 Task: Look for Airbnb options in Adamstown, Pitcairn from 6th December, 2023 to 15th December, 2023 for 6 adults.6 bedrooms having 6 beds and 6 bathrooms. Property type can be house. Amenities needed are: wifi, TV, free parkinig on premises, gym, breakfast. Booking option can be shelf check-in. Look for 4 properties as per requirement.
Action: Mouse moved to (474, 185)
Screenshot: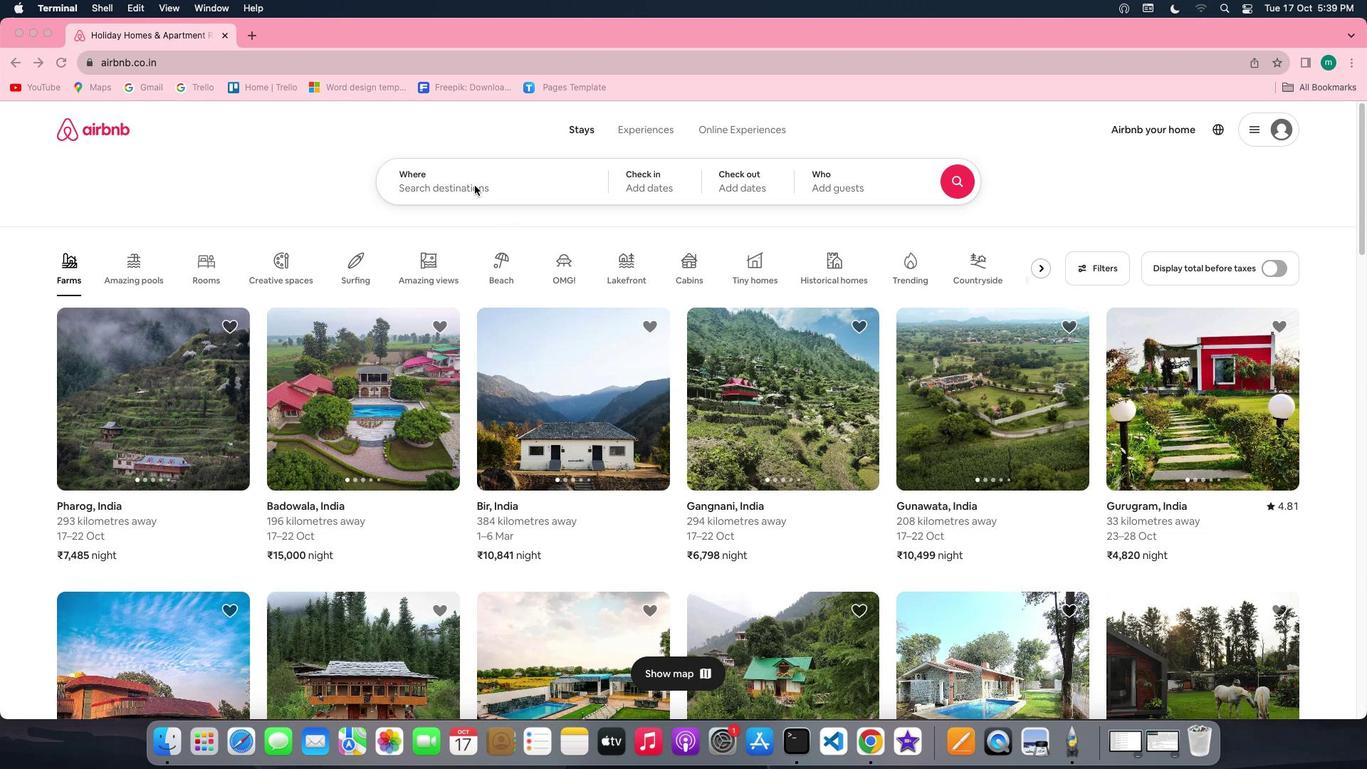 
Action: Mouse pressed left at (474, 185)
Screenshot: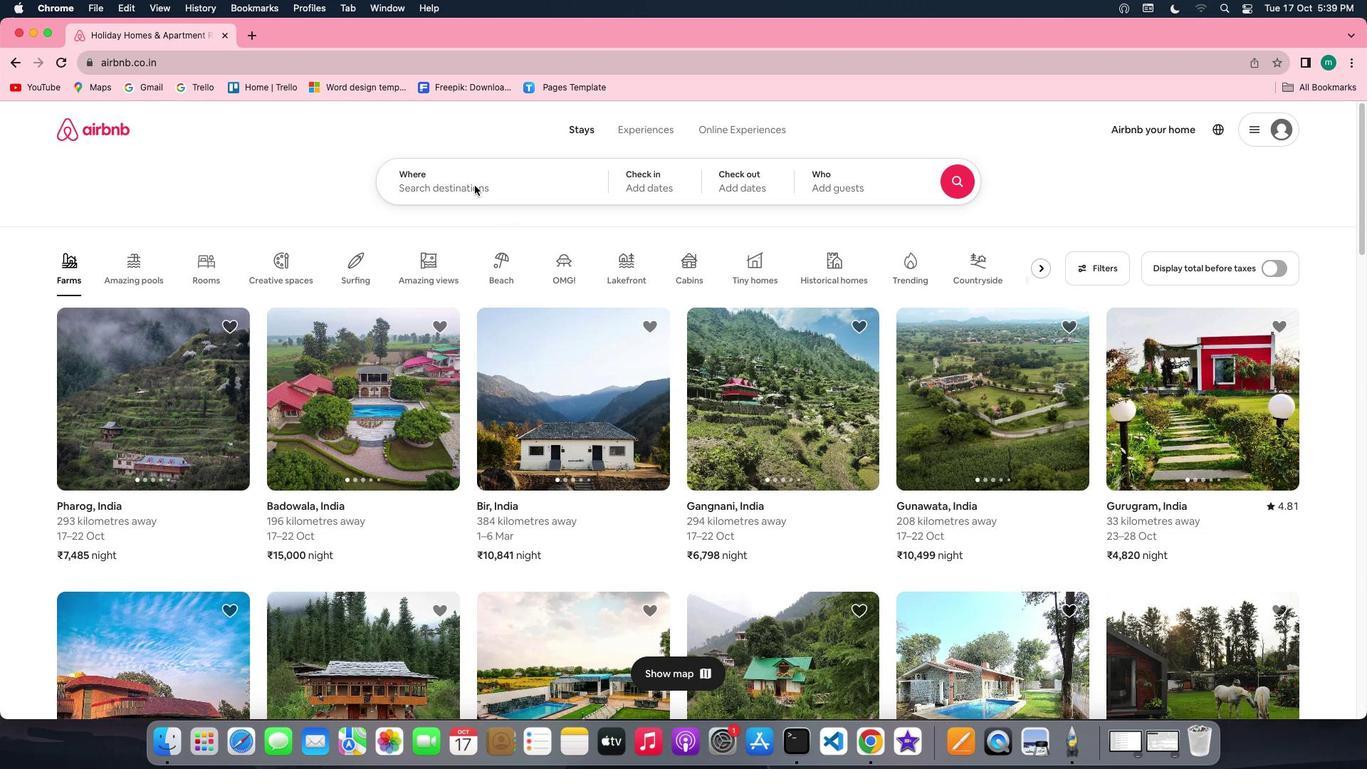 
Action: Mouse pressed left at (474, 185)
Screenshot: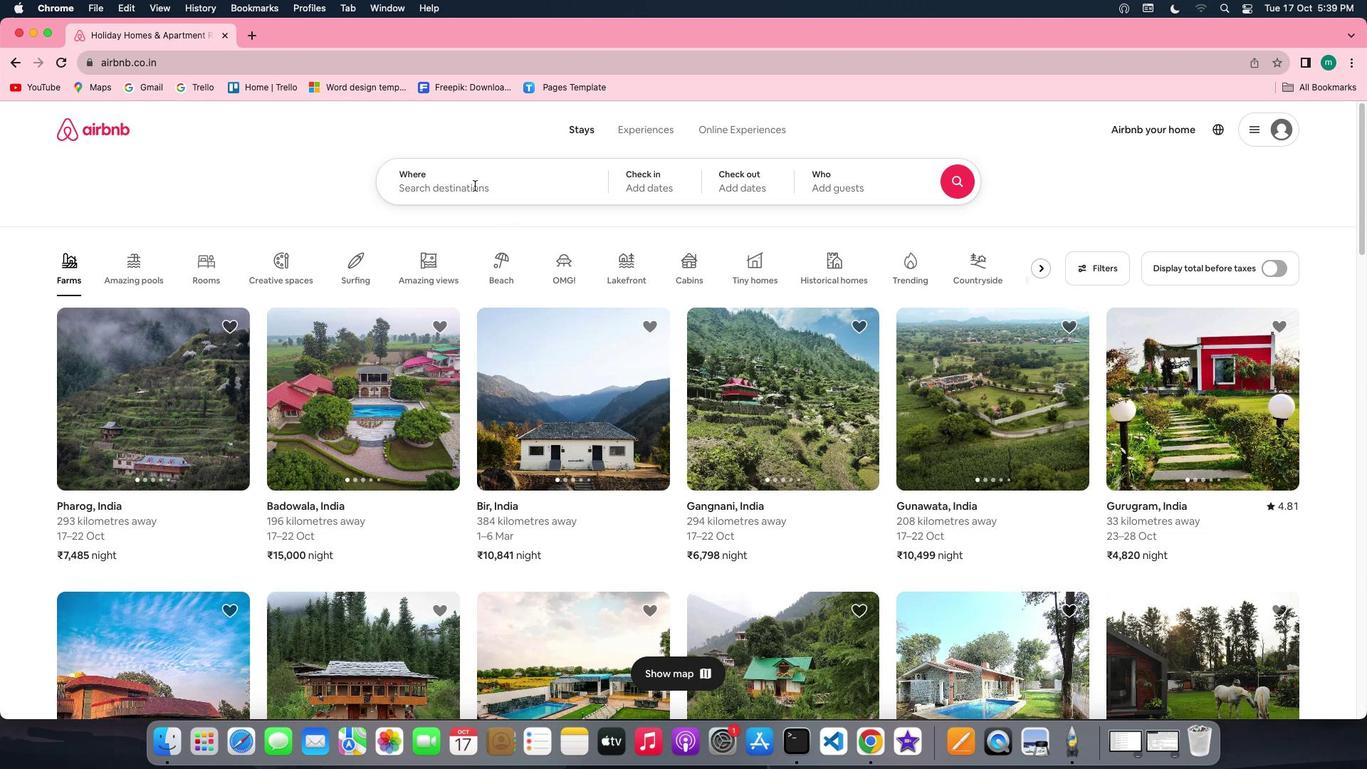 
Action: Key pressed Key.shift'A''d''a''m''s''t''o''w''n'','Key.shift'P''i''t''c''a''i''m'
Screenshot: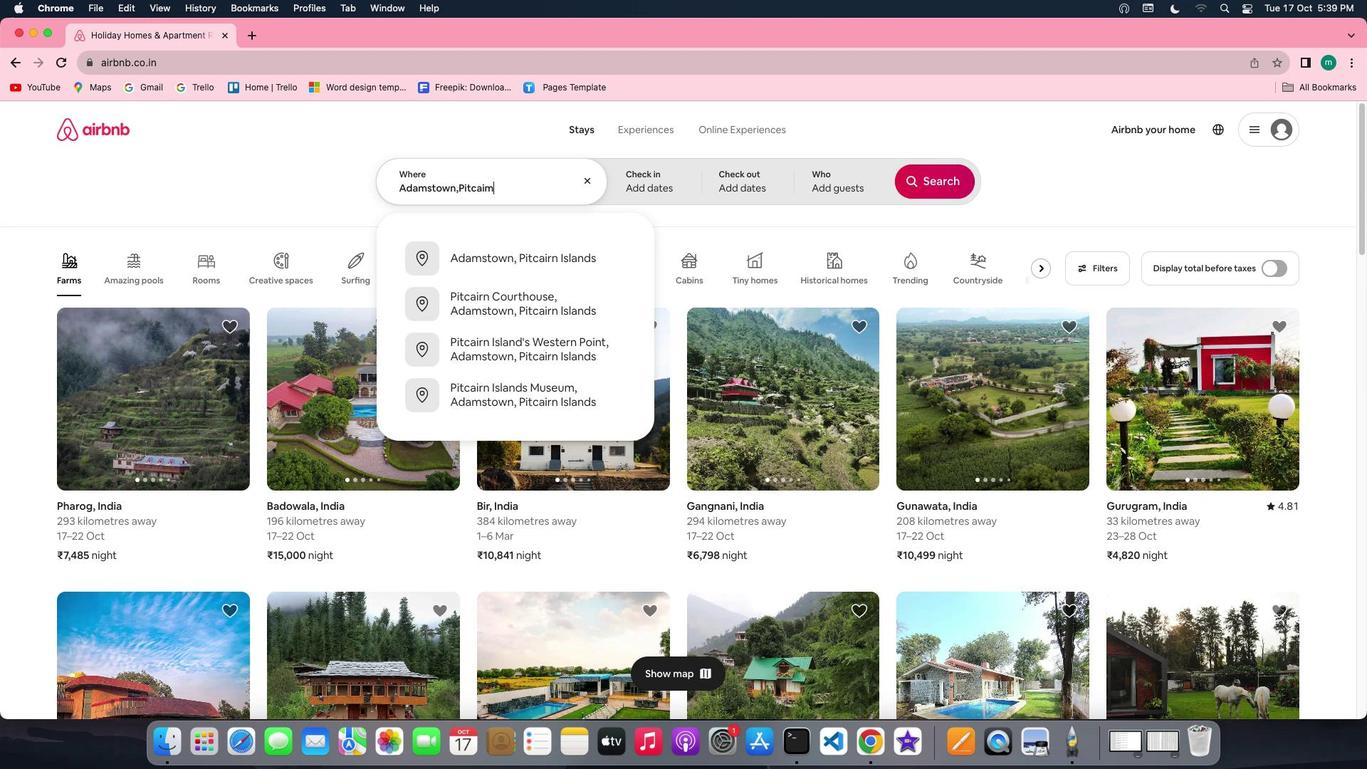 
Action: Mouse moved to (619, 188)
Screenshot: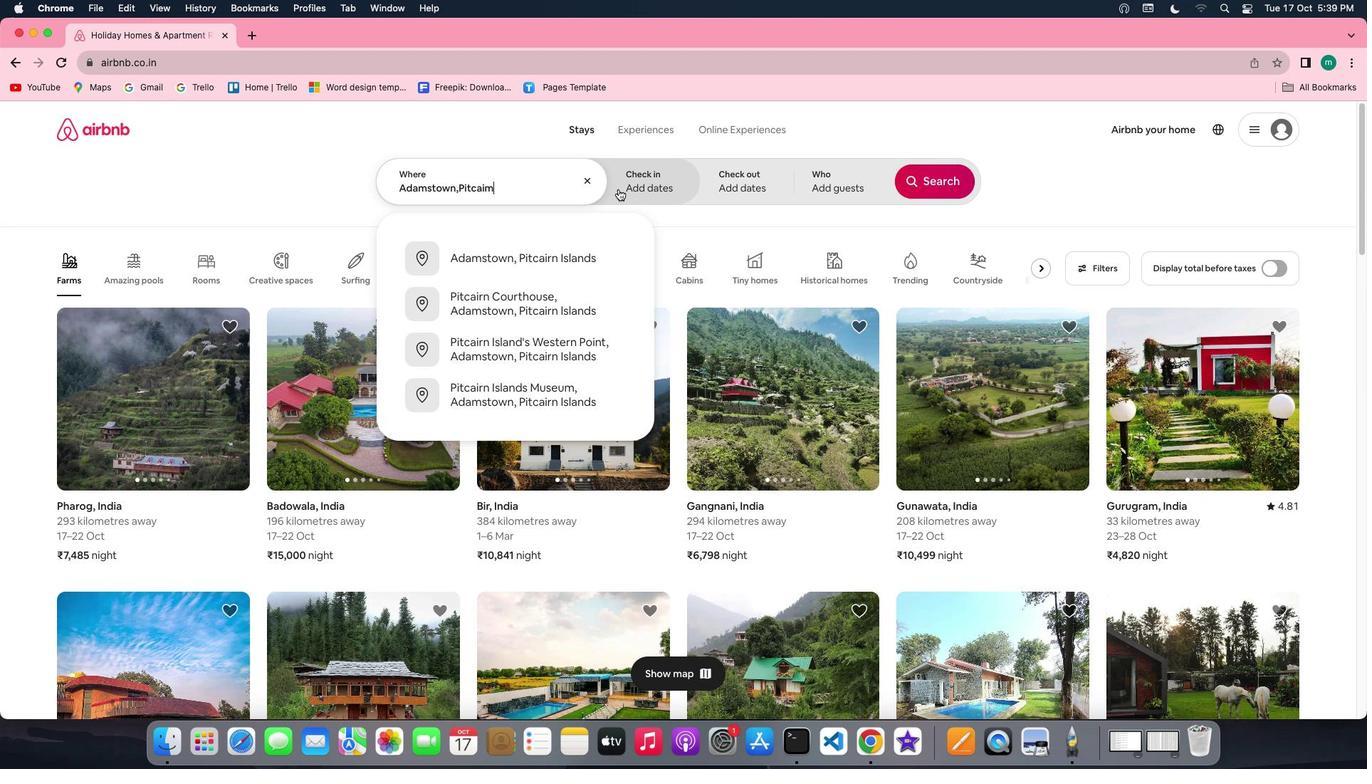
Action: Mouse pressed left at (619, 188)
Screenshot: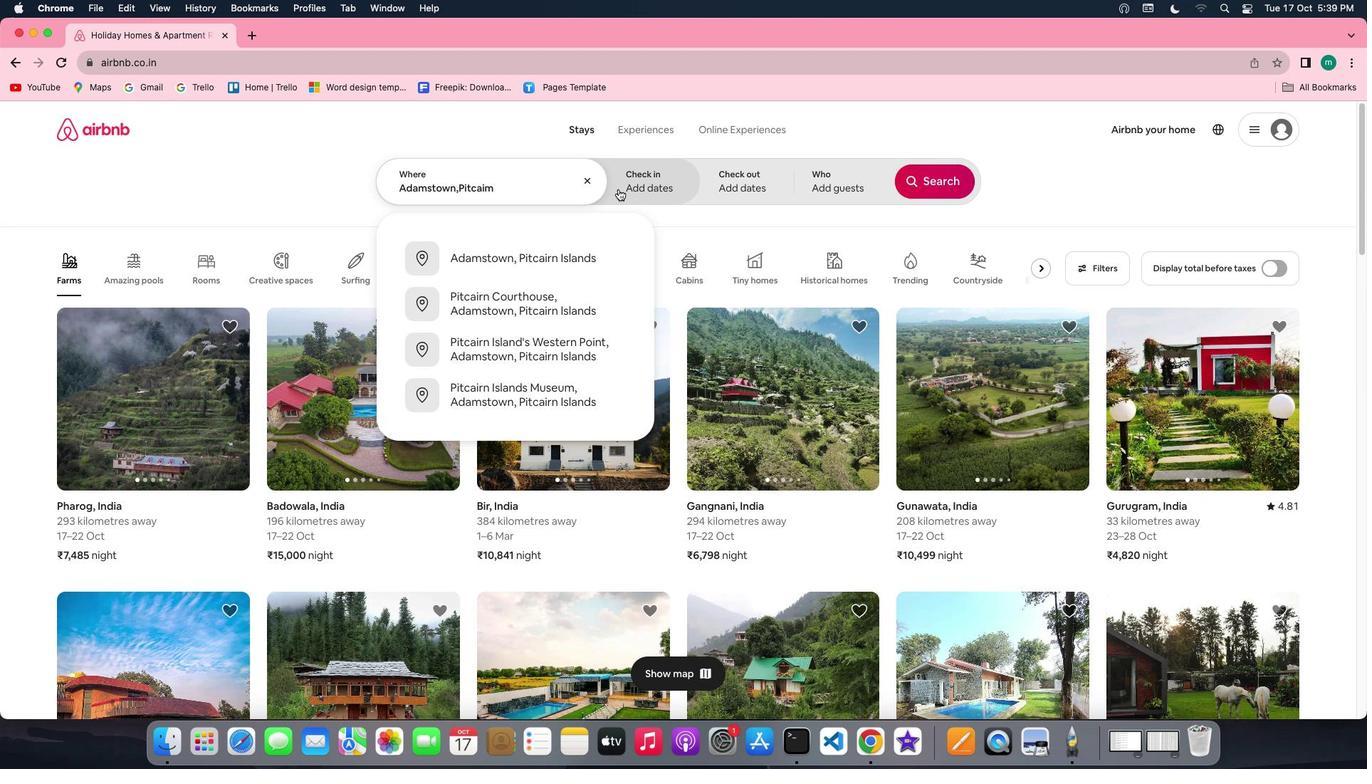 
Action: Mouse moved to (932, 293)
Screenshot: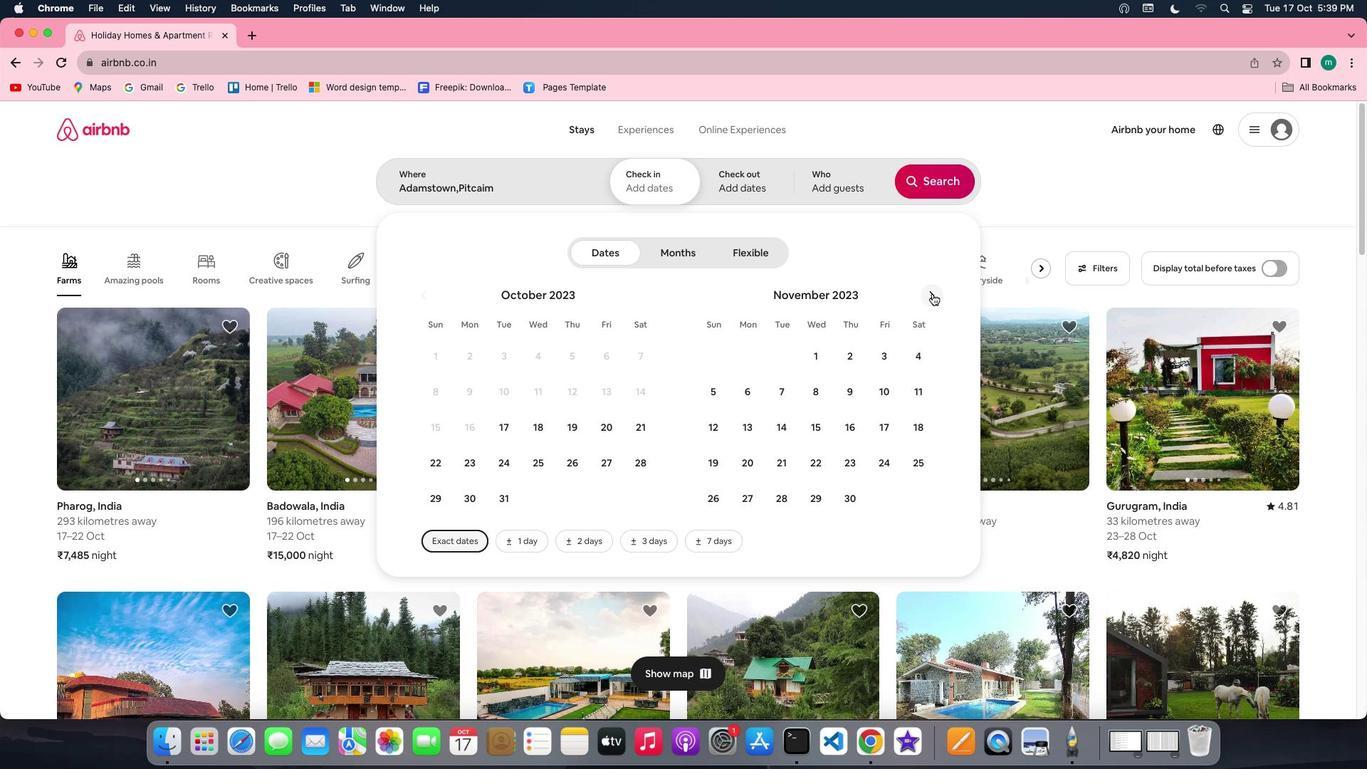 
Action: Mouse pressed left at (932, 293)
Screenshot: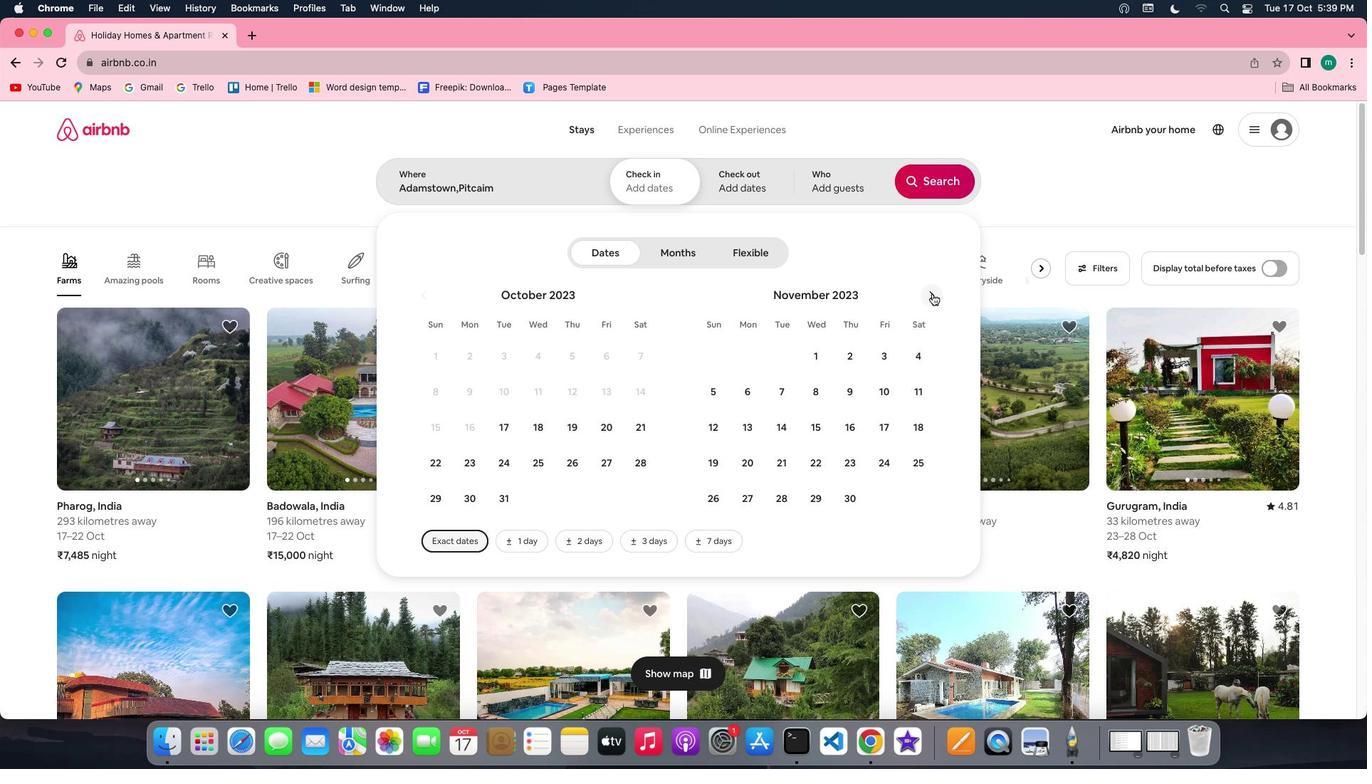 
Action: Mouse moved to (805, 380)
Screenshot: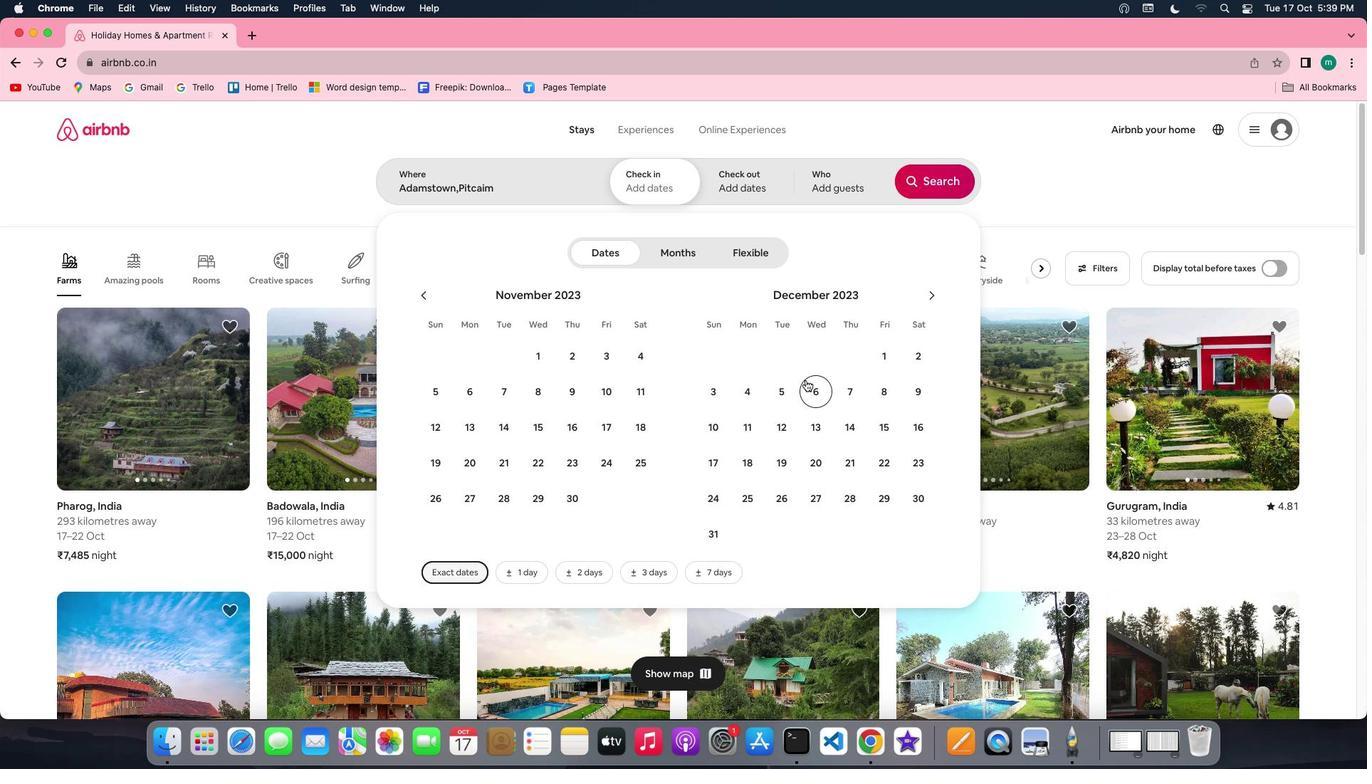 
Action: Mouse pressed left at (805, 380)
Screenshot: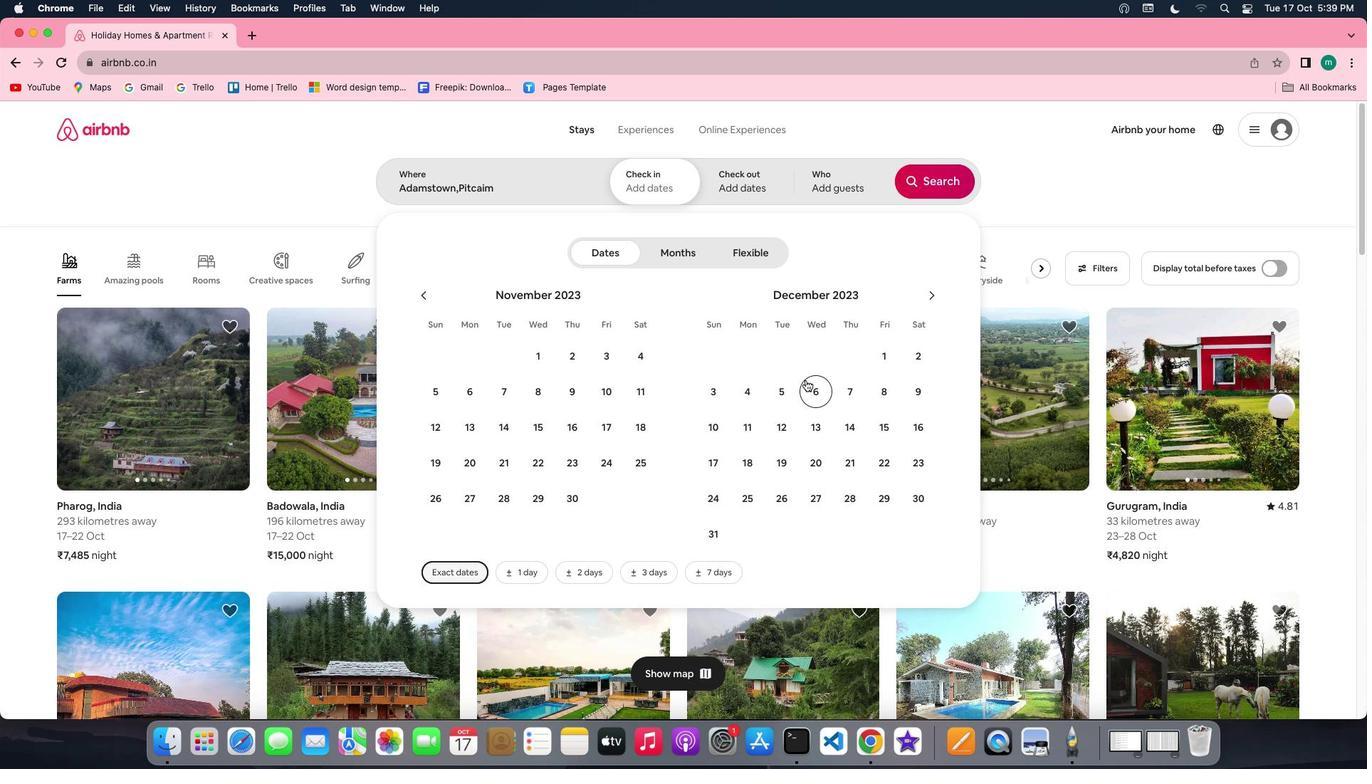 
Action: Mouse moved to (879, 421)
Screenshot: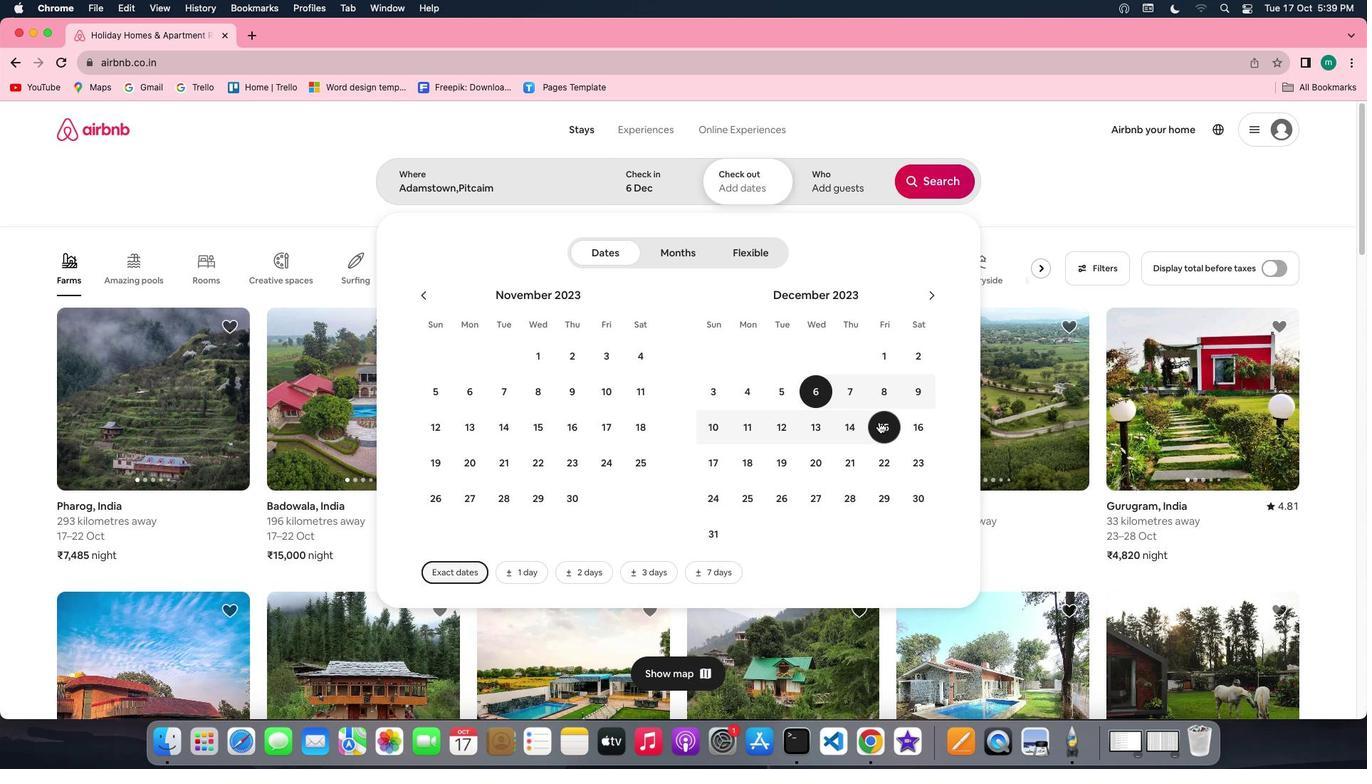 
Action: Mouse pressed left at (879, 421)
Screenshot: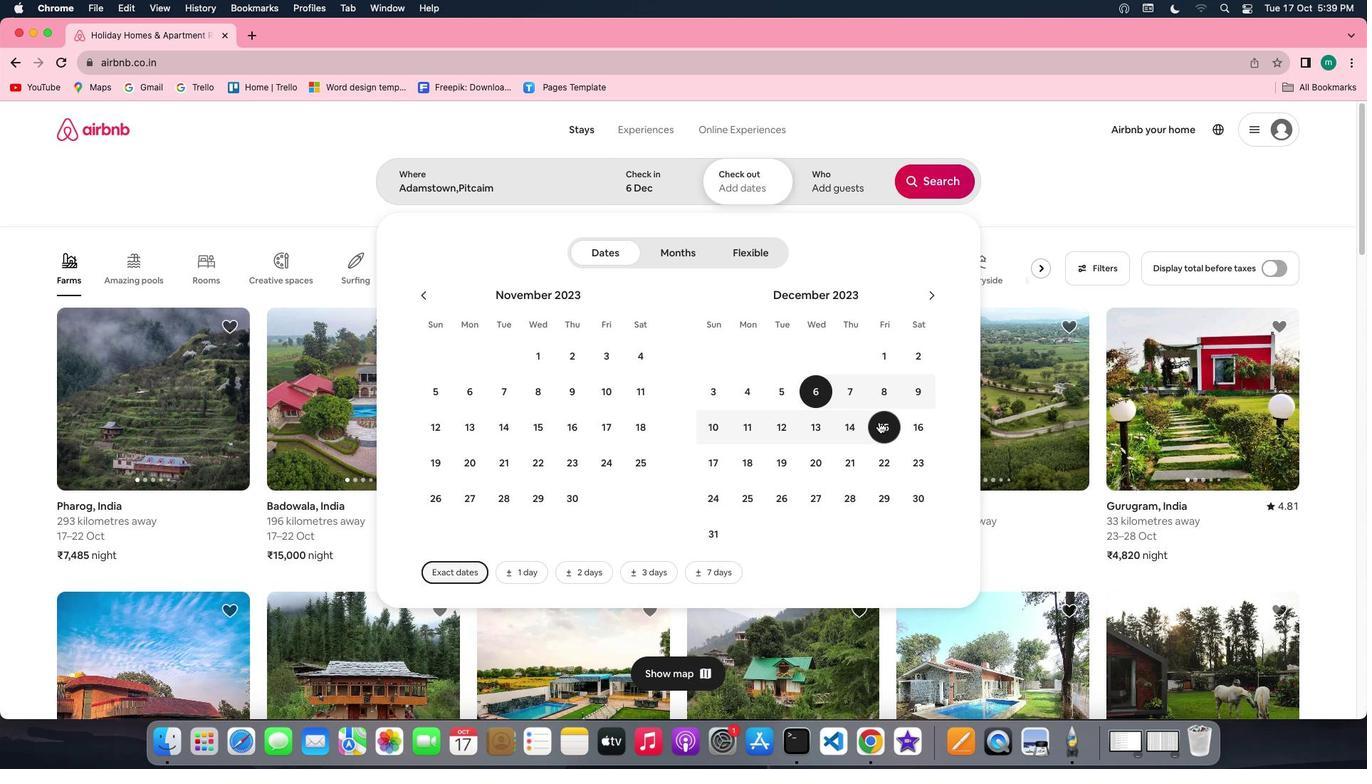 
Action: Mouse moved to (823, 175)
Screenshot: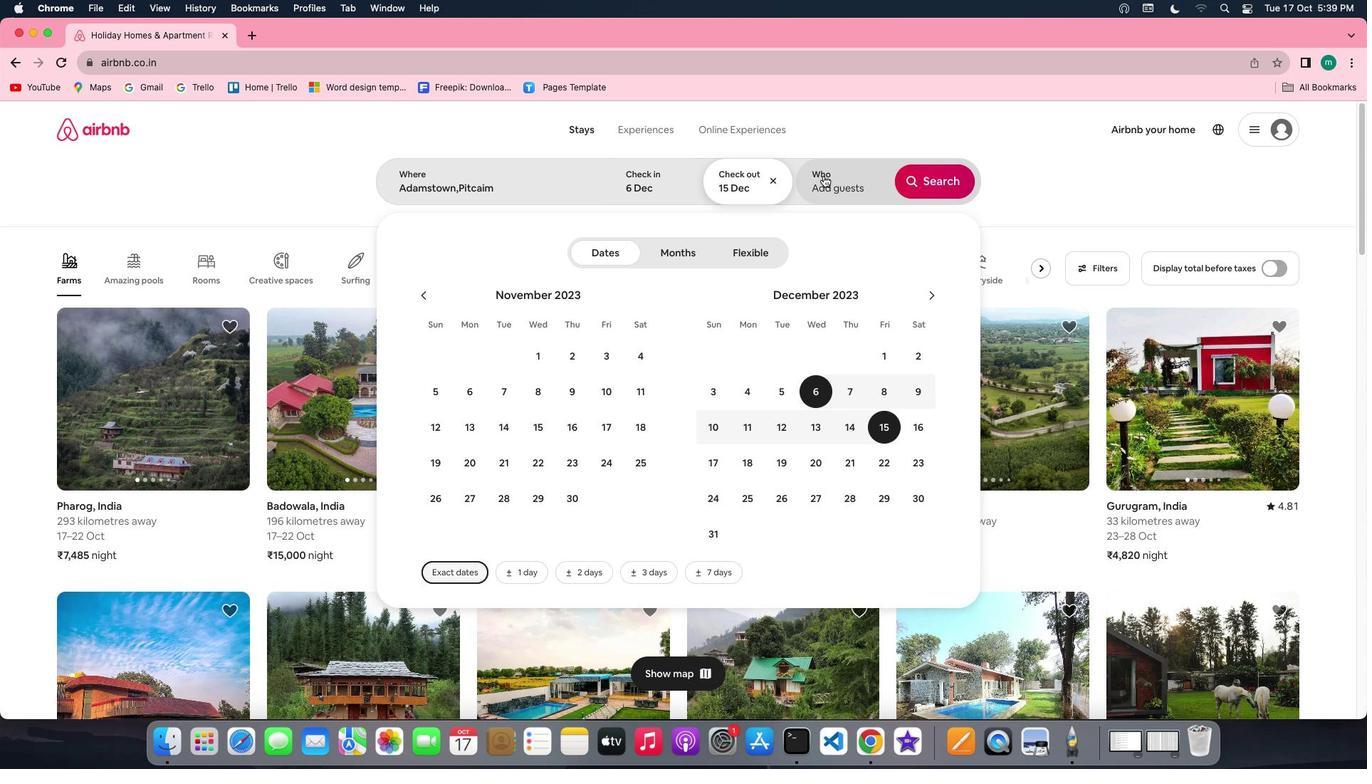 
Action: Mouse pressed left at (823, 175)
Screenshot: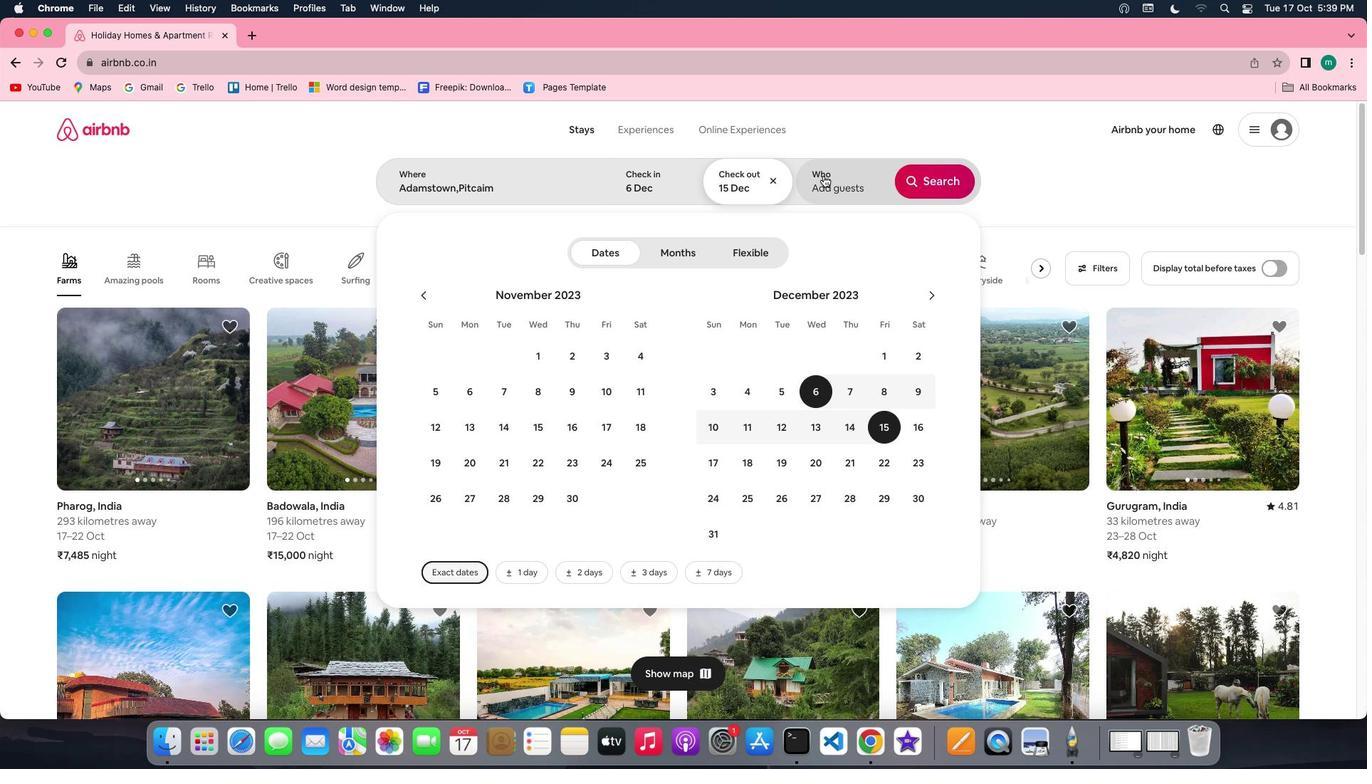 
Action: Mouse moved to (931, 250)
Screenshot: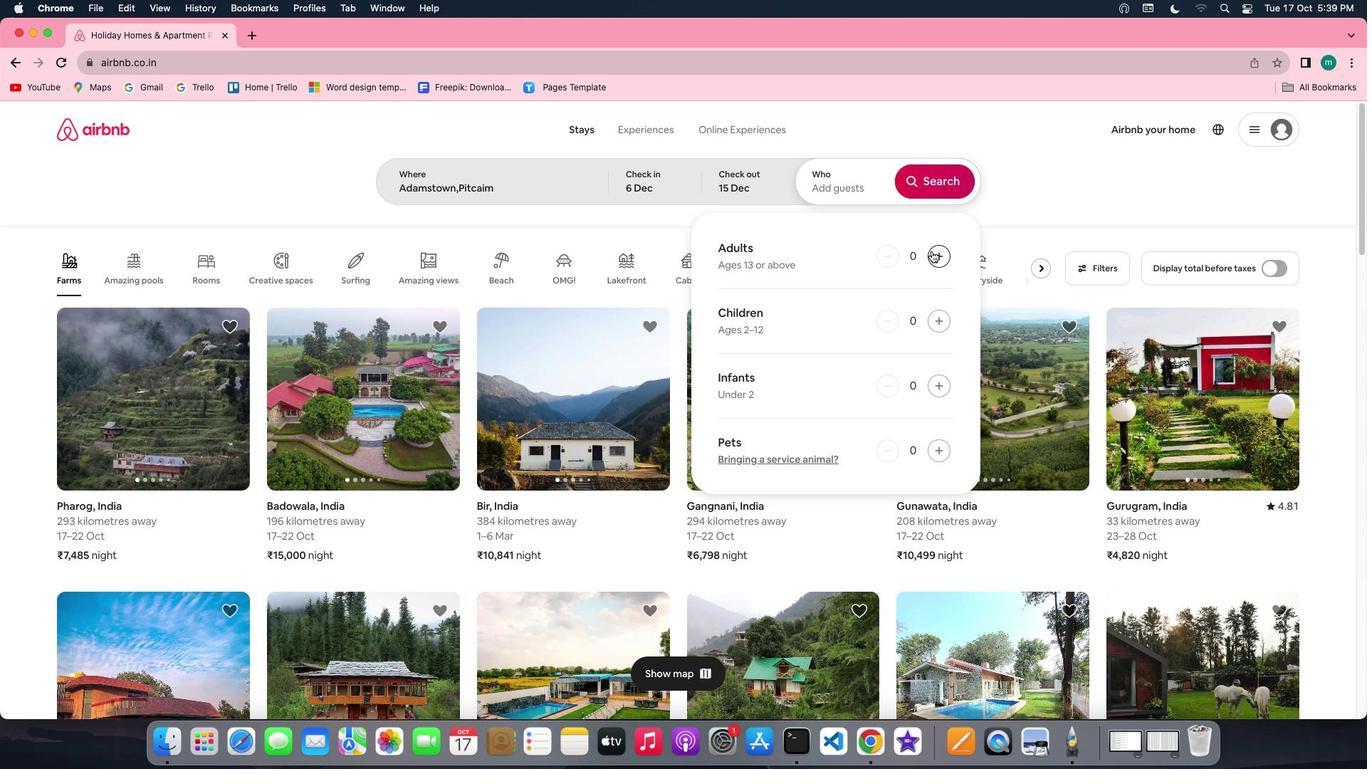 
Action: Mouse pressed left at (931, 250)
Screenshot: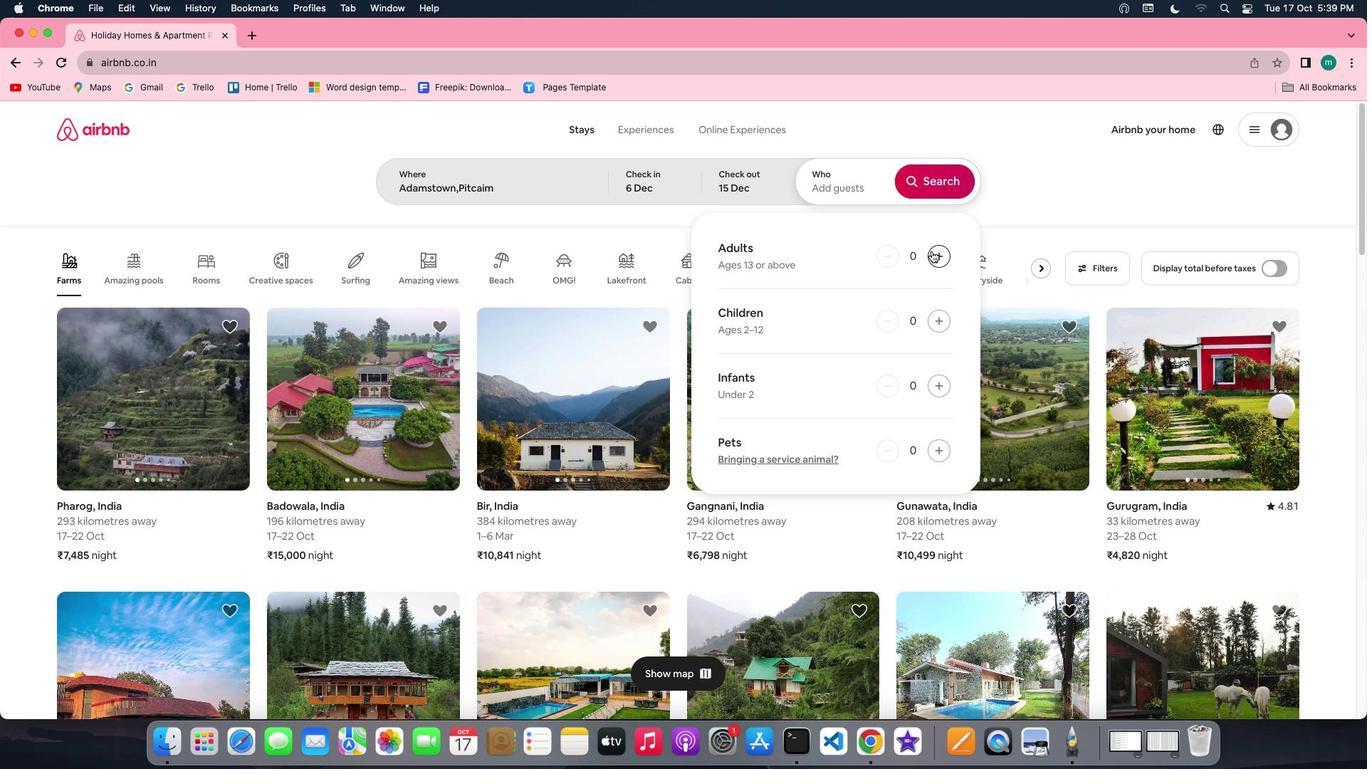 
Action: Mouse pressed left at (931, 250)
Screenshot: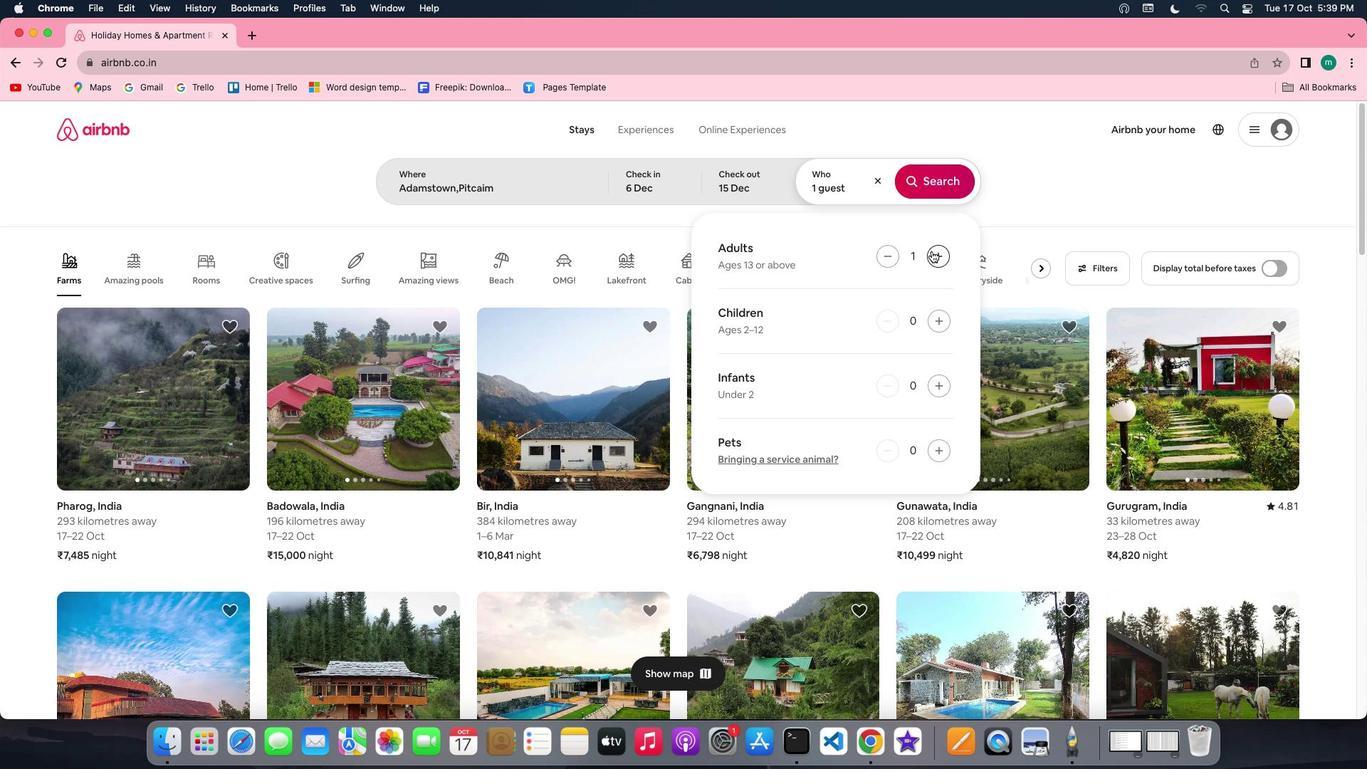 
Action: Mouse pressed left at (931, 250)
Screenshot: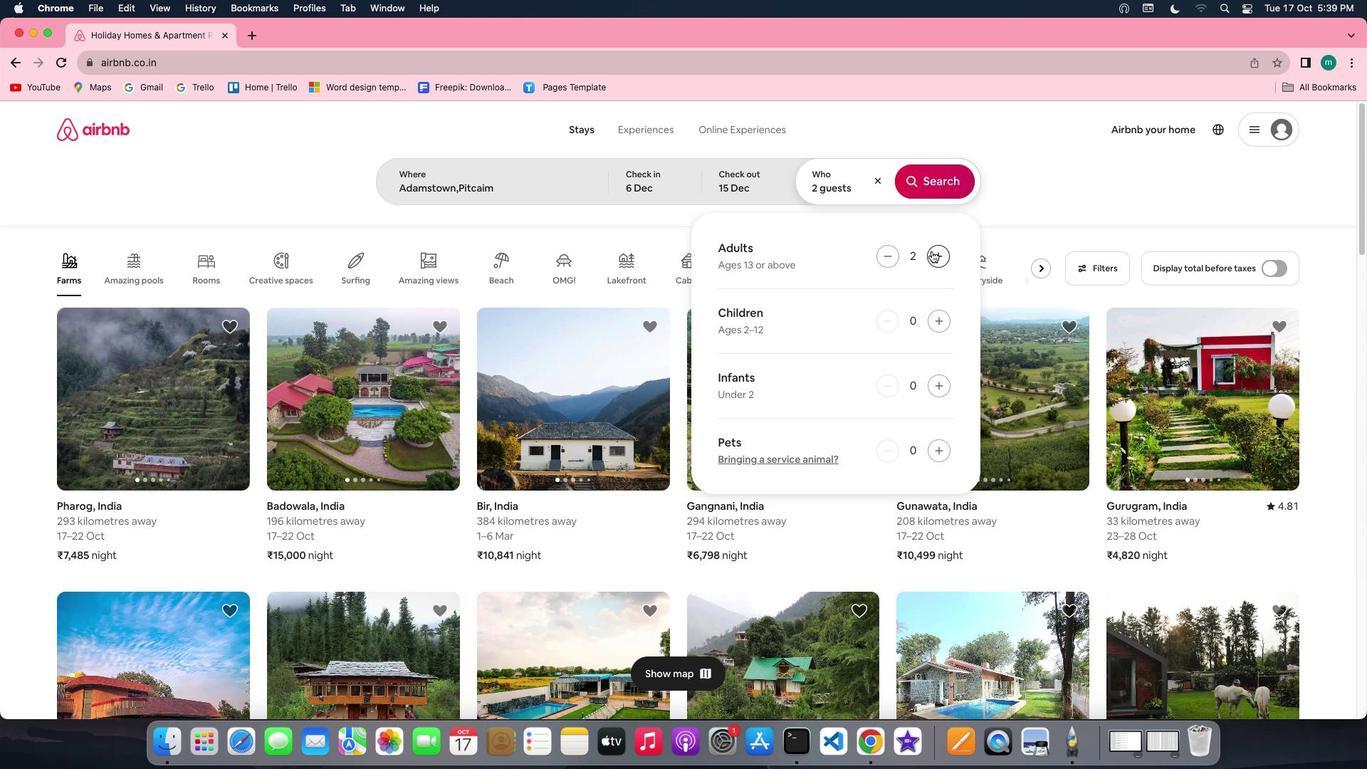 
Action: Mouse pressed left at (931, 250)
Screenshot: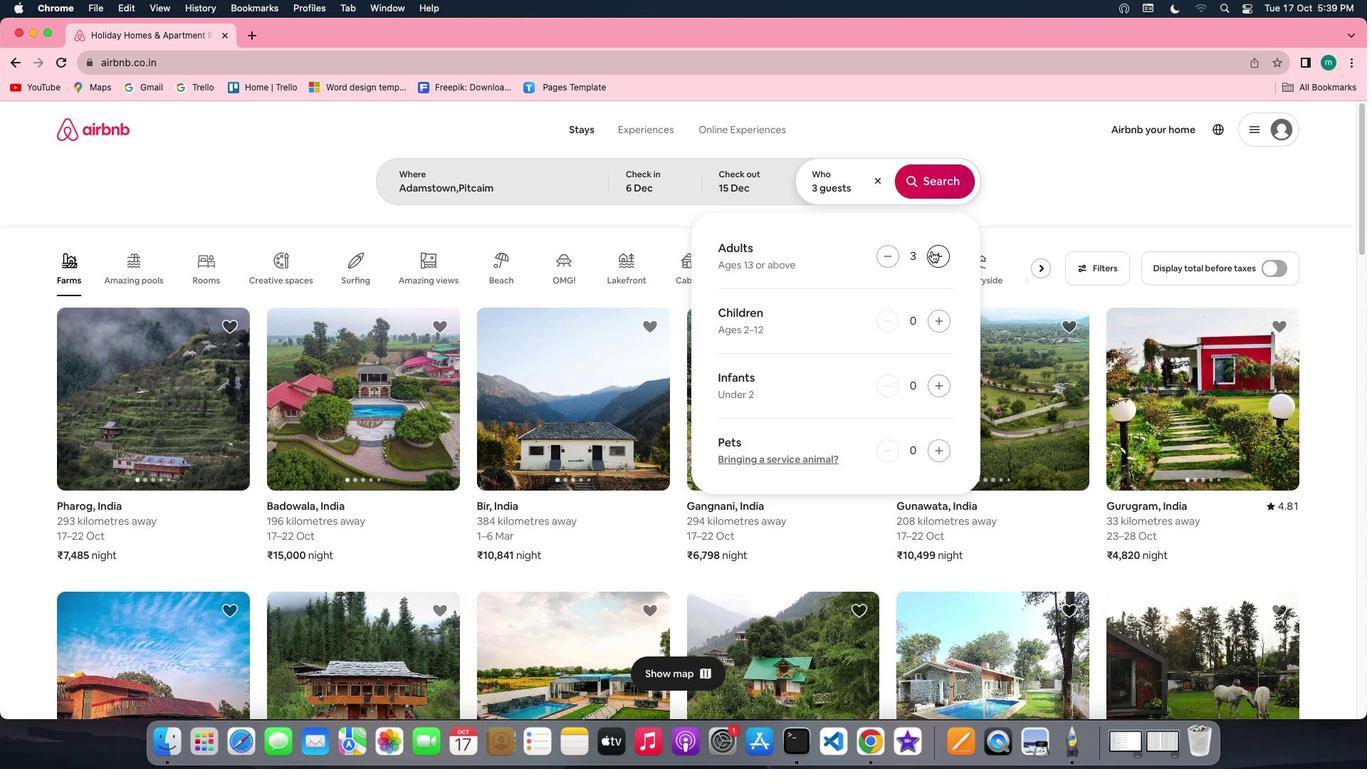 
Action: Mouse pressed left at (931, 250)
Screenshot: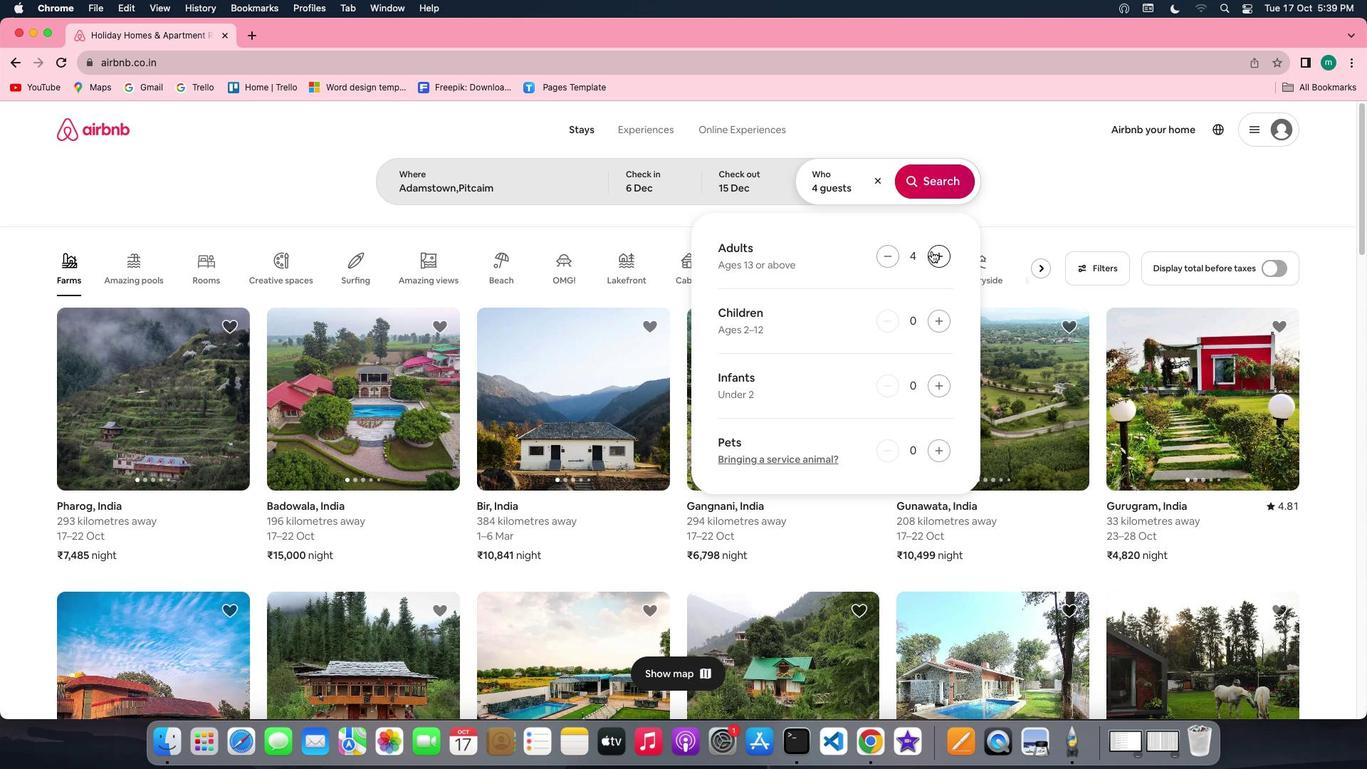 
Action: Mouse pressed left at (931, 250)
Screenshot: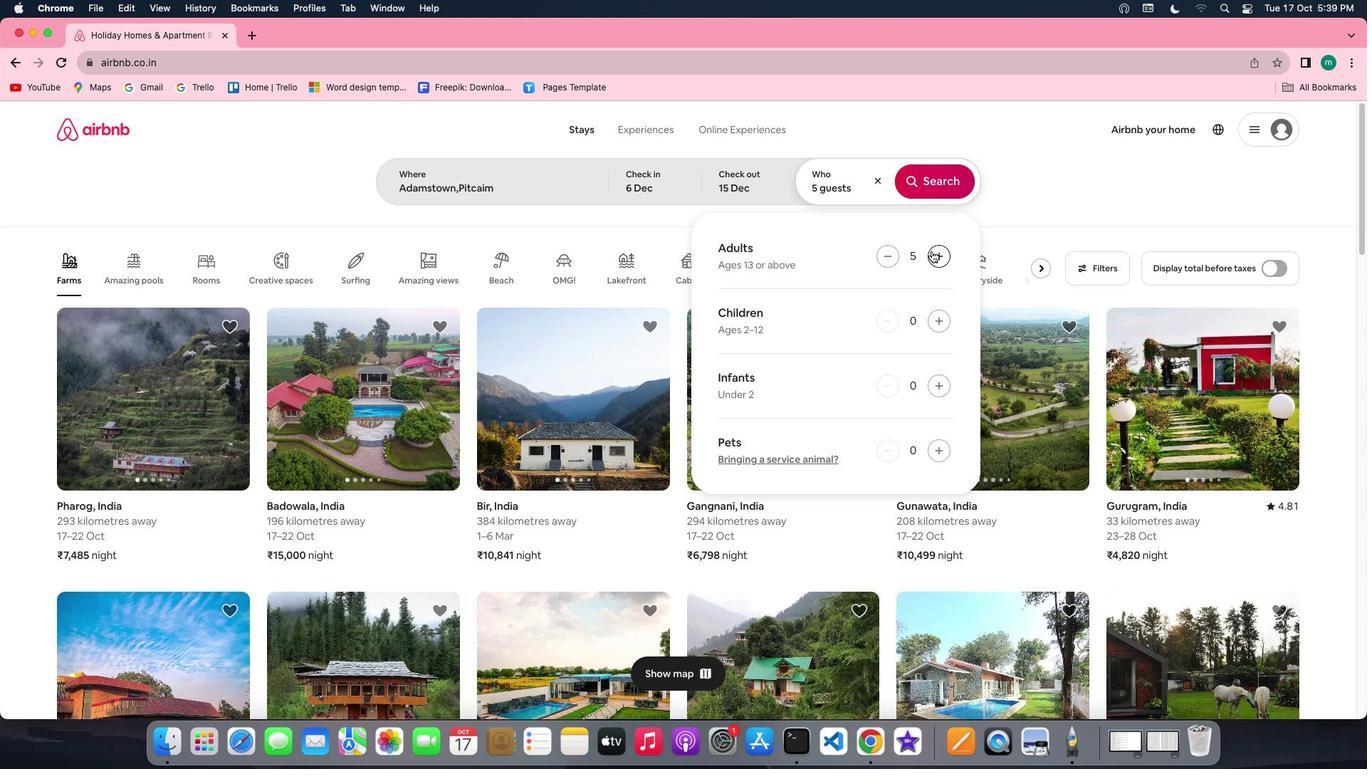 
Action: Mouse moved to (922, 190)
Screenshot: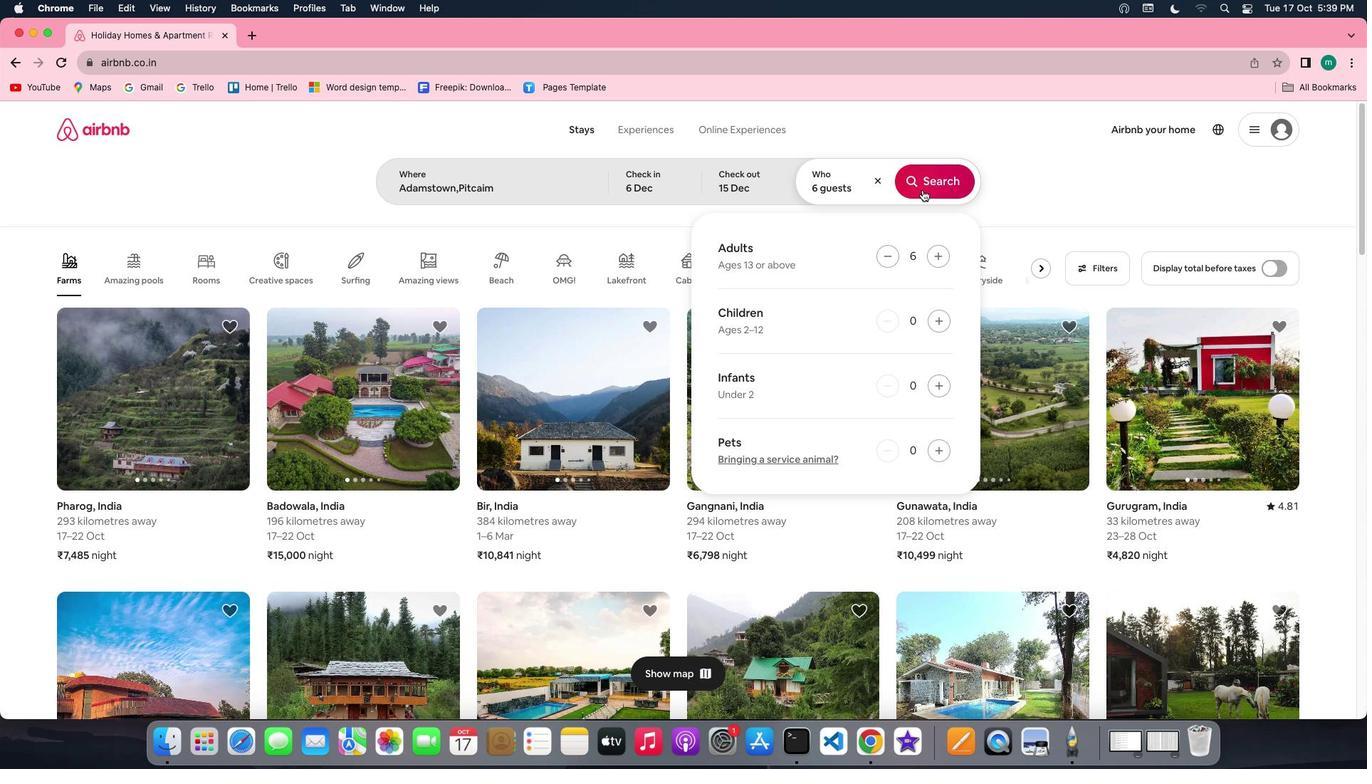 
Action: Mouse pressed left at (922, 190)
Screenshot: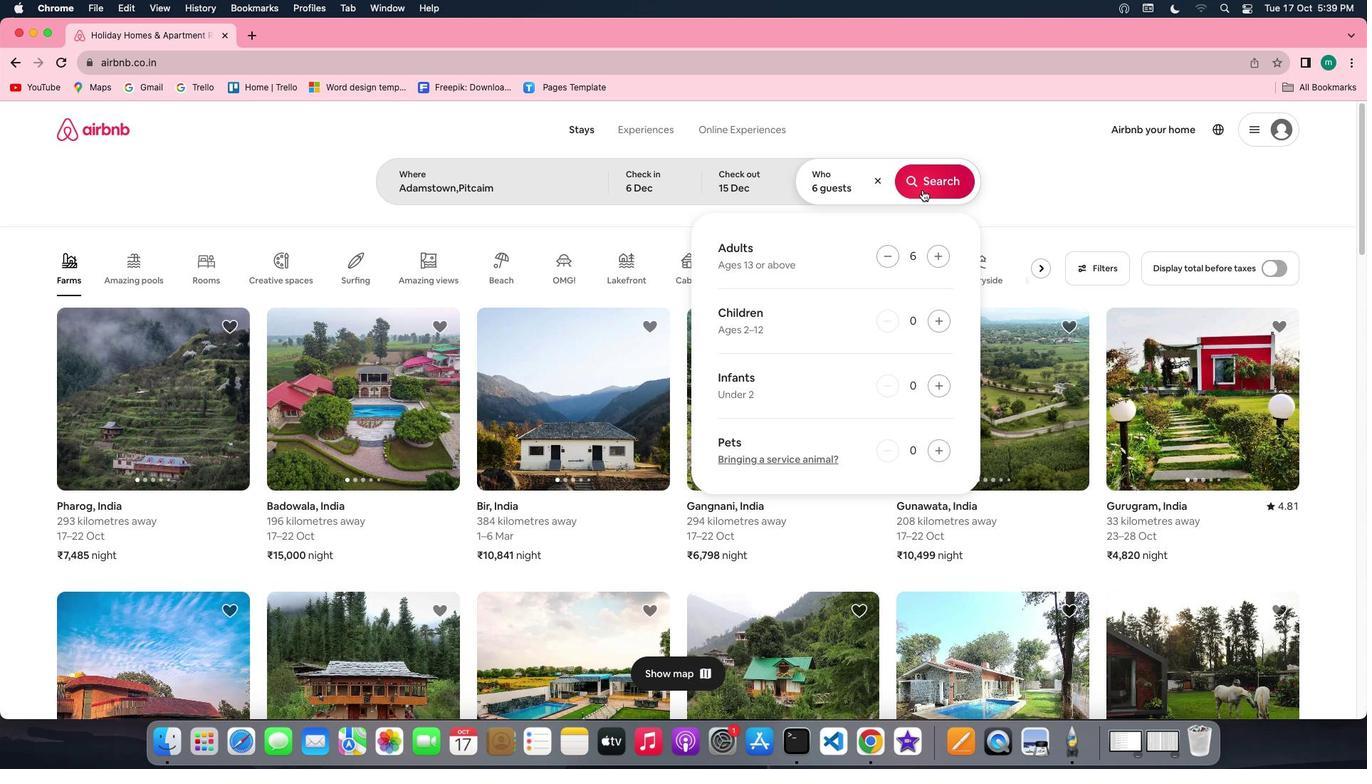 
Action: Mouse moved to (1124, 180)
Screenshot: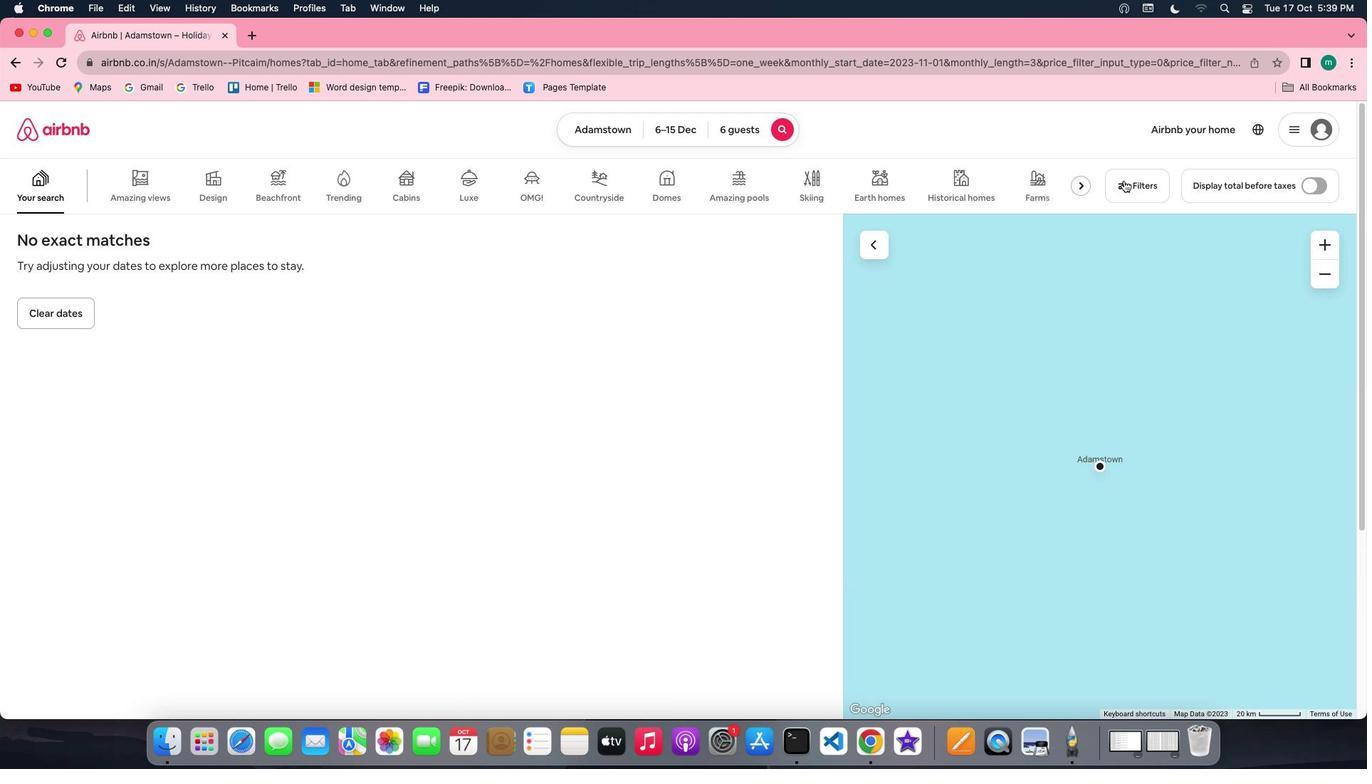 
Action: Mouse pressed left at (1124, 180)
Screenshot: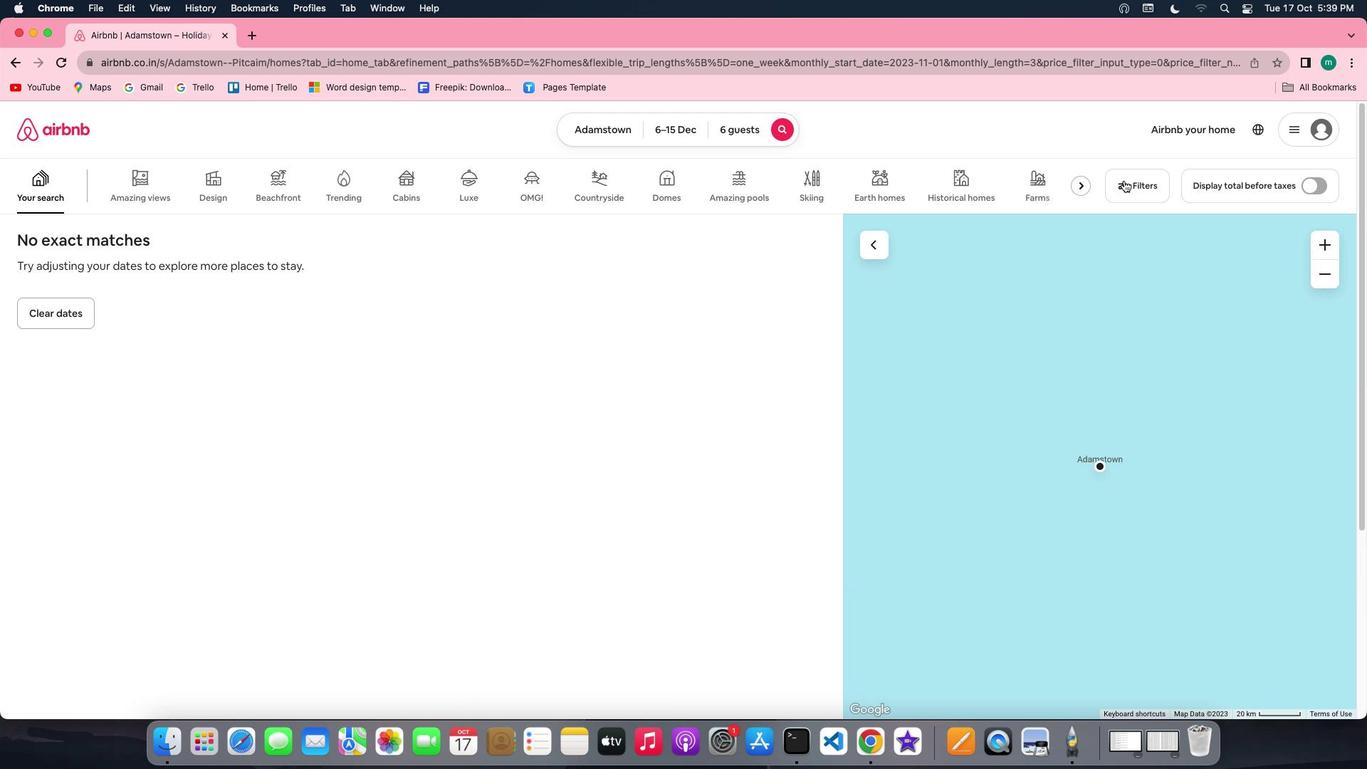 
Action: Mouse moved to (764, 400)
Screenshot: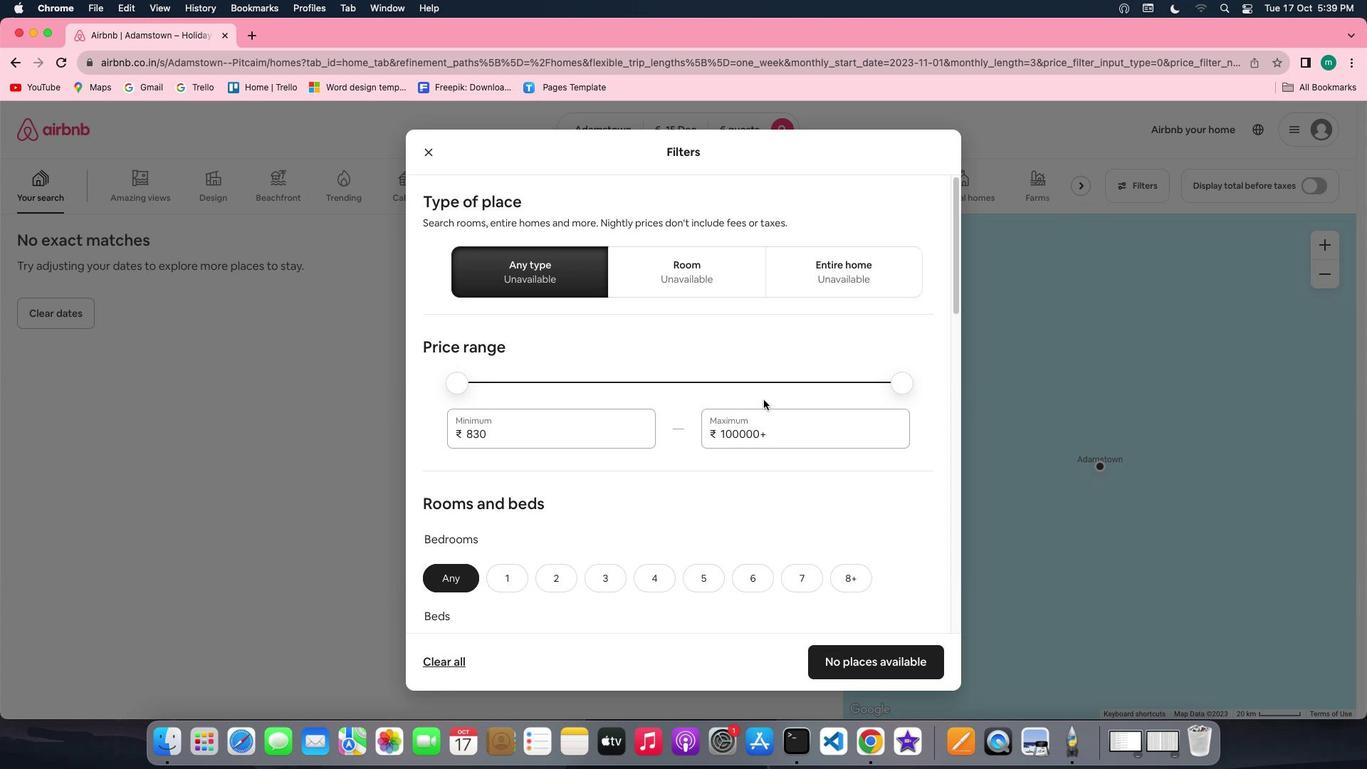 
Action: Mouse scrolled (764, 400) with delta (0, 0)
Screenshot: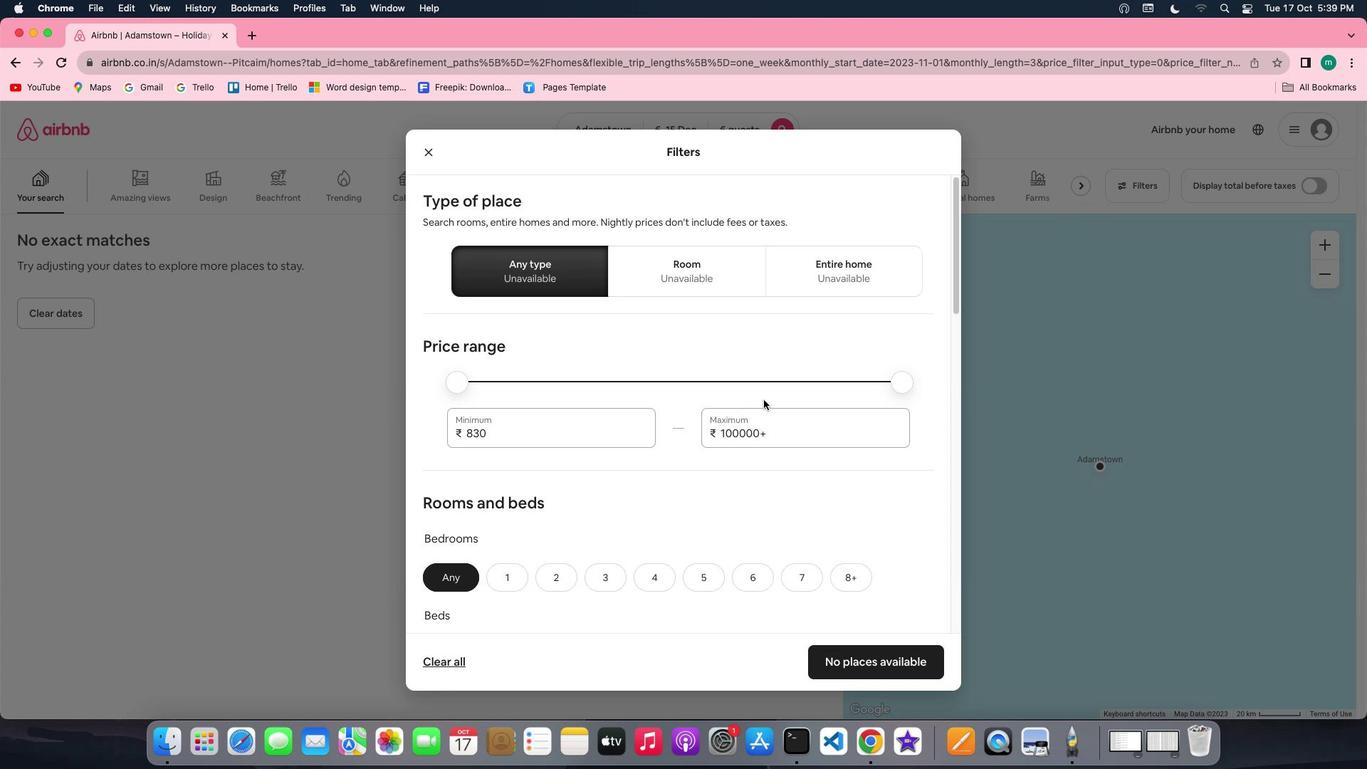 
Action: Mouse scrolled (764, 400) with delta (0, 0)
Screenshot: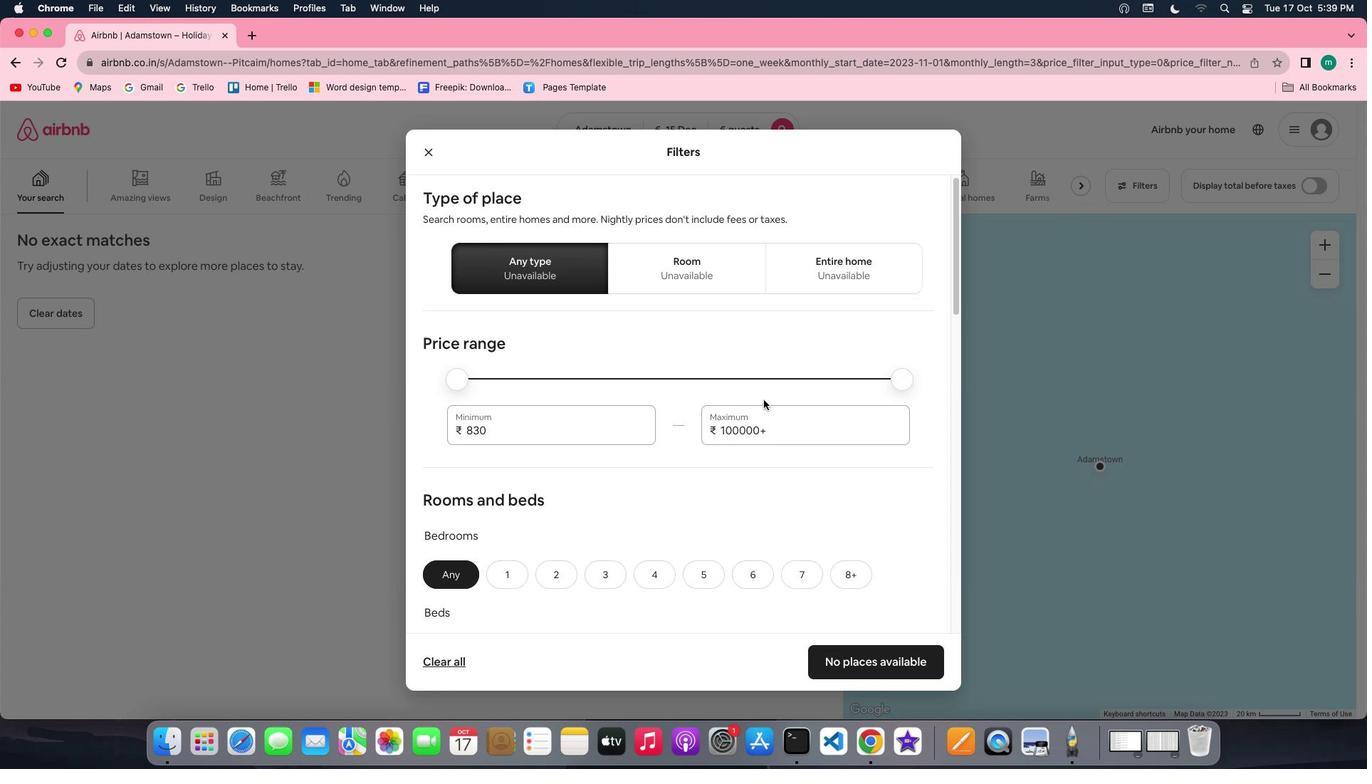 
Action: Mouse moved to (764, 399)
Screenshot: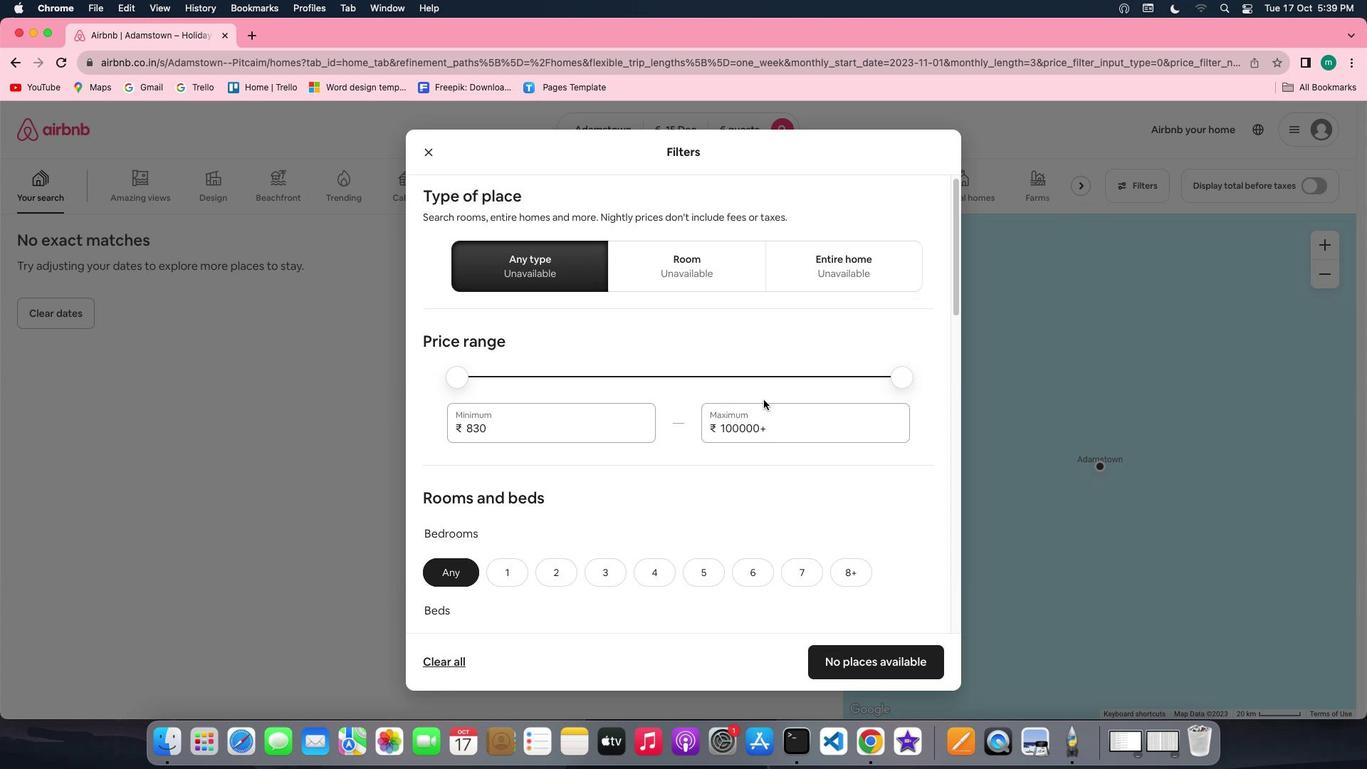 
Action: Mouse scrolled (764, 399) with delta (0, 0)
Screenshot: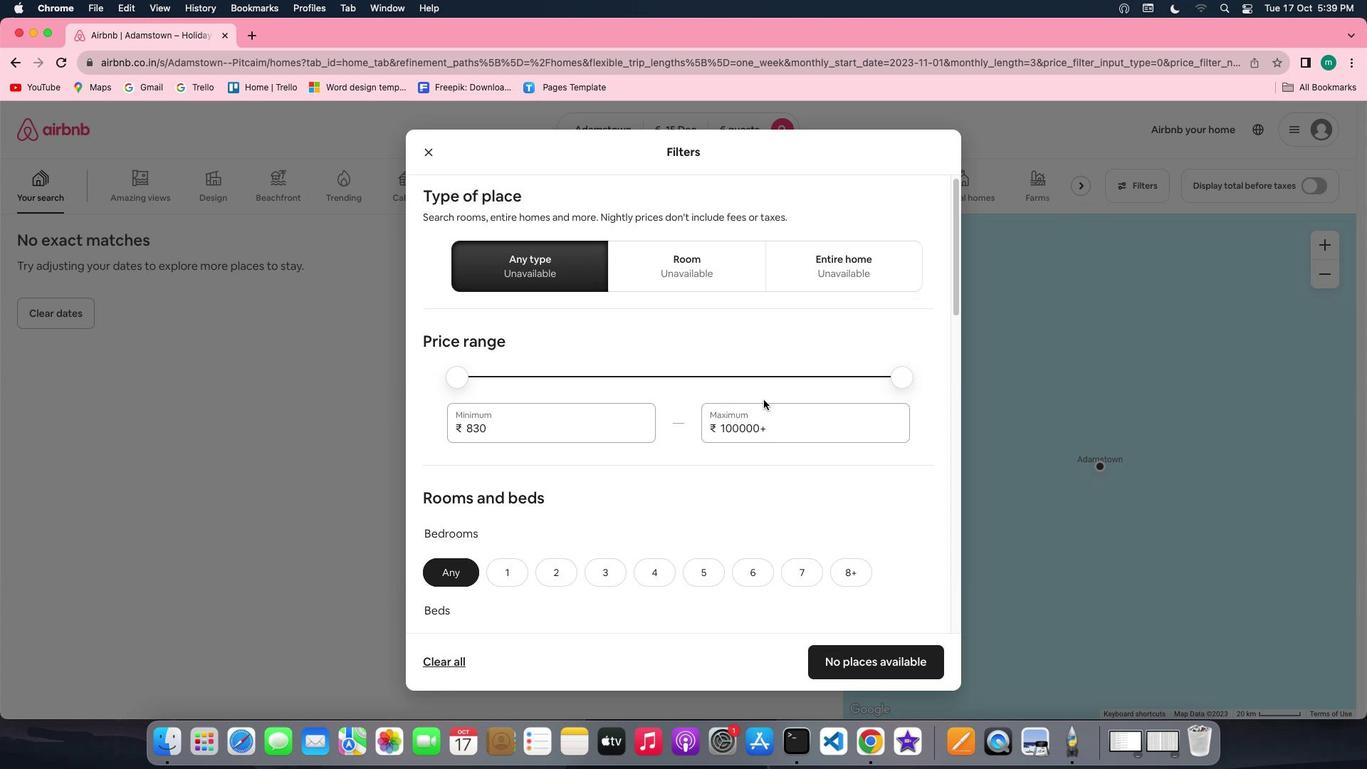 
Action: Mouse scrolled (764, 399) with delta (0, 0)
Screenshot: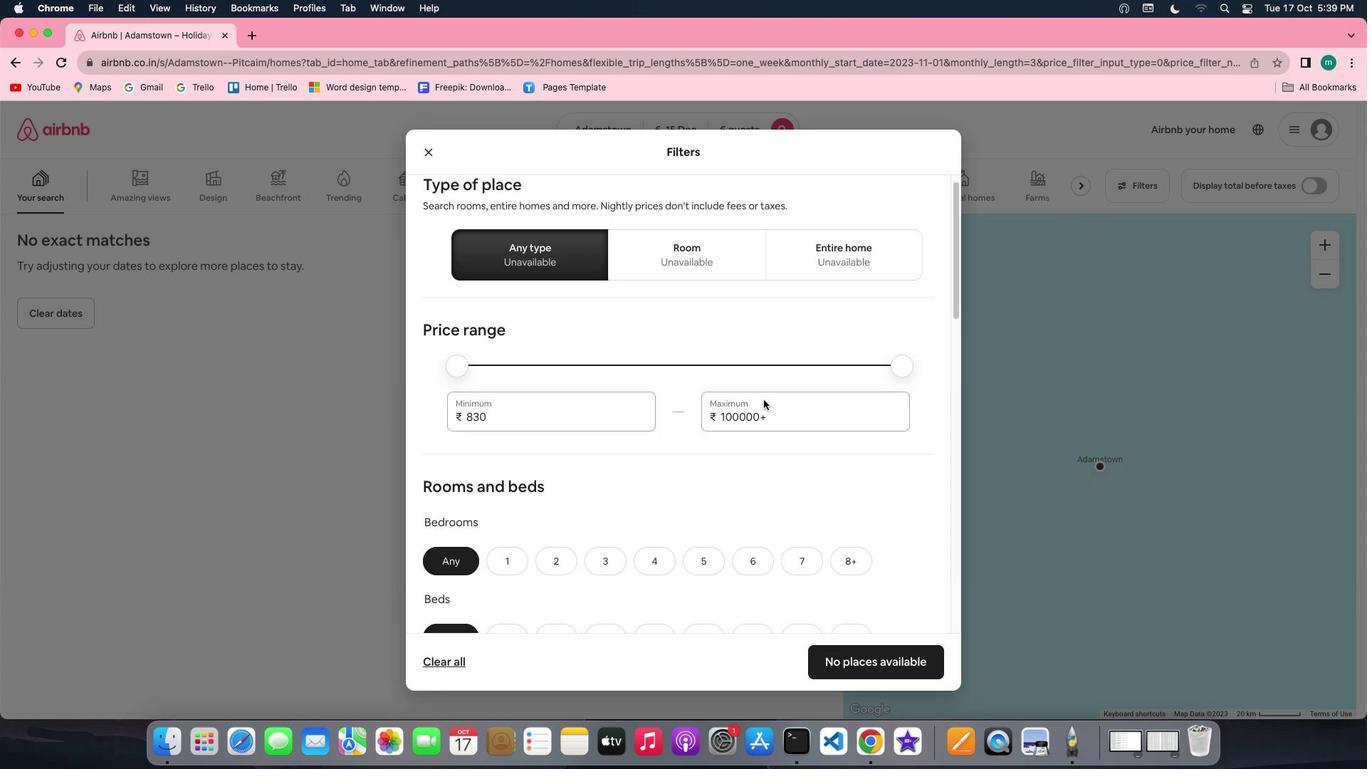 
Action: Mouse scrolled (764, 399) with delta (0, 0)
Screenshot: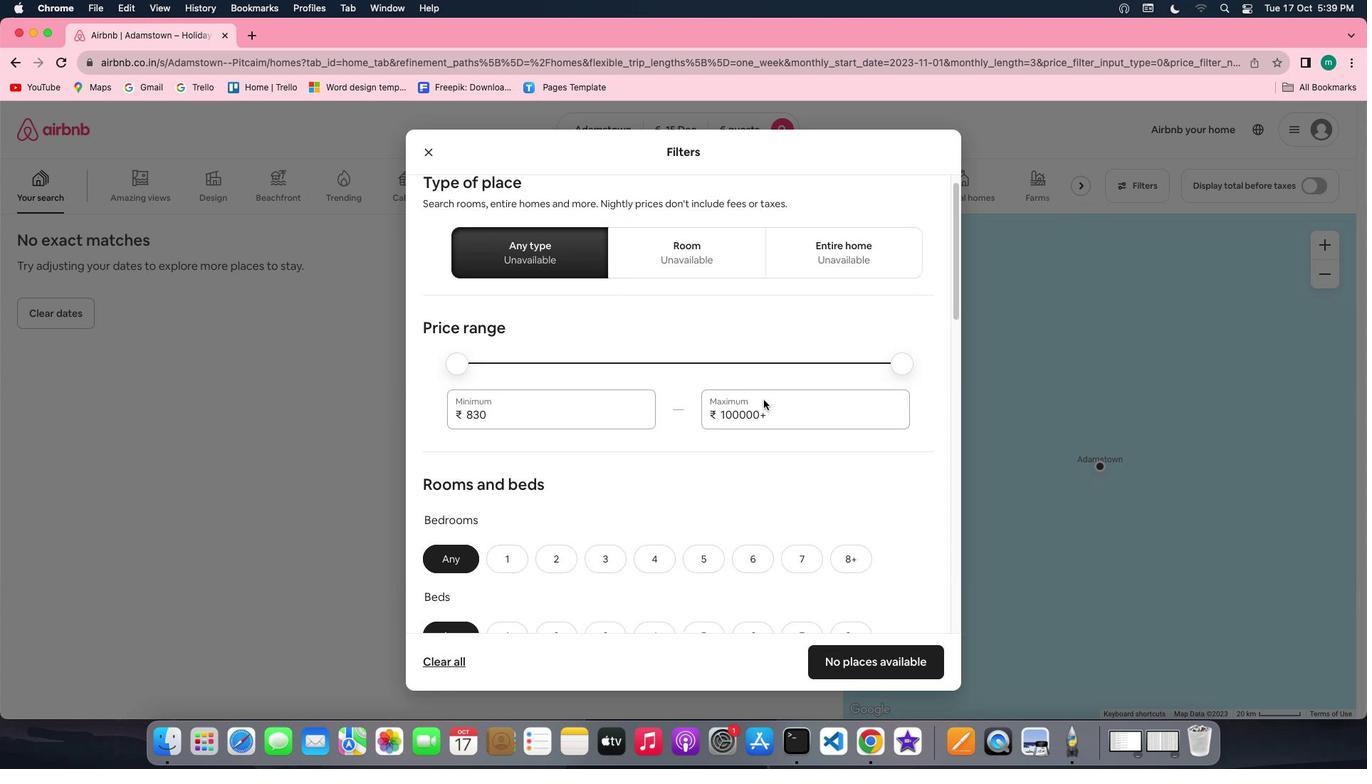 
Action: Mouse scrolled (764, 399) with delta (0, 0)
Screenshot: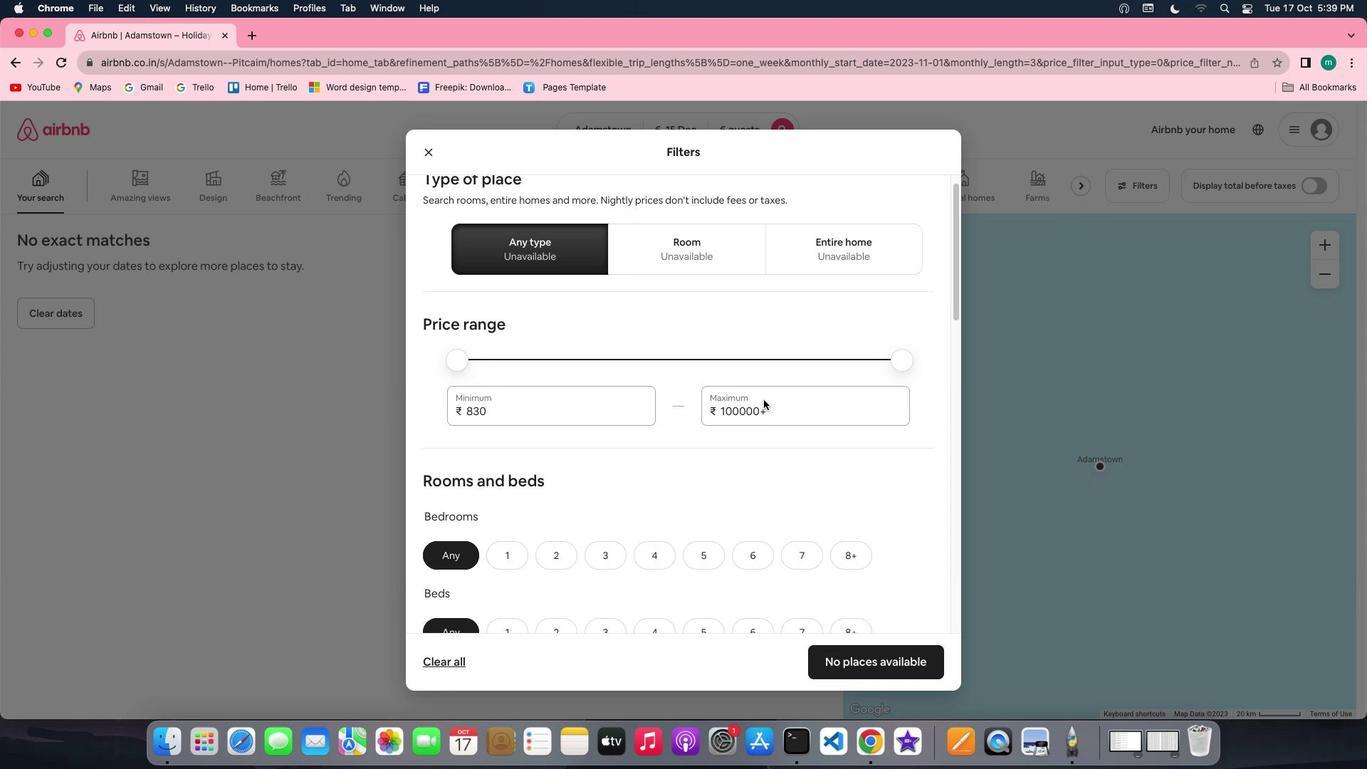 
Action: Mouse scrolled (764, 399) with delta (0, 0)
Screenshot: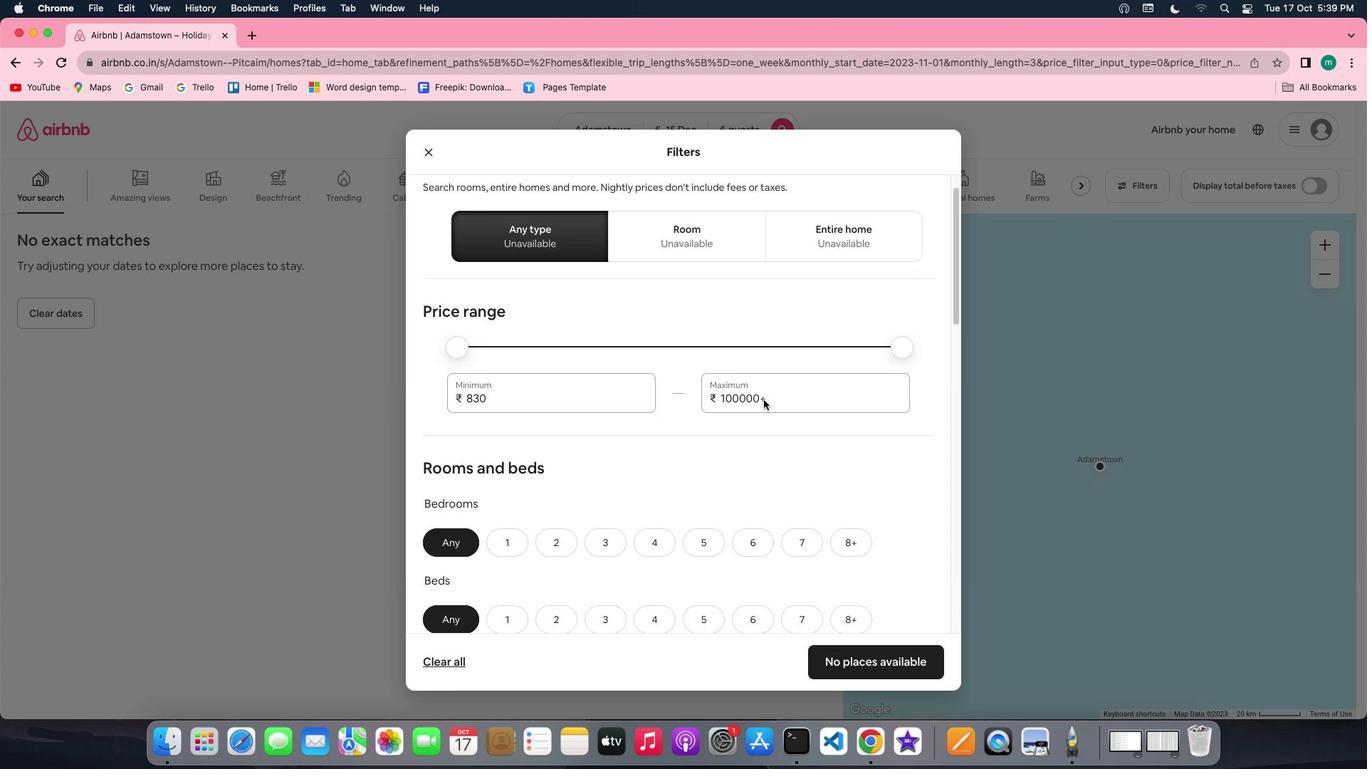 
Action: Mouse scrolled (764, 399) with delta (0, 0)
Screenshot: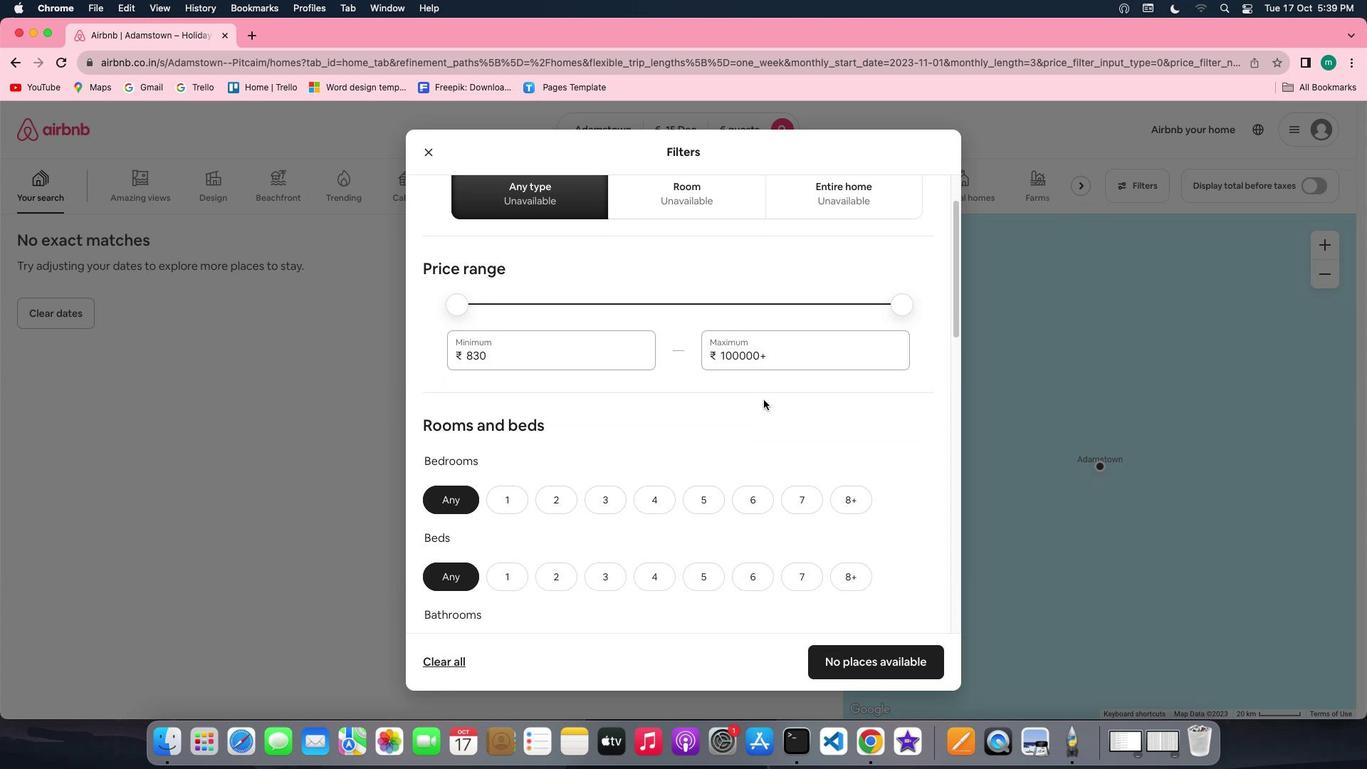 
Action: Mouse moved to (768, 401)
Screenshot: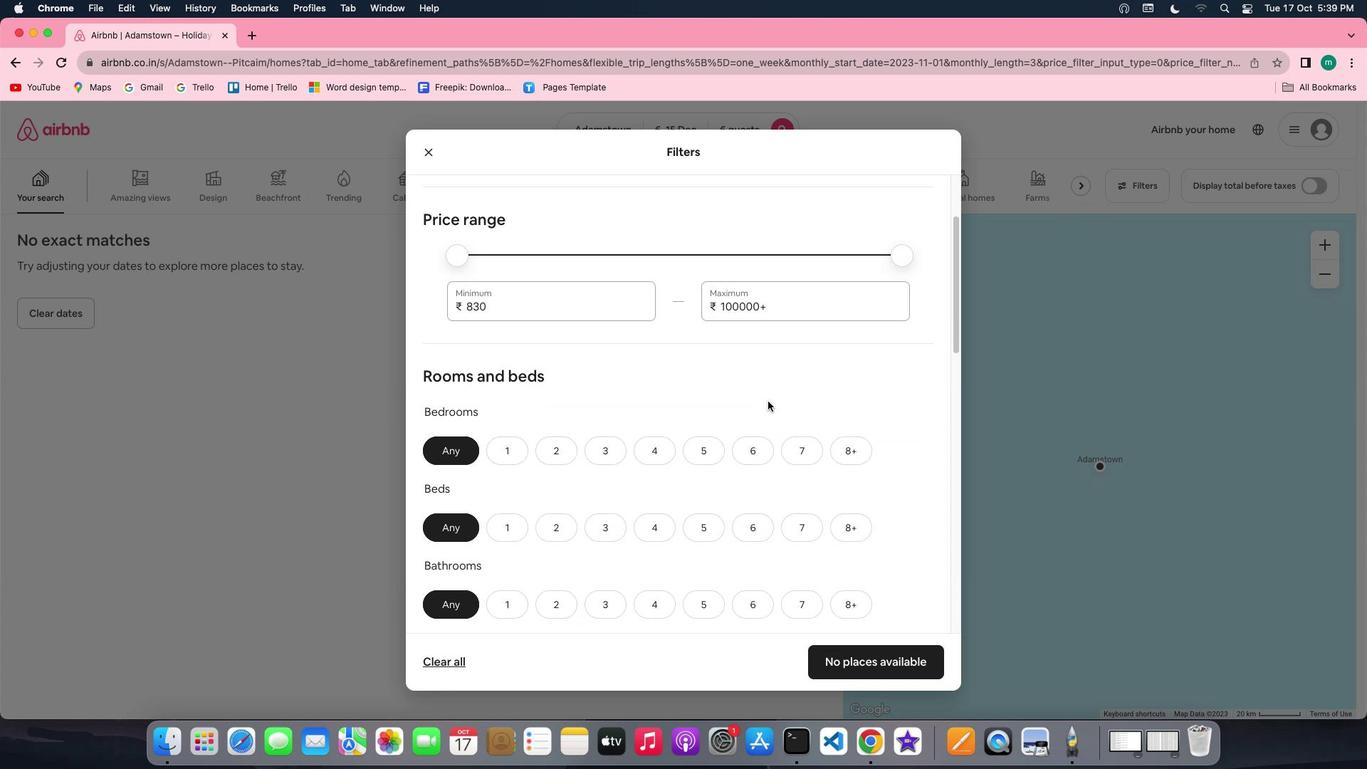 
Action: Mouse scrolled (768, 401) with delta (0, 0)
Screenshot: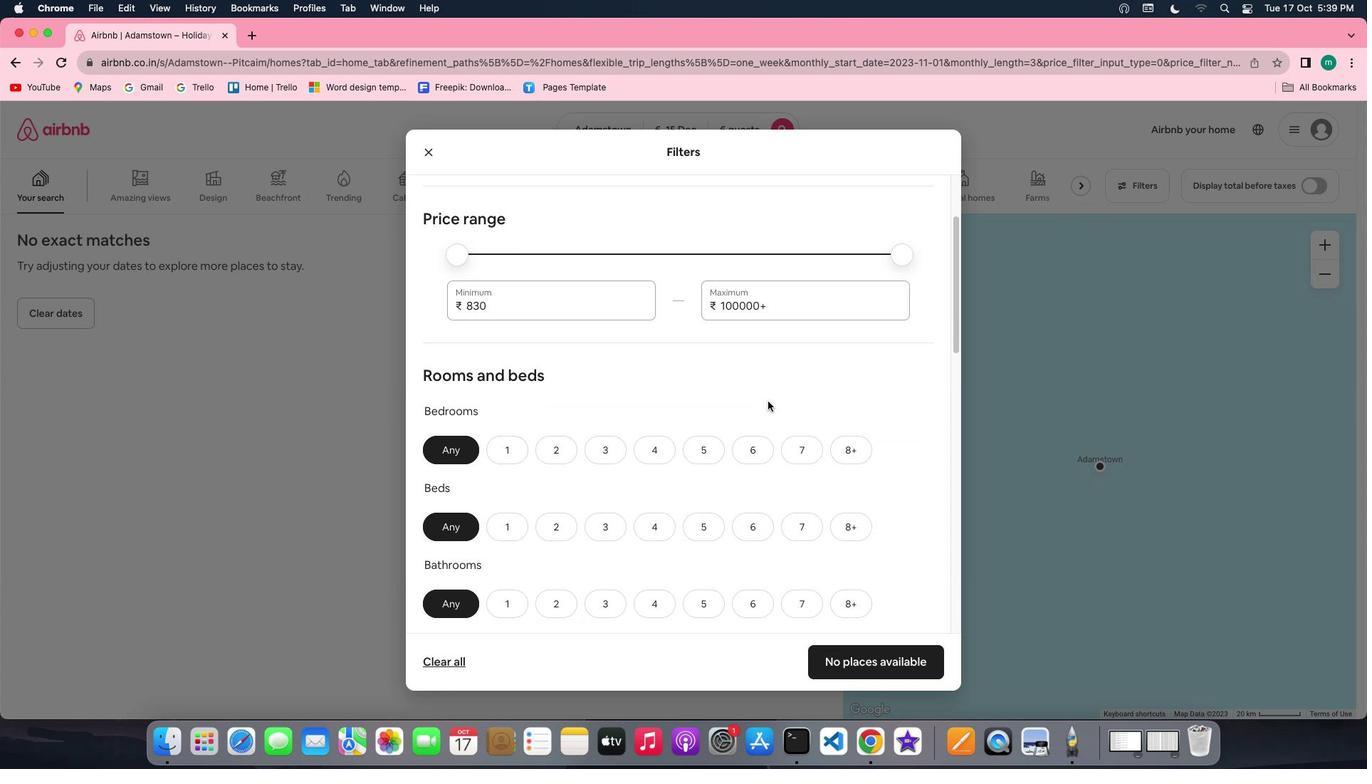 
Action: Mouse scrolled (768, 401) with delta (0, 0)
Screenshot: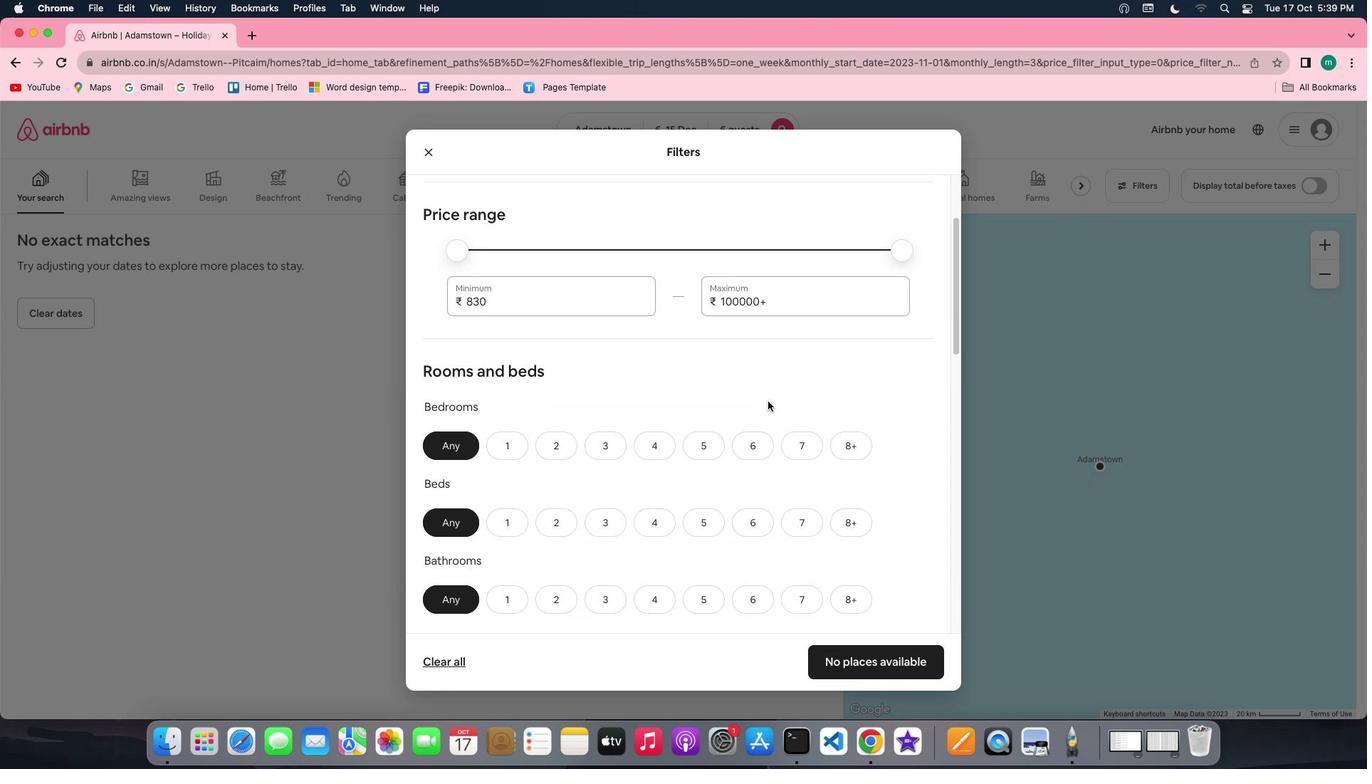 
Action: Mouse scrolled (768, 401) with delta (0, 0)
Screenshot: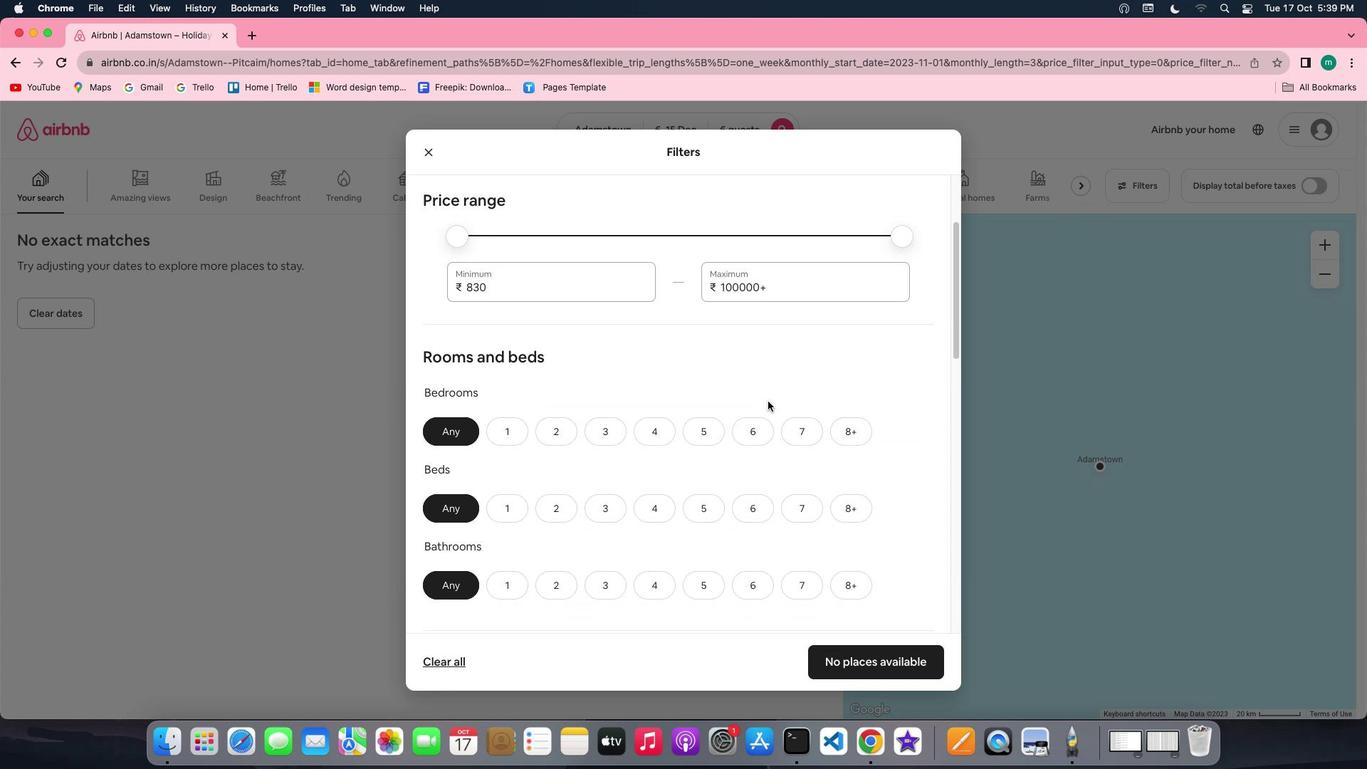 
Action: Mouse moved to (766, 400)
Screenshot: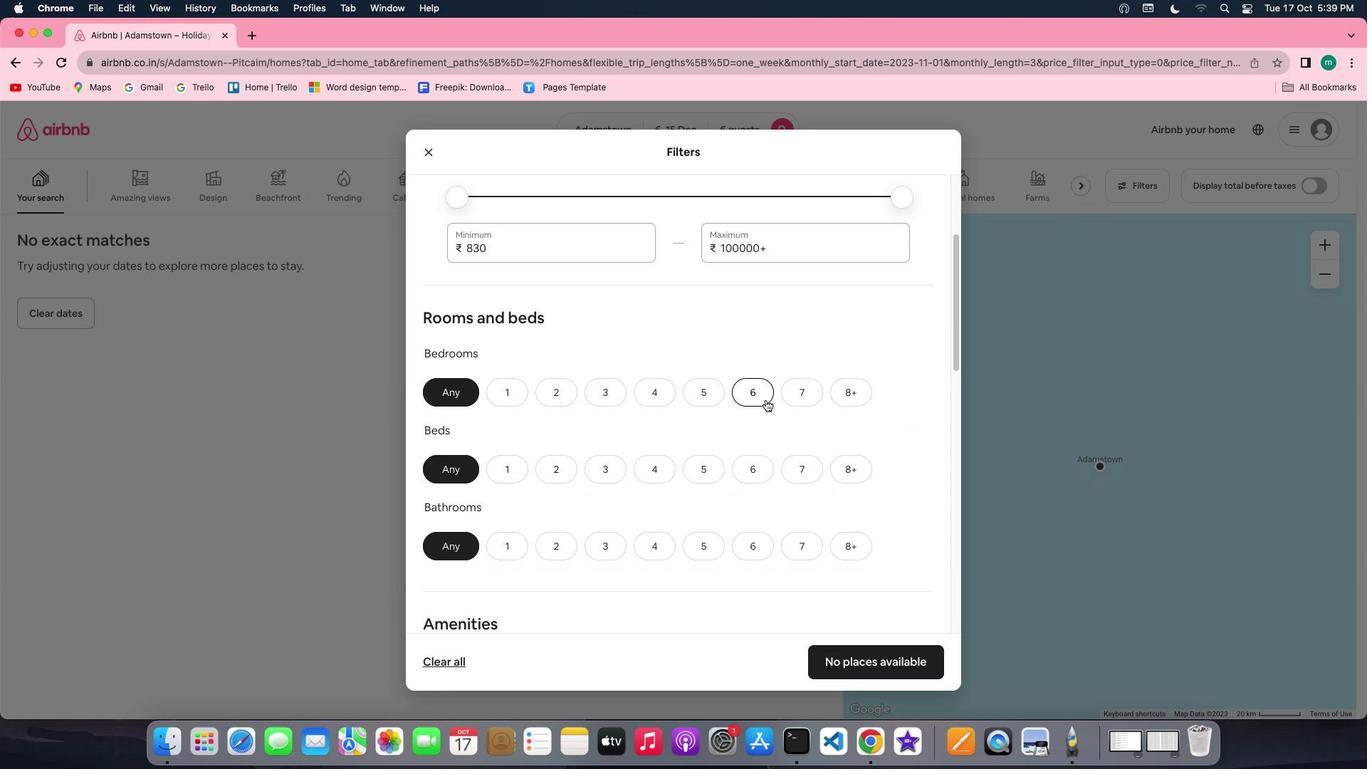 
Action: Mouse pressed left at (766, 400)
Screenshot: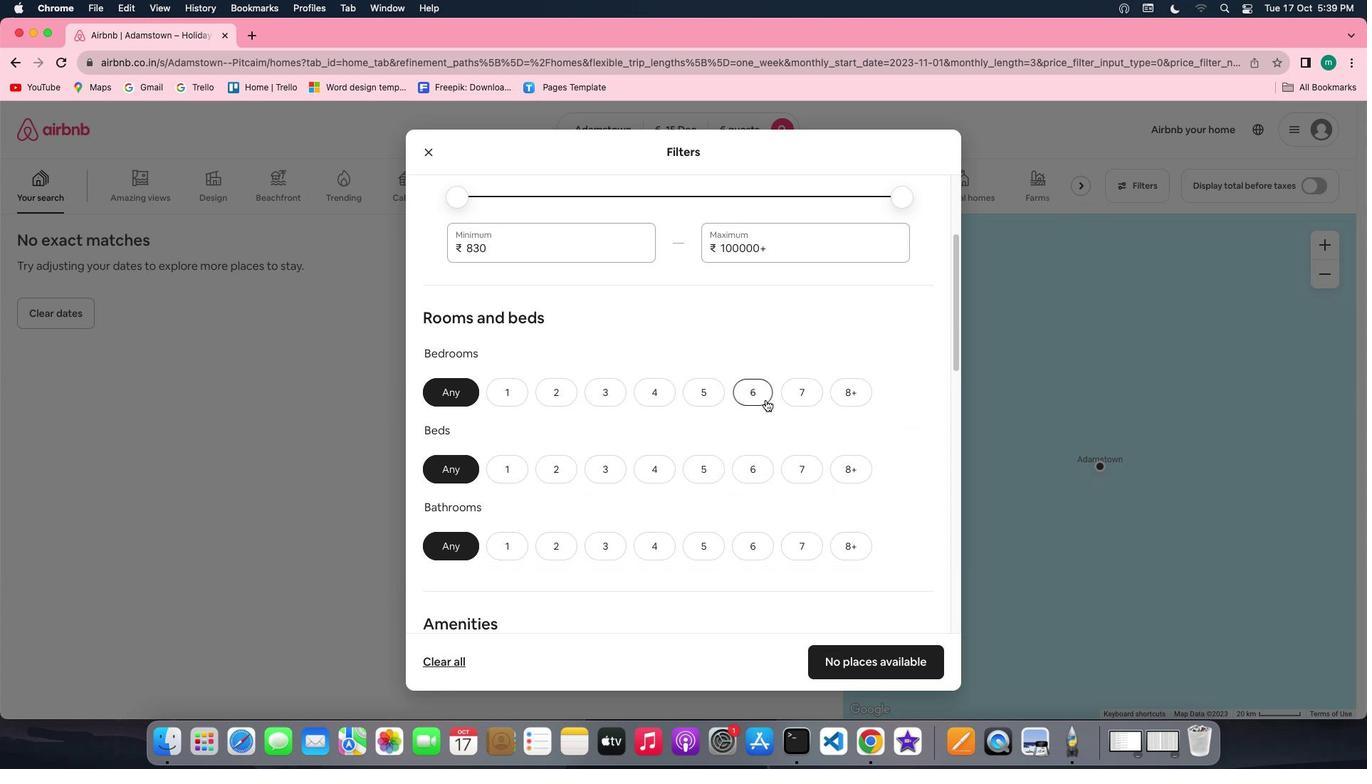 
Action: Mouse moved to (770, 406)
Screenshot: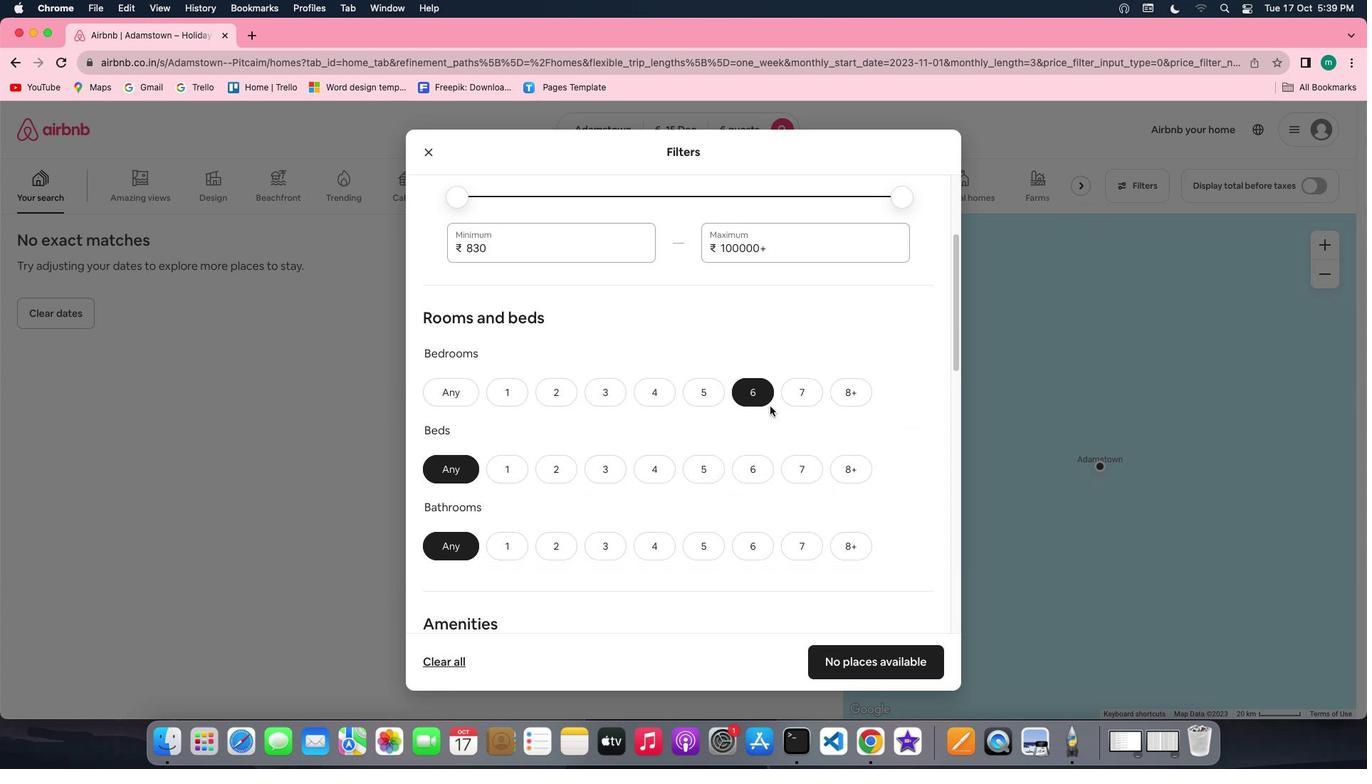 
Action: Mouse scrolled (770, 406) with delta (0, 0)
Screenshot: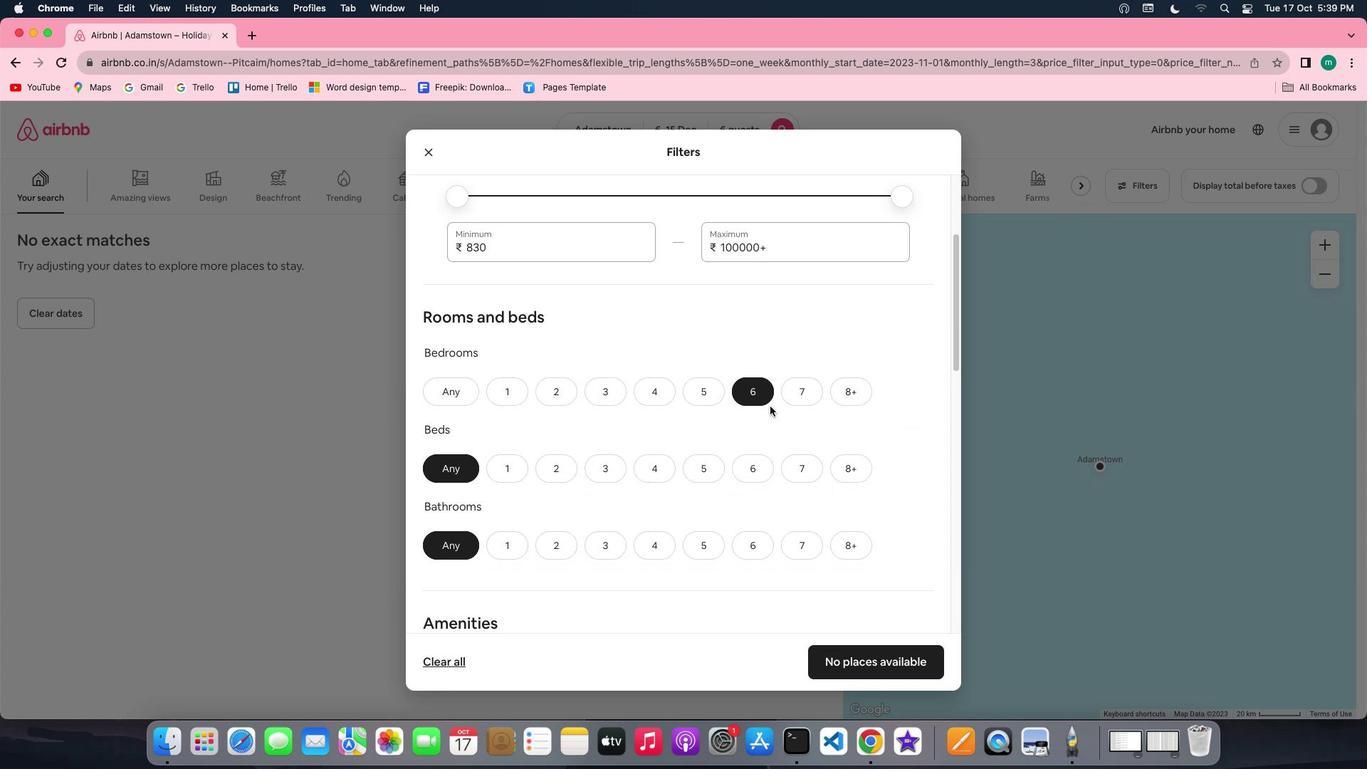 
Action: Mouse scrolled (770, 406) with delta (0, 0)
Screenshot: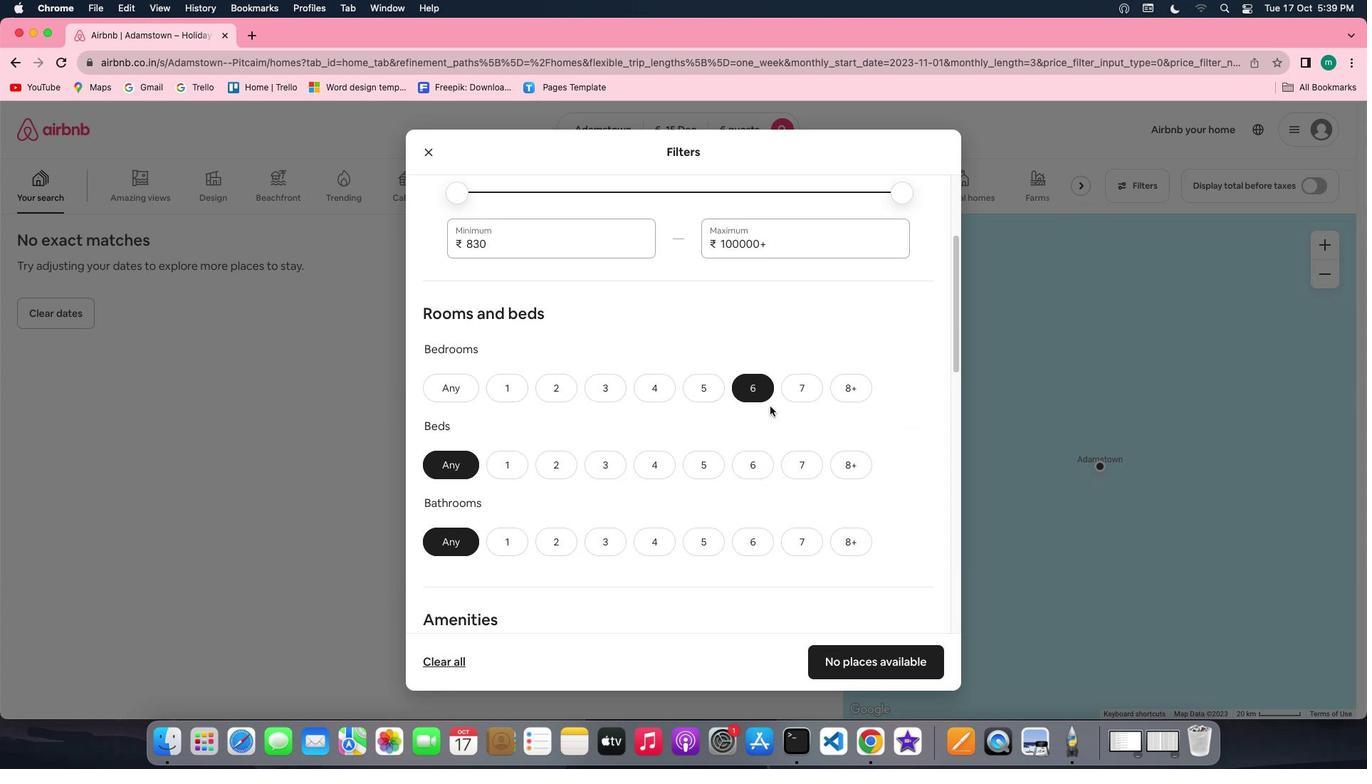 
Action: Mouse scrolled (770, 406) with delta (0, -1)
Screenshot: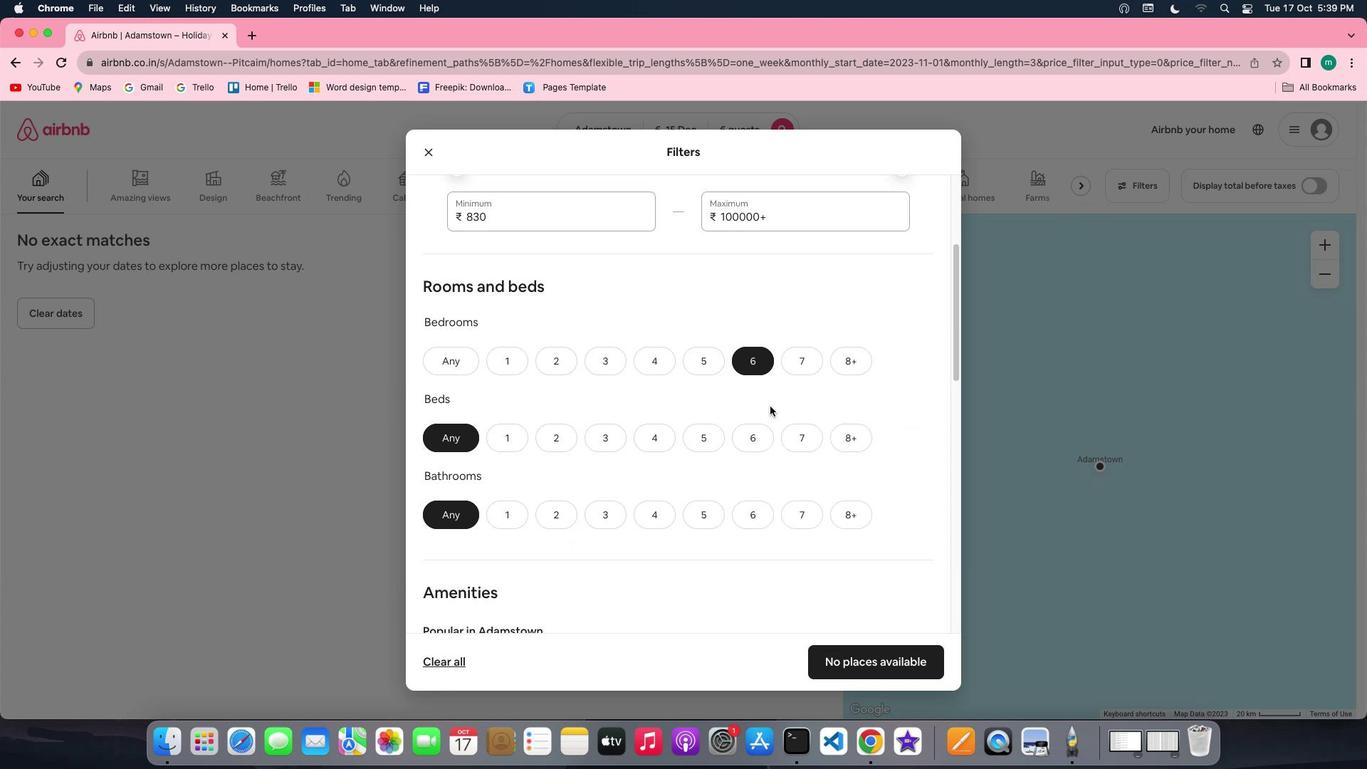 
Action: Mouse moved to (758, 369)
Screenshot: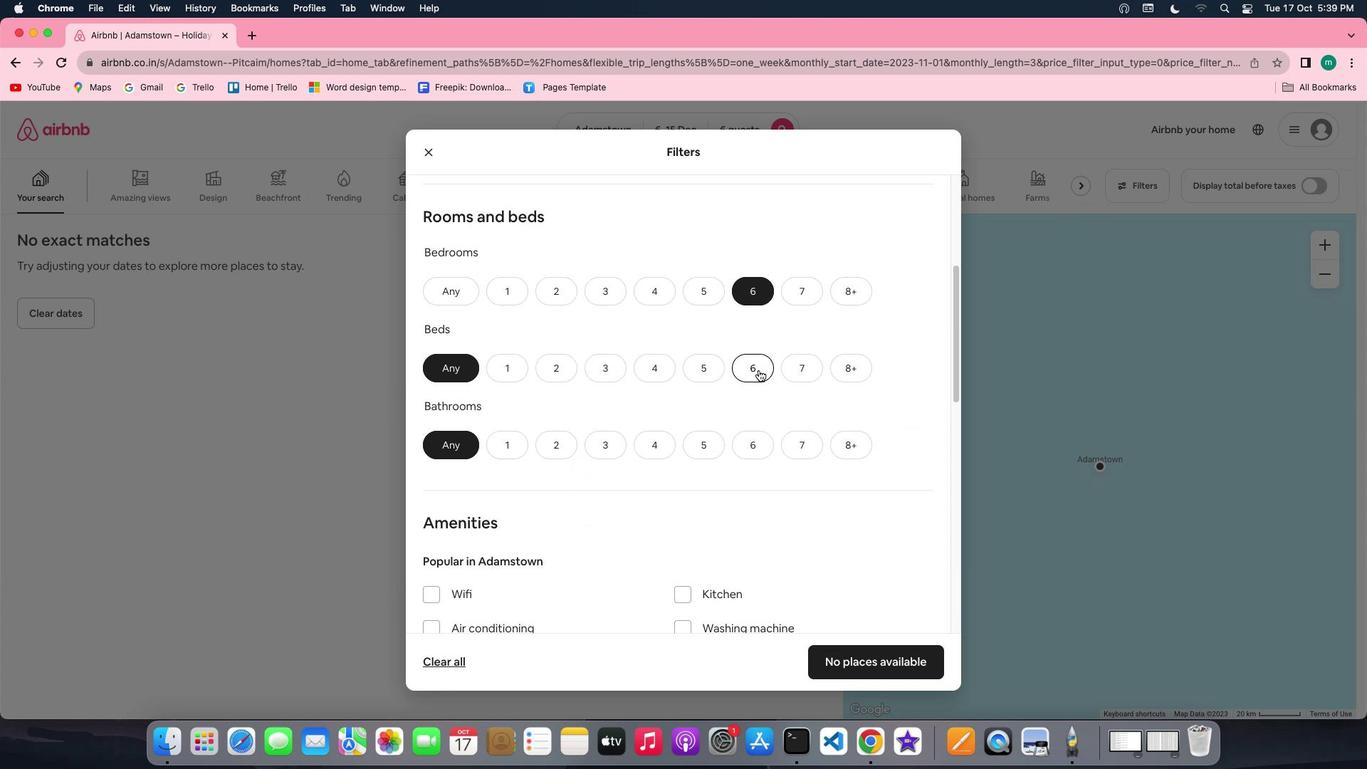 
Action: Mouse pressed left at (758, 369)
Screenshot: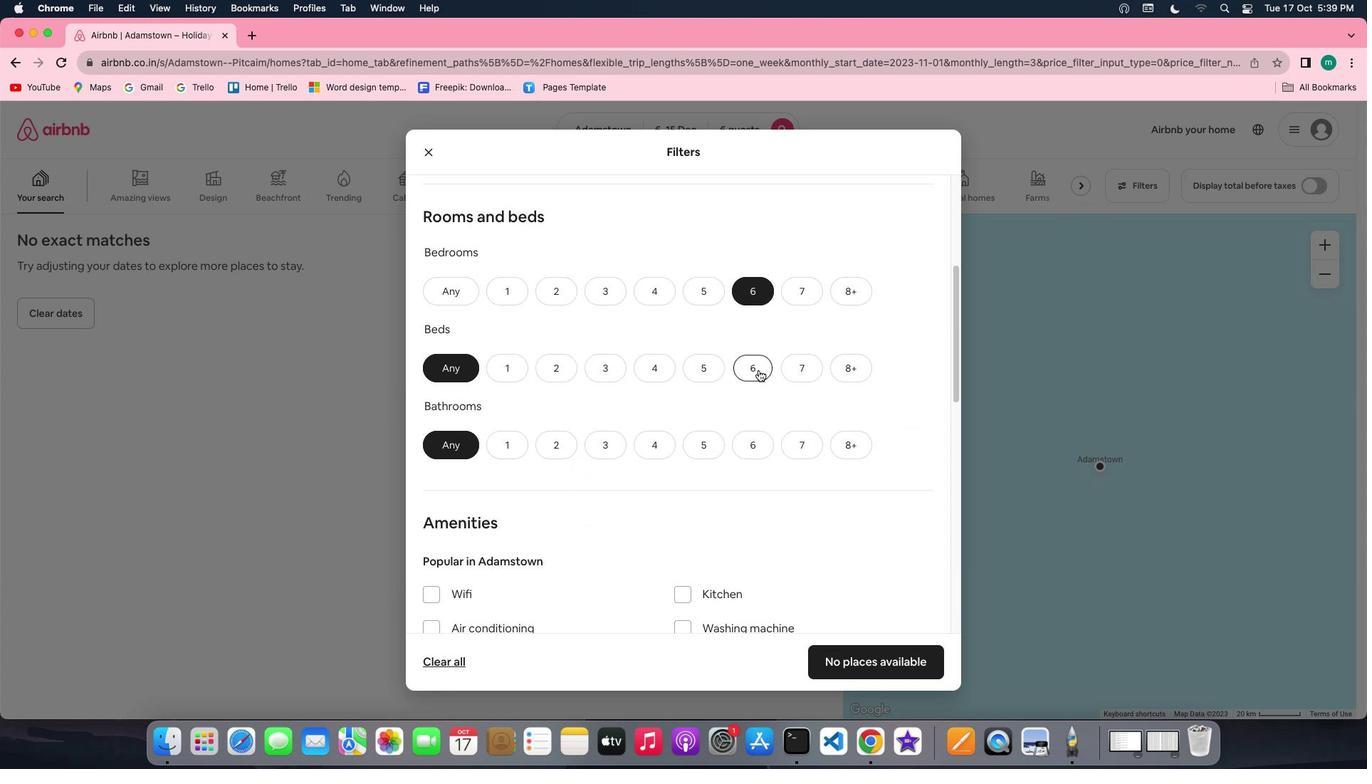 
Action: Mouse moved to (755, 451)
Screenshot: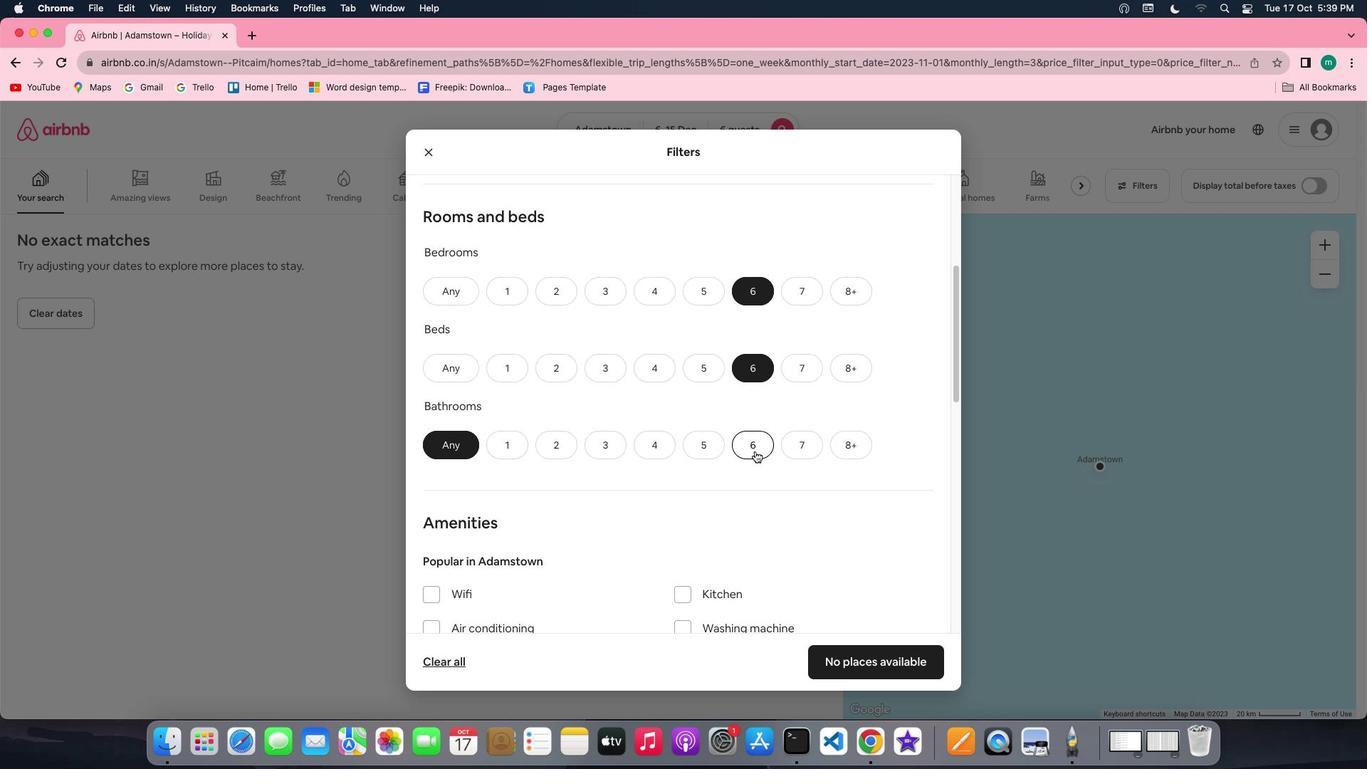 
Action: Mouse pressed left at (755, 451)
Screenshot: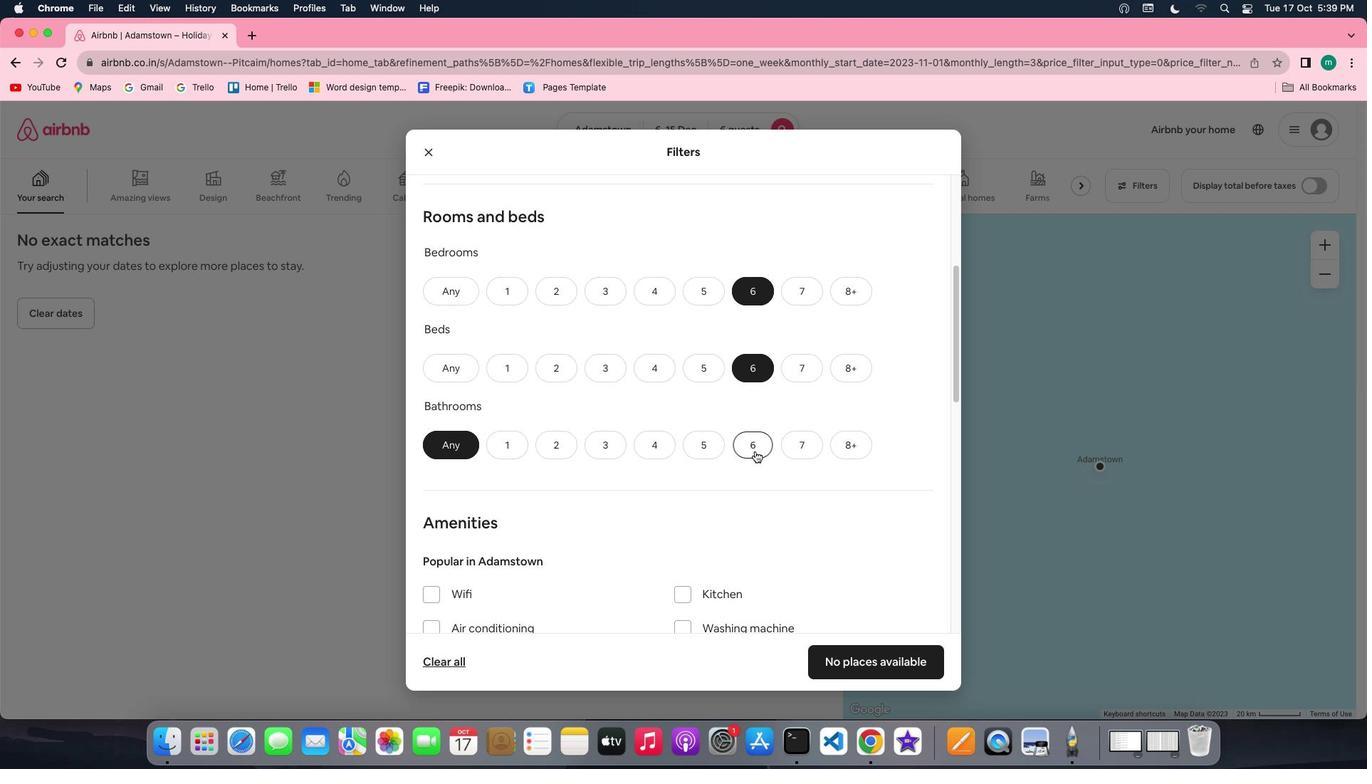 
Action: Mouse moved to (752, 452)
Screenshot: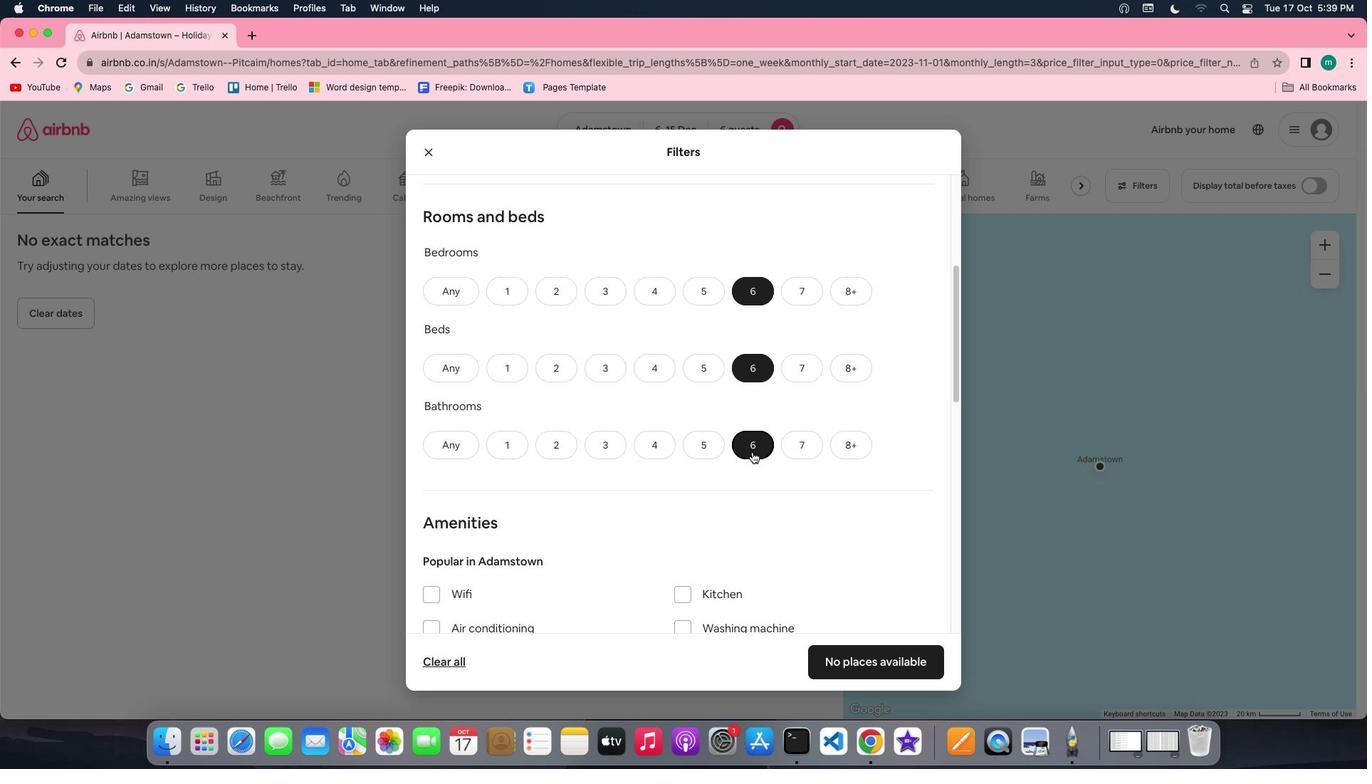 
Action: Mouse scrolled (752, 452) with delta (0, 0)
Screenshot: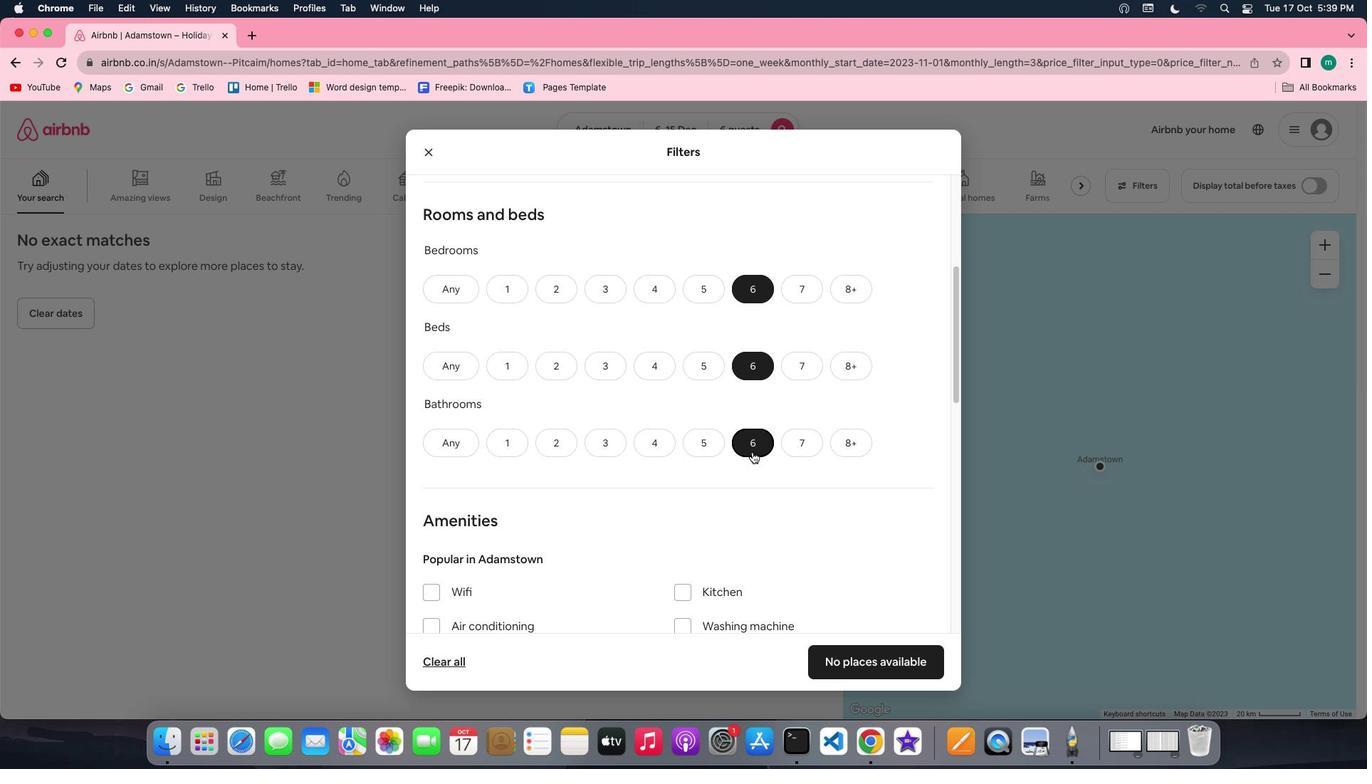 
Action: Mouse scrolled (752, 452) with delta (0, 0)
Screenshot: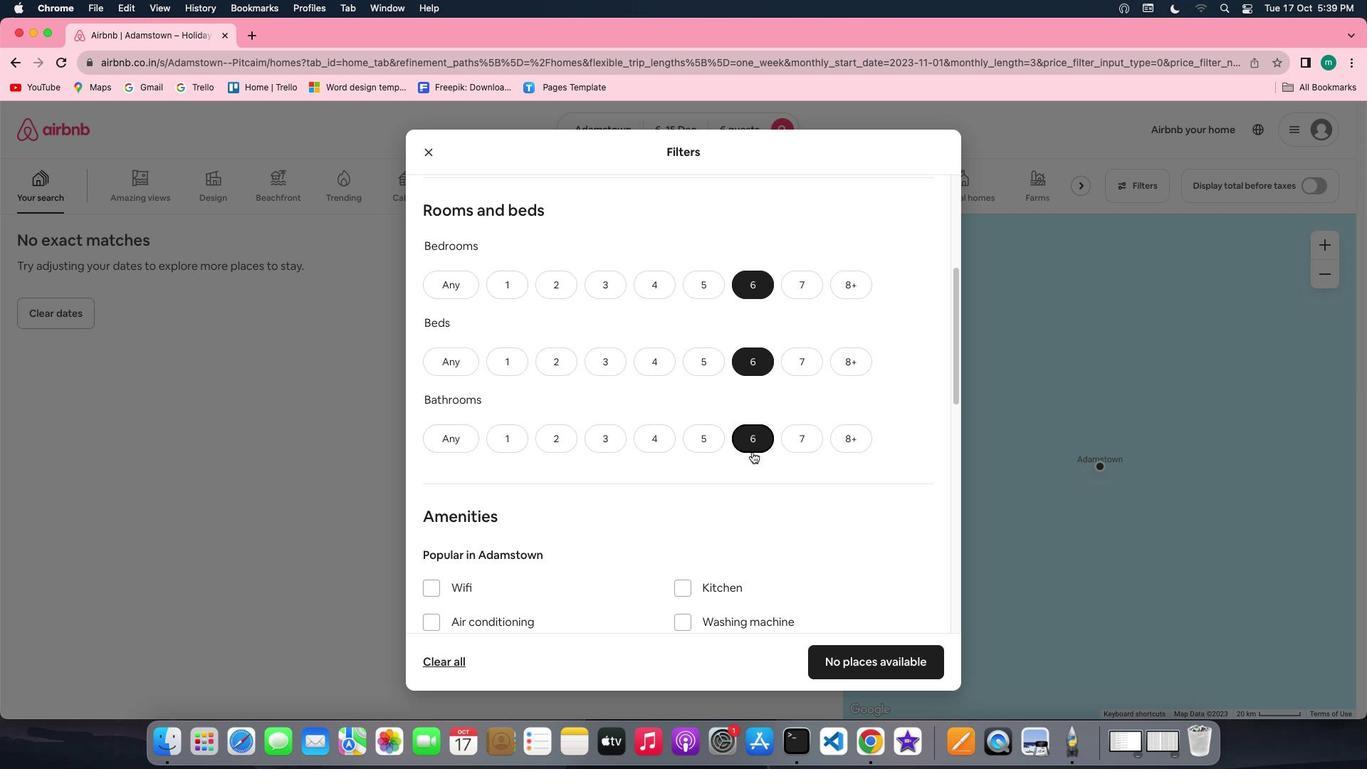
Action: Mouse scrolled (752, 452) with delta (0, -1)
Screenshot: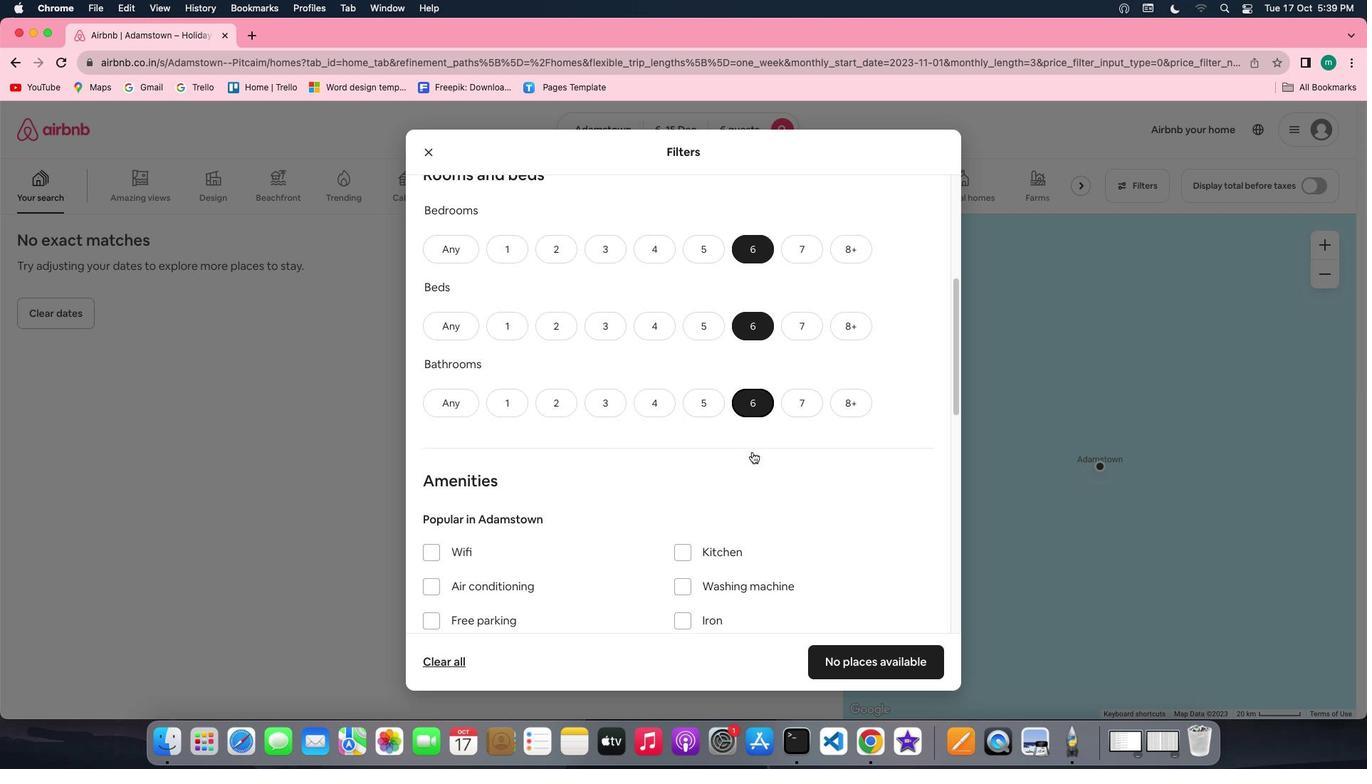 
Action: Mouse scrolled (752, 452) with delta (0, -1)
Screenshot: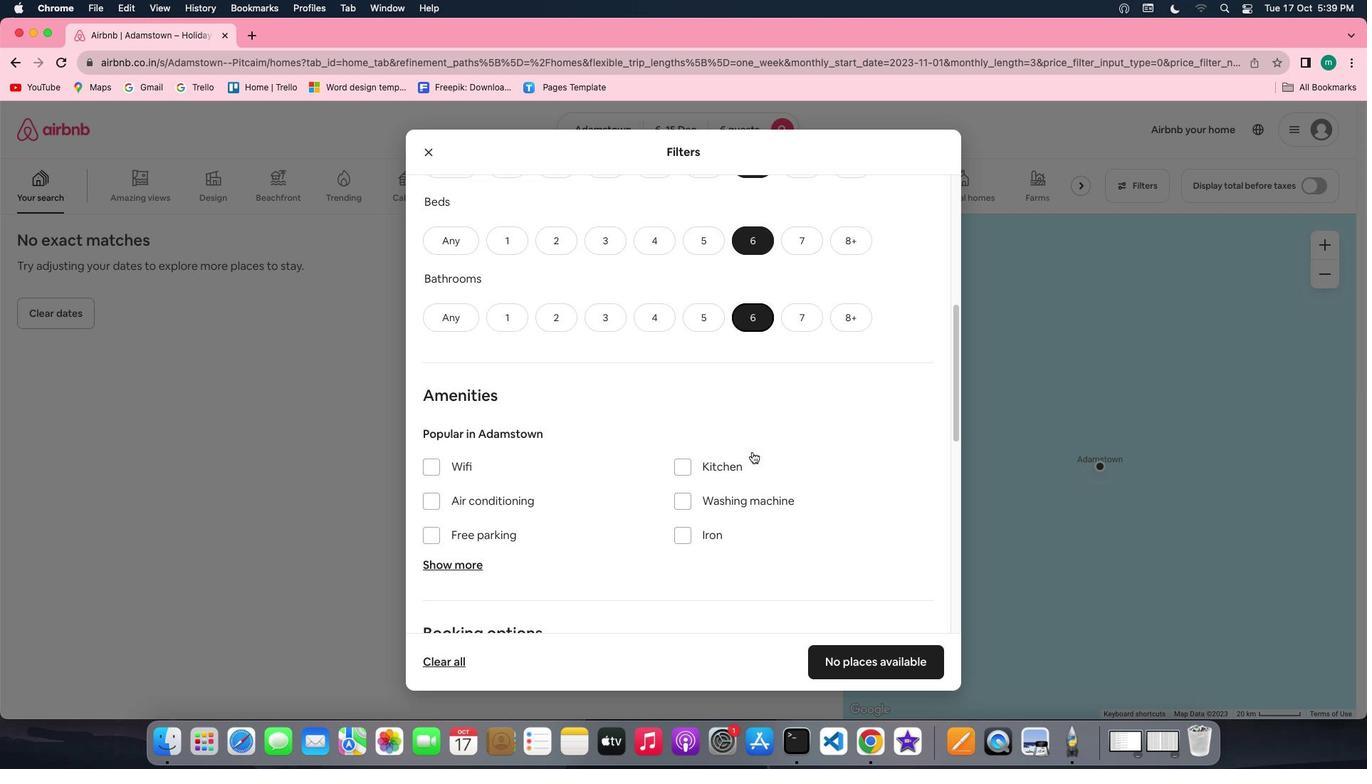 
Action: Mouse scrolled (752, 452) with delta (0, 0)
Screenshot: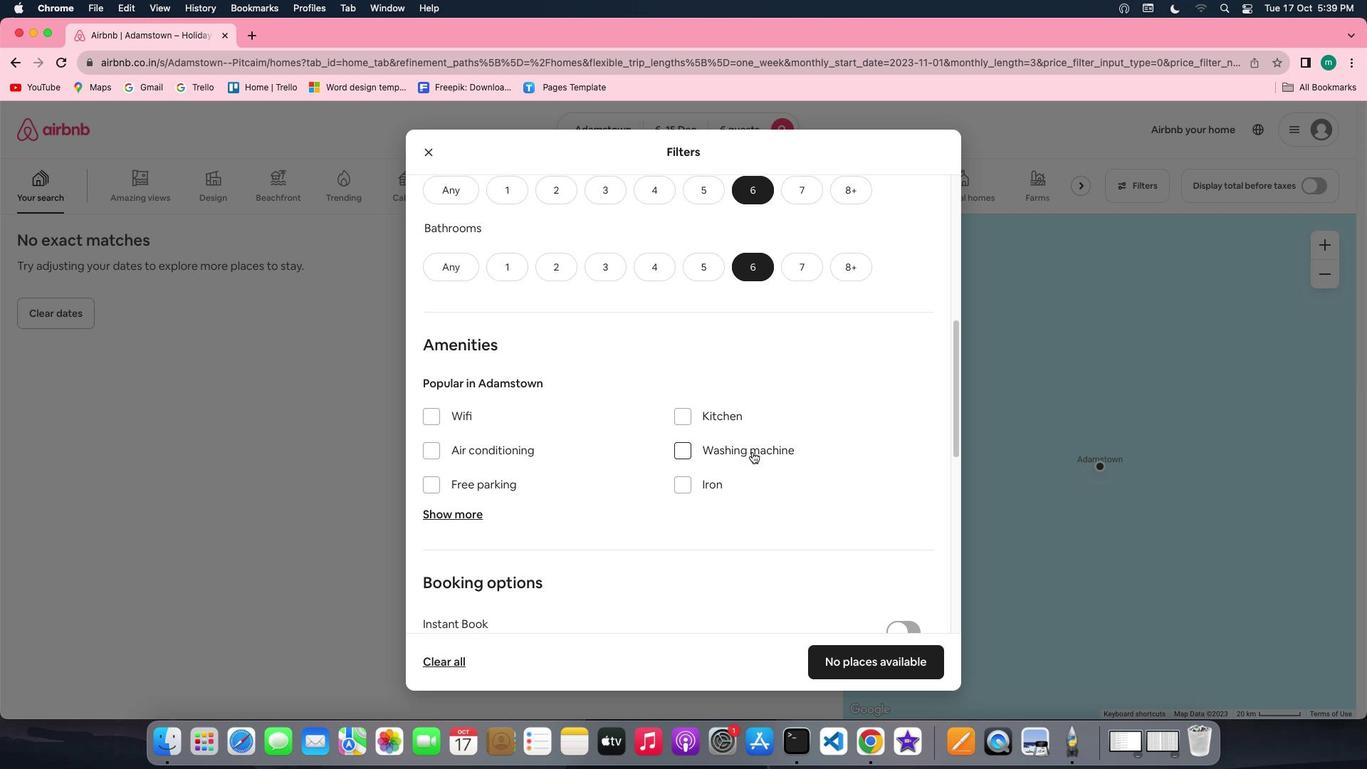 
Action: Mouse scrolled (752, 452) with delta (0, 0)
Screenshot: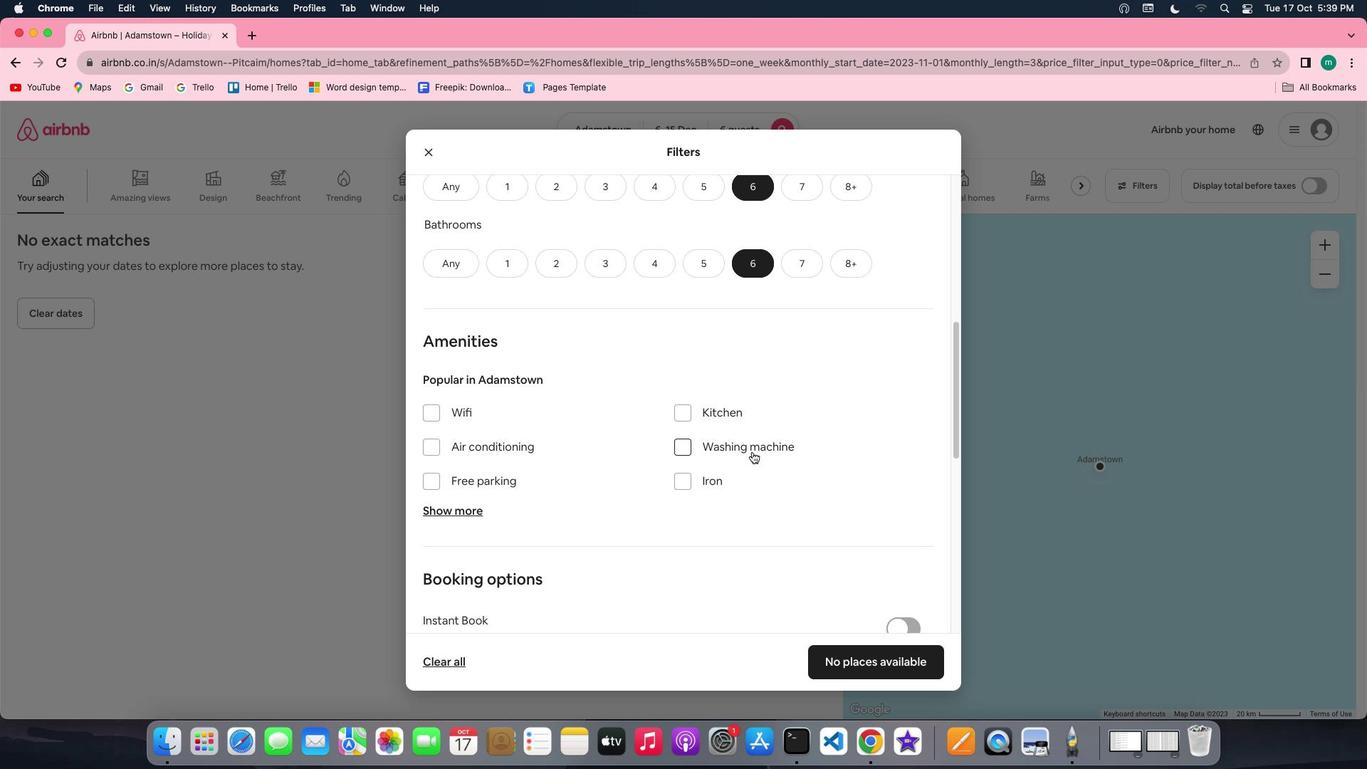 
Action: Mouse scrolled (752, 452) with delta (0, 0)
Screenshot: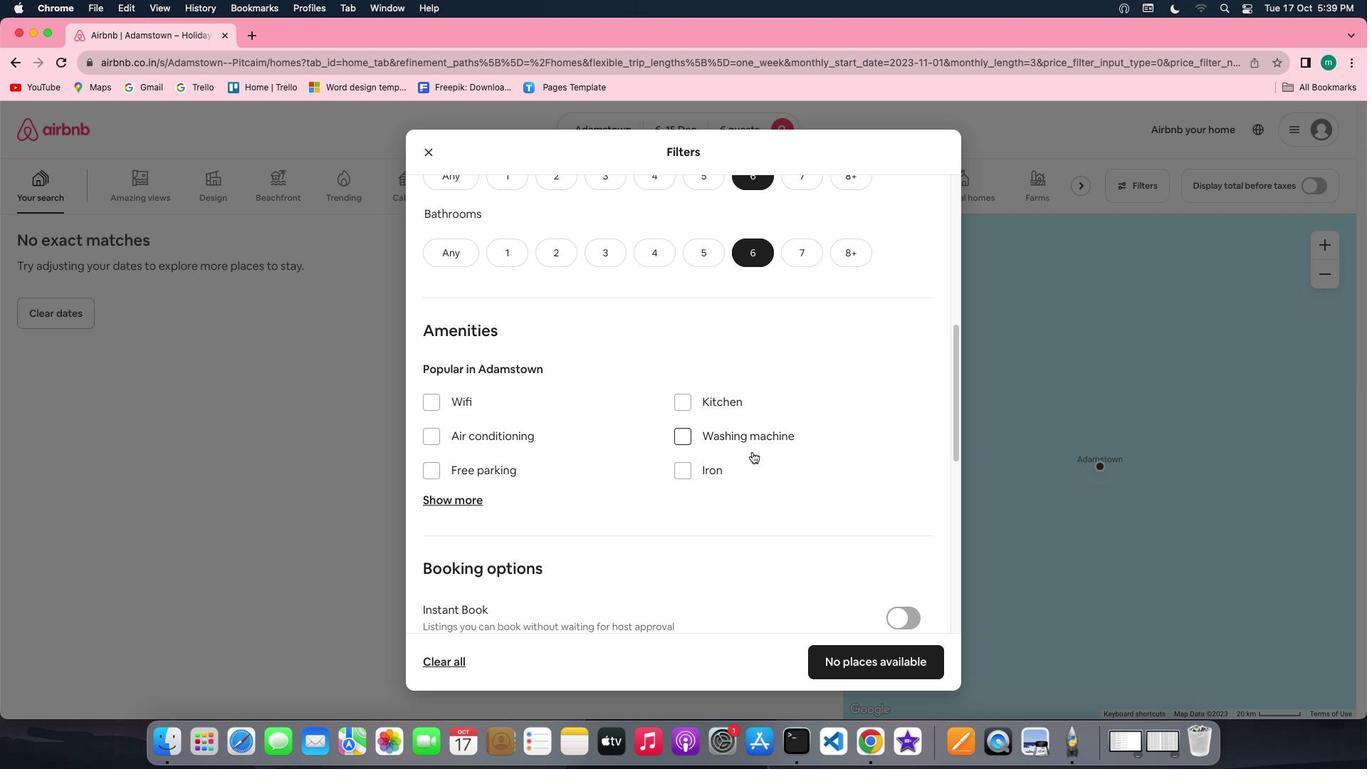 
Action: Mouse scrolled (752, 452) with delta (0, 0)
Screenshot: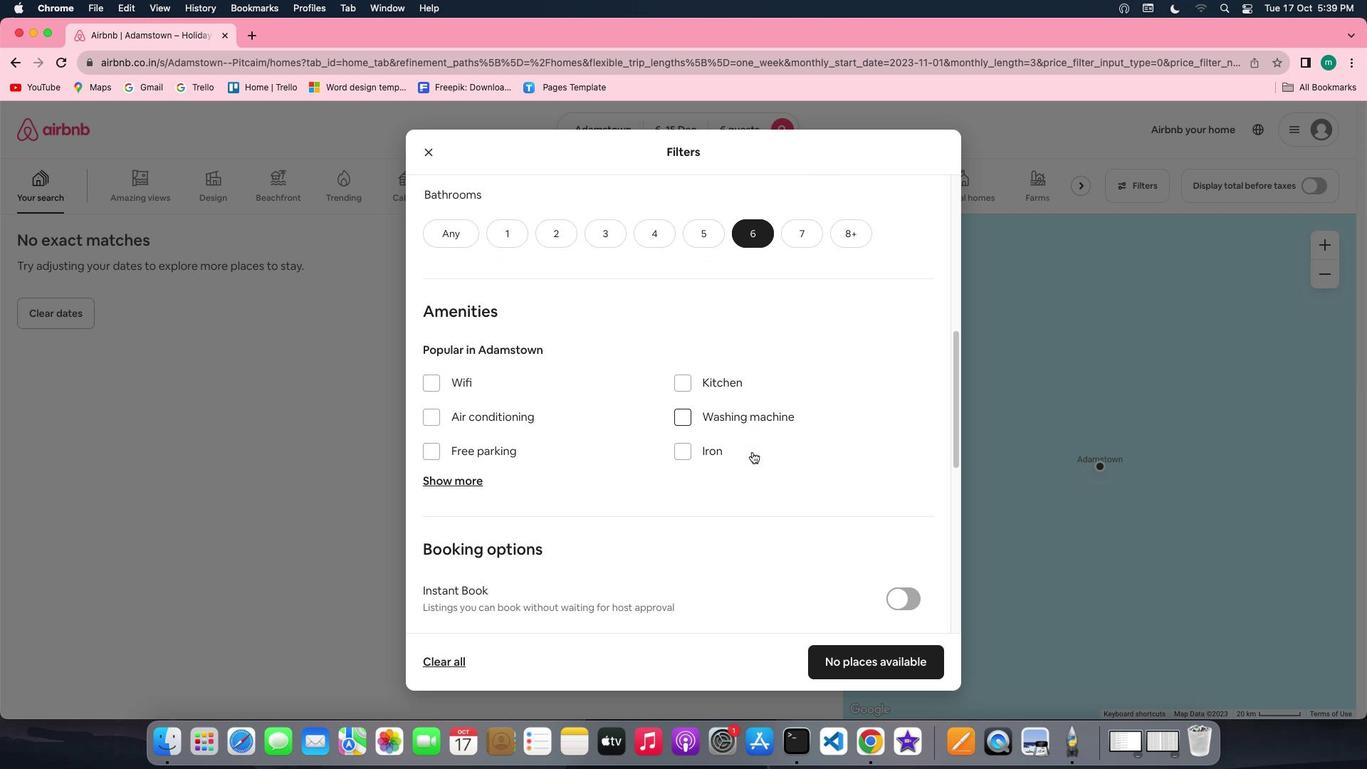 
Action: Mouse scrolled (752, 452) with delta (0, 0)
Screenshot: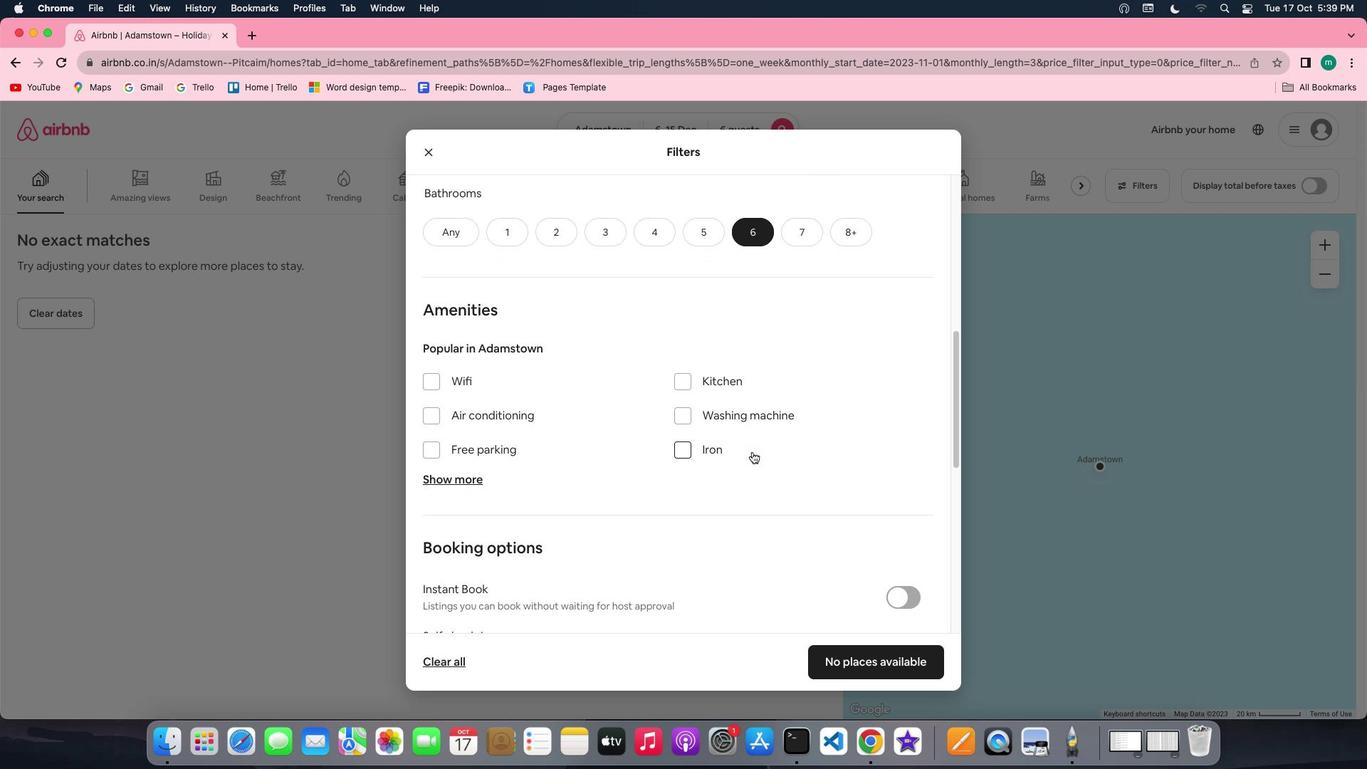 
Action: Mouse scrolled (752, 452) with delta (0, 0)
Screenshot: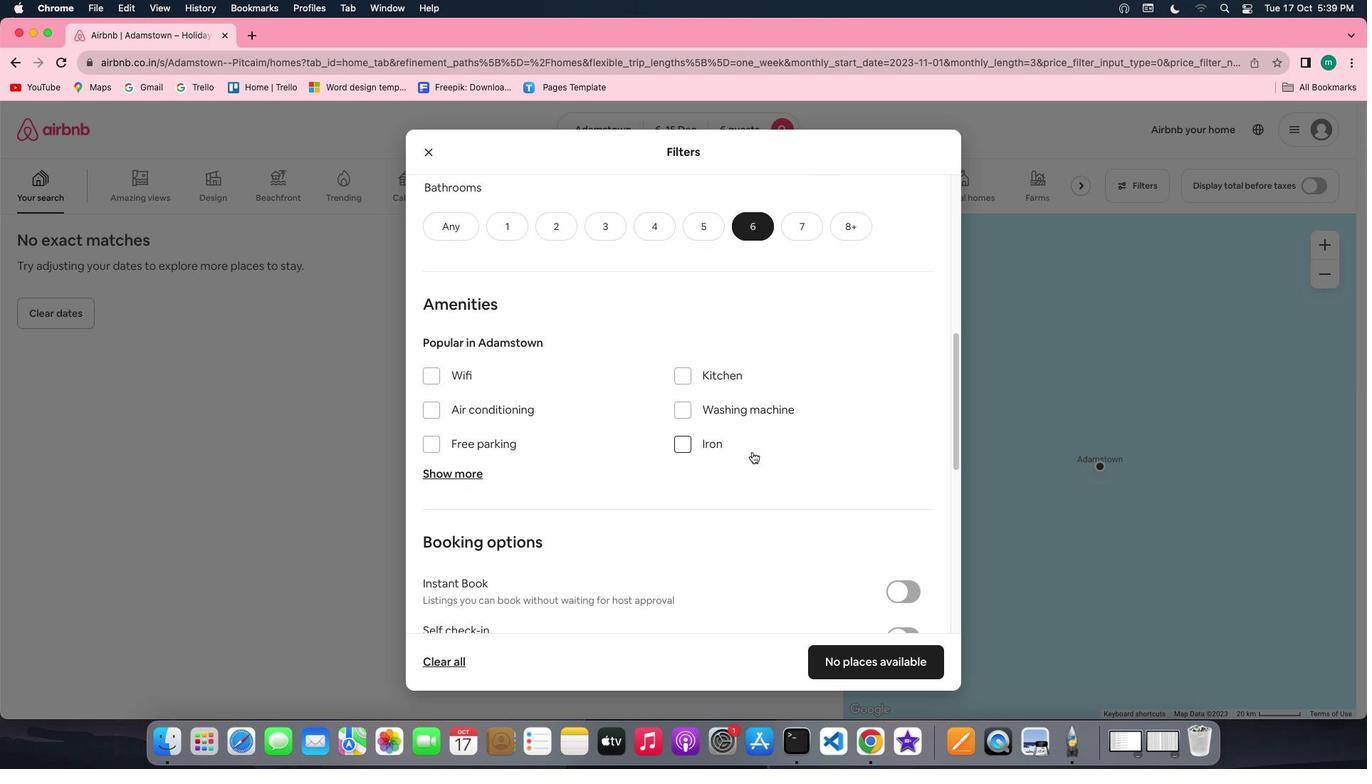 
Action: Mouse scrolled (752, 452) with delta (0, 0)
Screenshot: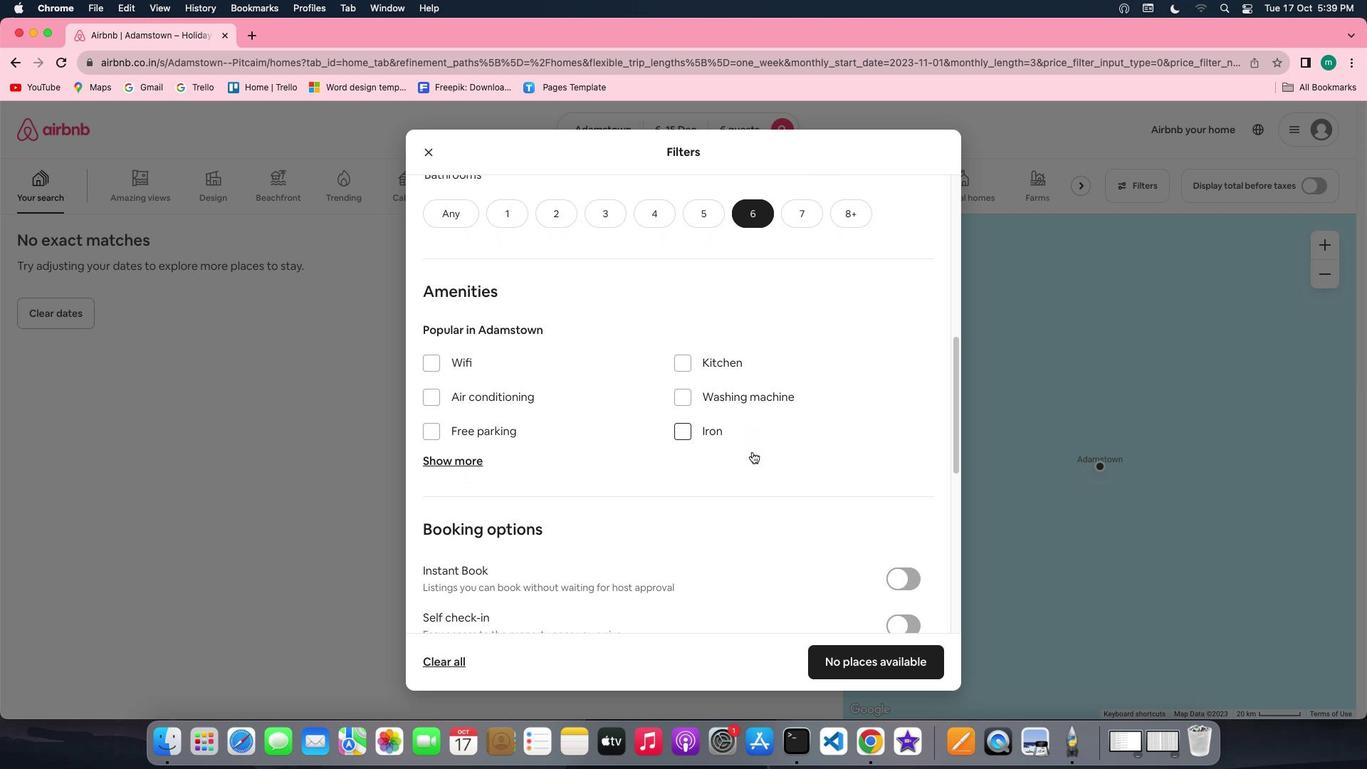 
Action: Mouse moved to (706, 440)
Screenshot: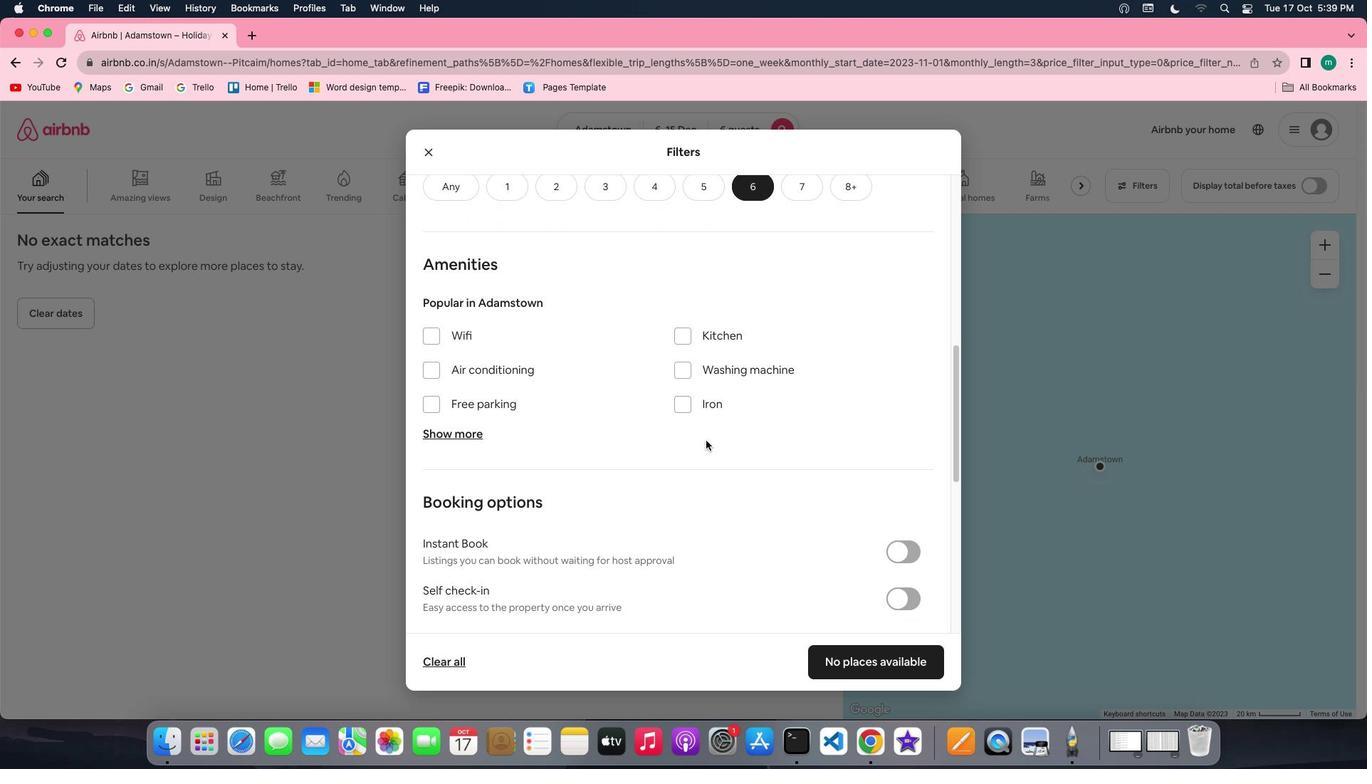 
Action: Mouse scrolled (706, 440) with delta (0, 0)
Screenshot: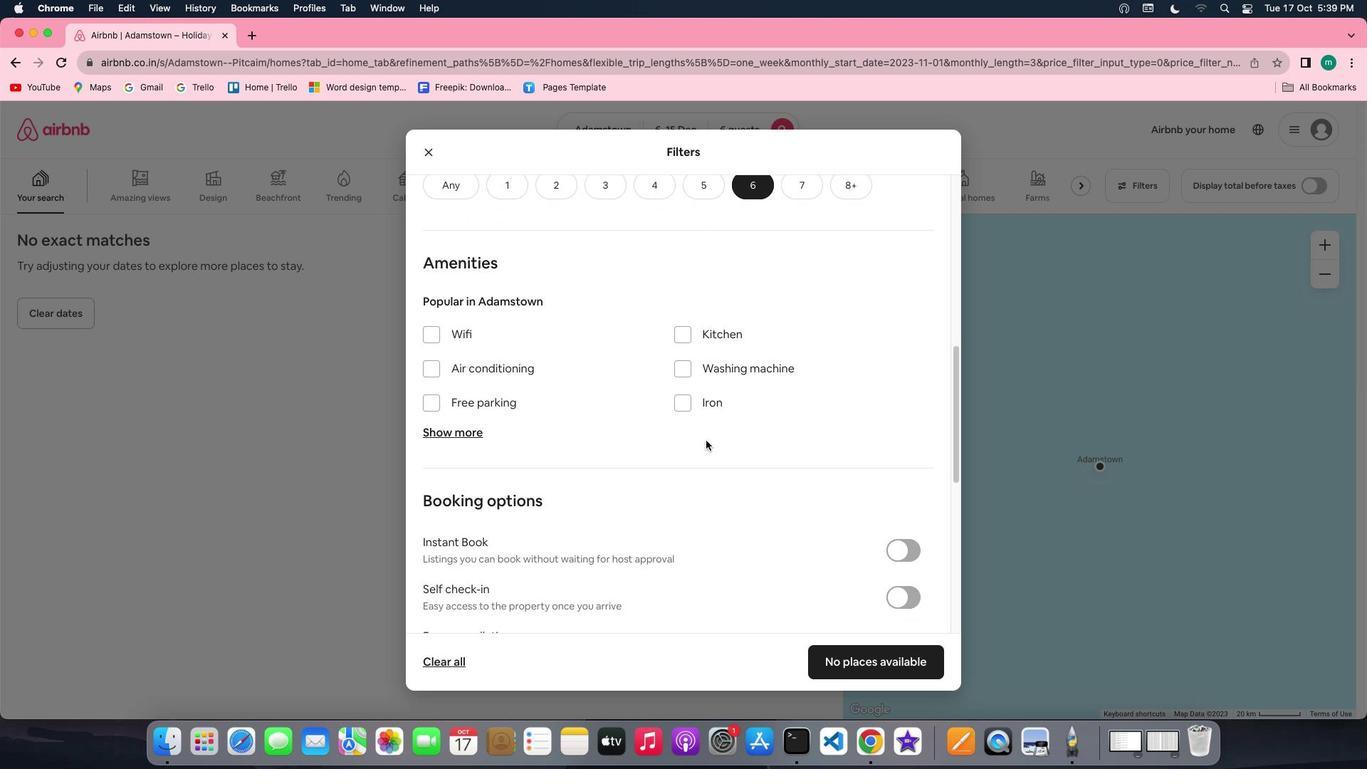 
Action: Mouse scrolled (706, 440) with delta (0, 0)
Screenshot: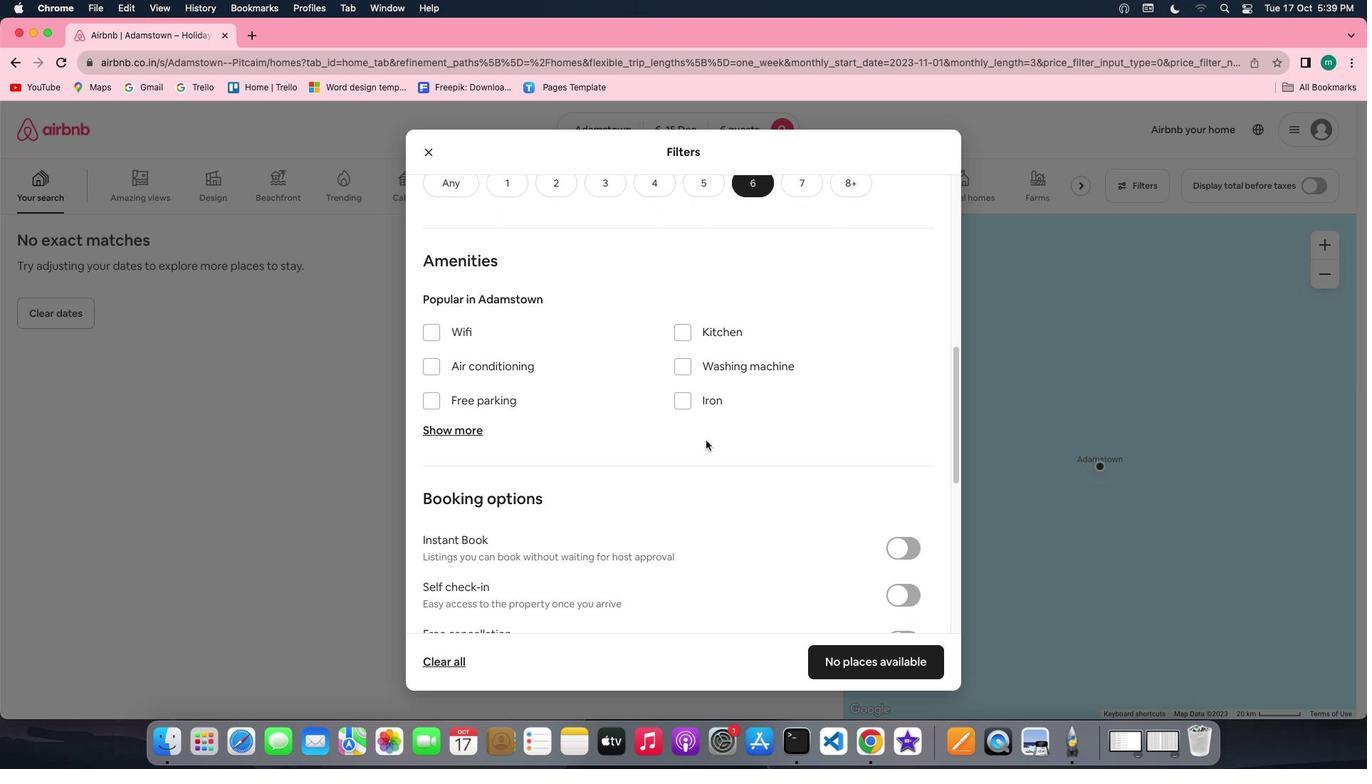
Action: Mouse scrolled (706, 440) with delta (0, 0)
Screenshot: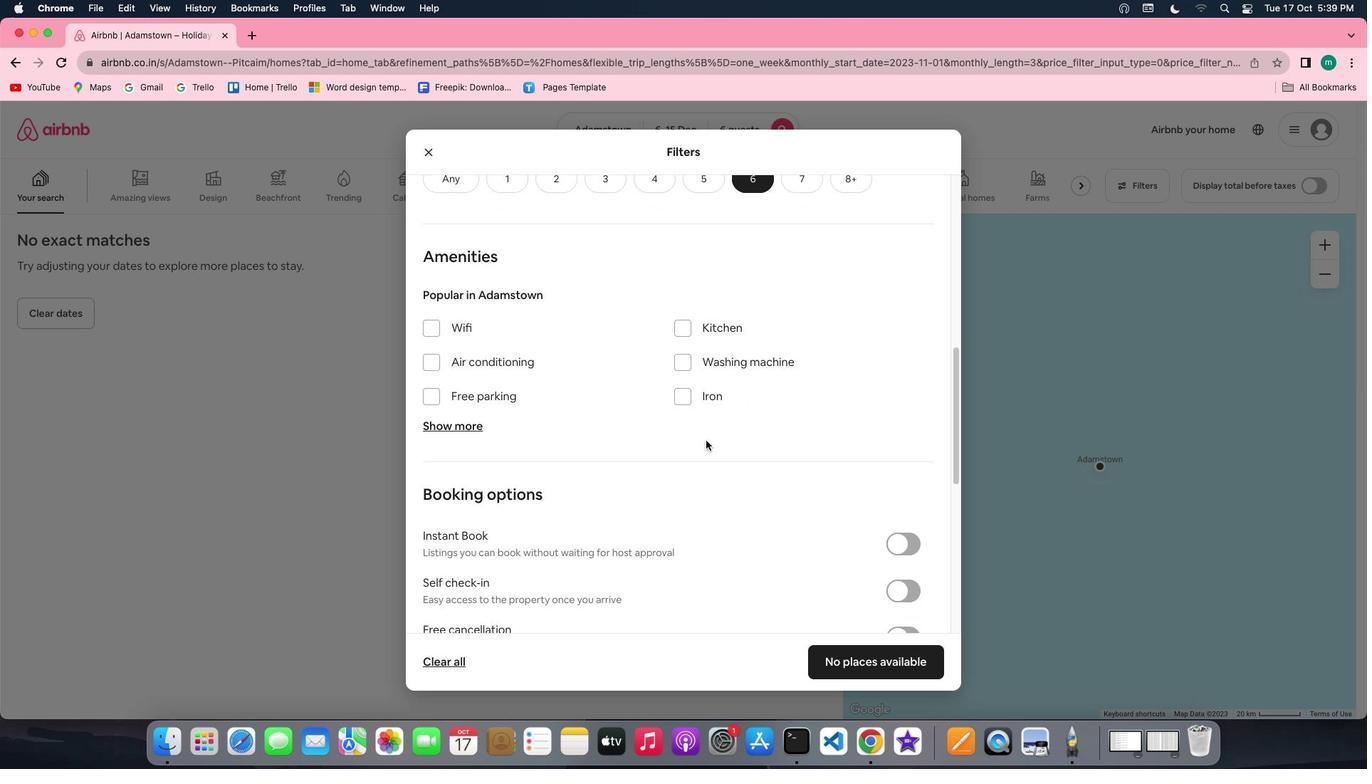 
Action: Mouse scrolled (706, 440) with delta (0, 0)
Screenshot: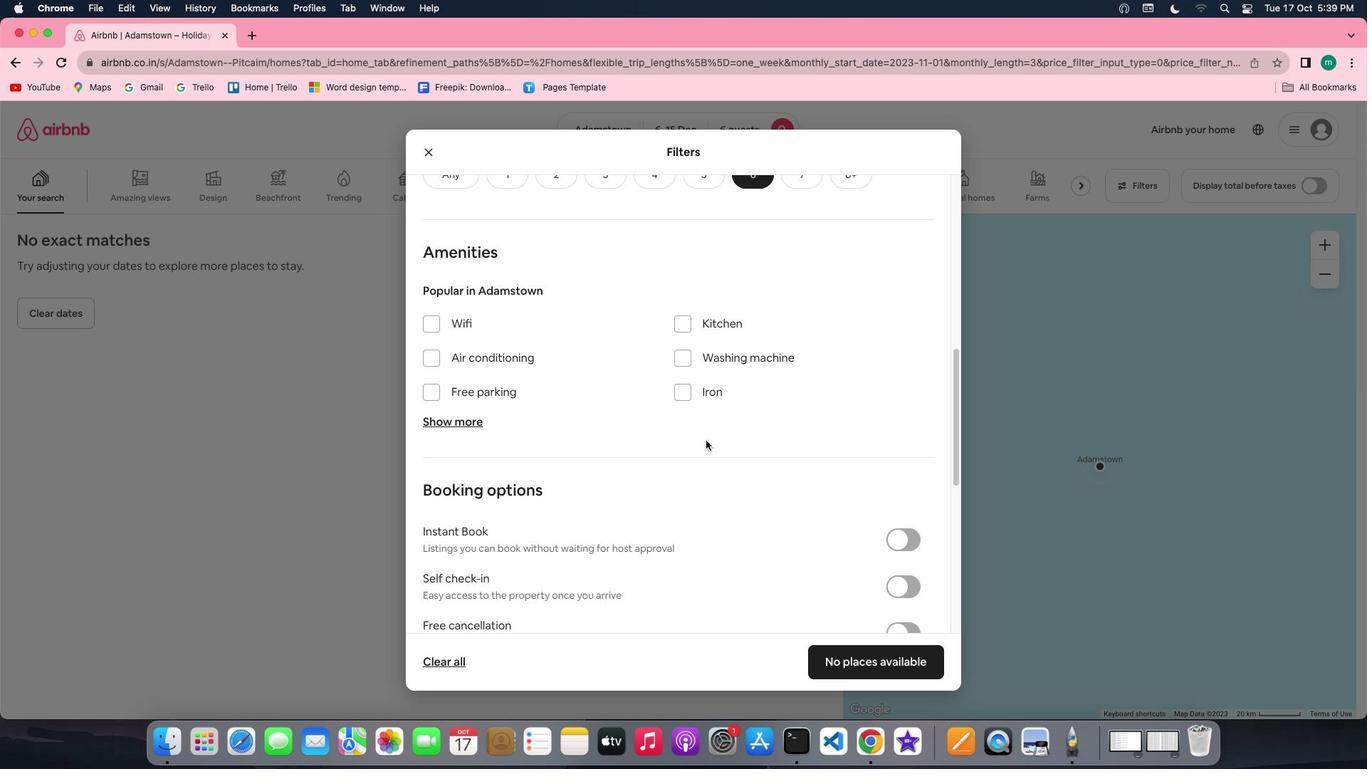 
Action: Mouse scrolled (706, 440) with delta (0, 0)
Screenshot: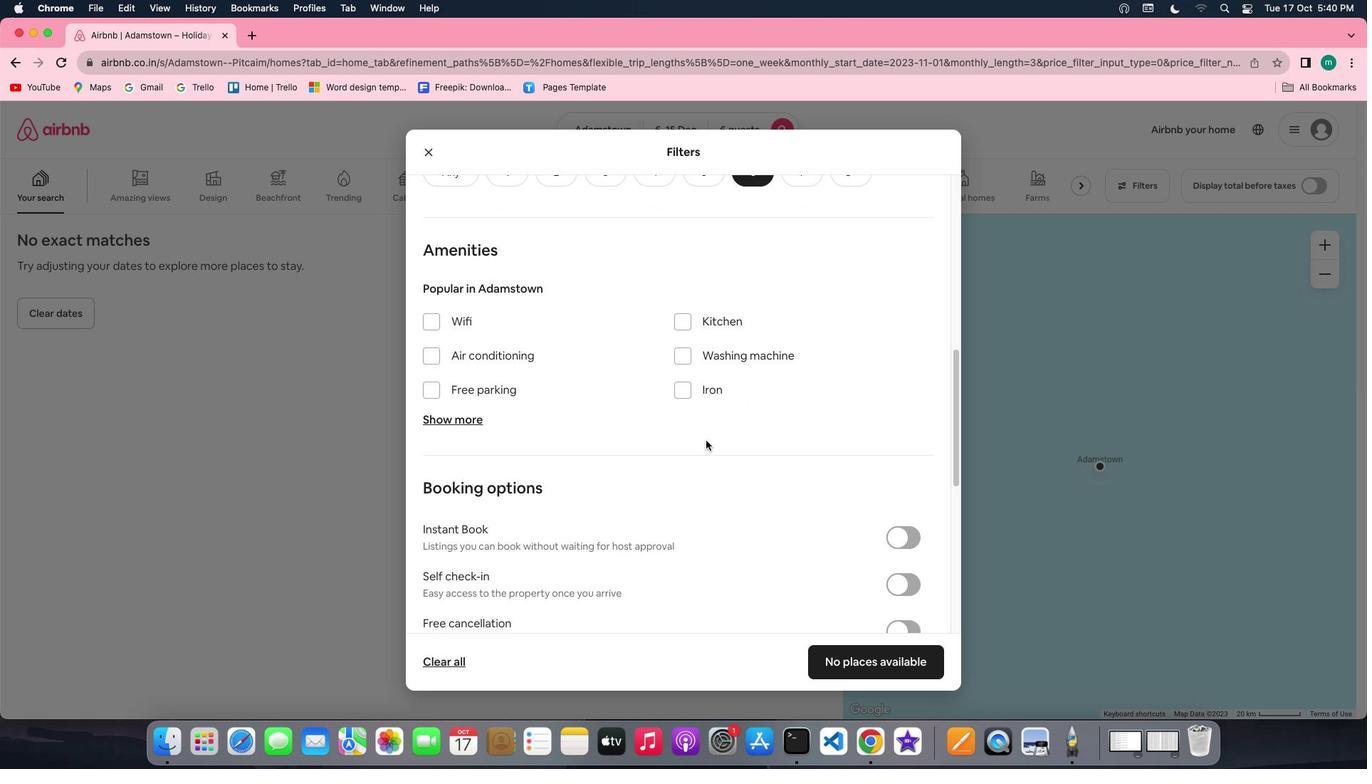 
Action: Mouse scrolled (706, 440) with delta (0, 0)
Screenshot: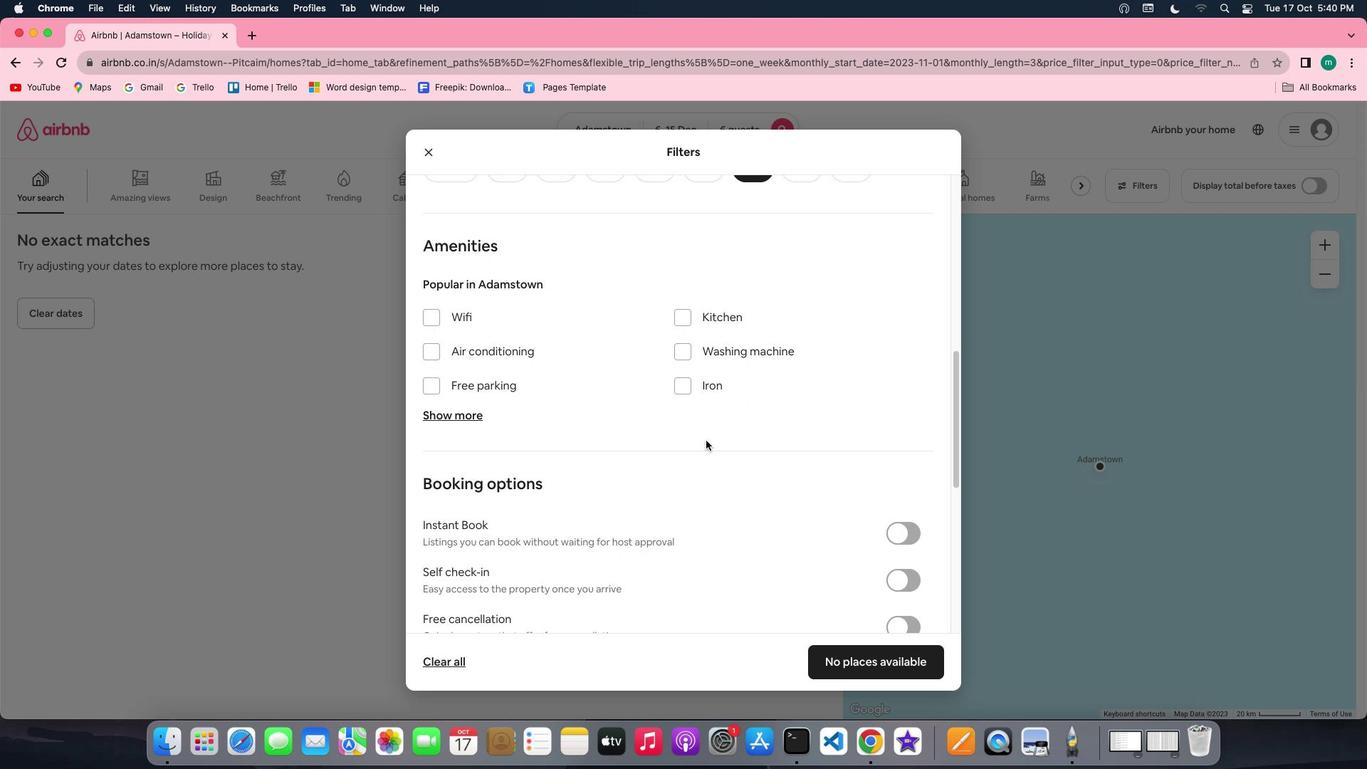 
Action: Mouse scrolled (706, 440) with delta (0, 0)
Screenshot: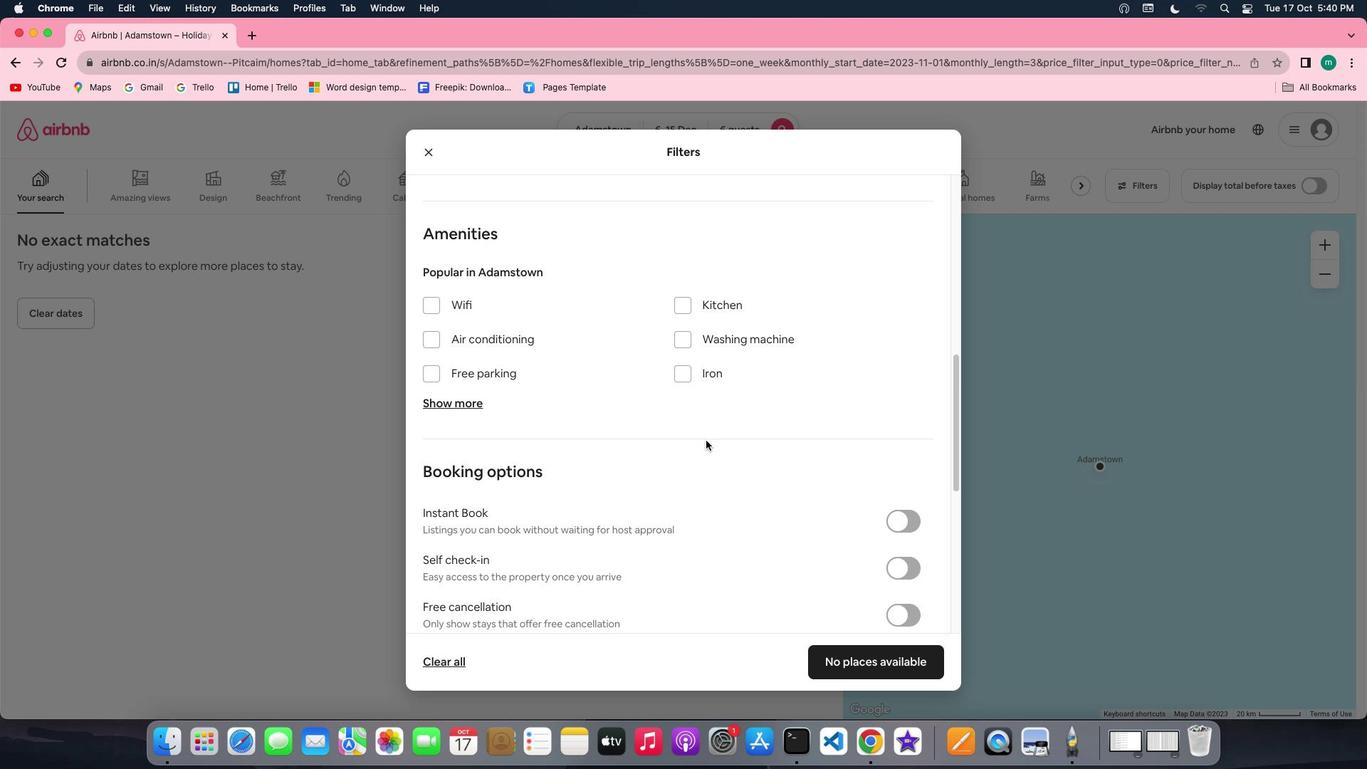 
Action: Mouse scrolled (706, 440) with delta (0, 0)
Screenshot: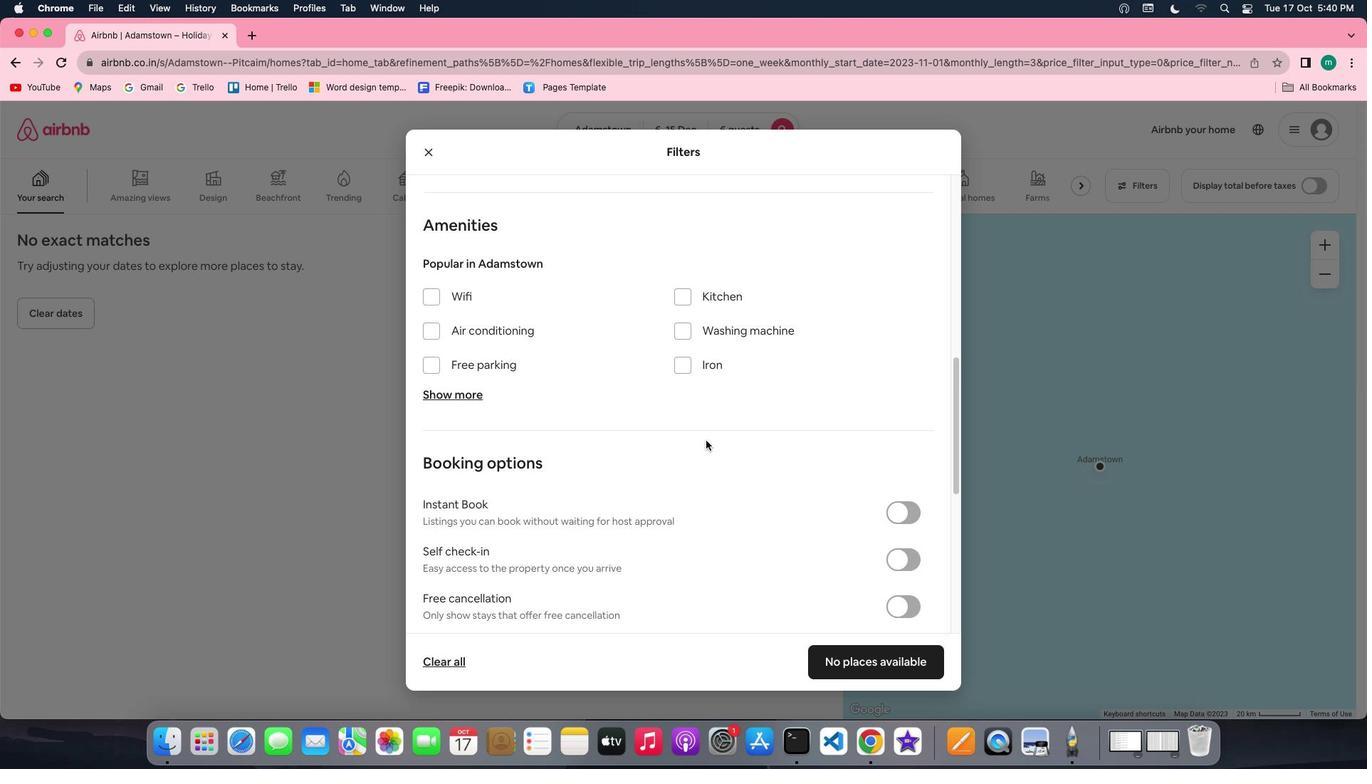 
Action: Mouse scrolled (706, 440) with delta (0, 0)
Screenshot: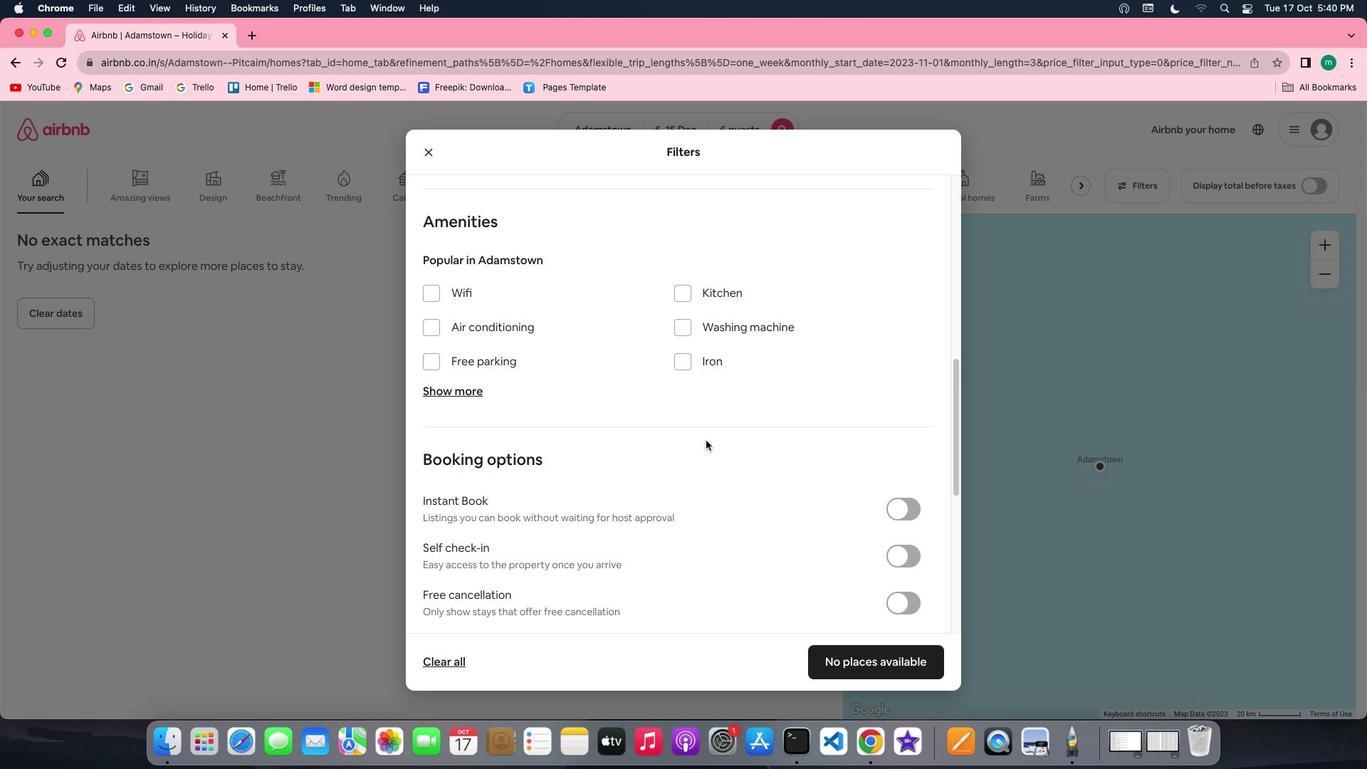 
Action: Mouse scrolled (706, 440) with delta (0, 0)
Screenshot: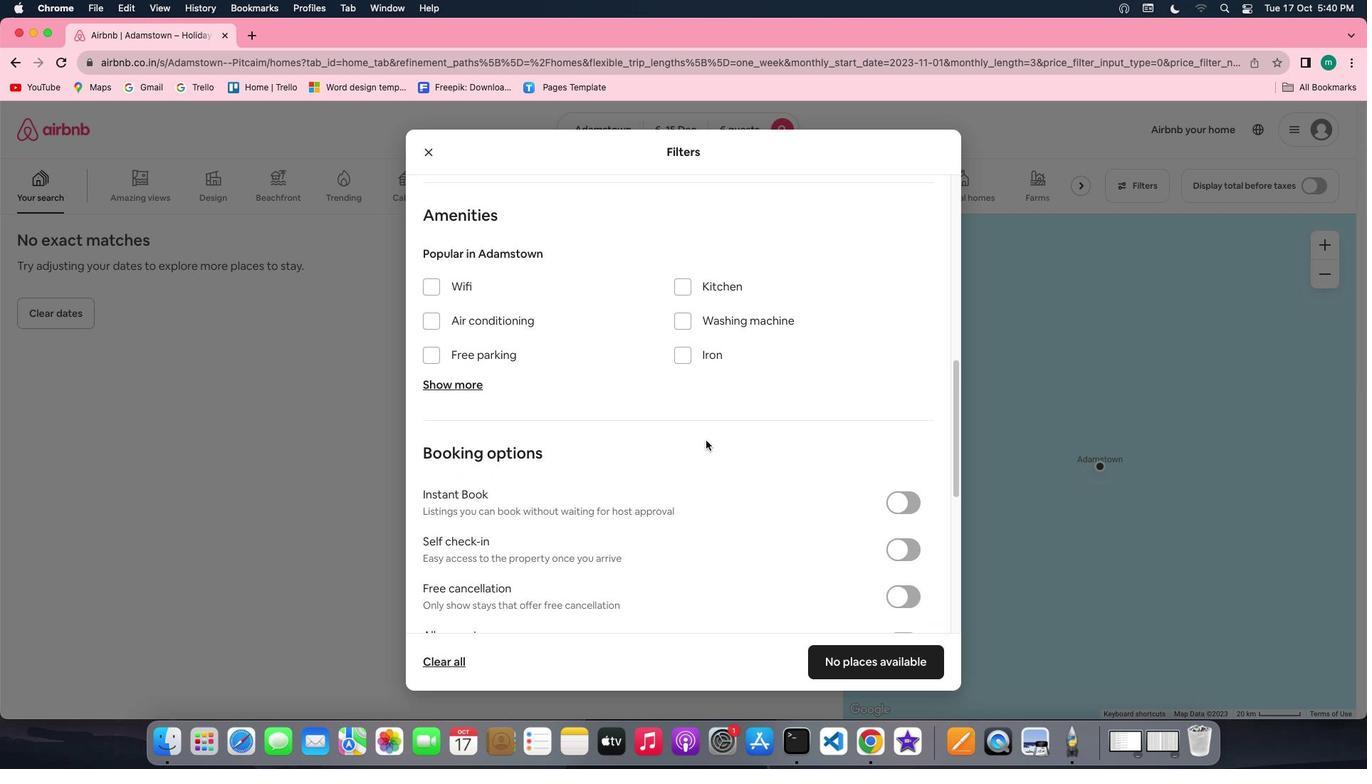 
Action: Mouse moved to (433, 285)
Screenshot: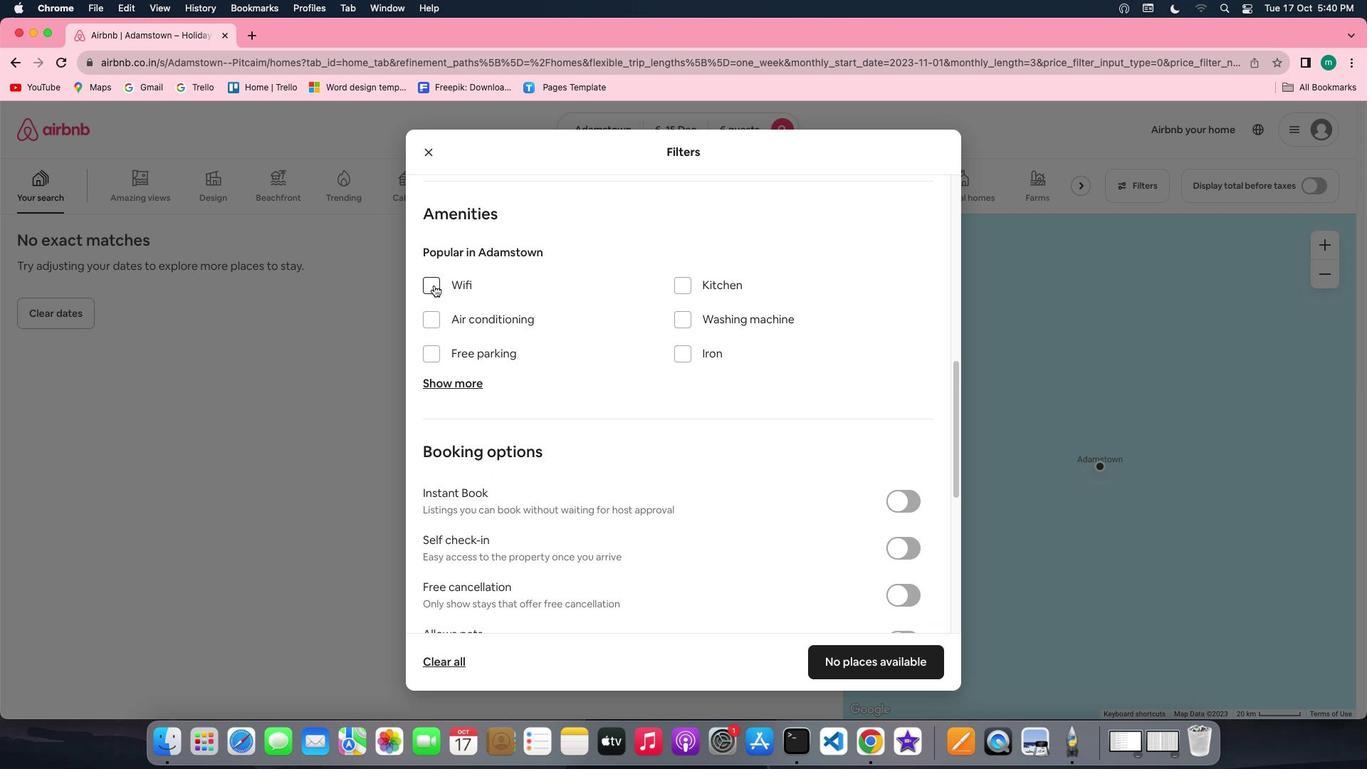 
Action: Mouse pressed left at (433, 285)
Screenshot: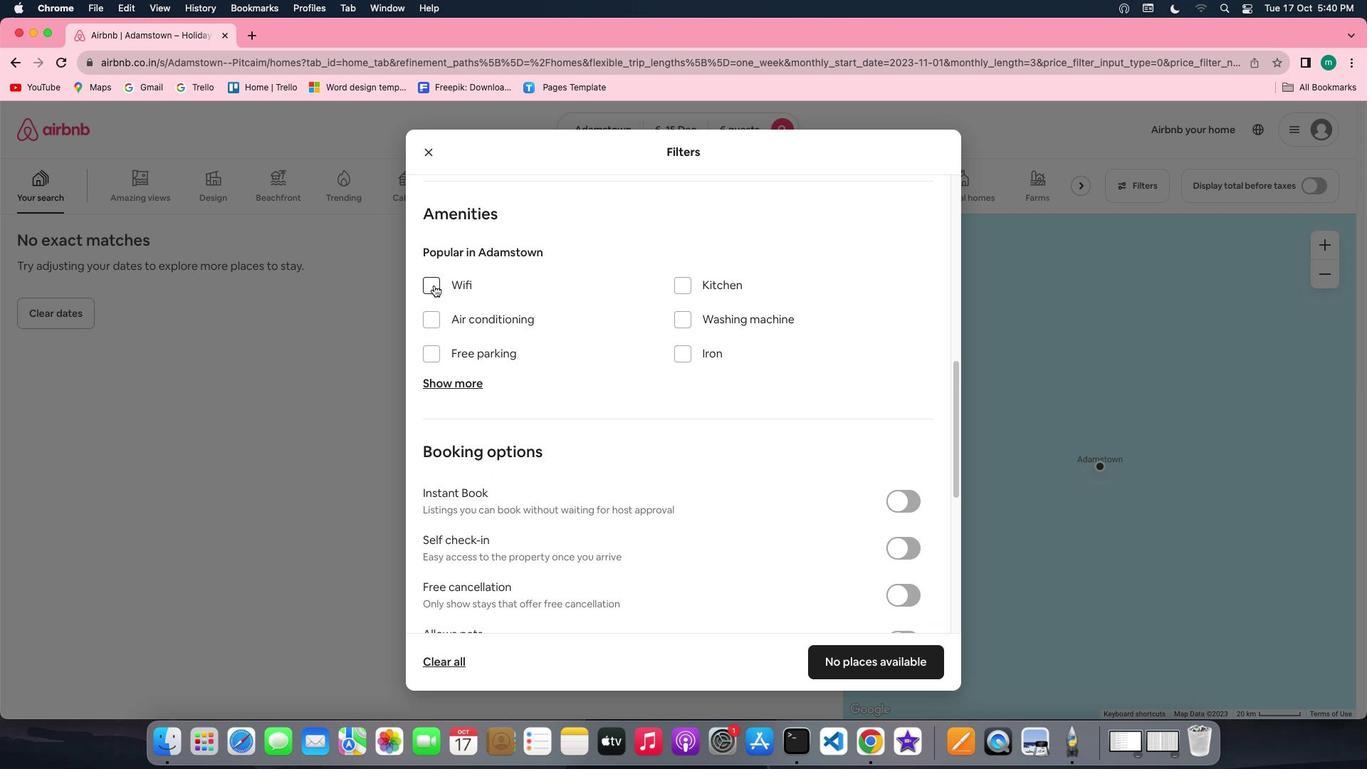 
Action: Mouse moved to (457, 378)
Screenshot: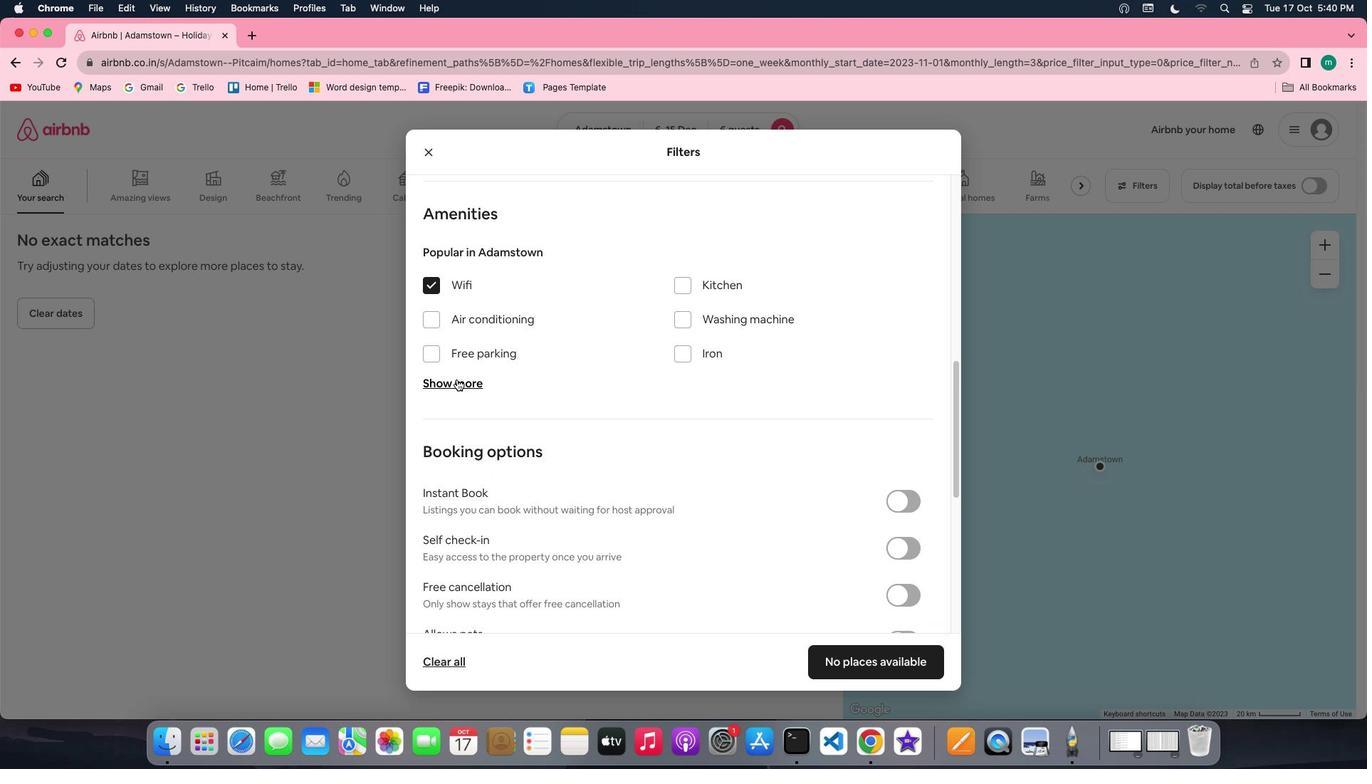 
Action: Mouse pressed left at (457, 378)
Screenshot: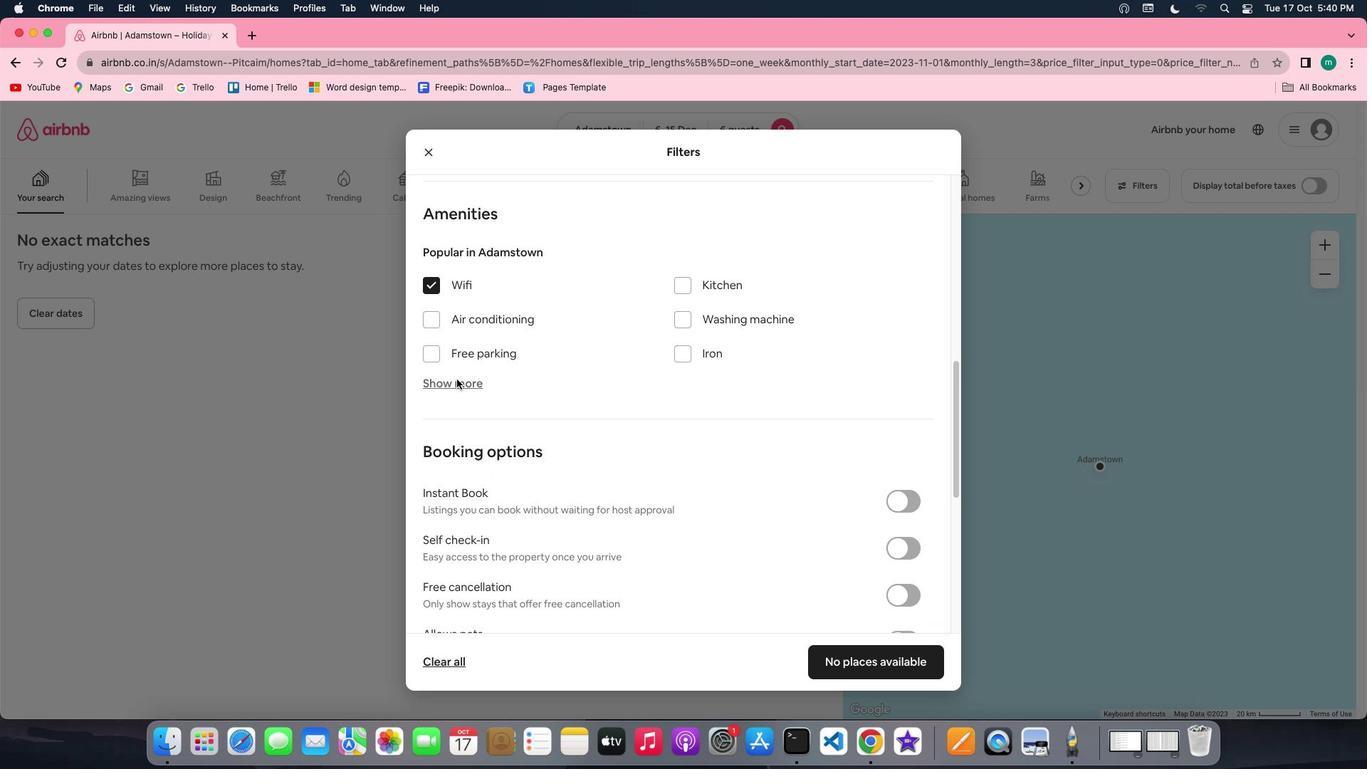 
Action: Mouse moved to (616, 423)
Screenshot: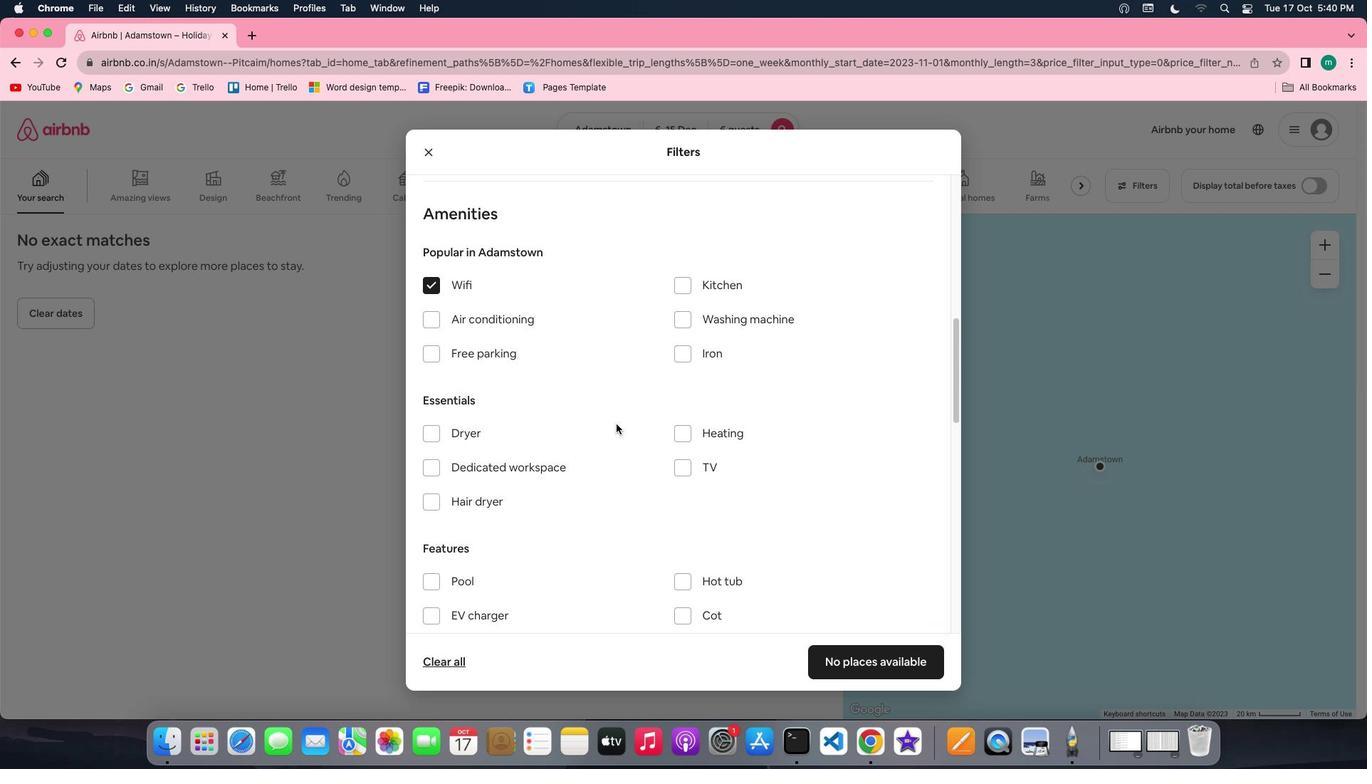 
Action: Mouse scrolled (616, 423) with delta (0, 0)
Screenshot: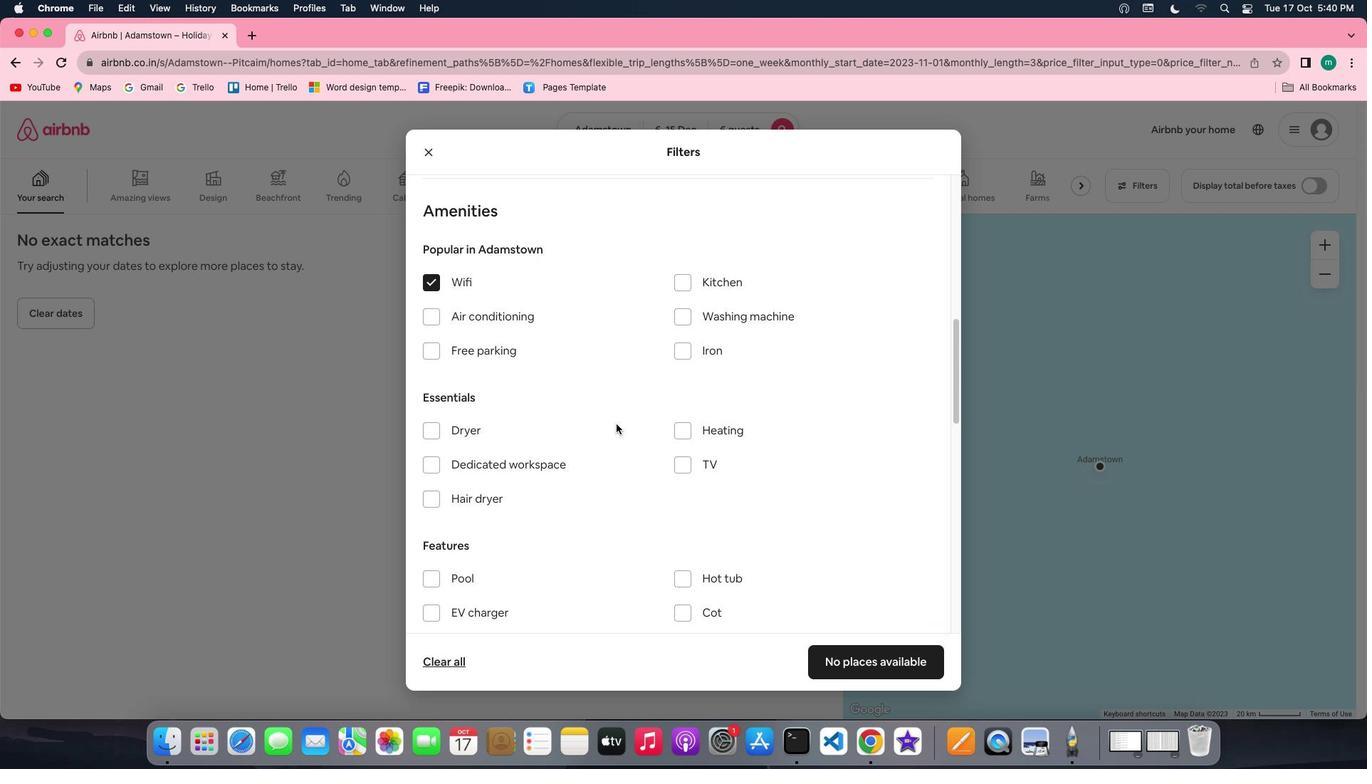 
Action: Mouse scrolled (616, 423) with delta (0, 0)
Screenshot: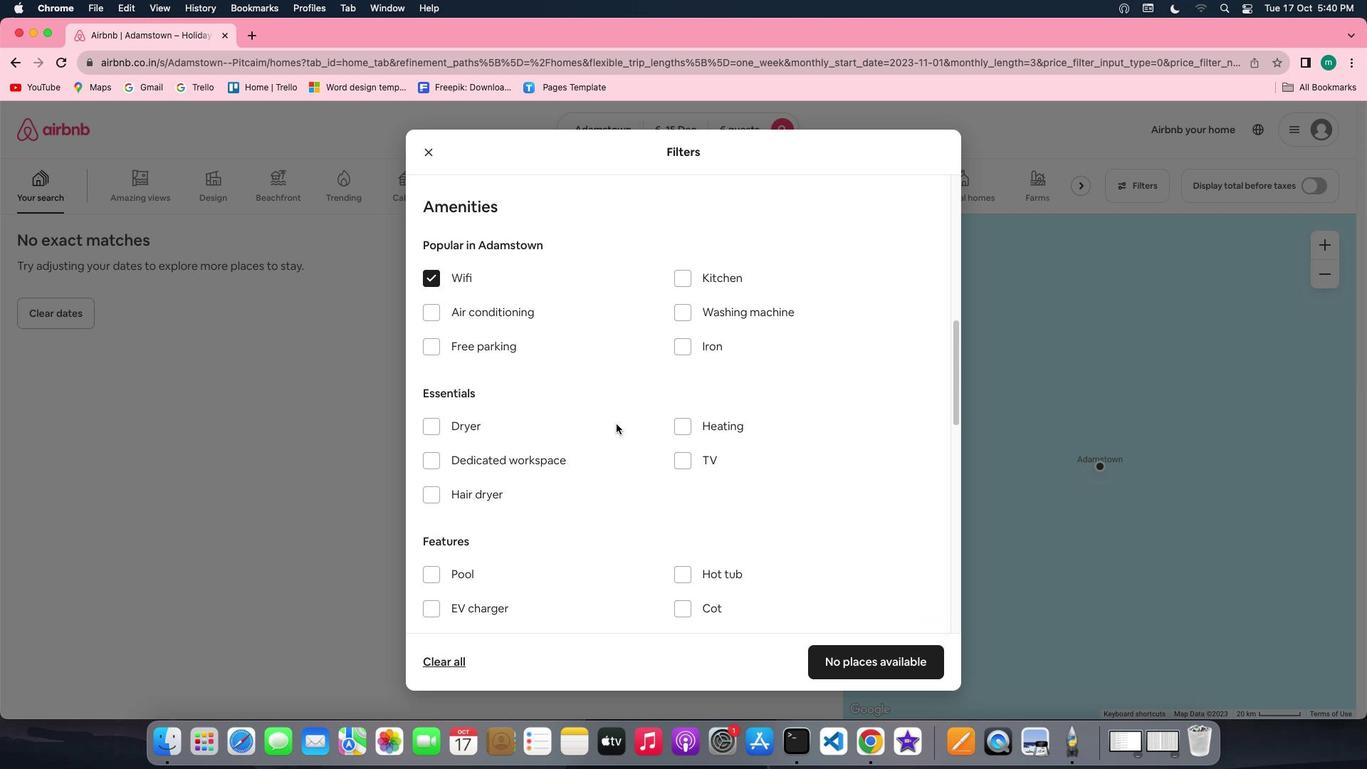 
Action: Mouse scrolled (616, 423) with delta (0, 0)
Screenshot: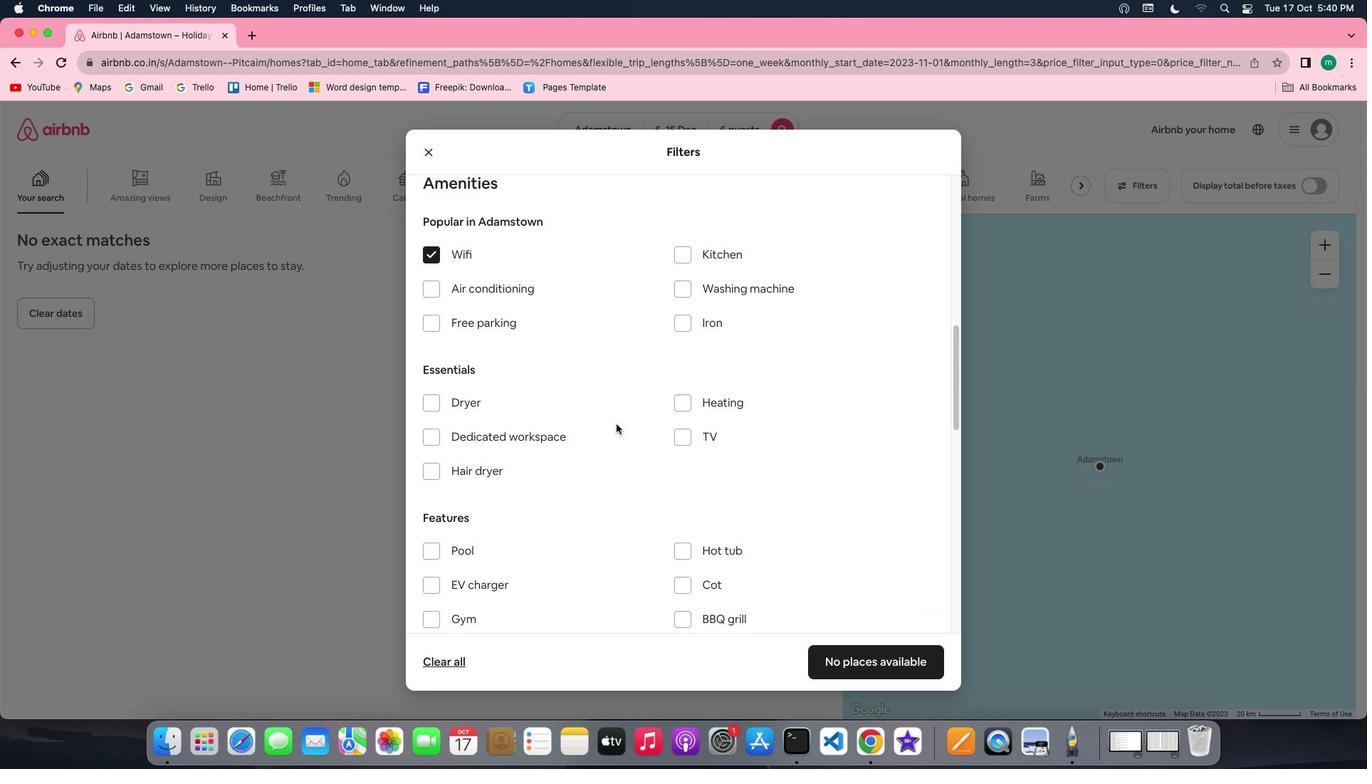 
Action: Mouse moved to (681, 398)
Screenshot: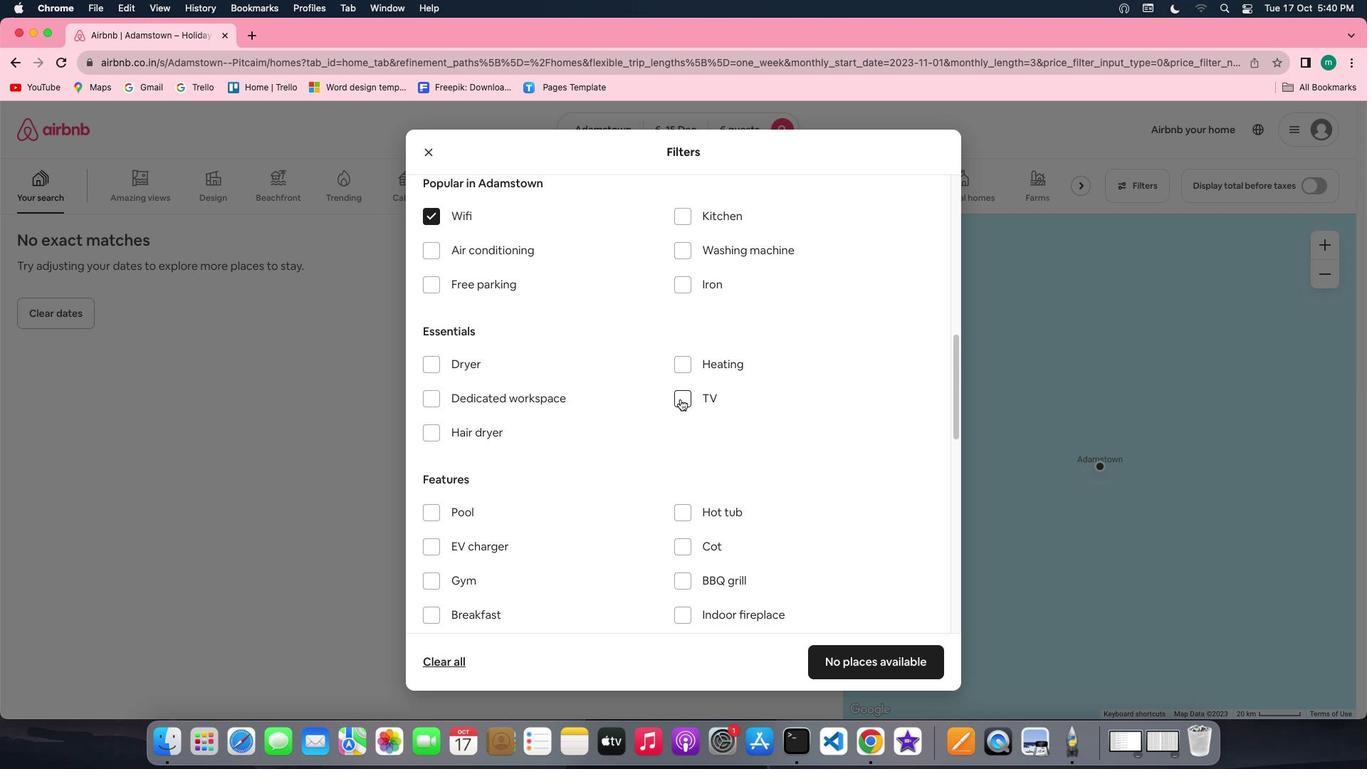 
Action: Mouse pressed left at (681, 398)
Screenshot: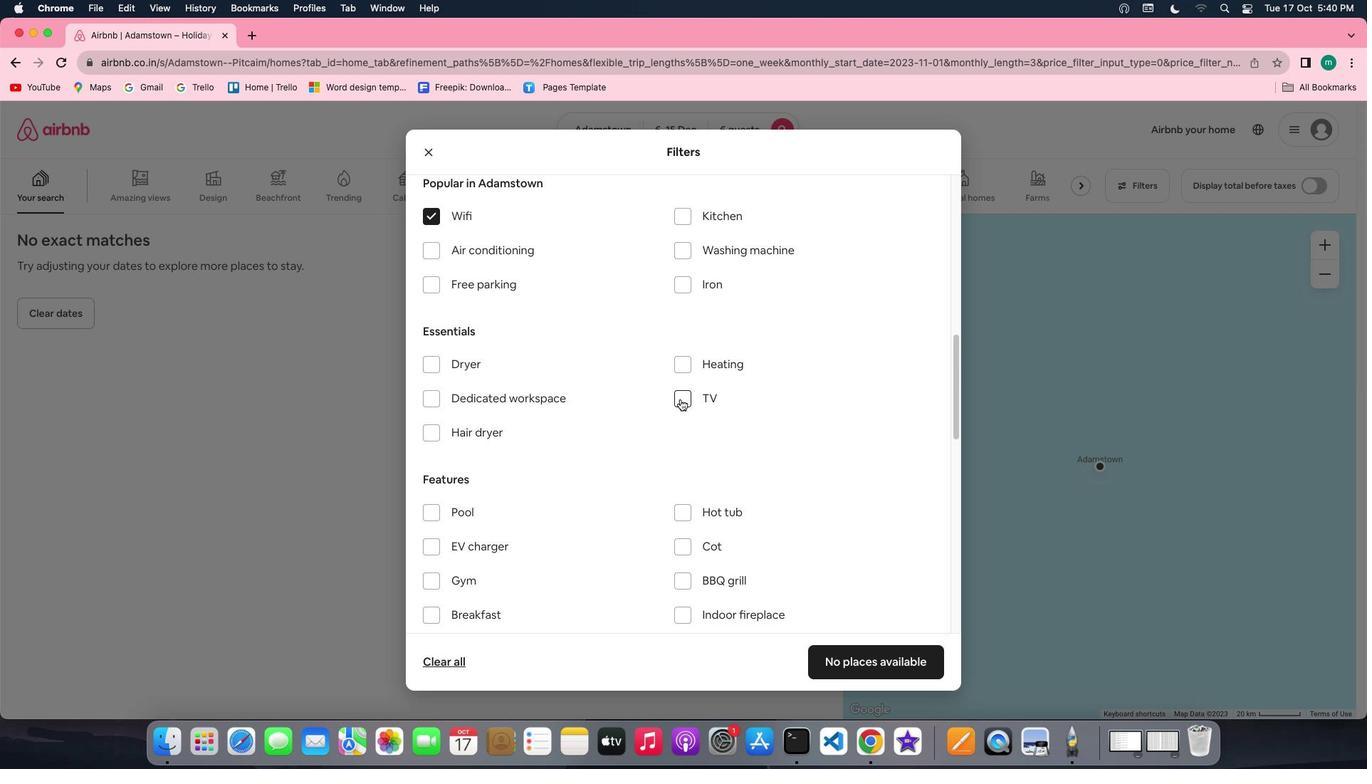 
Action: Mouse moved to (619, 423)
Screenshot: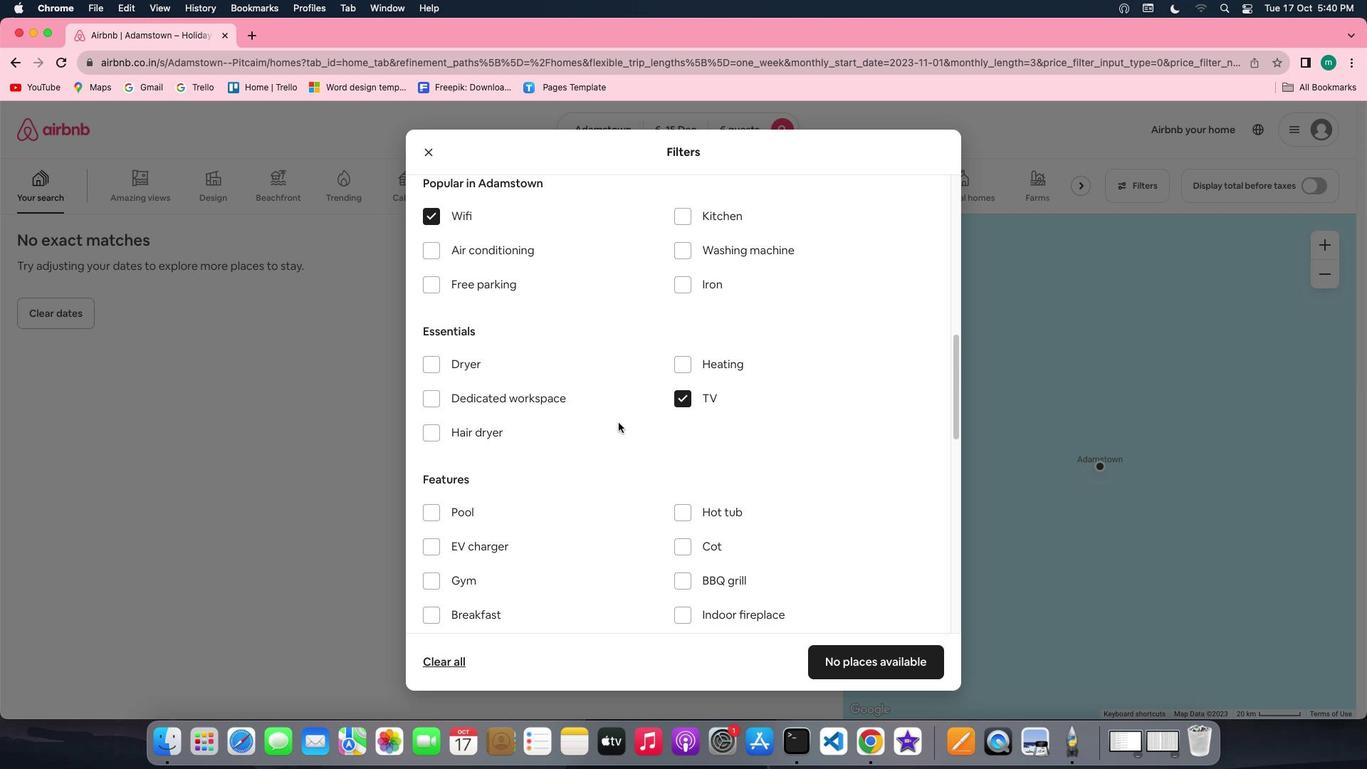 
Action: Mouse scrolled (619, 423) with delta (0, 0)
Screenshot: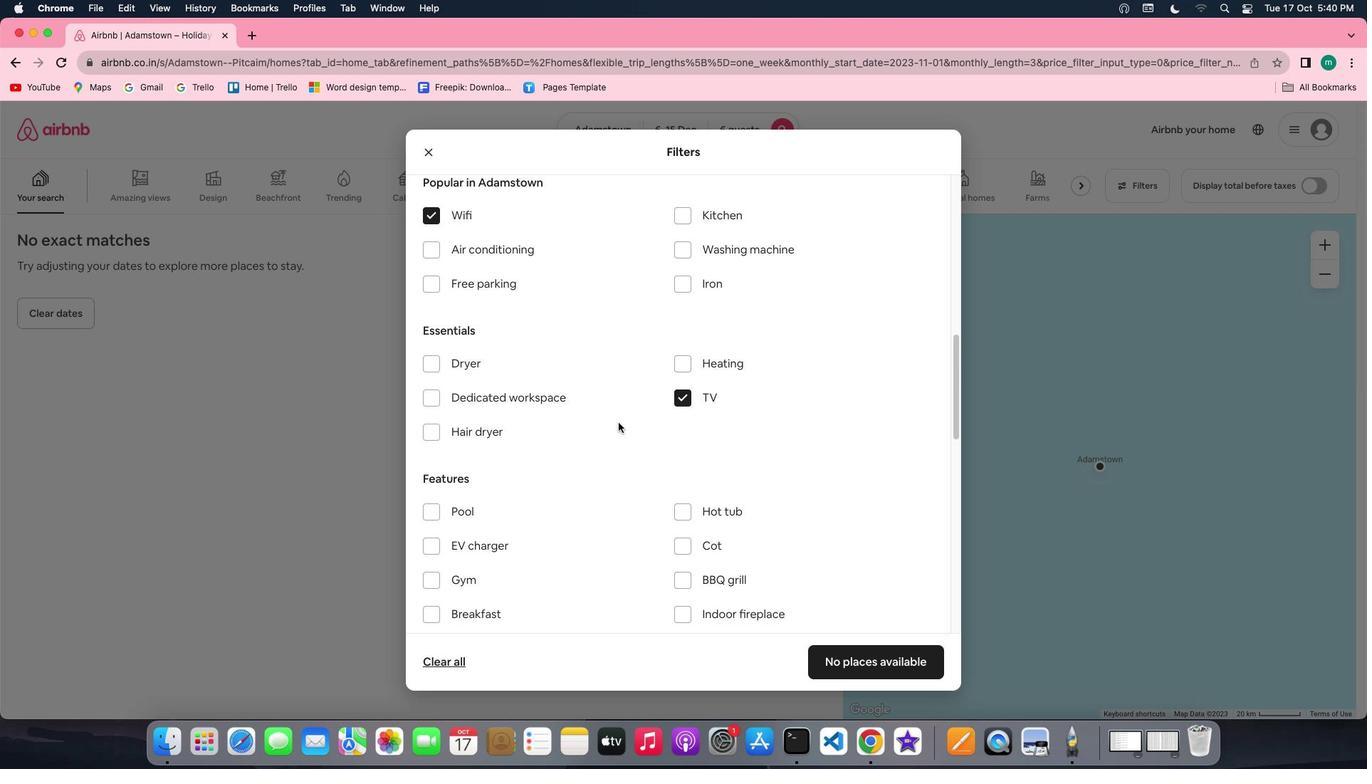
Action: Mouse scrolled (619, 423) with delta (0, 0)
Screenshot: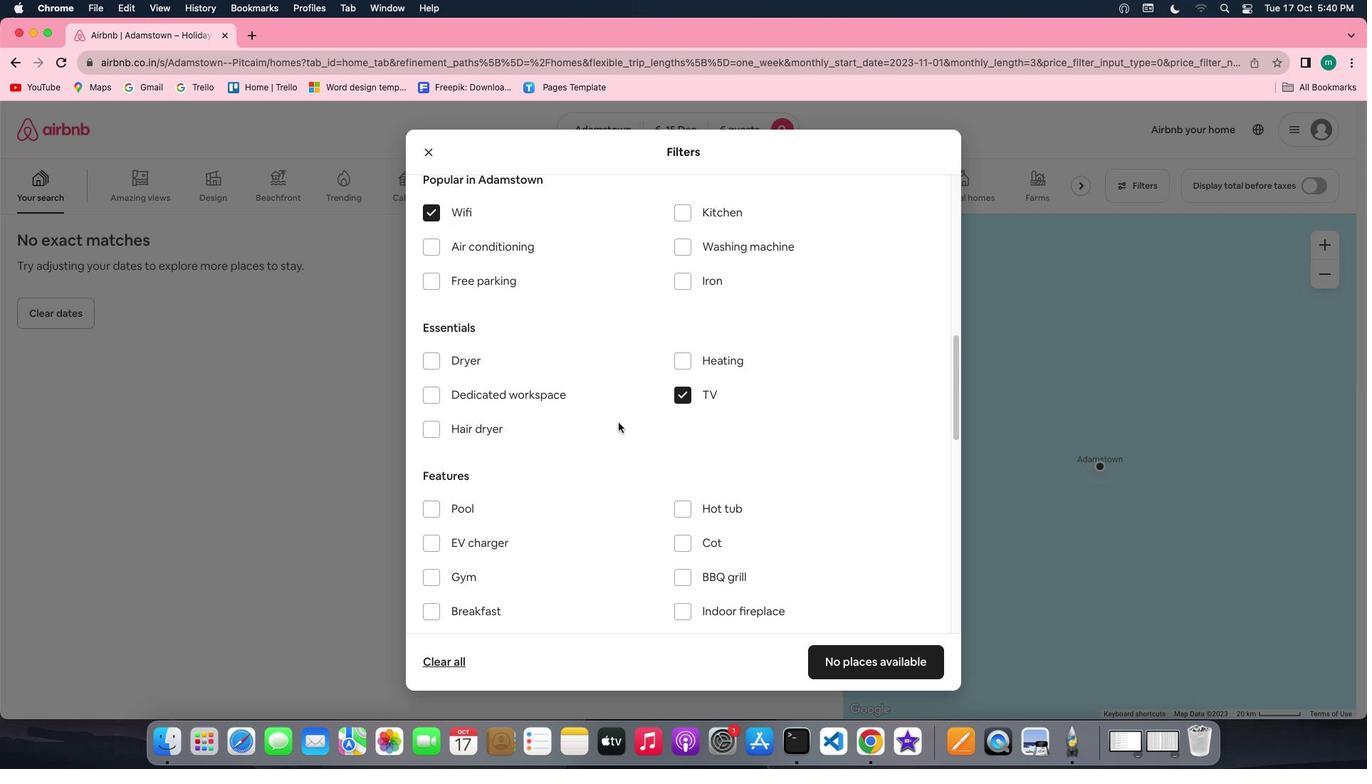 
Action: Mouse scrolled (619, 423) with delta (0, -2)
Screenshot: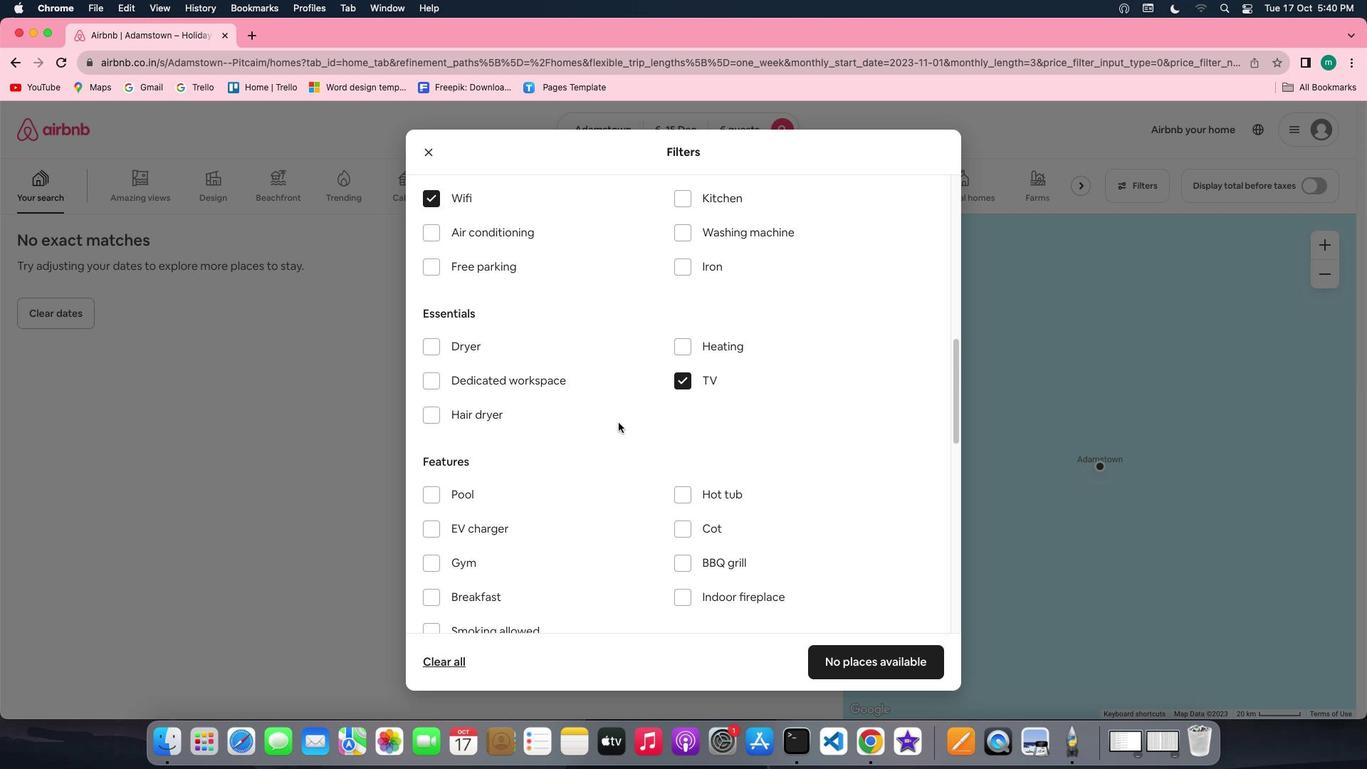 
Action: Mouse scrolled (619, 423) with delta (0, -2)
Screenshot: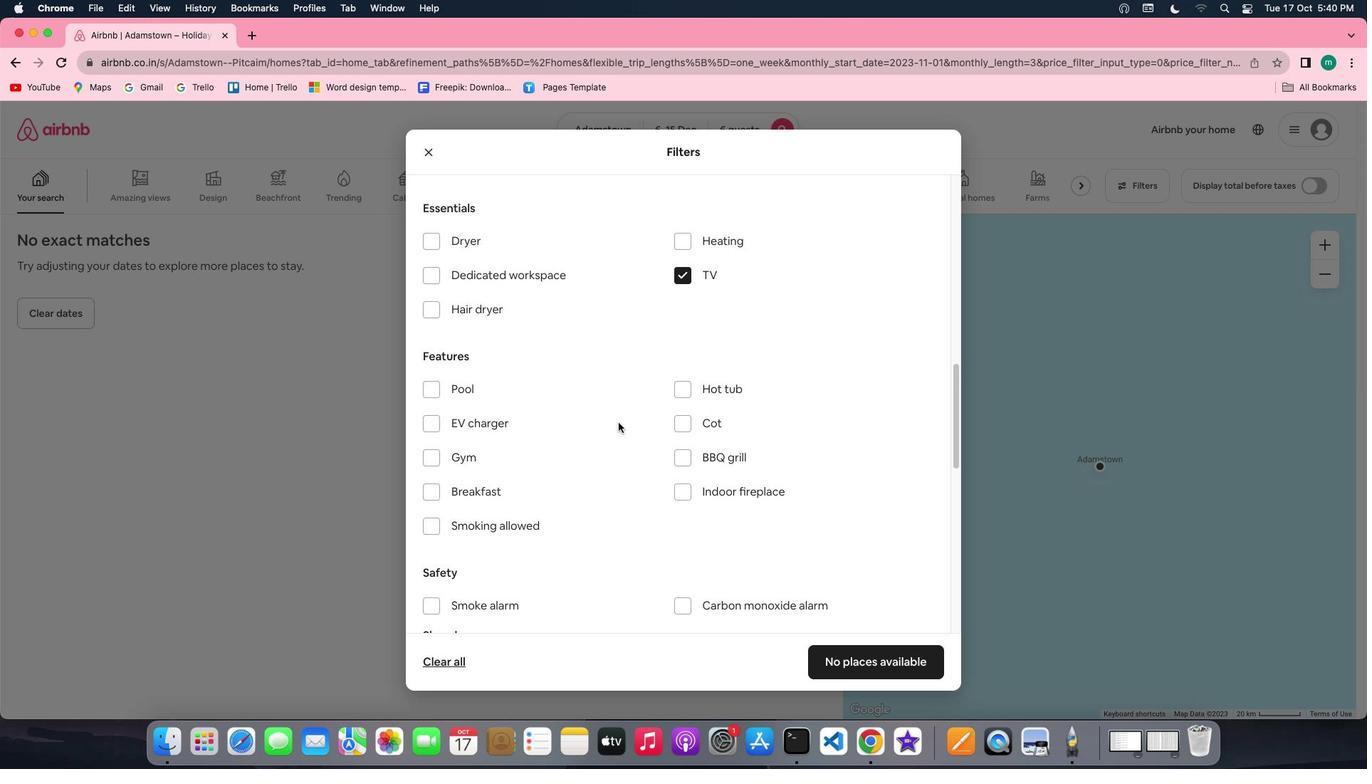 
Action: Mouse scrolled (619, 423) with delta (0, 0)
Screenshot: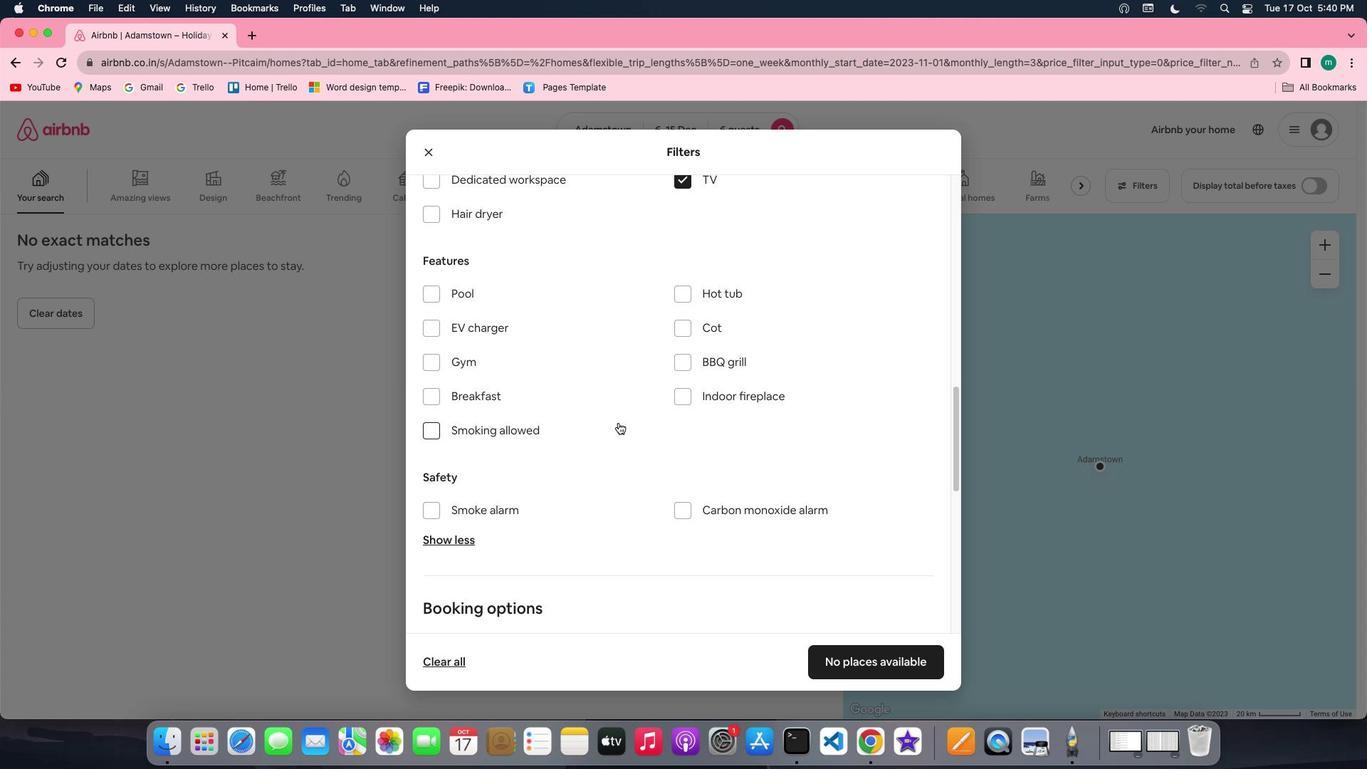 
Action: Mouse scrolled (619, 423) with delta (0, 0)
Screenshot: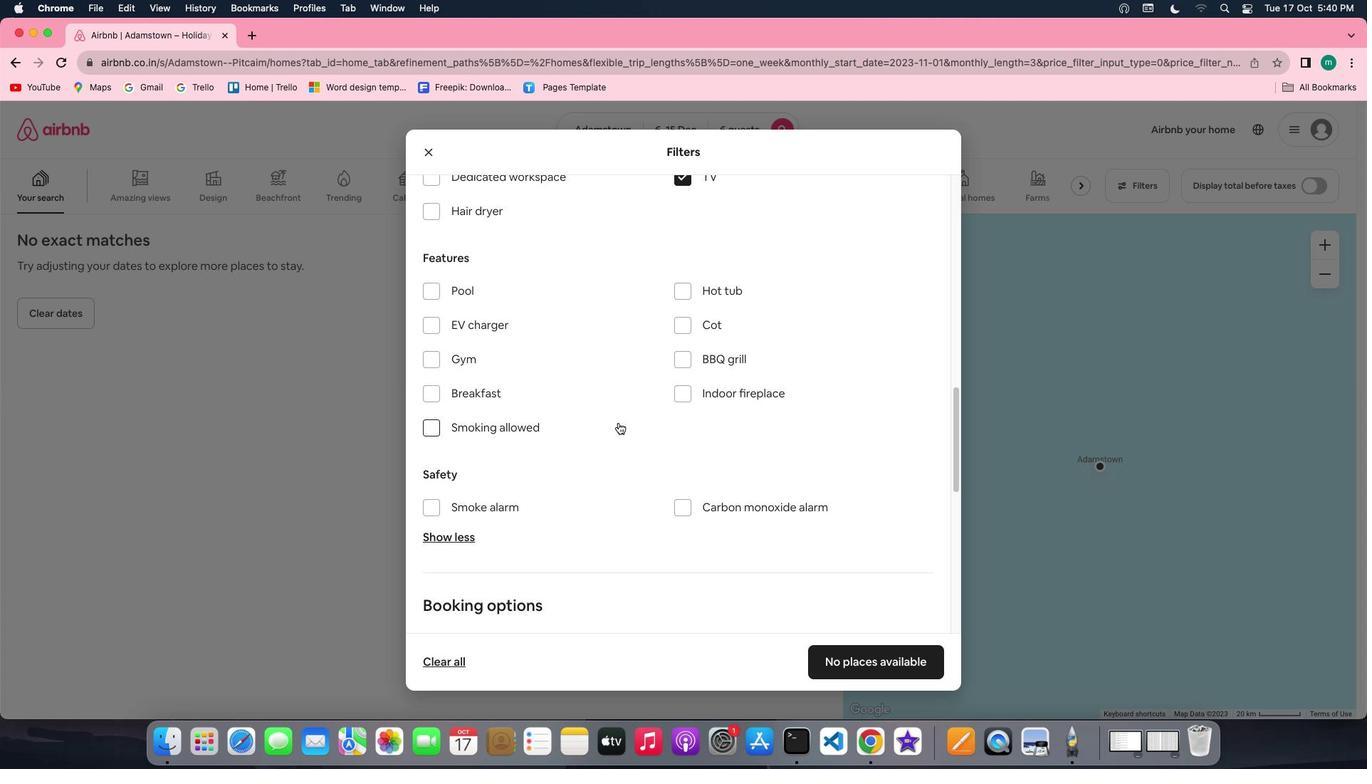 
Action: Mouse scrolled (619, 423) with delta (0, 0)
Screenshot: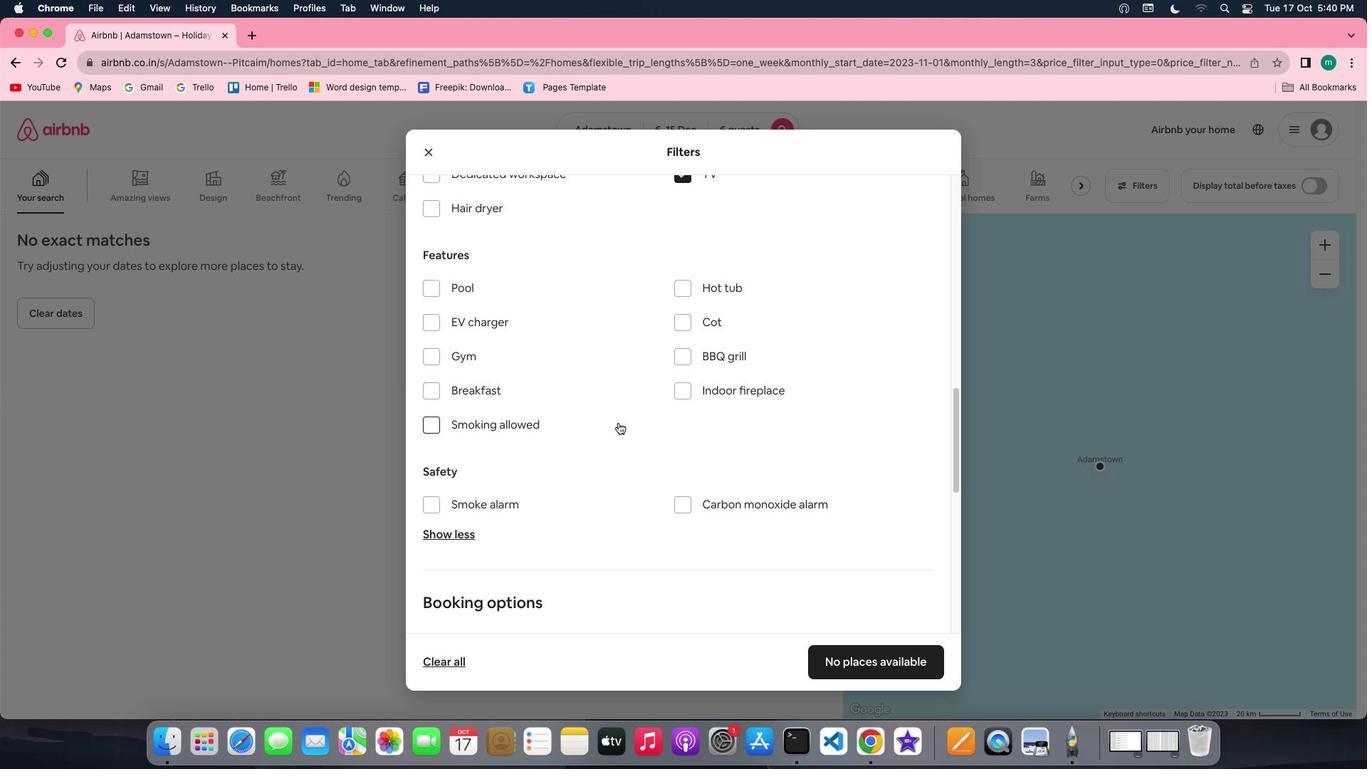 
Action: Mouse scrolled (619, 423) with delta (0, 0)
Screenshot: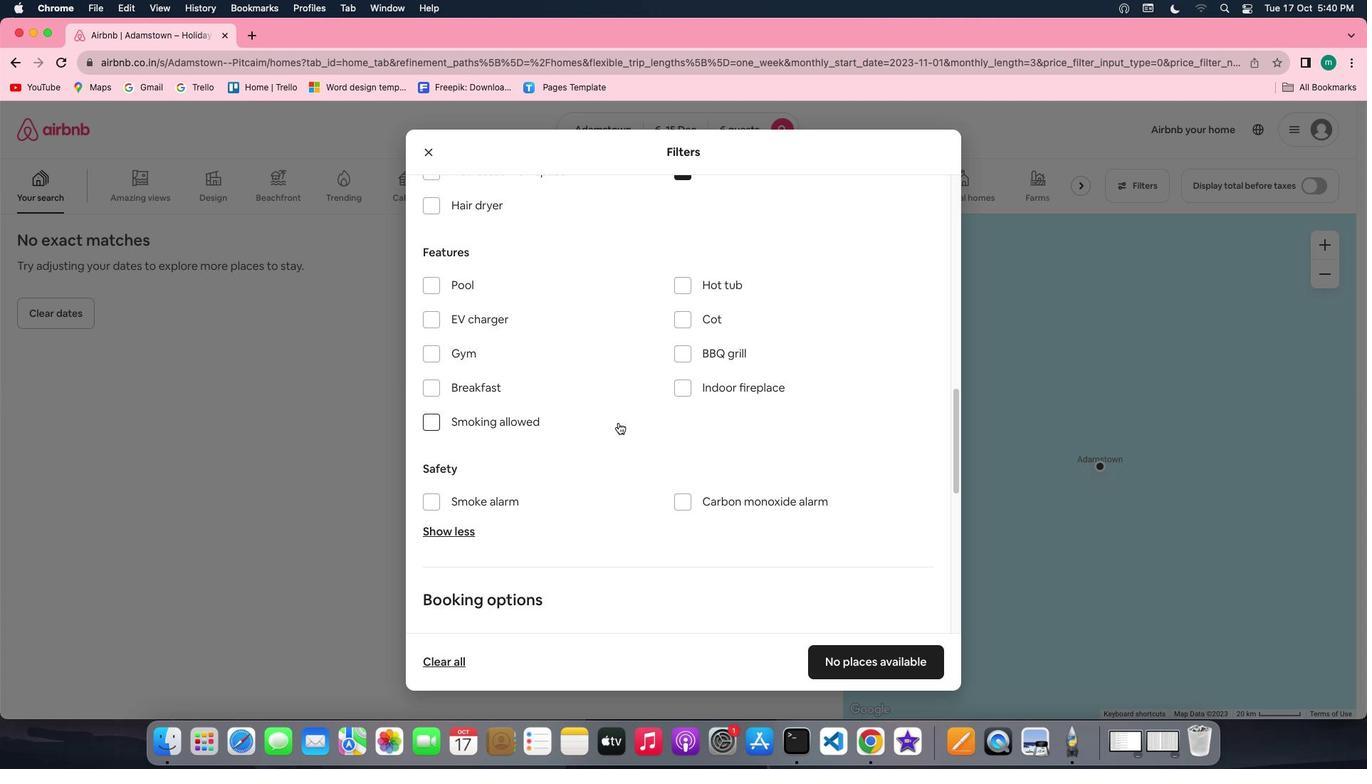 
Action: Mouse moved to (627, 416)
Screenshot: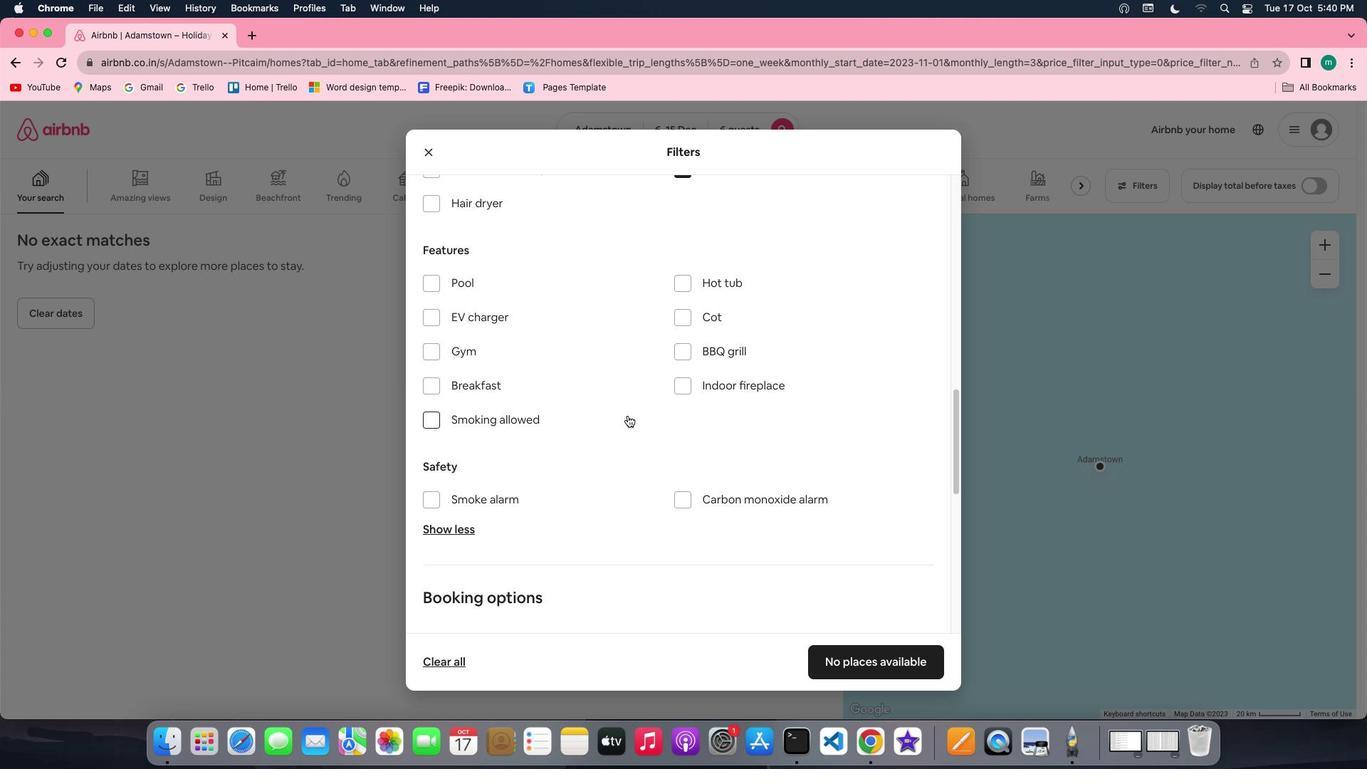 
Action: Mouse scrolled (627, 416) with delta (0, 0)
Screenshot: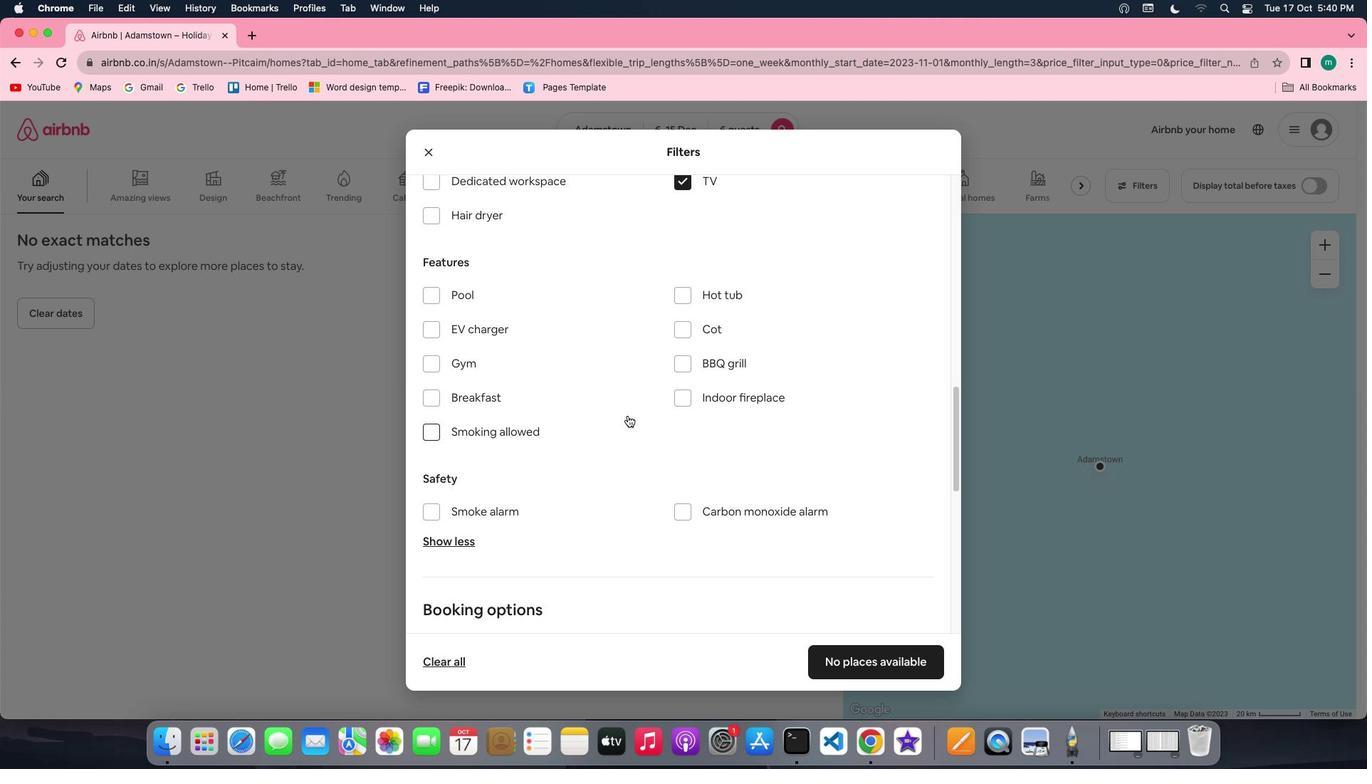 
Action: Mouse scrolled (627, 416) with delta (0, 0)
Screenshot: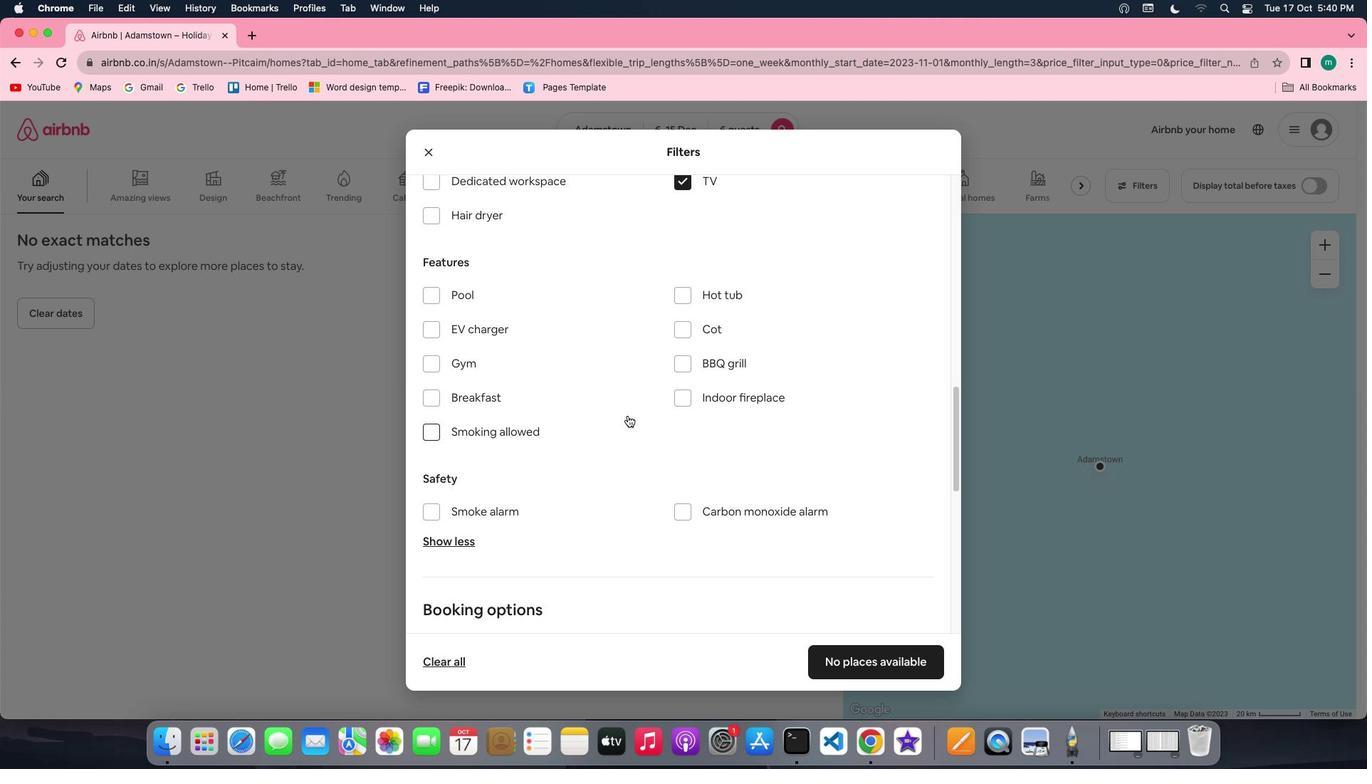 
Action: Mouse scrolled (627, 416) with delta (0, 2)
Screenshot: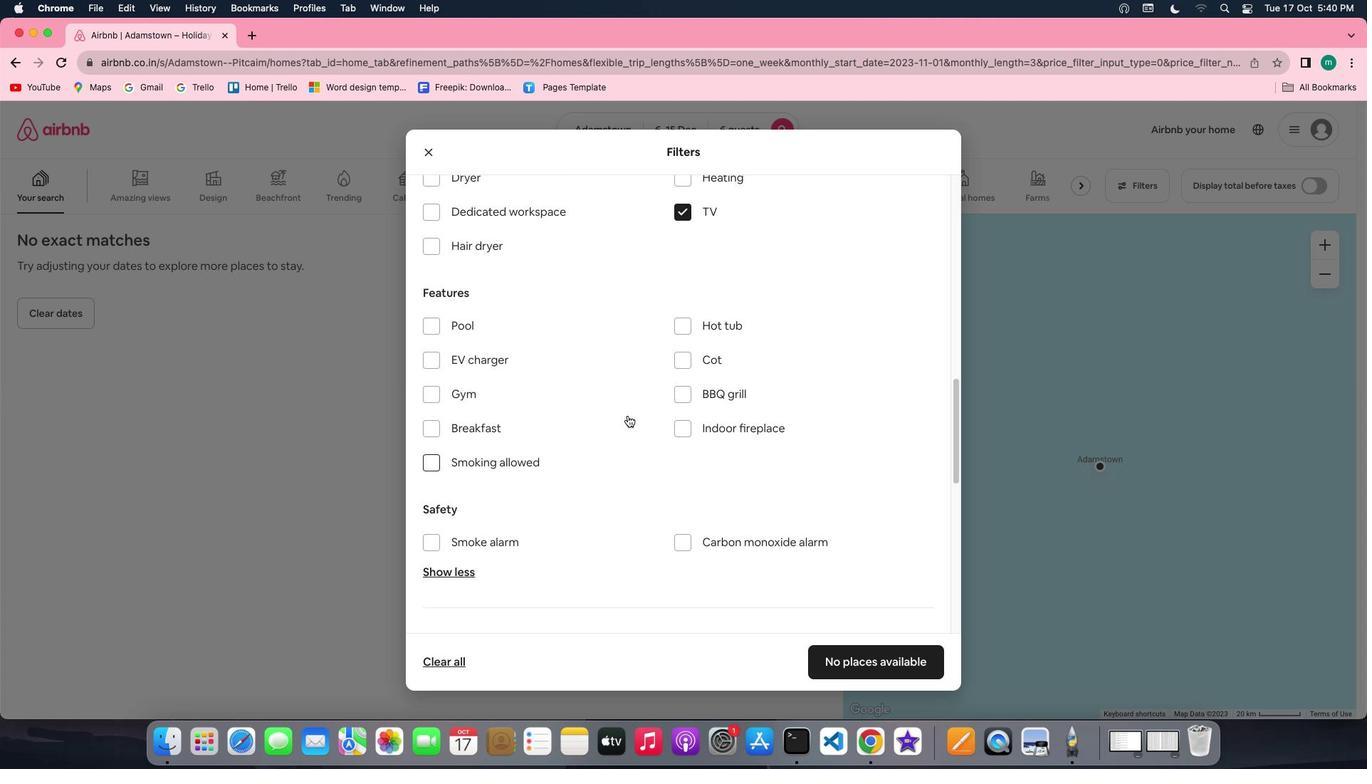 
Action: Mouse scrolled (627, 416) with delta (0, 0)
Screenshot: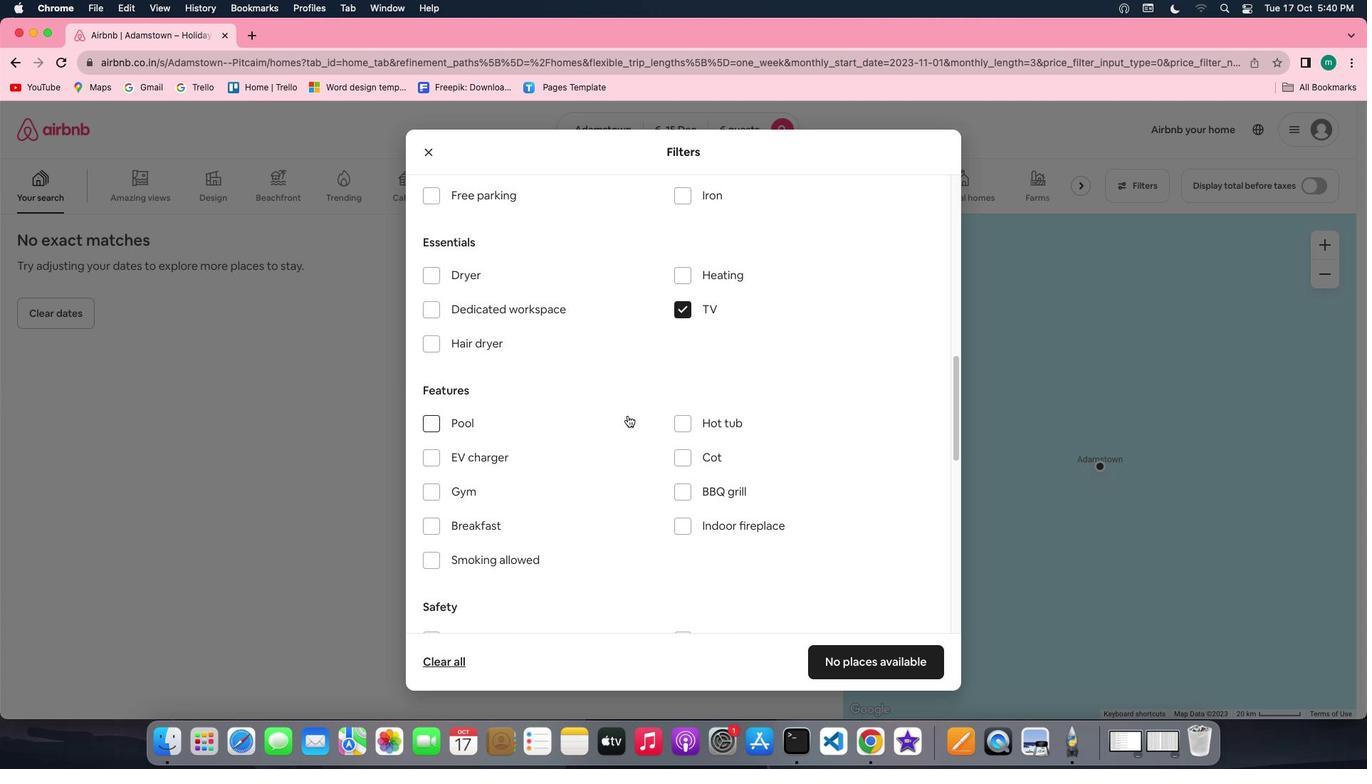 
Action: Mouse scrolled (627, 416) with delta (0, 0)
Screenshot: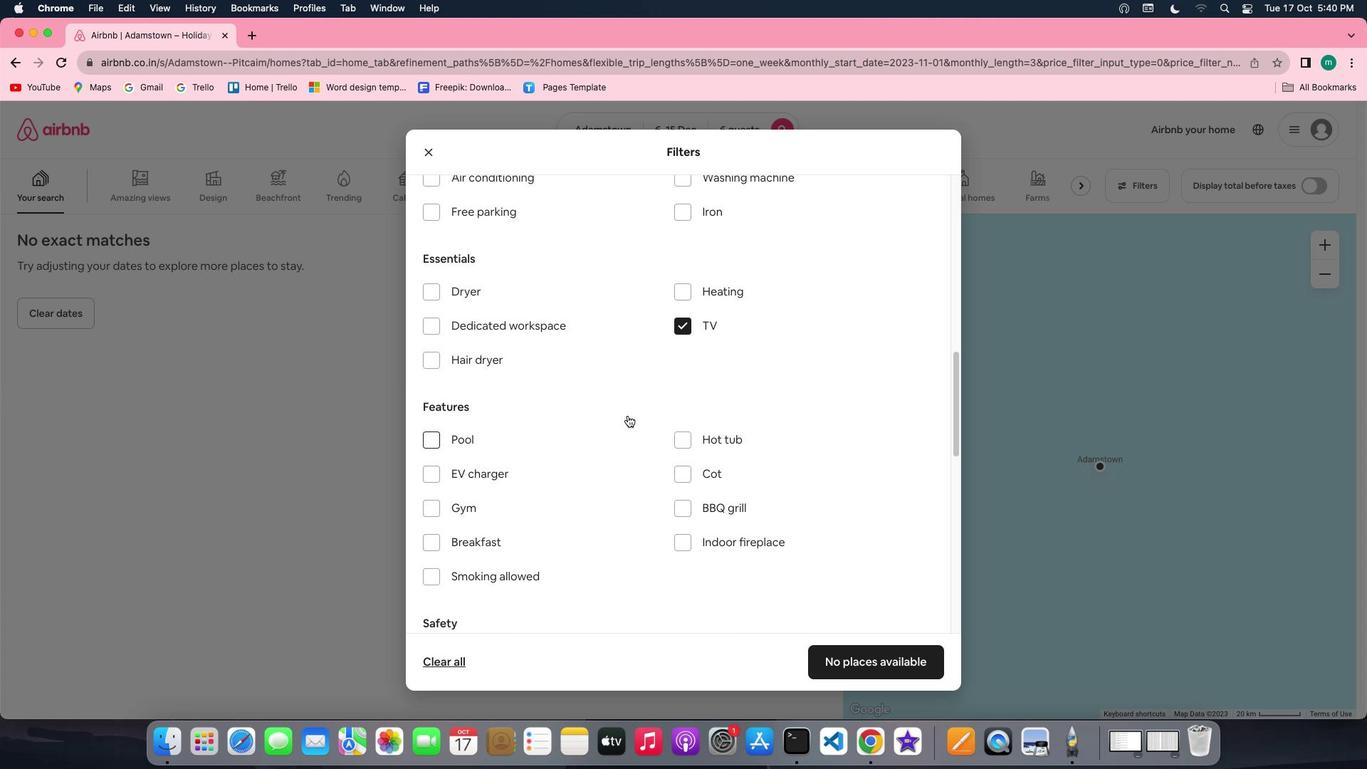 
Action: Mouse scrolled (627, 416) with delta (0, 2)
Screenshot: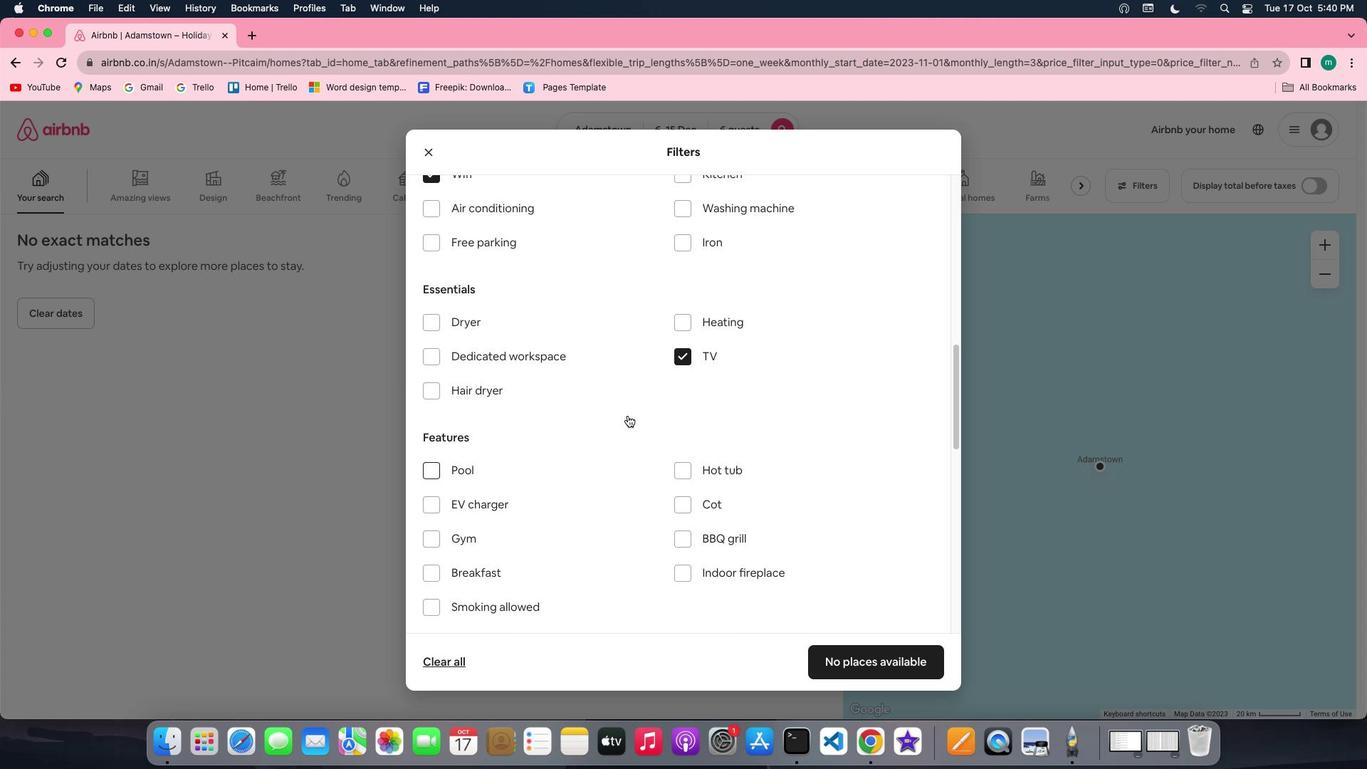 
Action: Mouse scrolled (627, 416) with delta (0, 0)
Screenshot: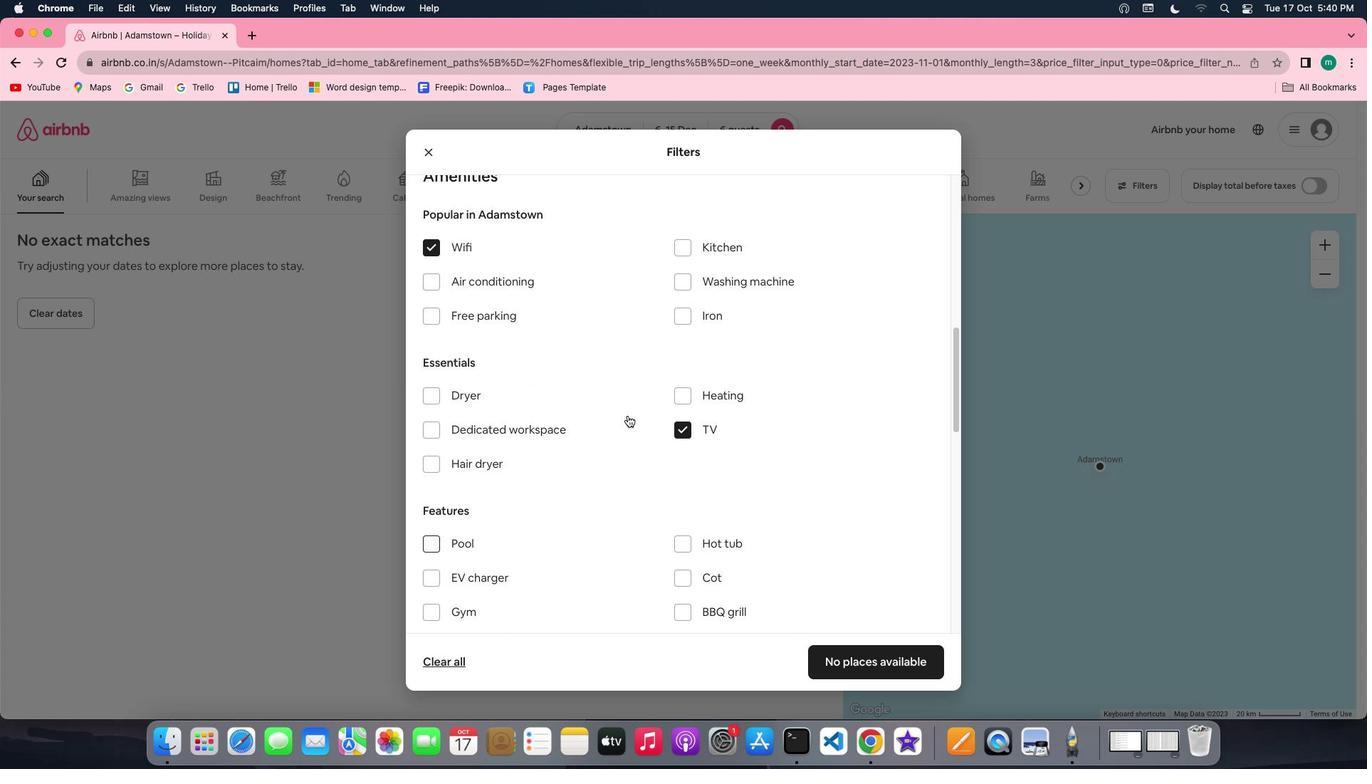
Action: Mouse scrolled (627, 416) with delta (0, 0)
Screenshot: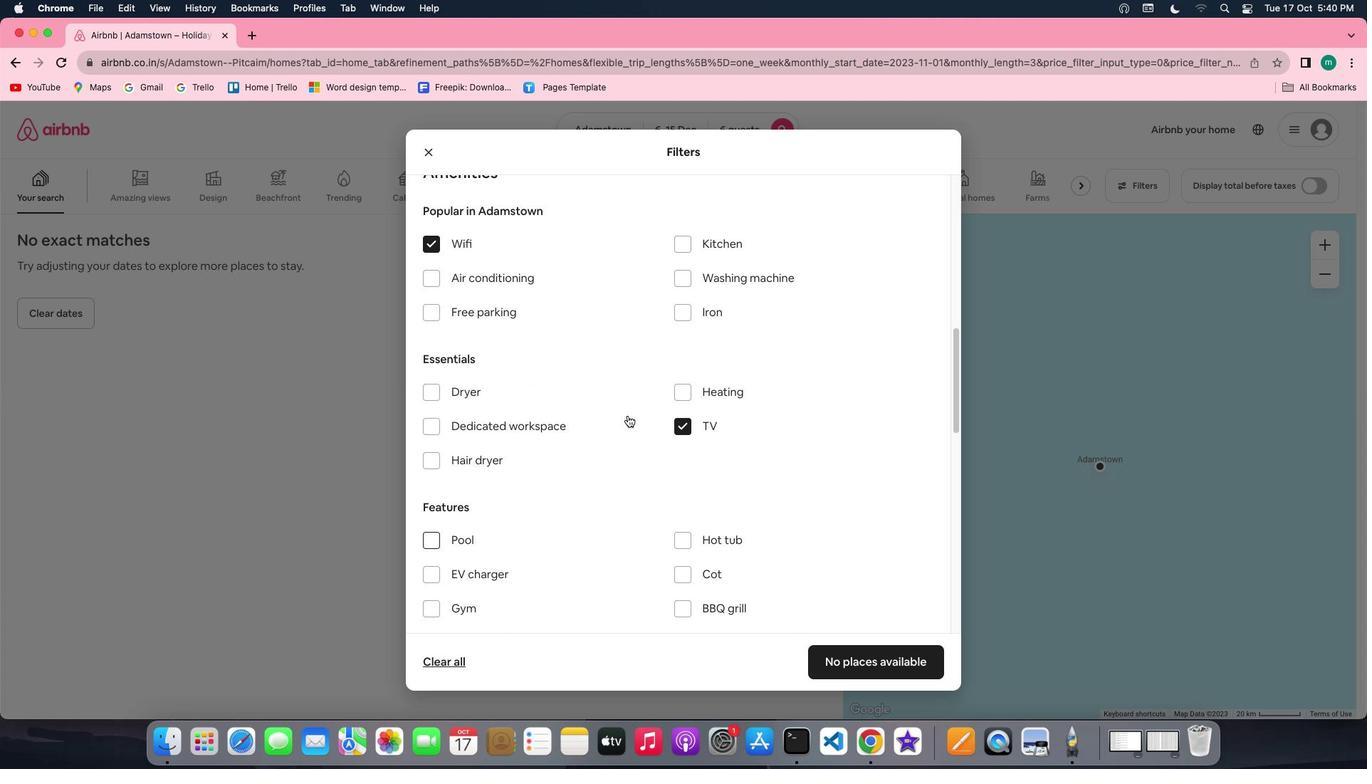 
Action: Mouse scrolled (627, 416) with delta (0, -1)
Screenshot: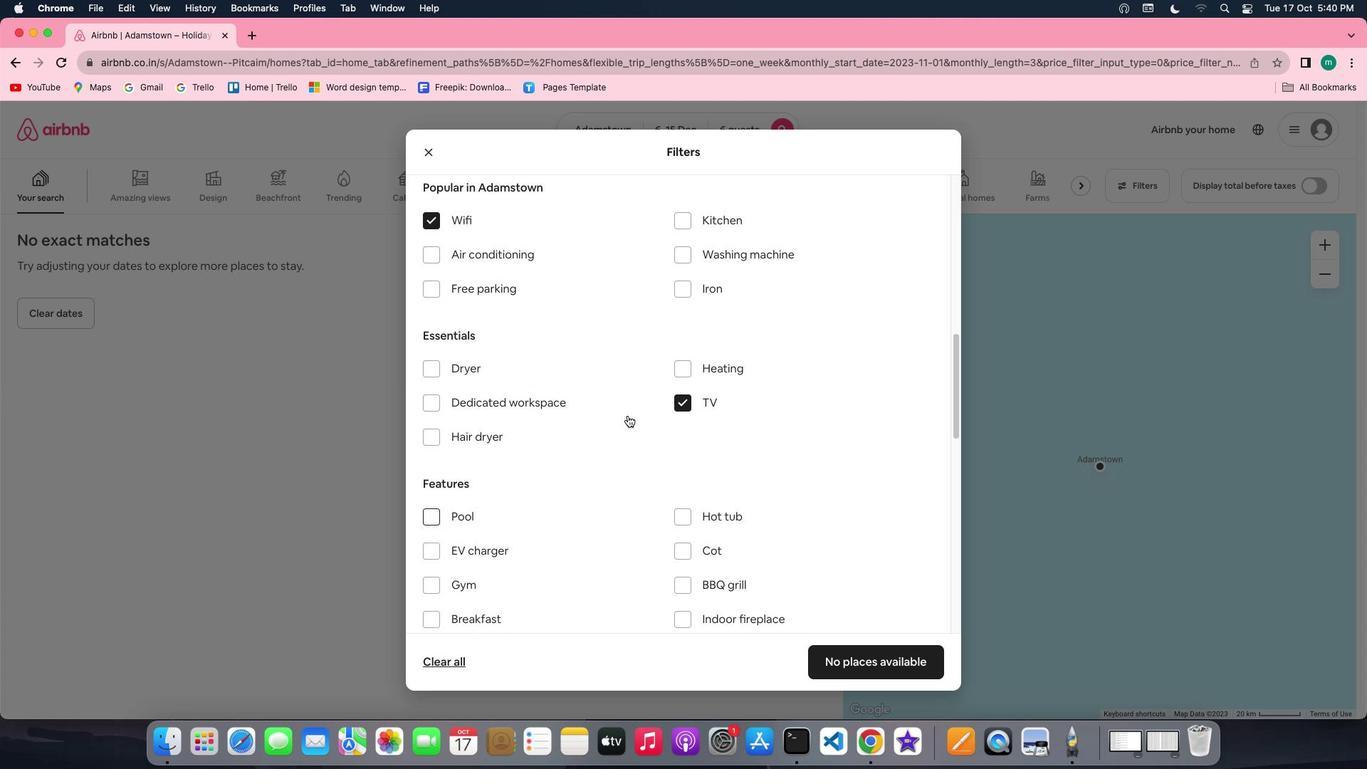 
Action: Mouse scrolled (627, 416) with delta (0, -1)
Screenshot: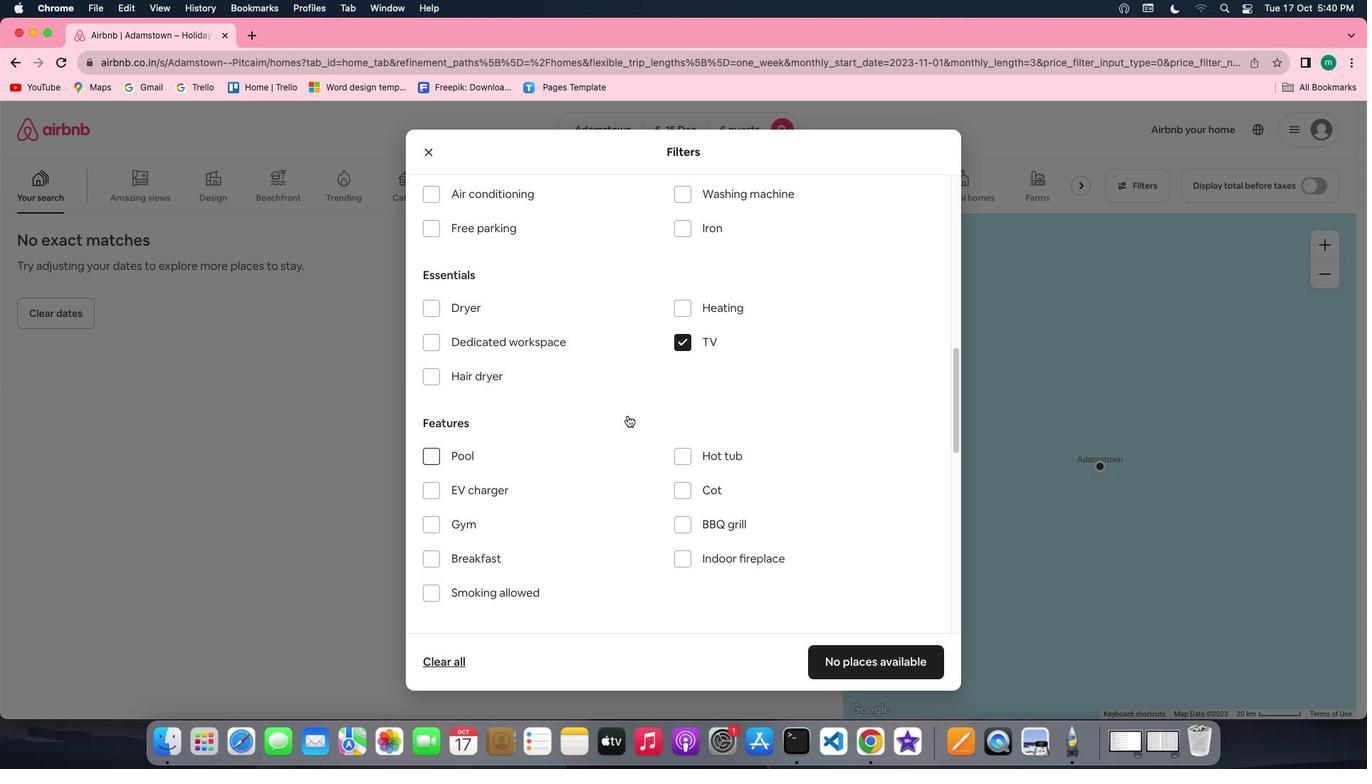 
Action: Mouse scrolled (627, 416) with delta (0, 0)
Screenshot: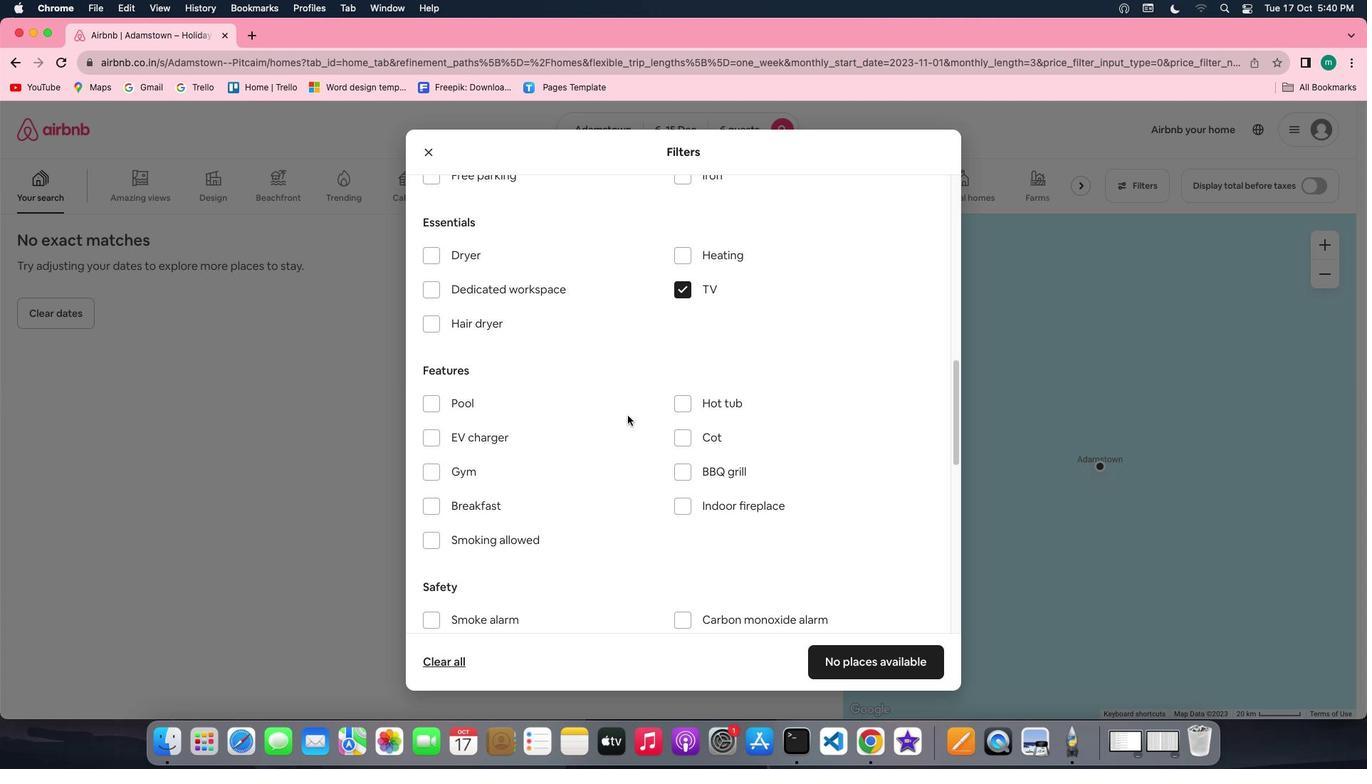 
Action: Mouse scrolled (627, 416) with delta (0, 0)
Screenshot: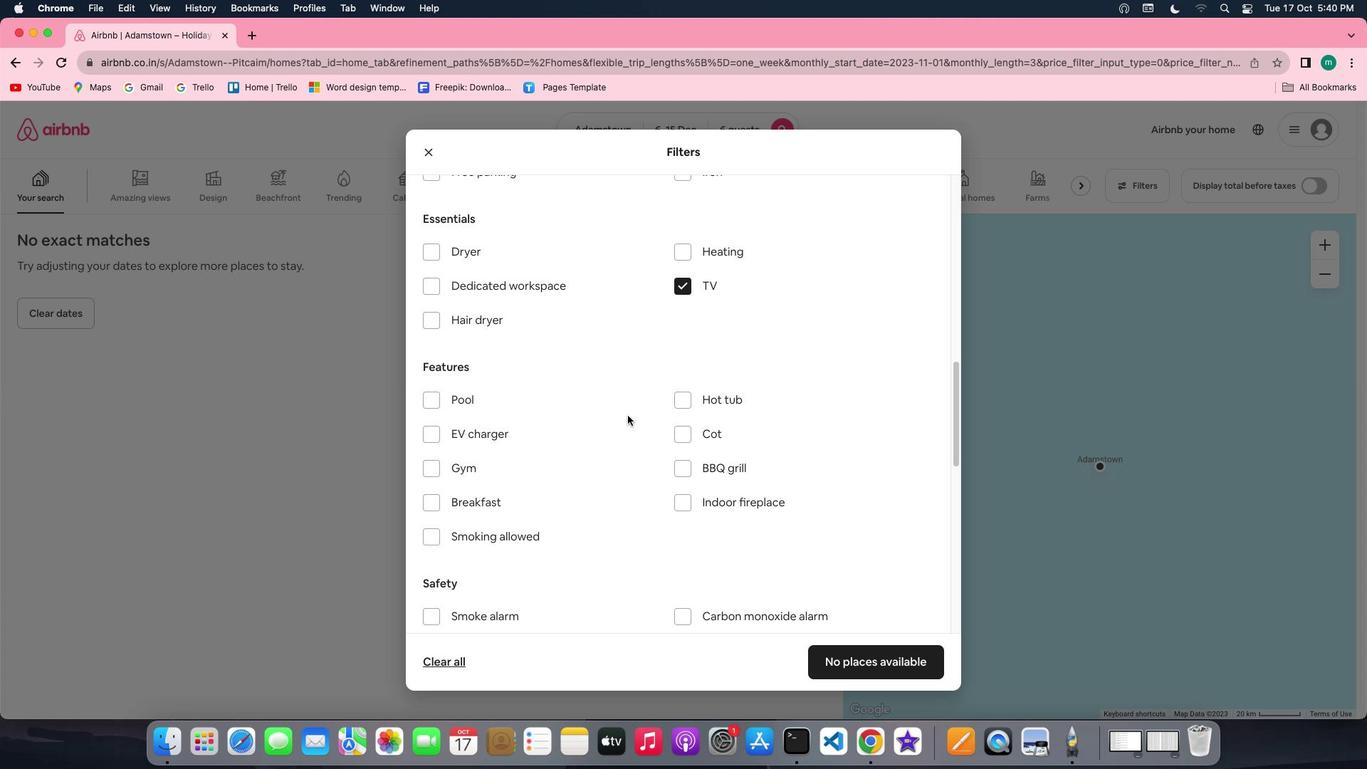 
Action: Mouse scrolled (627, 416) with delta (0, 0)
Screenshot: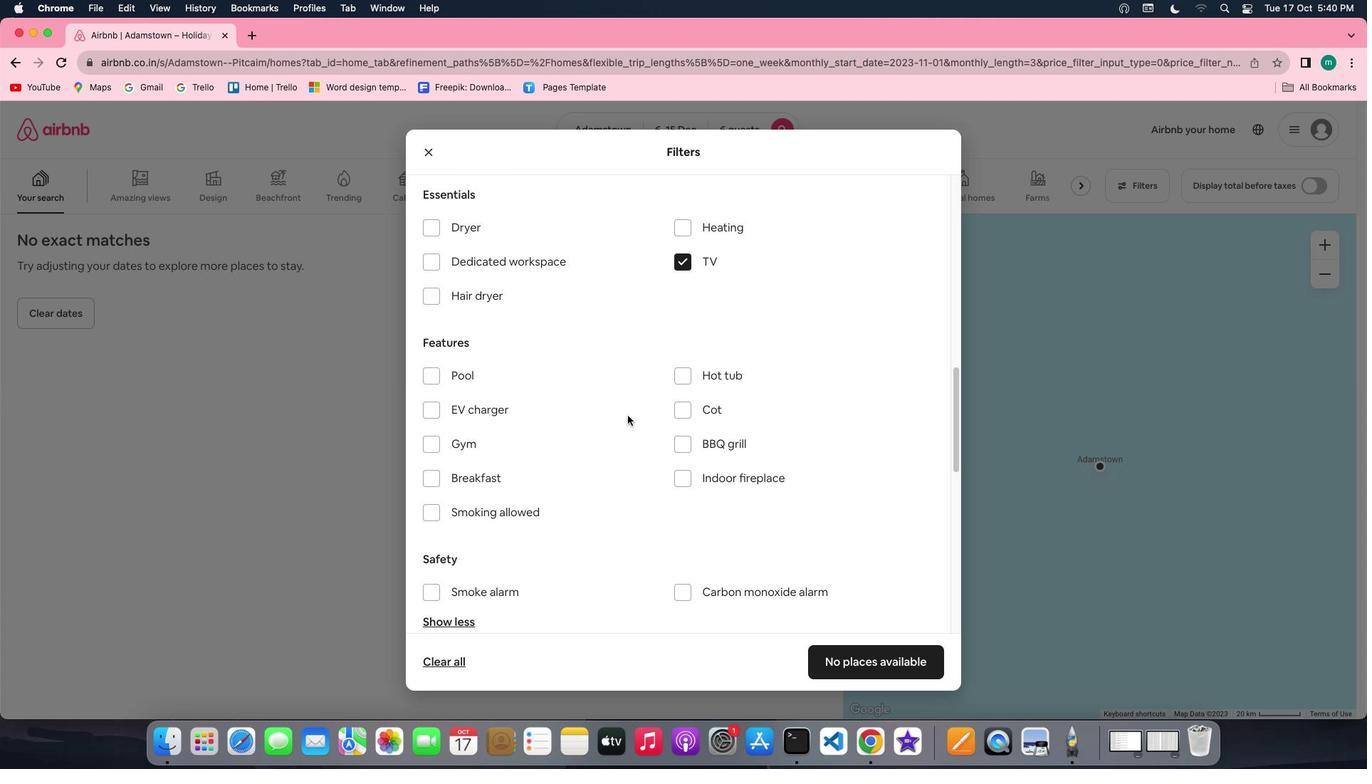
Action: Mouse scrolled (627, 416) with delta (0, 0)
Screenshot: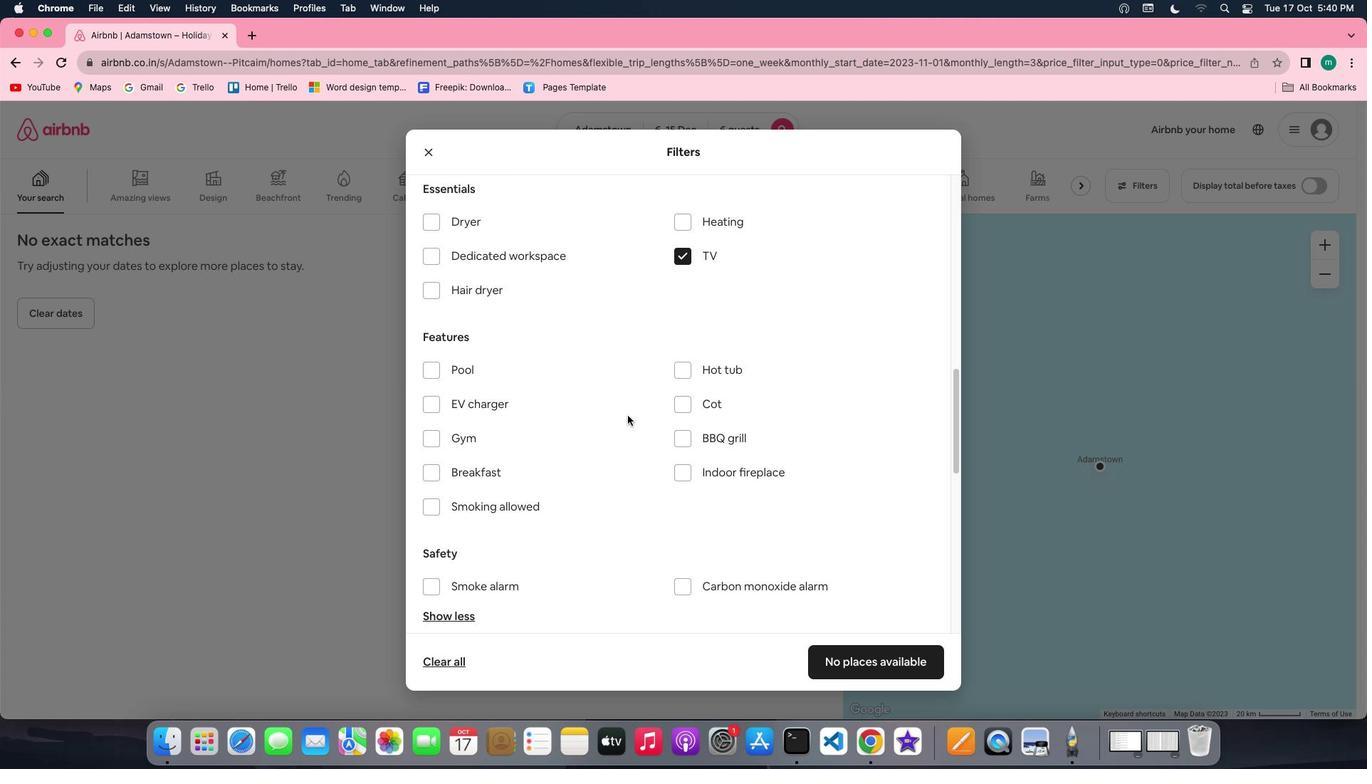 
Action: Mouse scrolled (627, 416) with delta (0, 0)
Screenshot: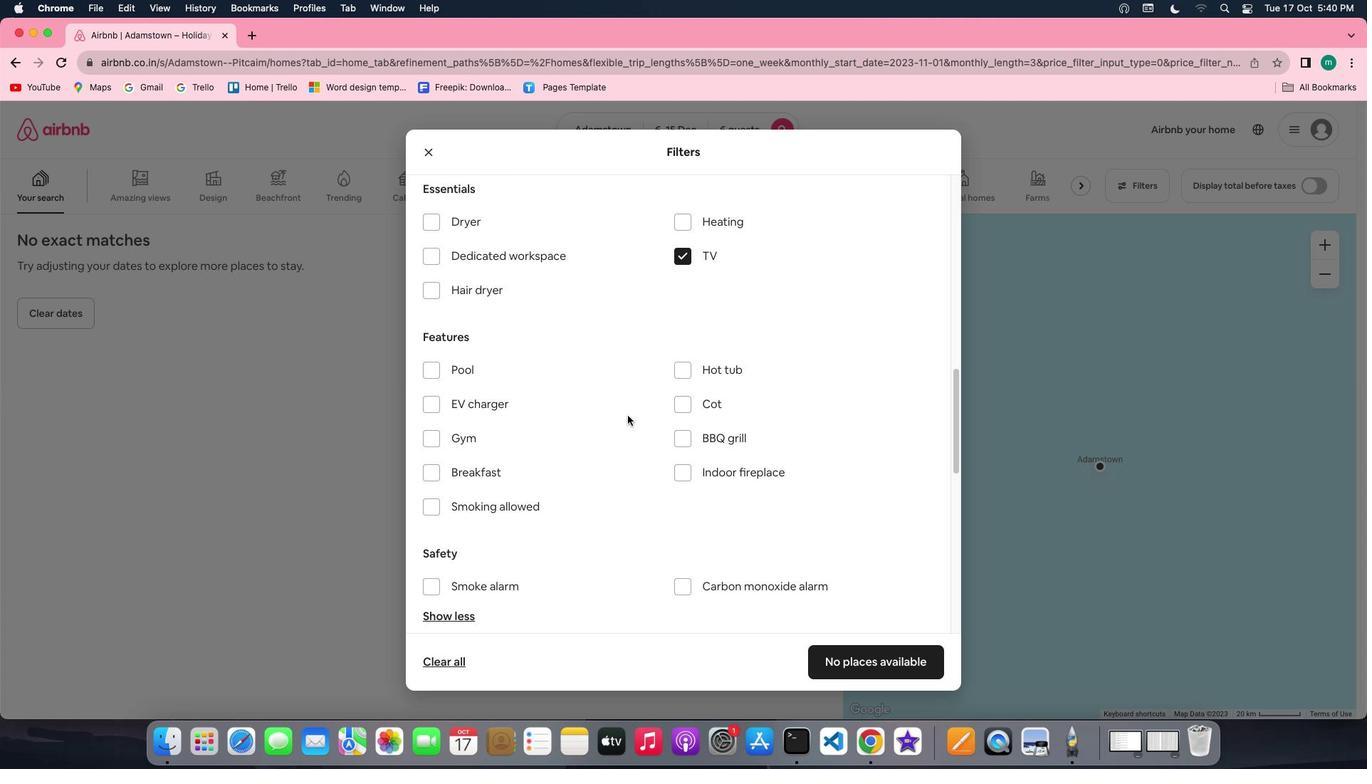 
Action: Mouse scrolled (627, 416) with delta (0, 2)
Screenshot: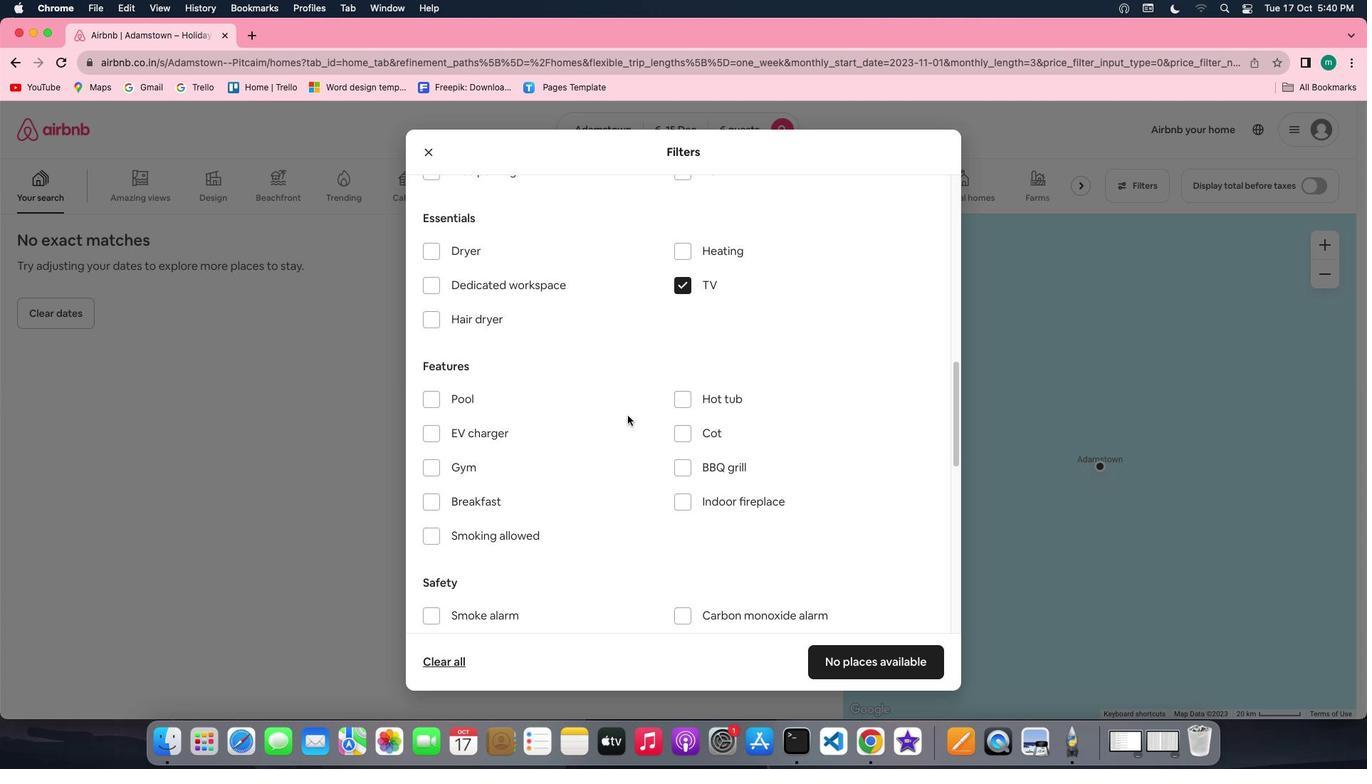 
Action: Mouse moved to (477, 263)
Screenshot: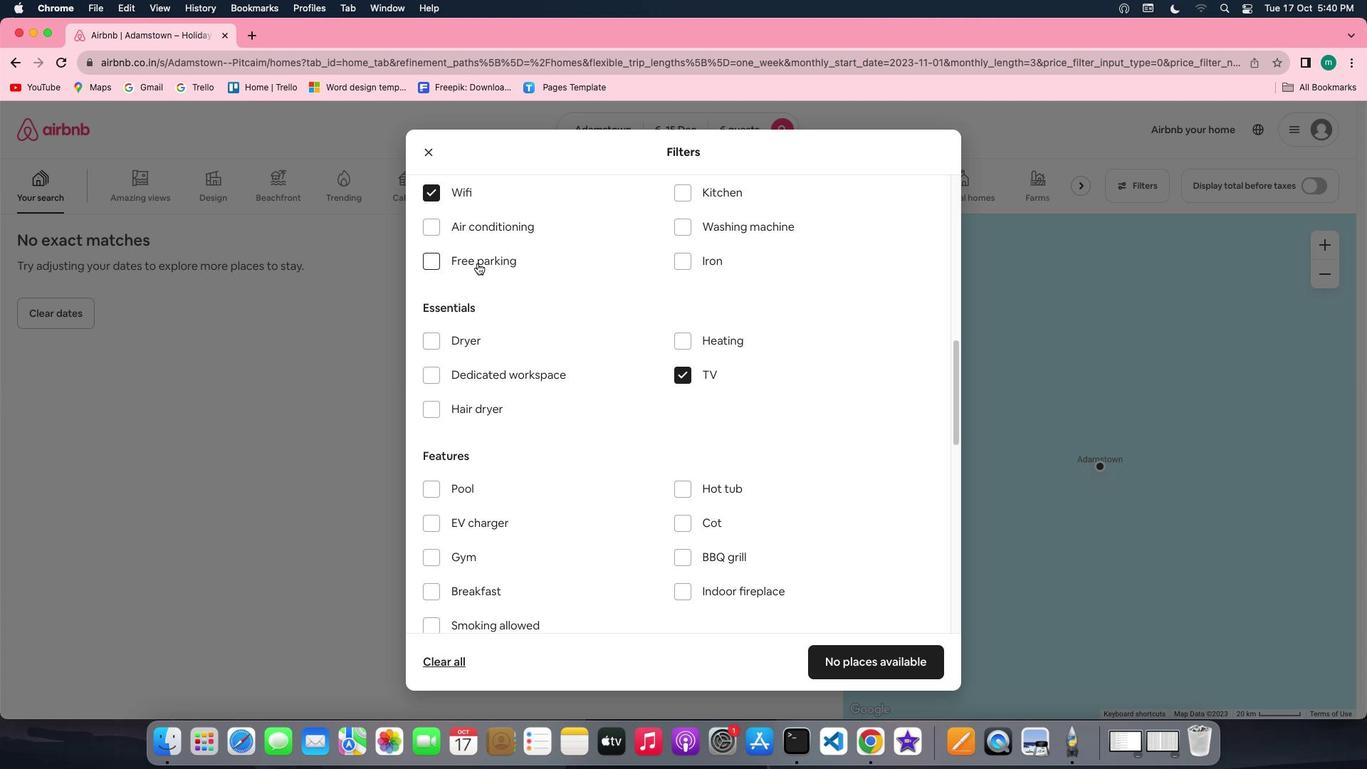 
Action: Mouse pressed left at (477, 263)
Screenshot: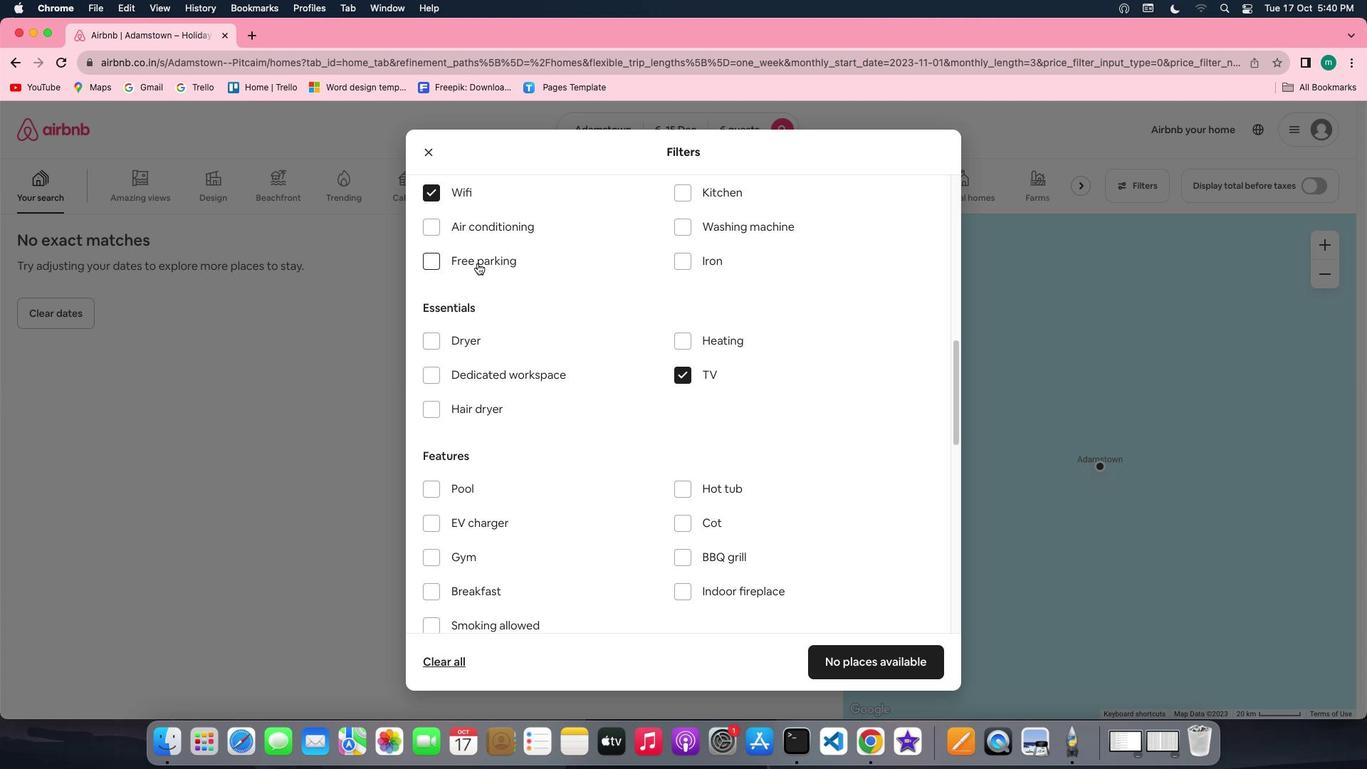 
Action: Mouse moved to (640, 416)
Screenshot: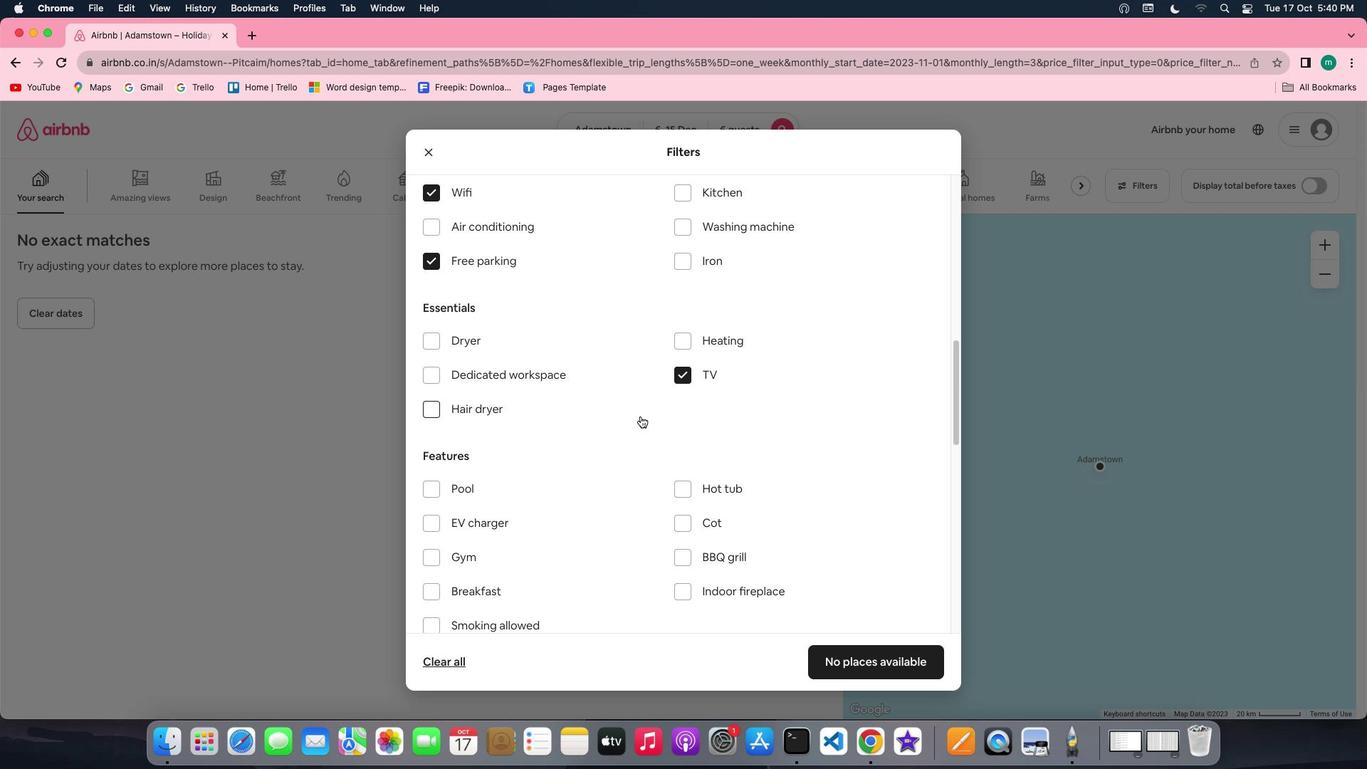 
Action: Mouse scrolled (640, 416) with delta (0, 0)
Screenshot: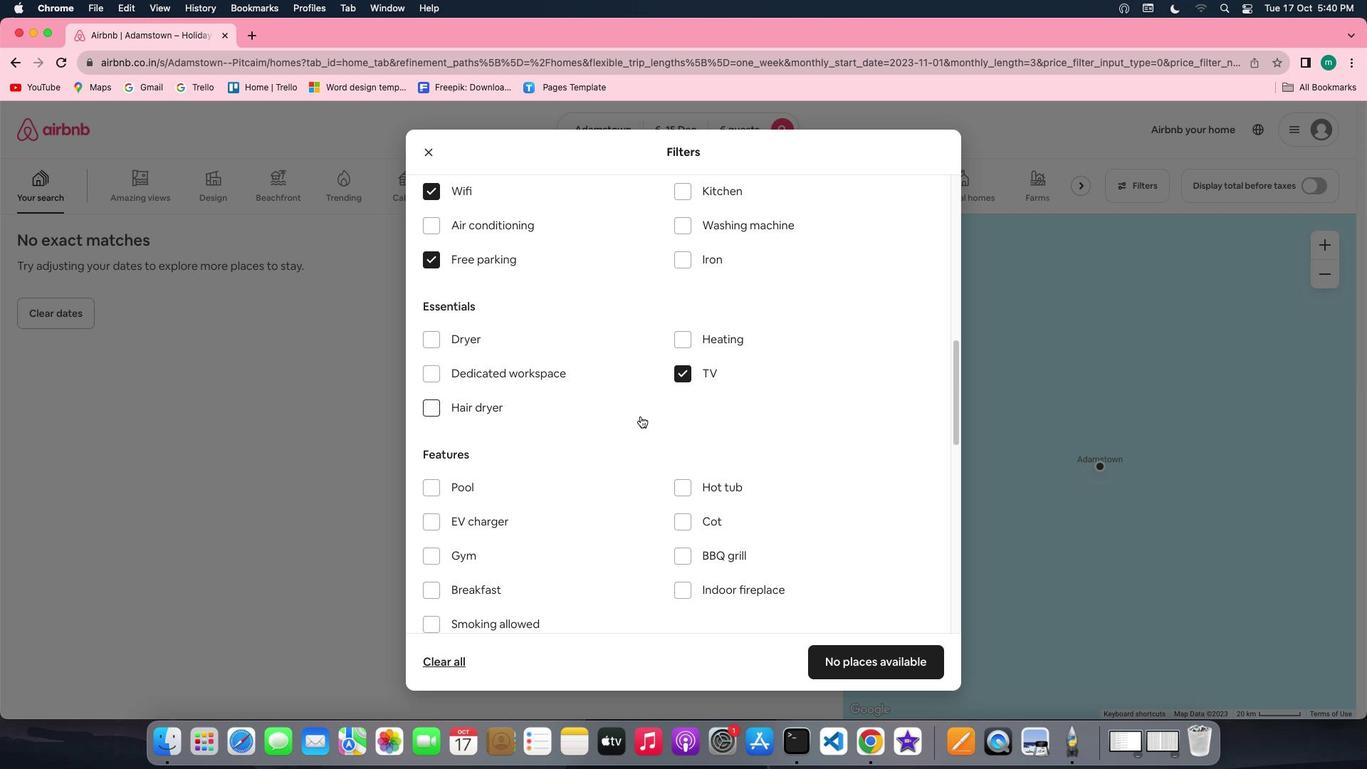 
Action: Mouse scrolled (640, 416) with delta (0, 0)
Screenshot: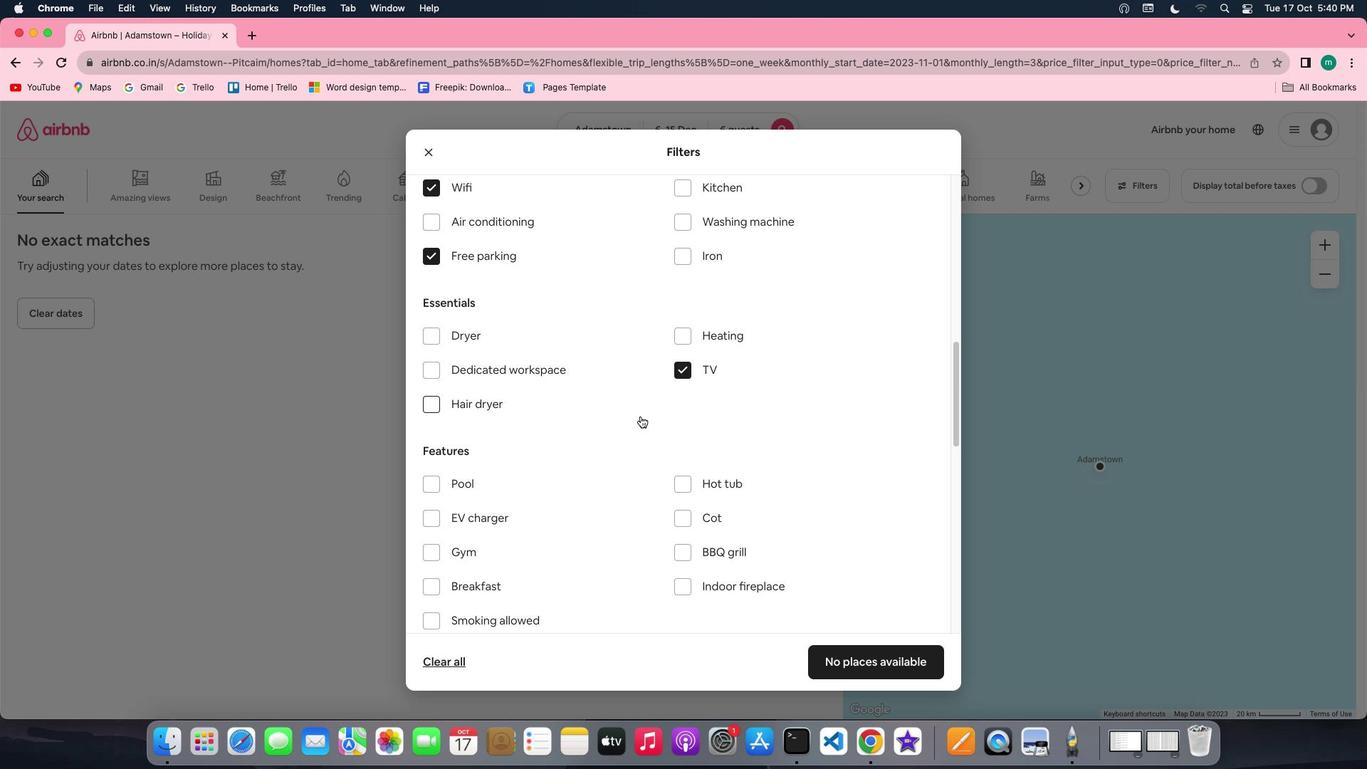 
Action: Mouse scrolled (640, 416) with delta (0, 0)
Screenshot: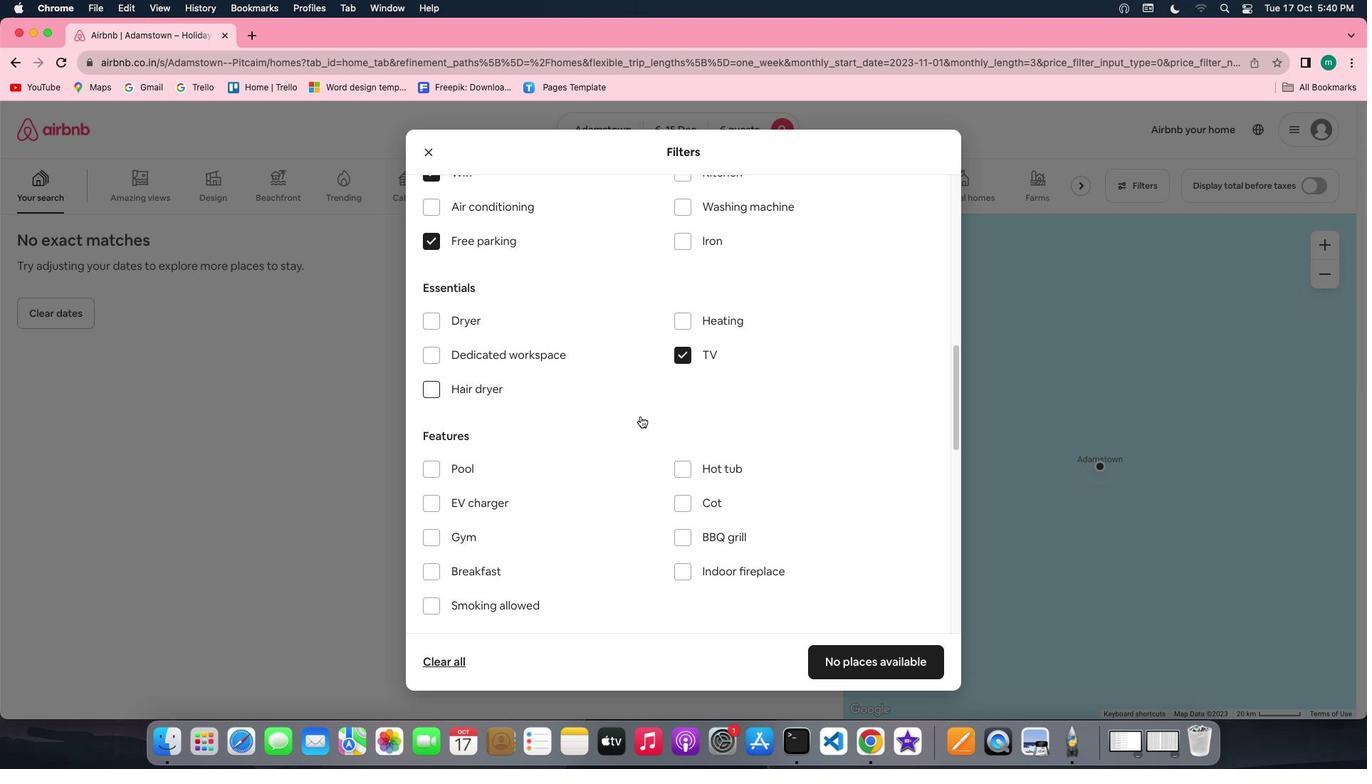 
Action: Mouse scrolled (640, 416) with delta (0, 0)
Screenshot: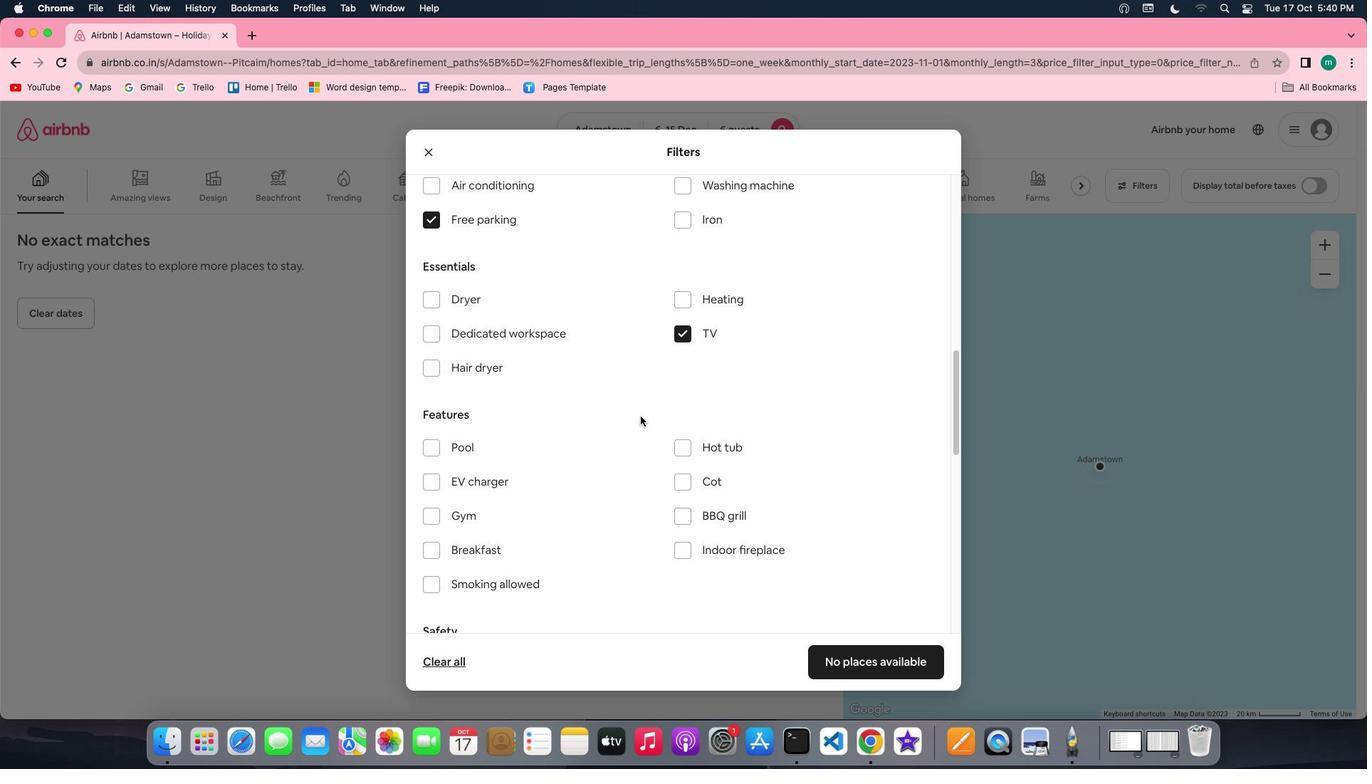 
Action: Mouse scrolled (640, 416) with delta (0, 0)
Screenshot: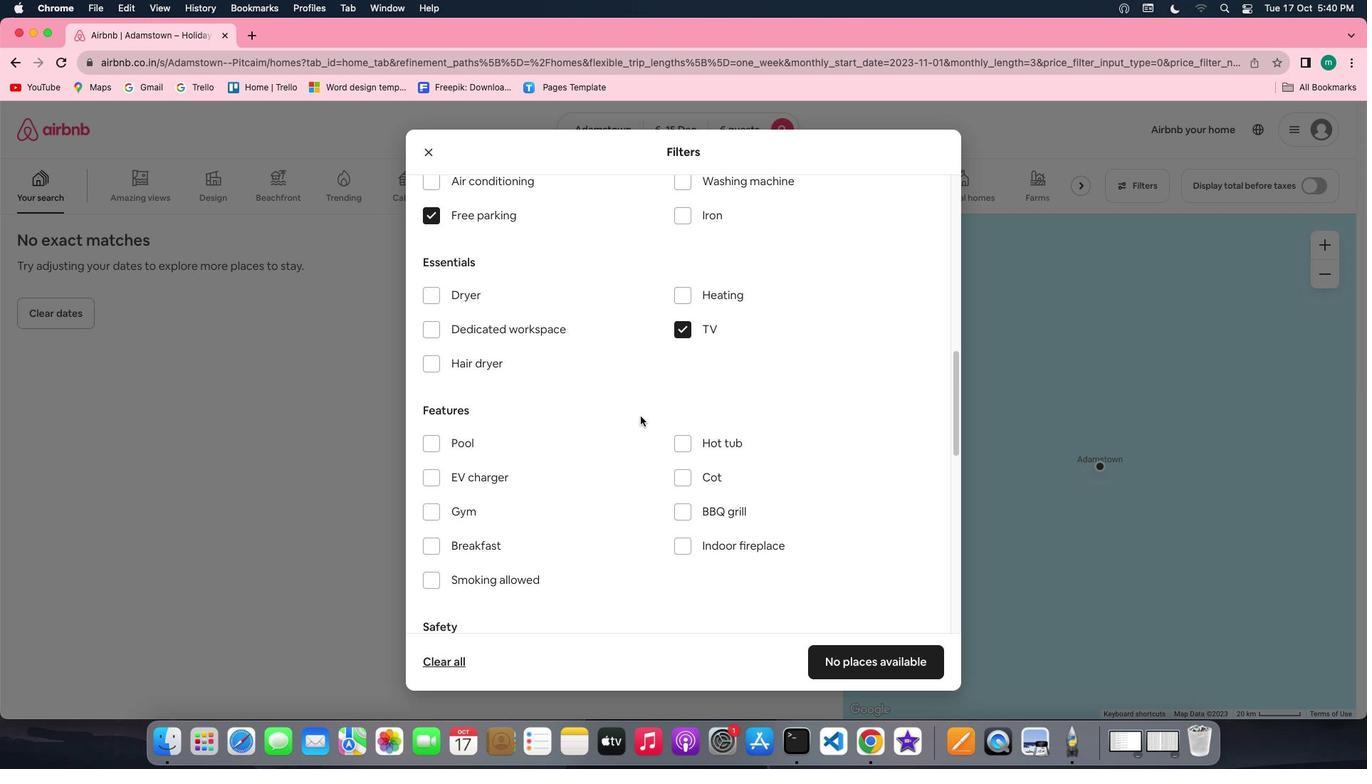 
Action: Mouse scrolled (640, 416) with delta (0, 0)
Screenshot: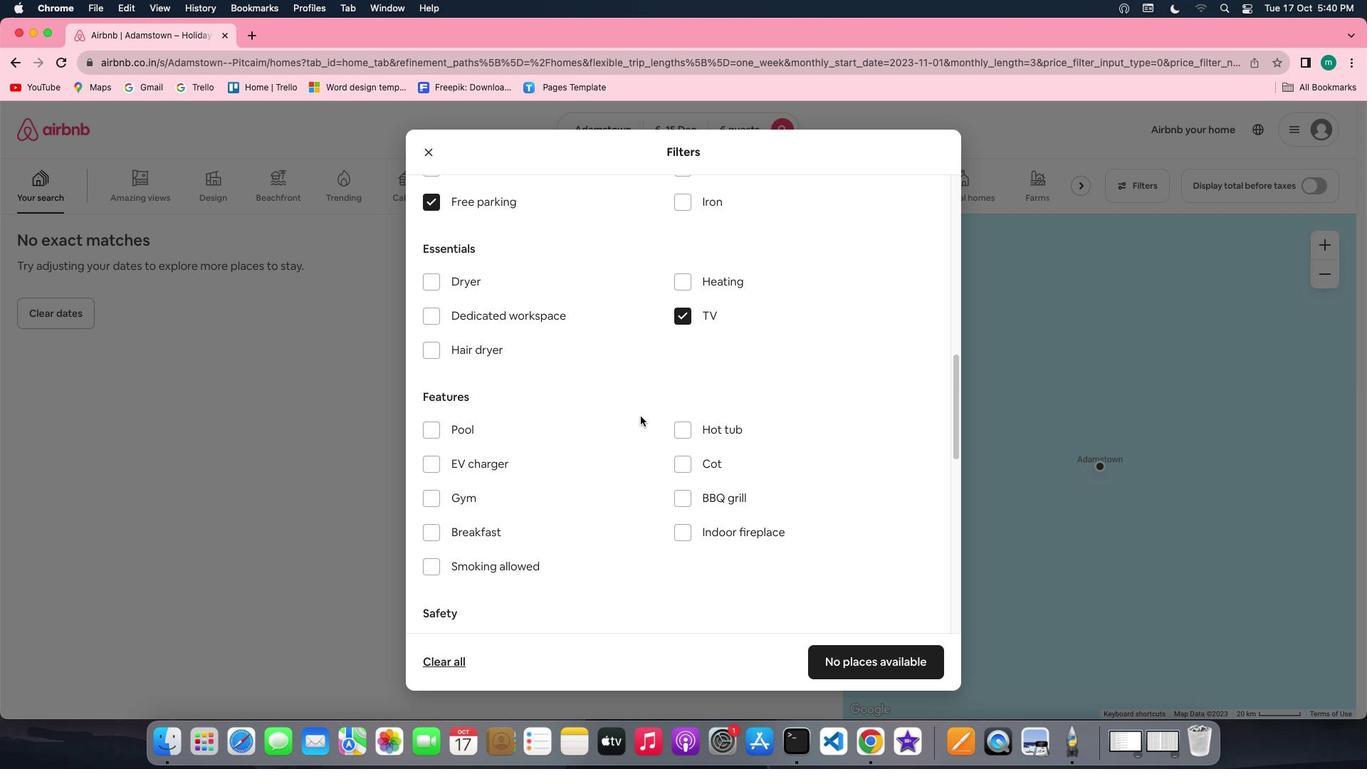 
Action: Mouse scrolled (640, 416) with delta (0, 0)
Screenshot: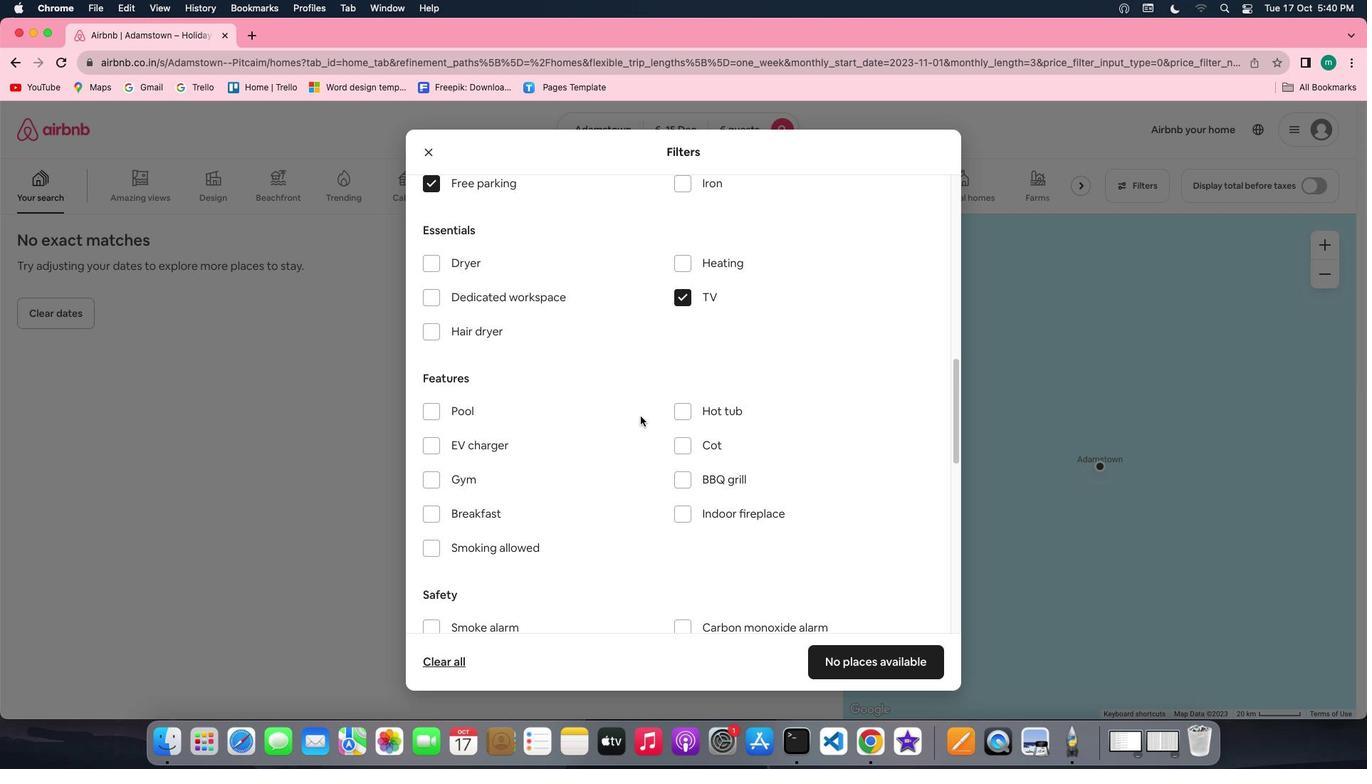 
Action: Mouse scrolled (640, 416) with delta (0, 0)
Screenshot: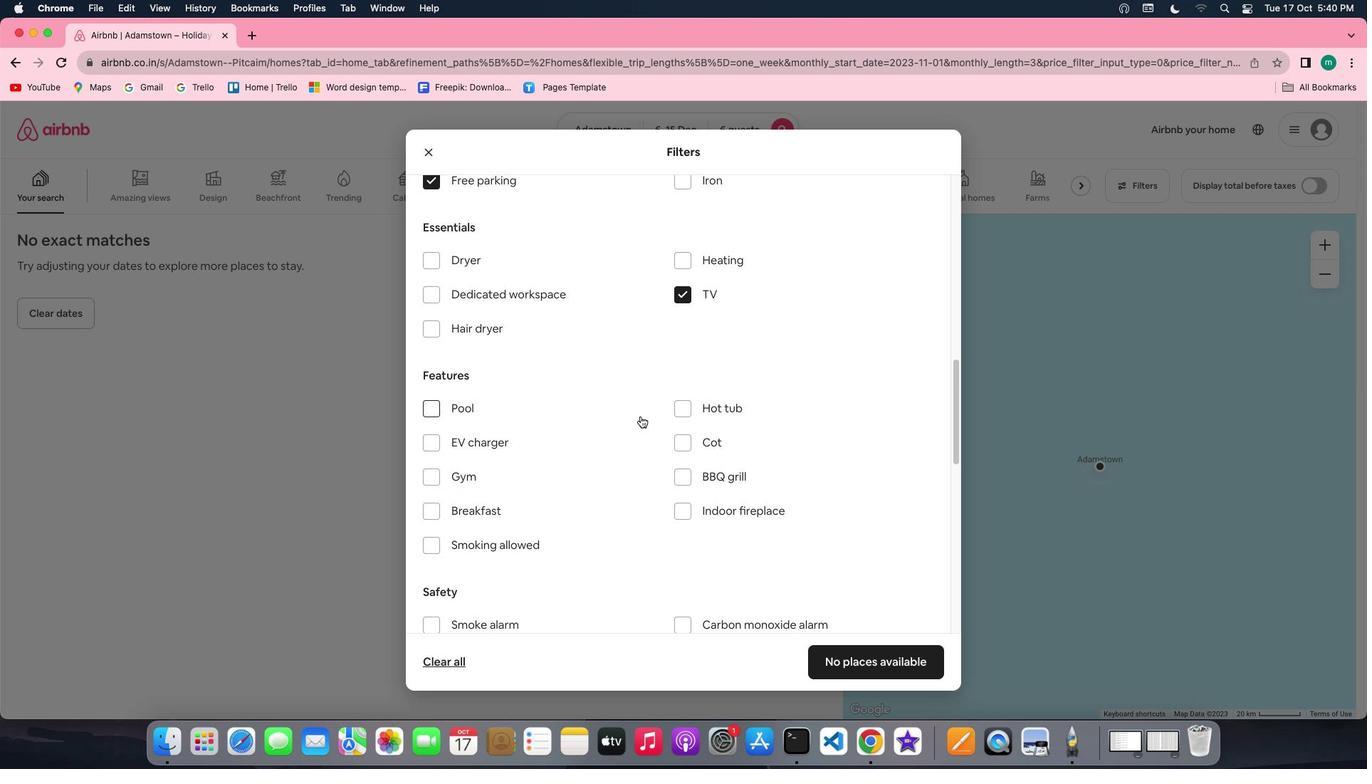 
Action: Mouse scrolled (640, 416) with delta (0, 0)
Screenshot: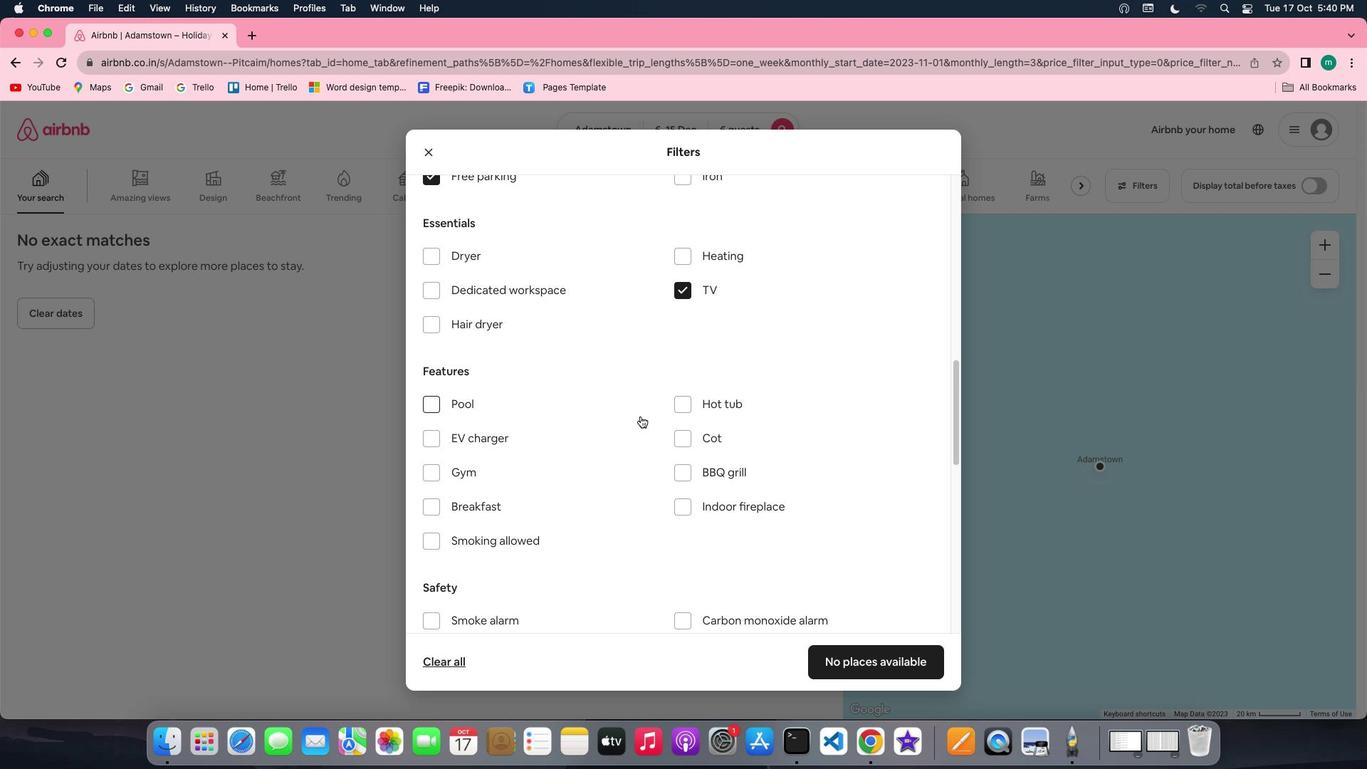 
Action: Mouse scrolled (640, 416) with delta (0, 0)
Screenshot: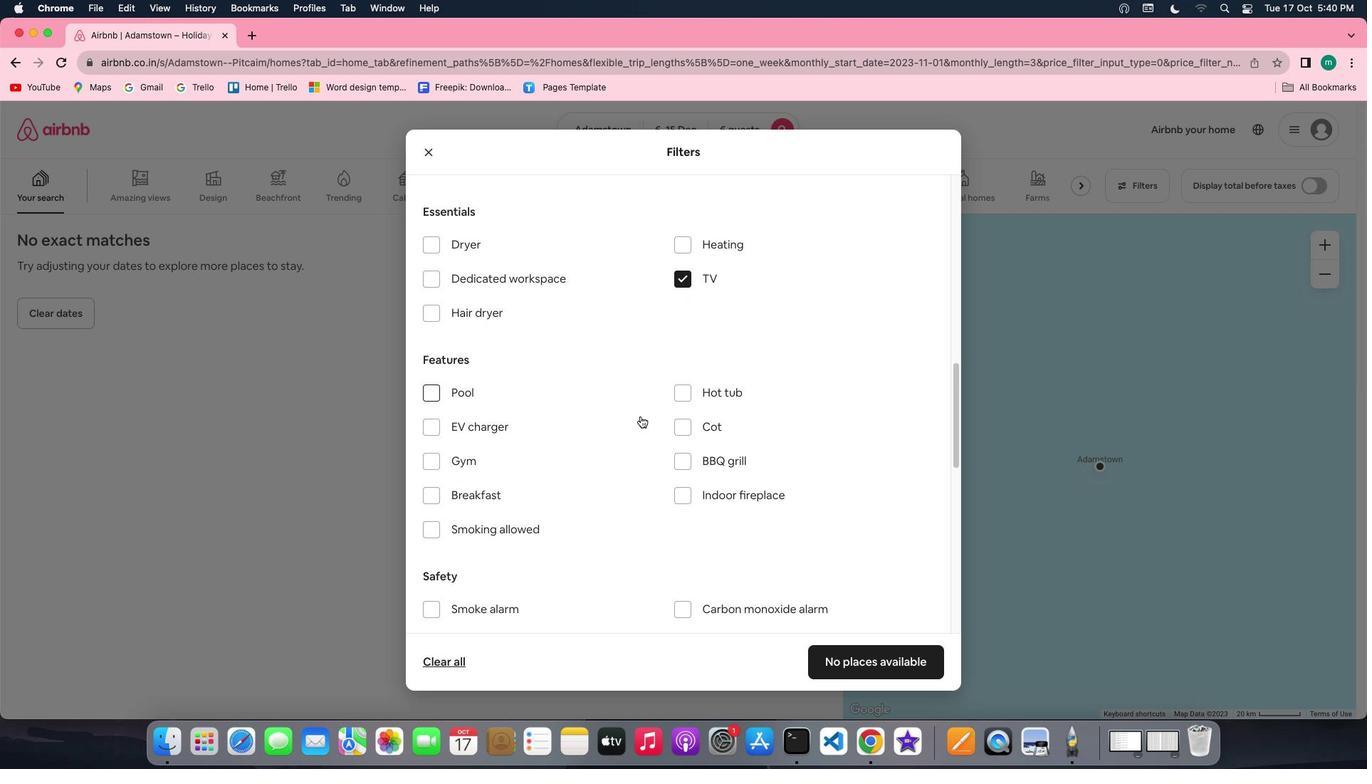 
Action: Mouse scrolled (640, 416) with delta (0, 0)
Screenshot: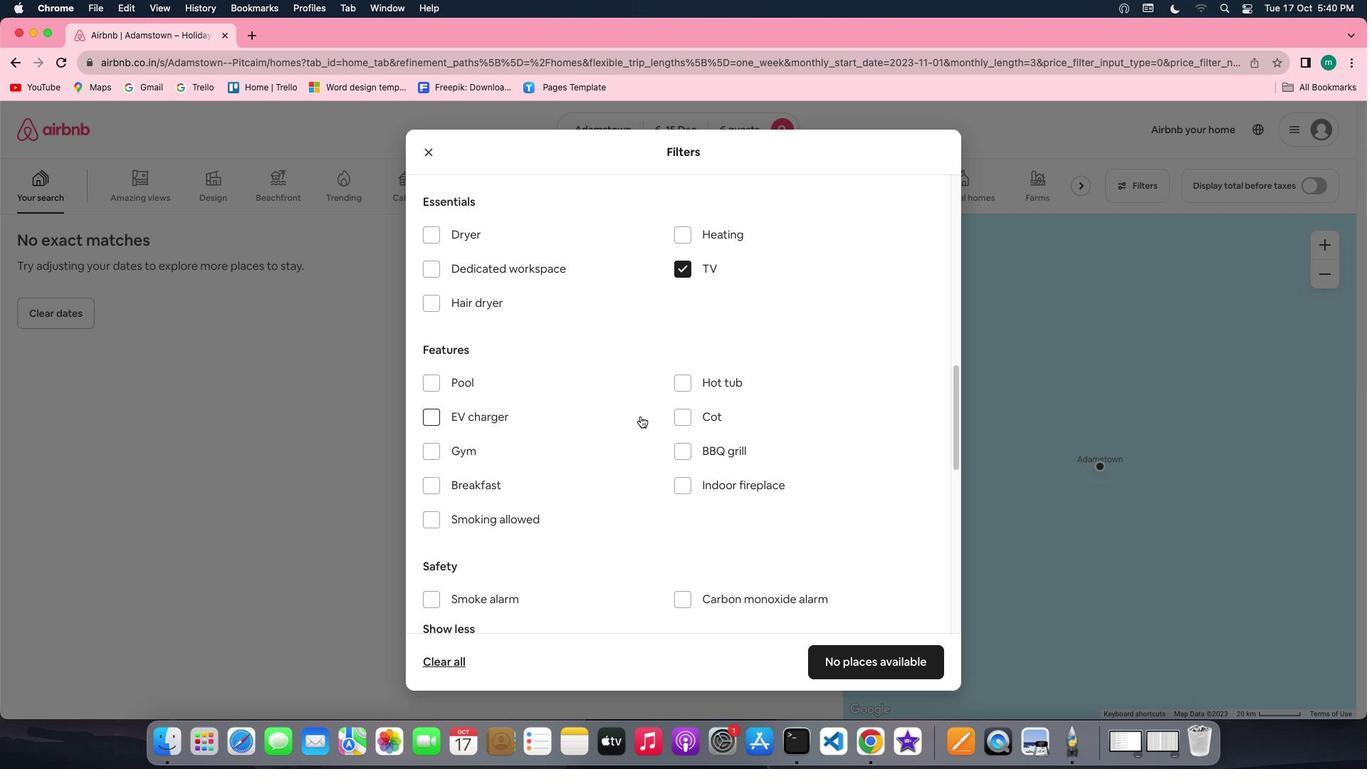 
Action: Mouse scrolled (640, 416) with delta (0, 0)
Screenshot: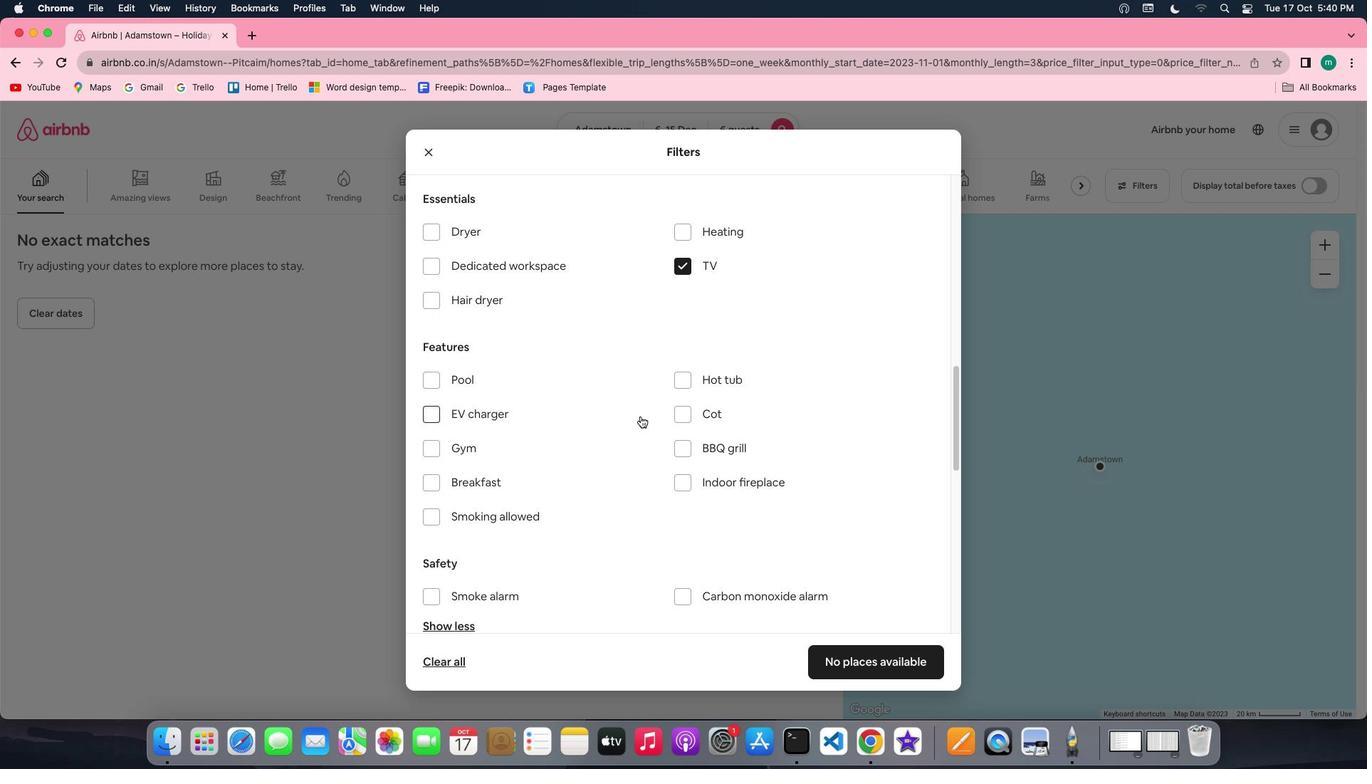 
Action: Mouse scrolled (640, 416) with delta (0, 0)
Screenshot: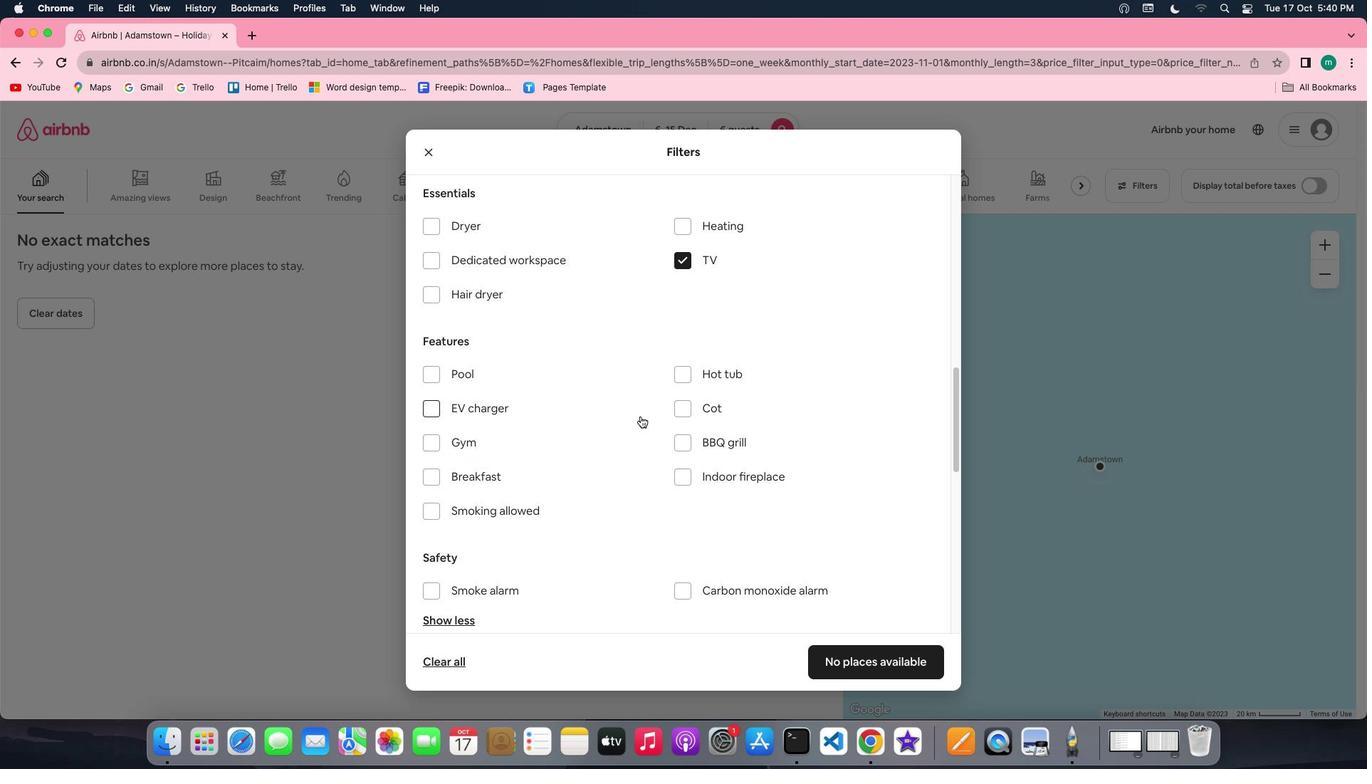 
Action: Mouse scrolled (640, 416) with delta (0, 0)
Screenshot: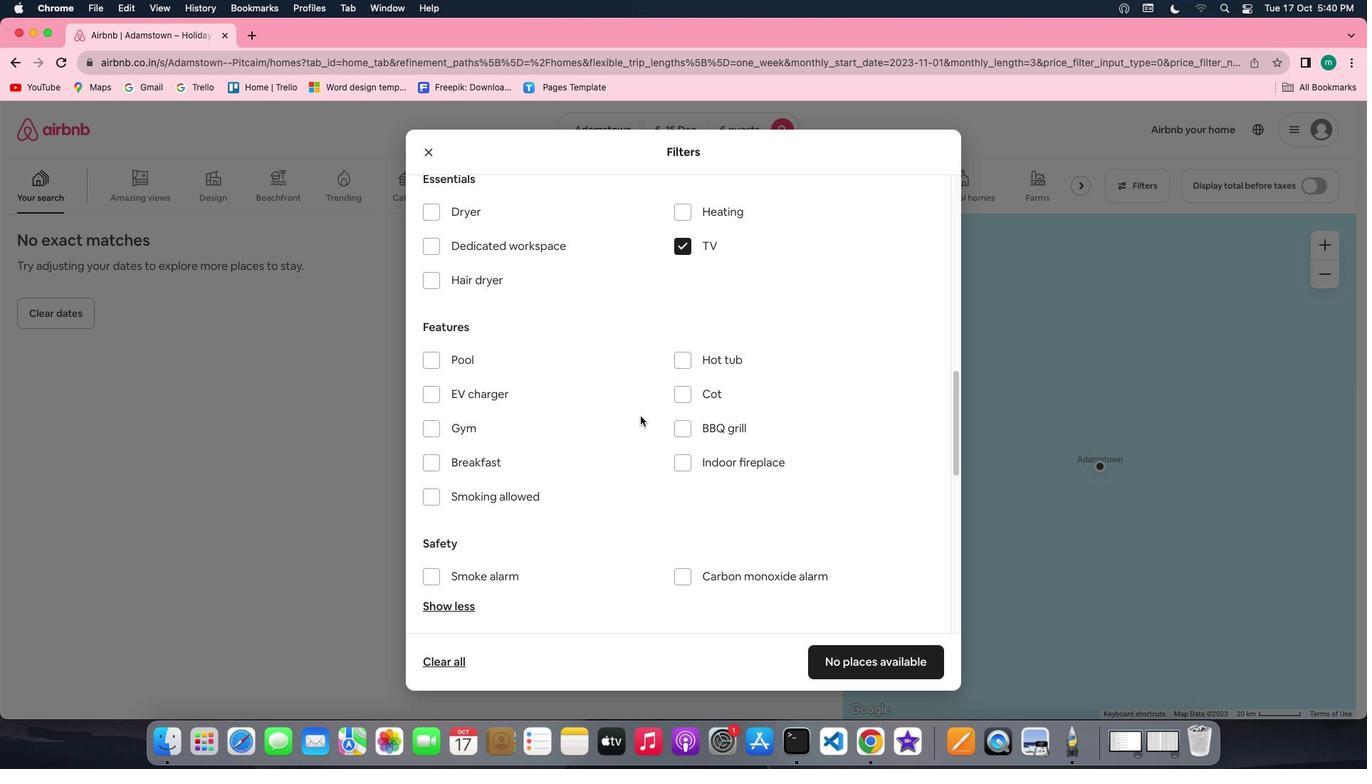 
Action: Mouse scrolled (640, 416) with delta (0, 0)
Screenshot: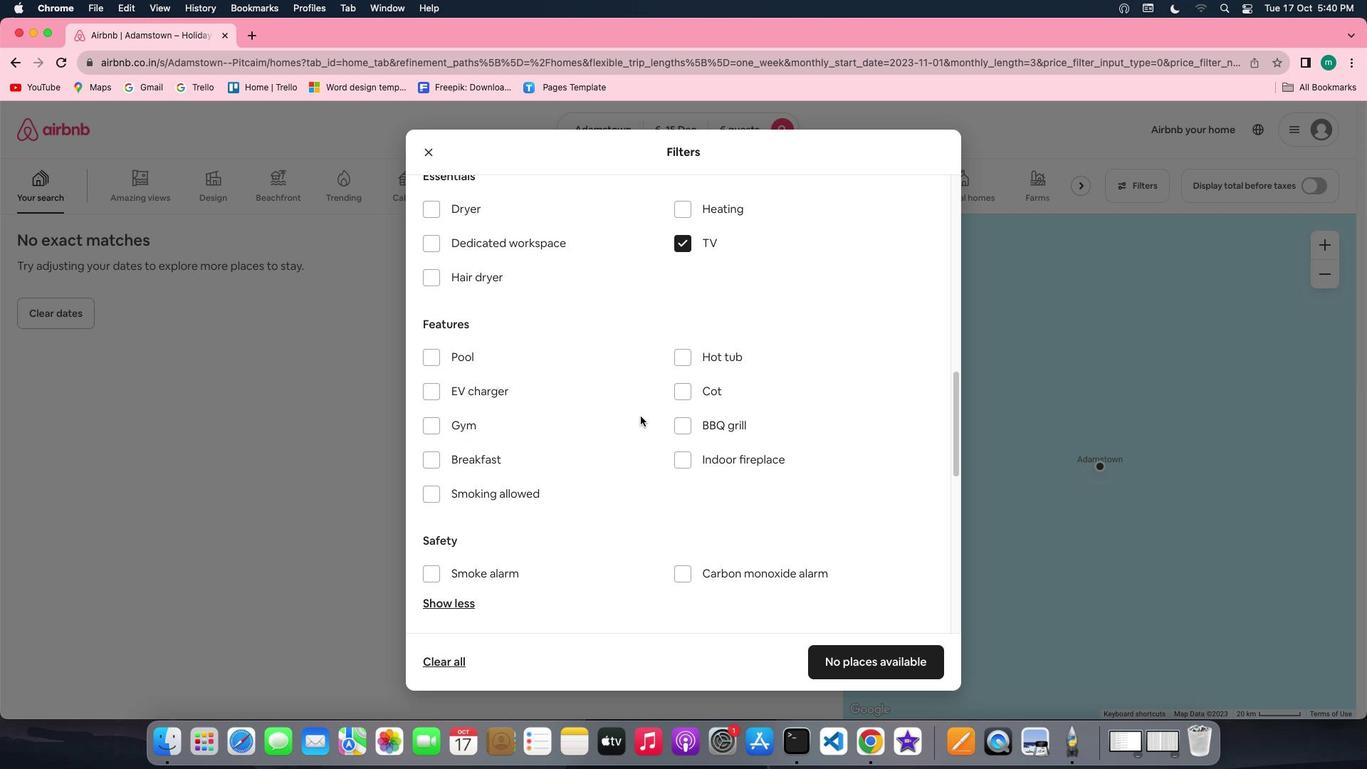 
Action: Mouse scrolled (640, 416) with delta (0, 0)
Screenshot: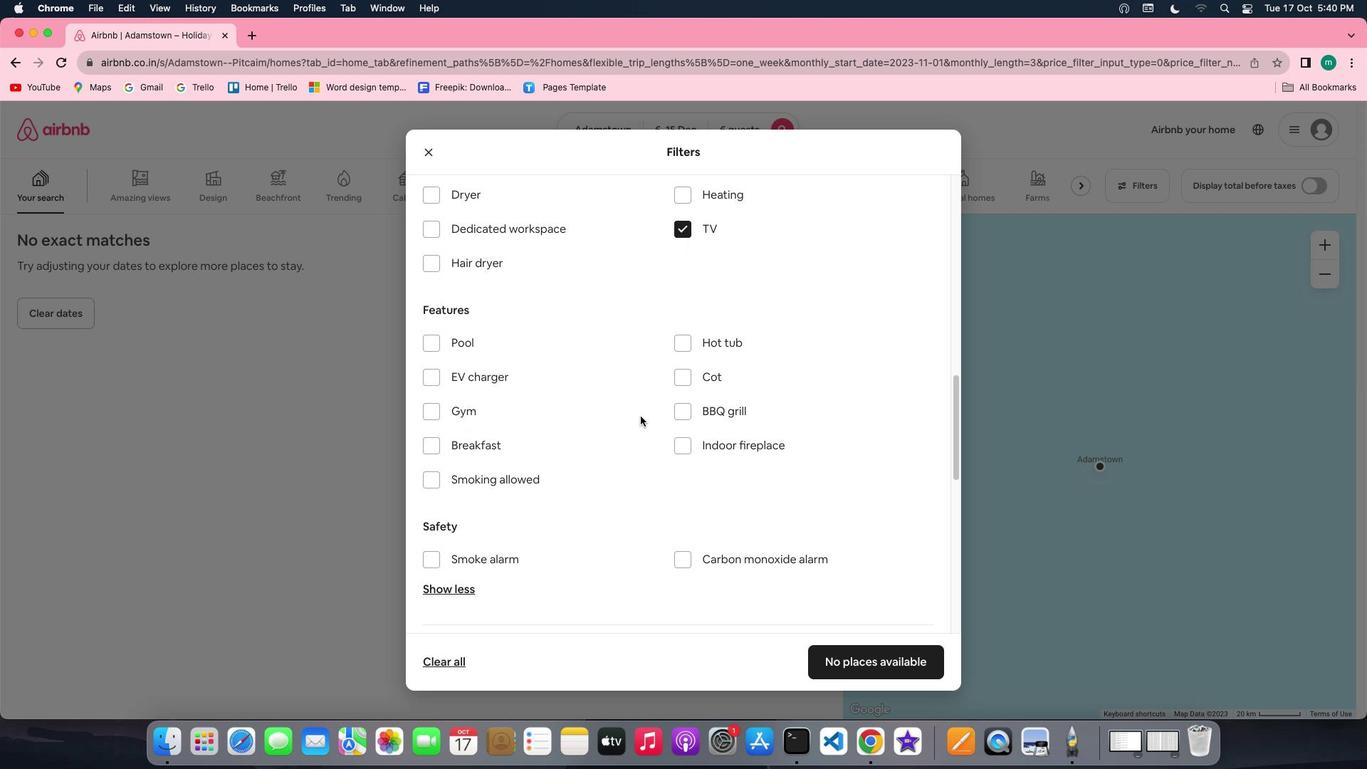 
Action: Mouse moved to (466, 398)
Screenshot: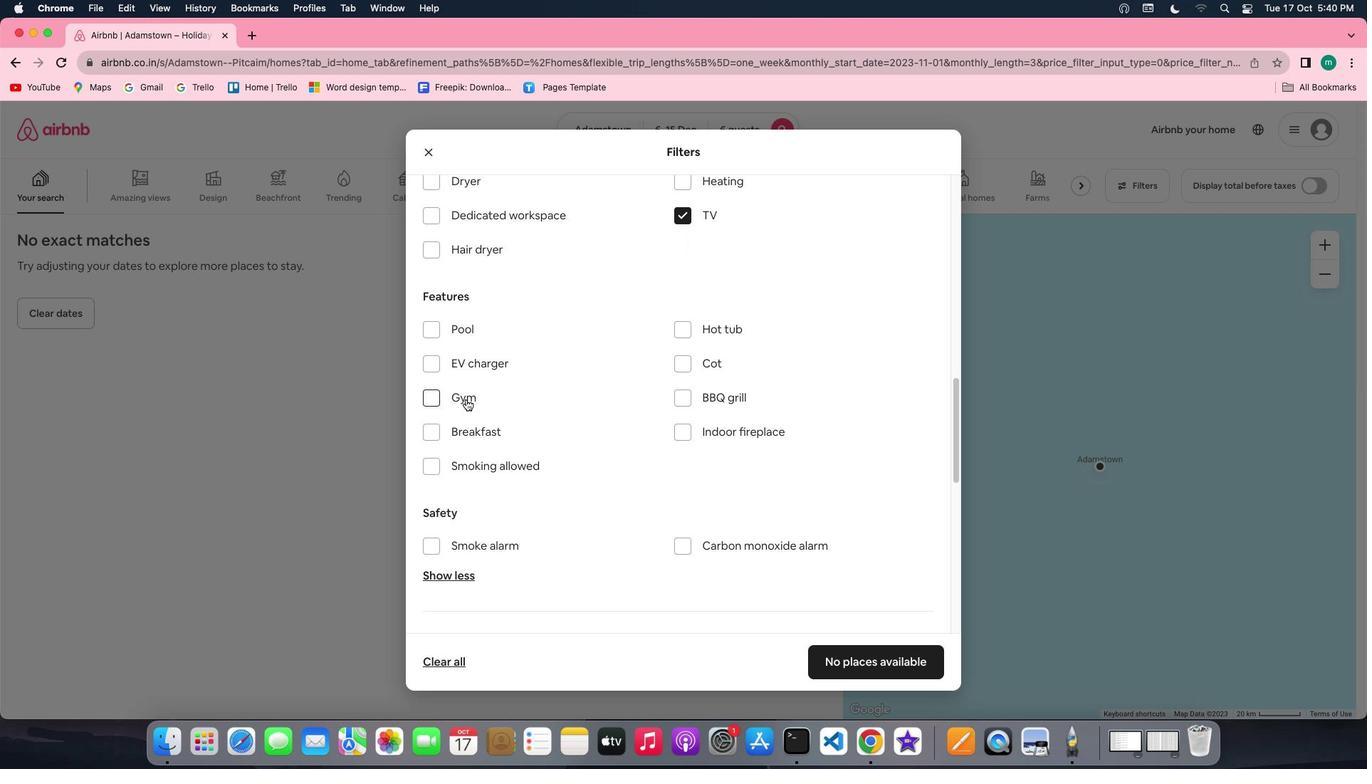 
Action: Mouse pressed left at (466, 398)
Screenshot: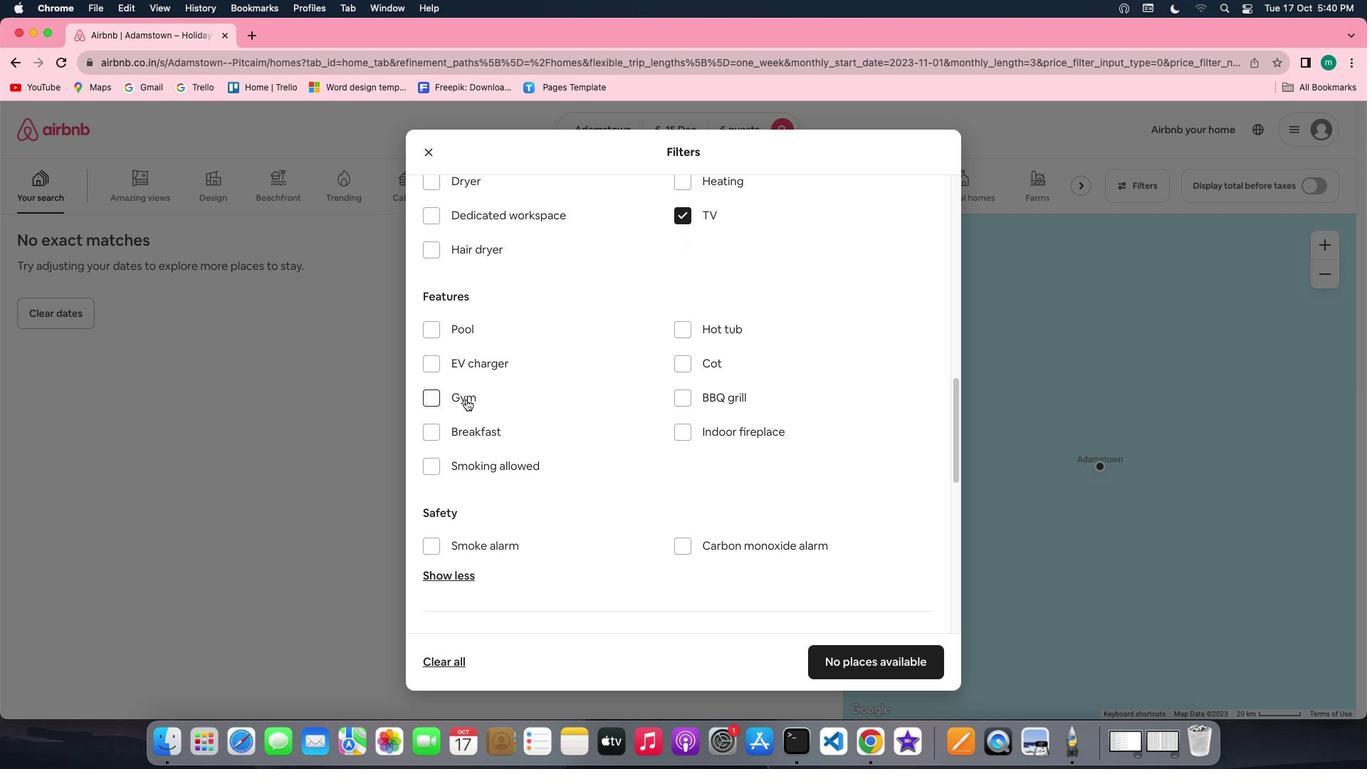 
Action: Mouse moved to (478, 430)
Screenshot: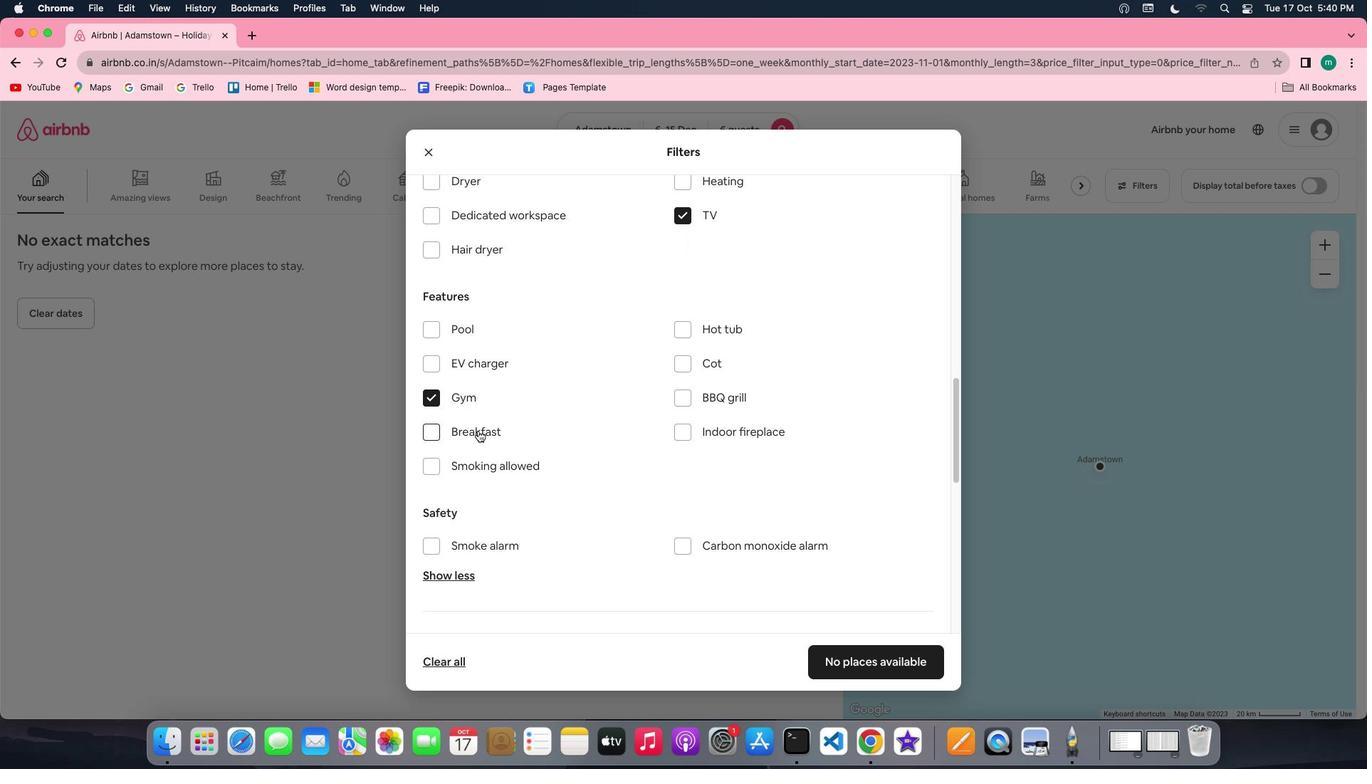 
Action: Mouse pressed left at (478, 430)
Screenshot: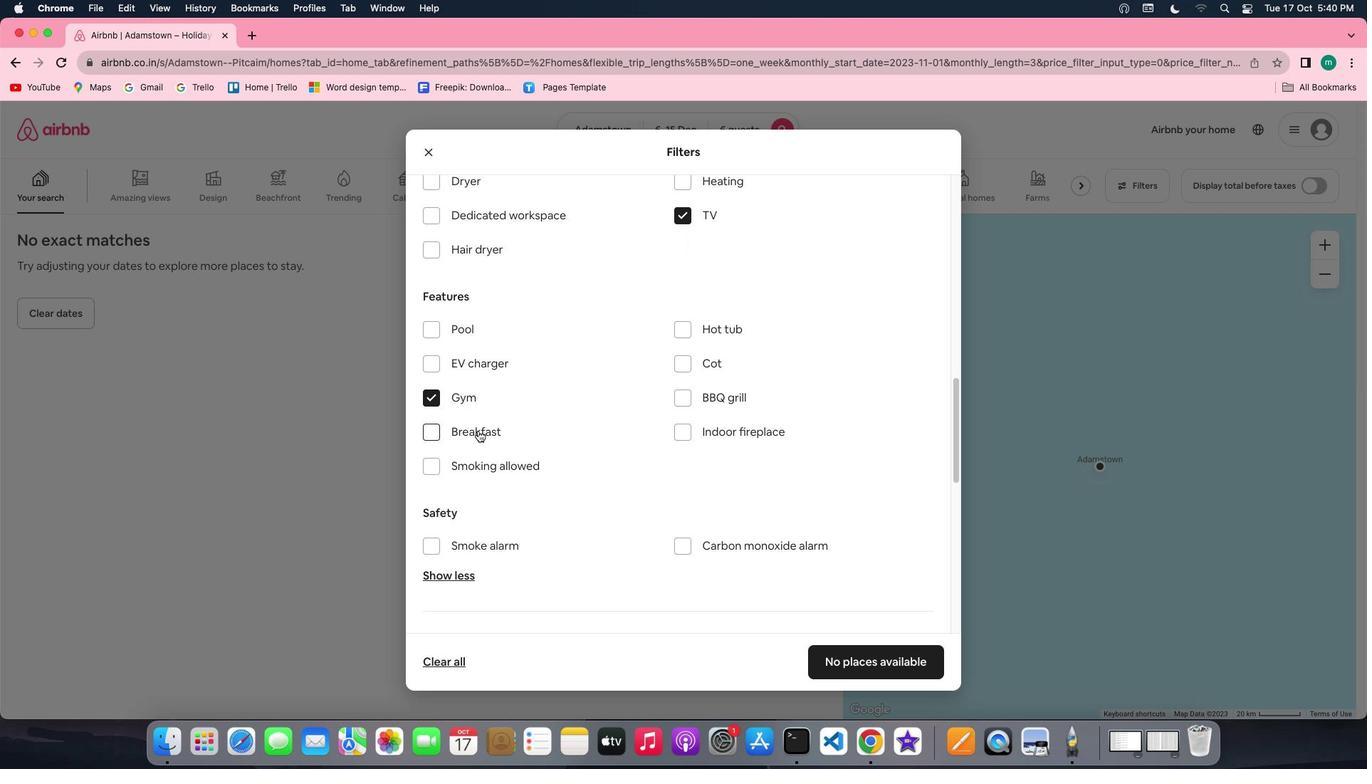 
Action: Mouse moved to (601, 438)
Screenshot: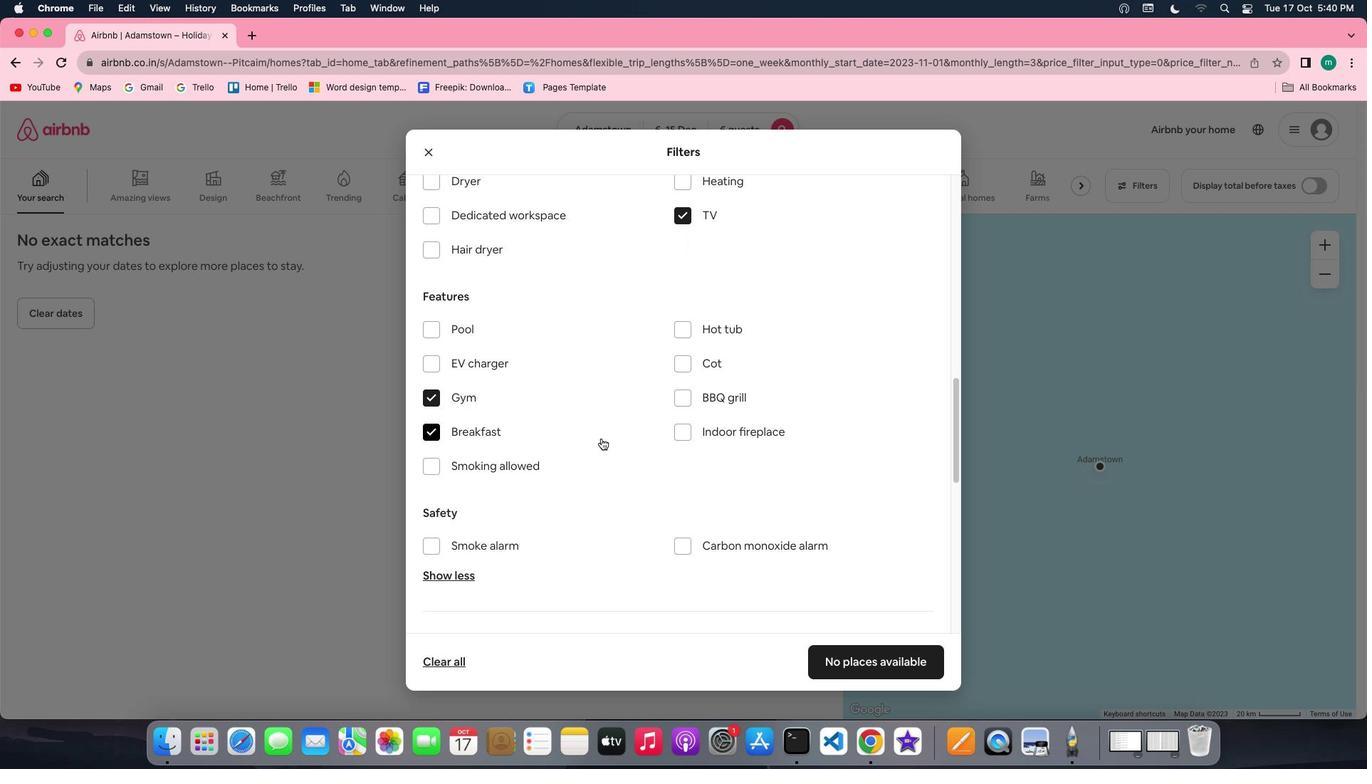 
Action: Mouse scrolled (601, 438) with delta (0, 0)
Screenshot: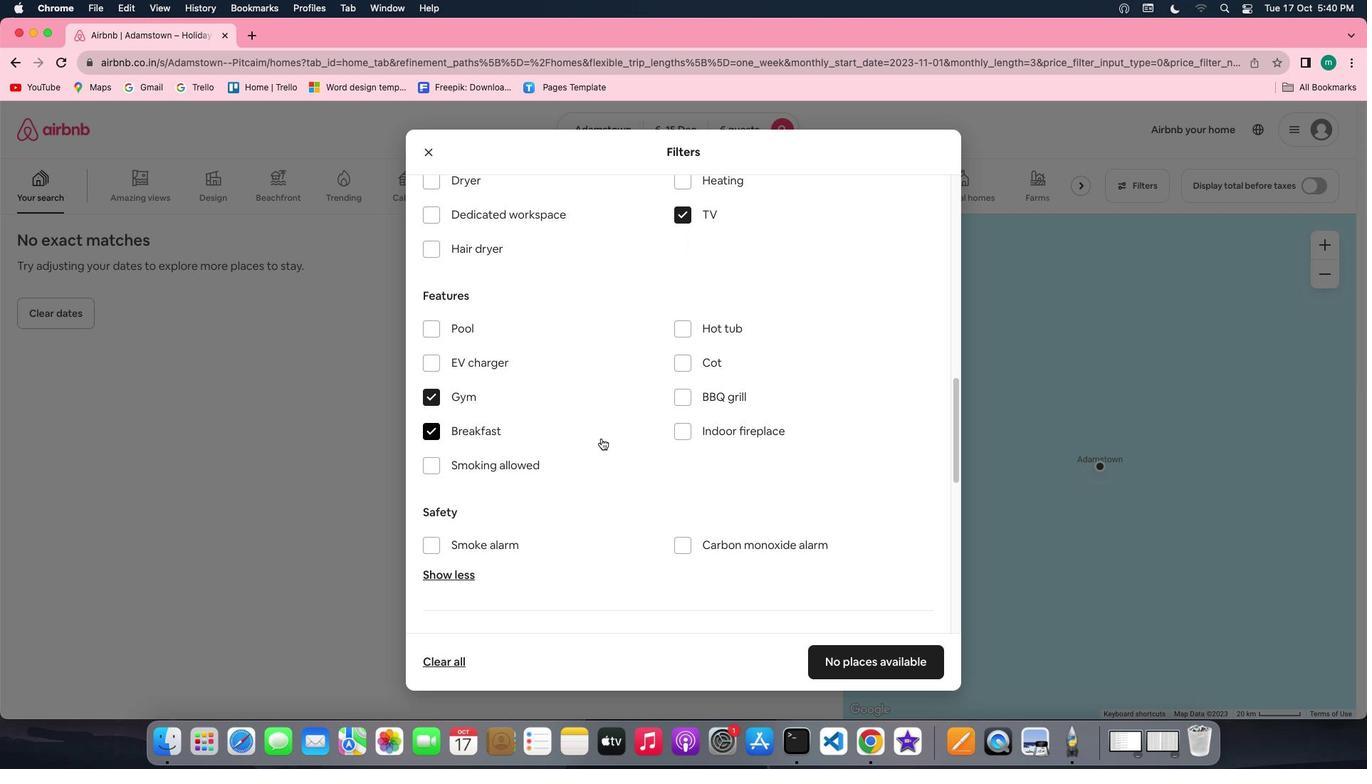 
Action: Mouse scrolled (601, 438) with delta (0, 0)
Screenshot: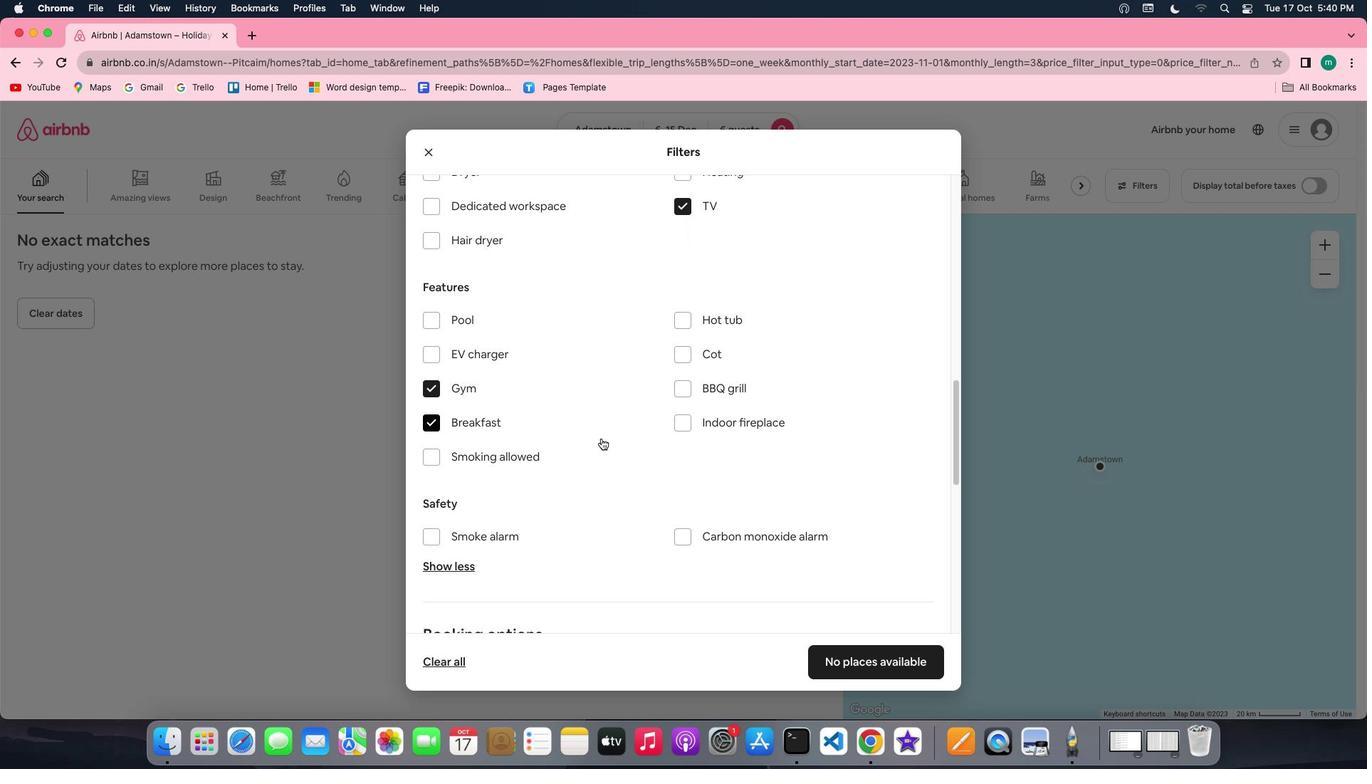 
Action: Mouse scrolled (601, 438) with delta (0, 0)
Screenshot: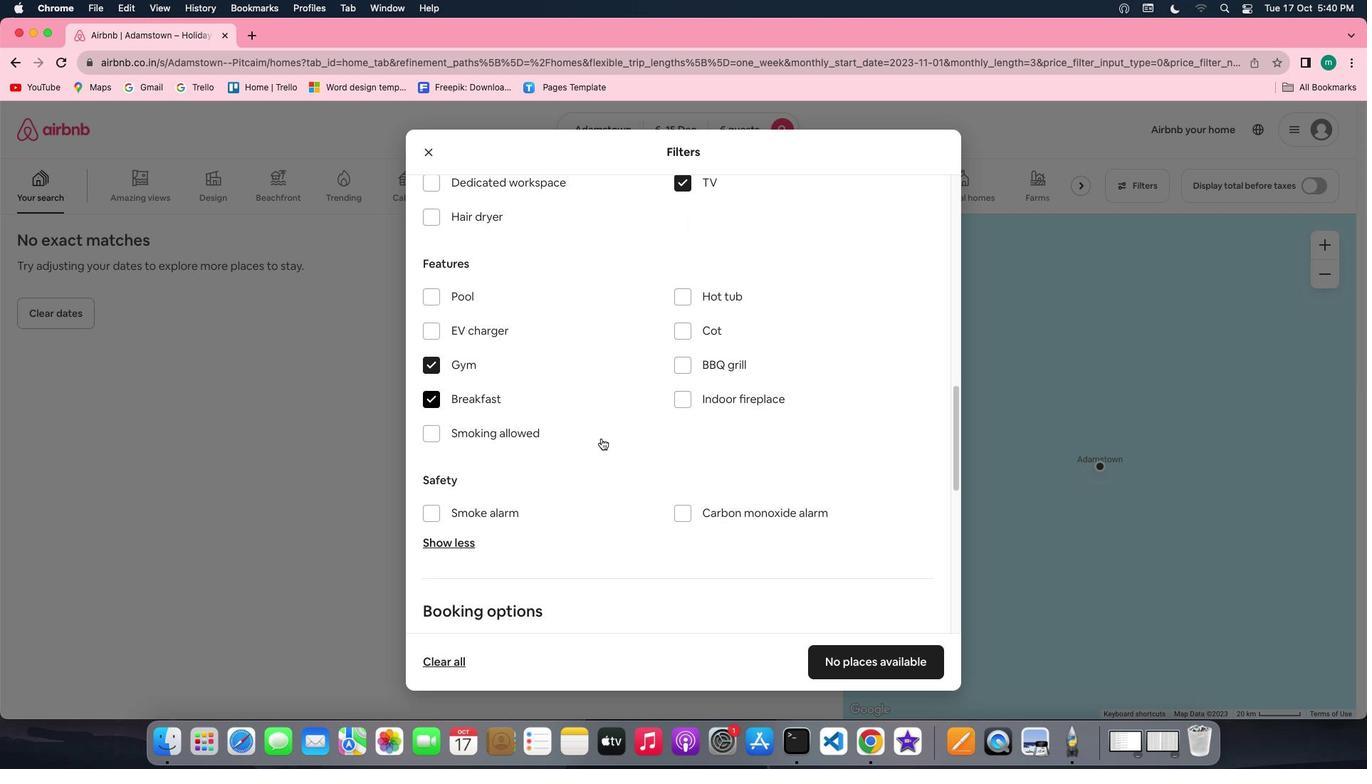
Action: Mouse scrolled (601, 438) with delta (0, 0)
Screenshot: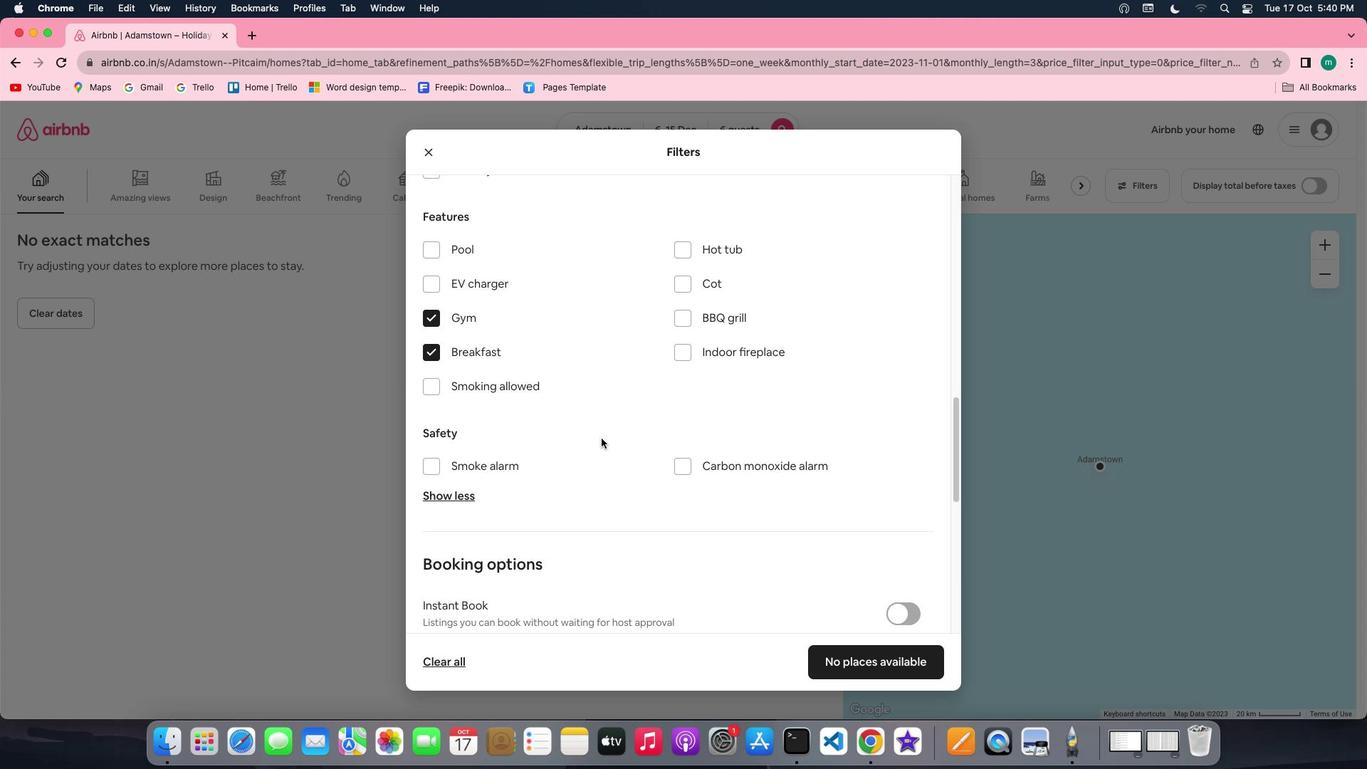 
Action: Mouse scrolled (601, 438) with delta (0, 0)
Screenshot: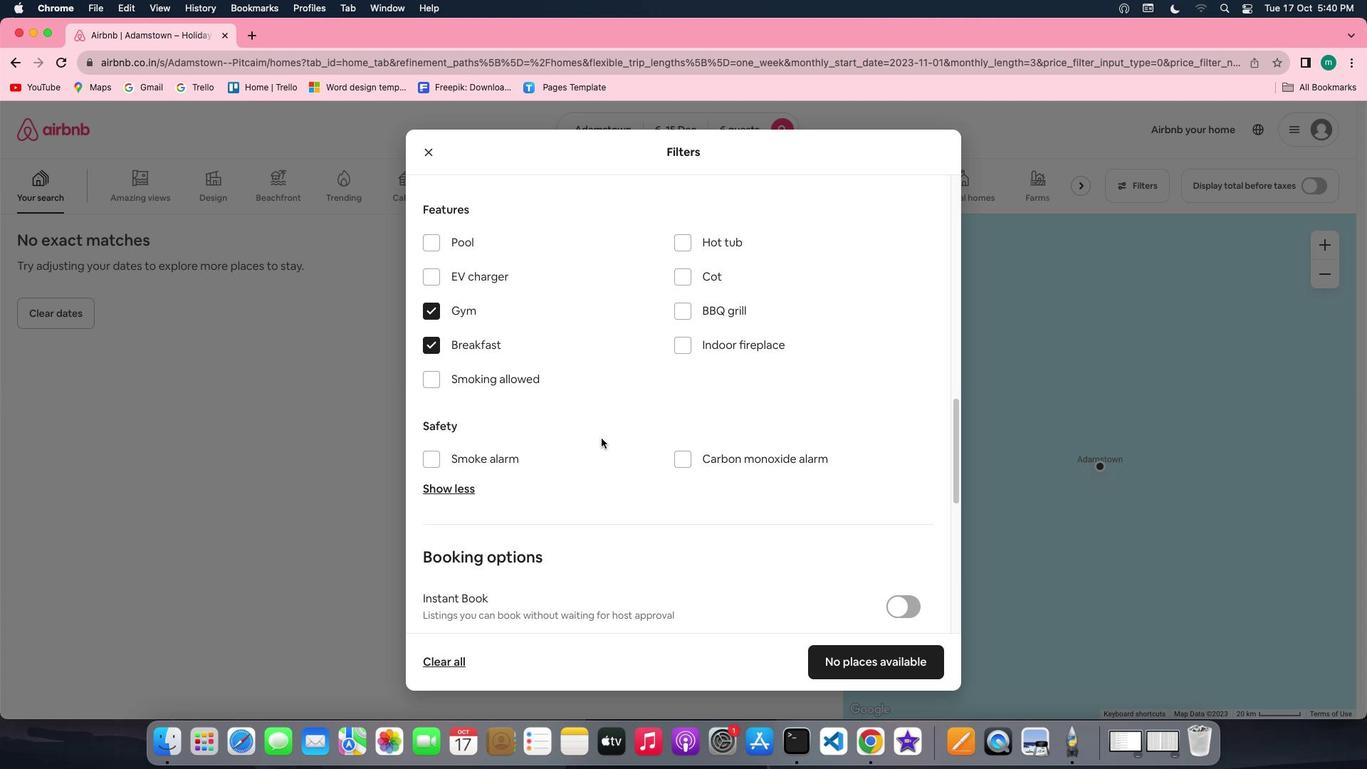 
Action: Mouse scrolled (601, 438) with delta (0, -1)
Screenshot: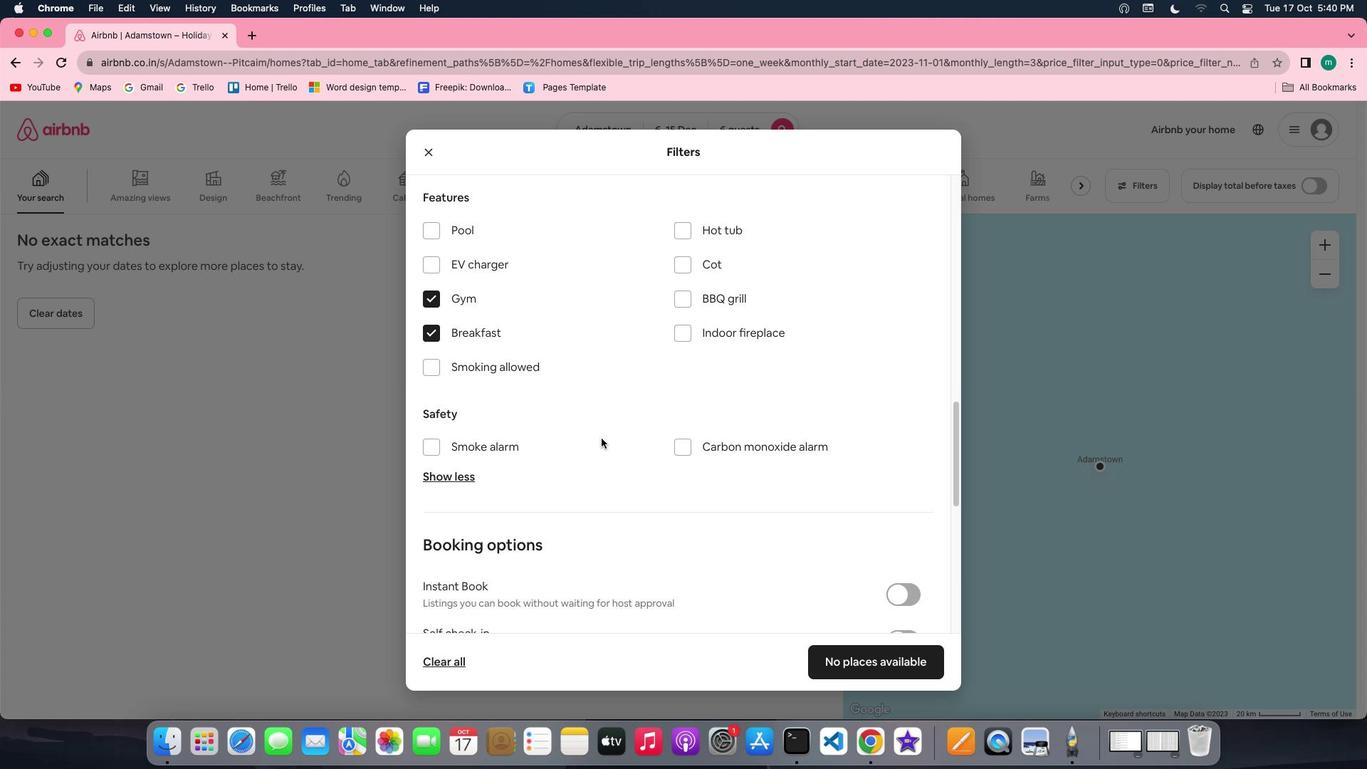 
Action: Mouse scrolled (601, 438) with delta (0, 0)
Screenshot: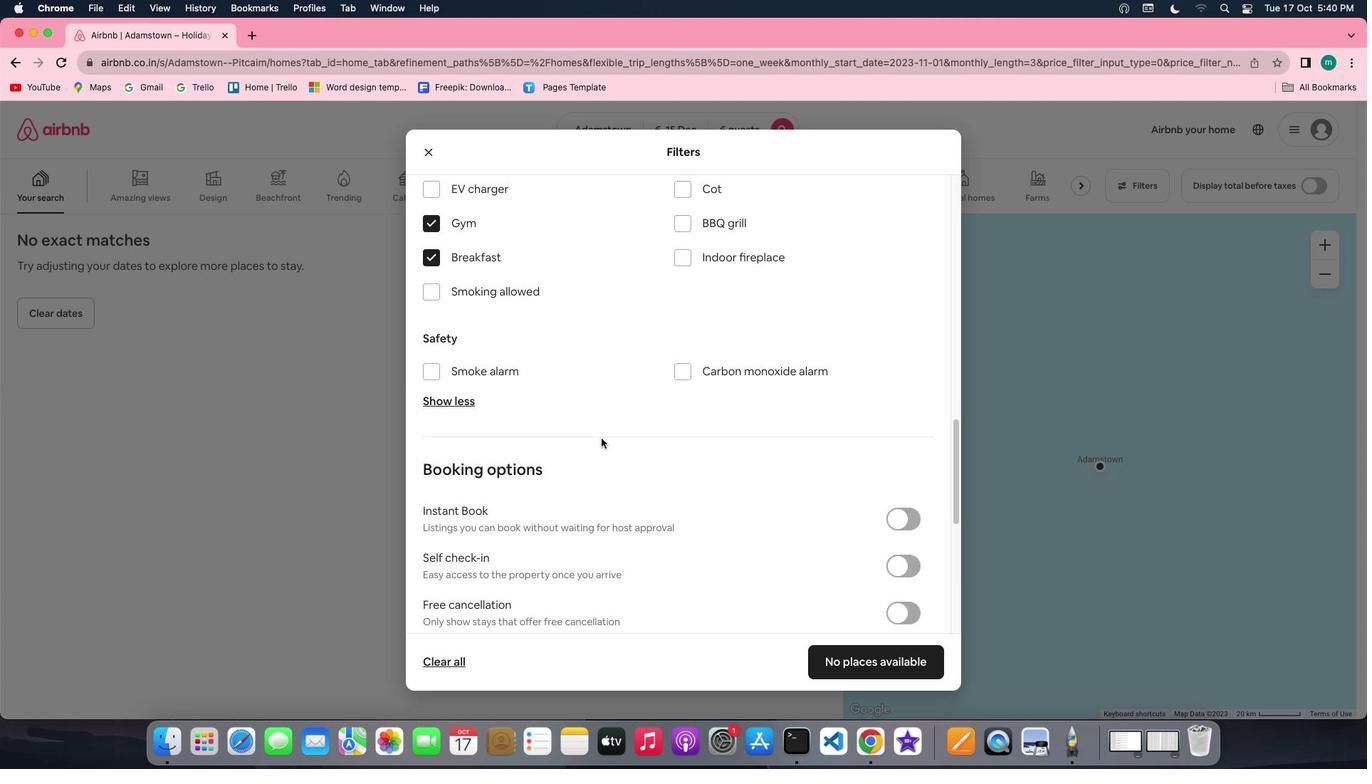 
Action: Mouse scrolled (601, 438) with delta (0, 0)
Screenshot: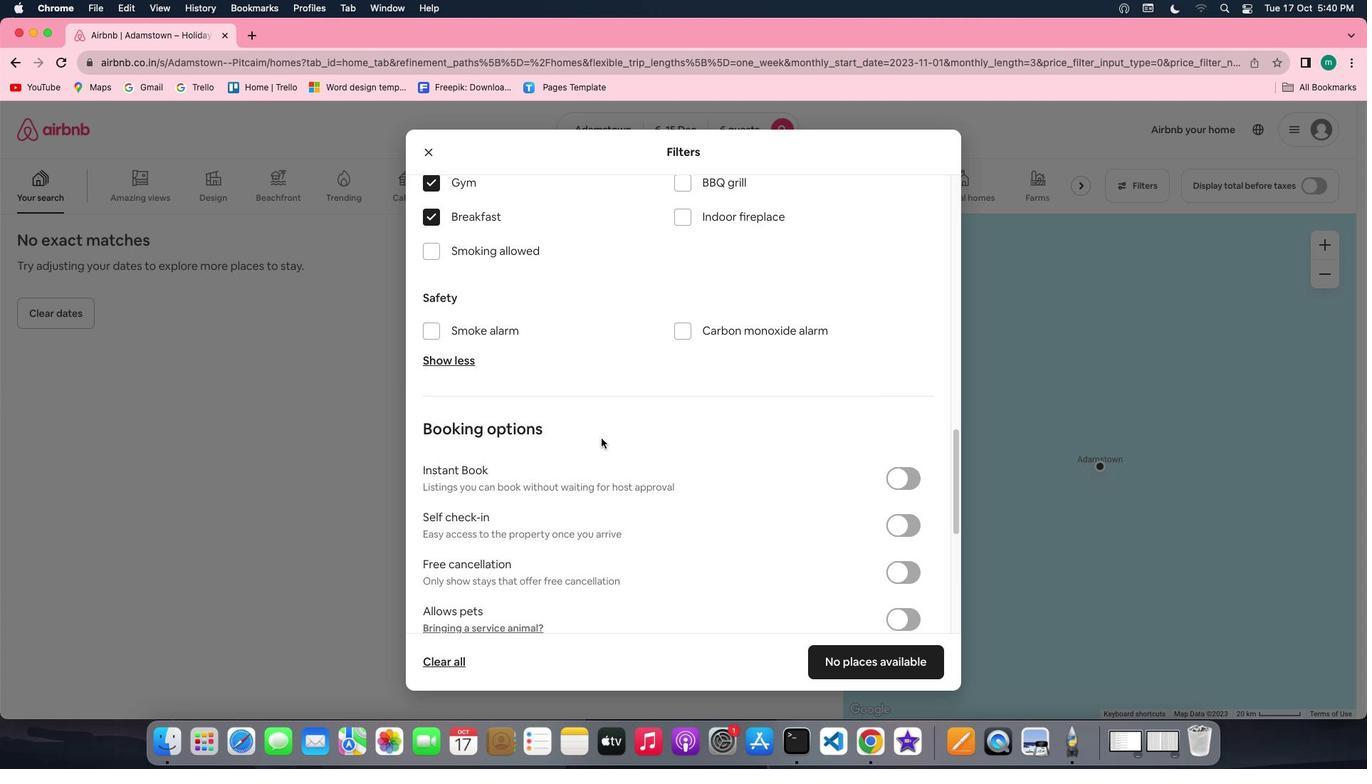 
Action: Mouse scrolled (601, 438) with delta (0, 0)
Screenshot: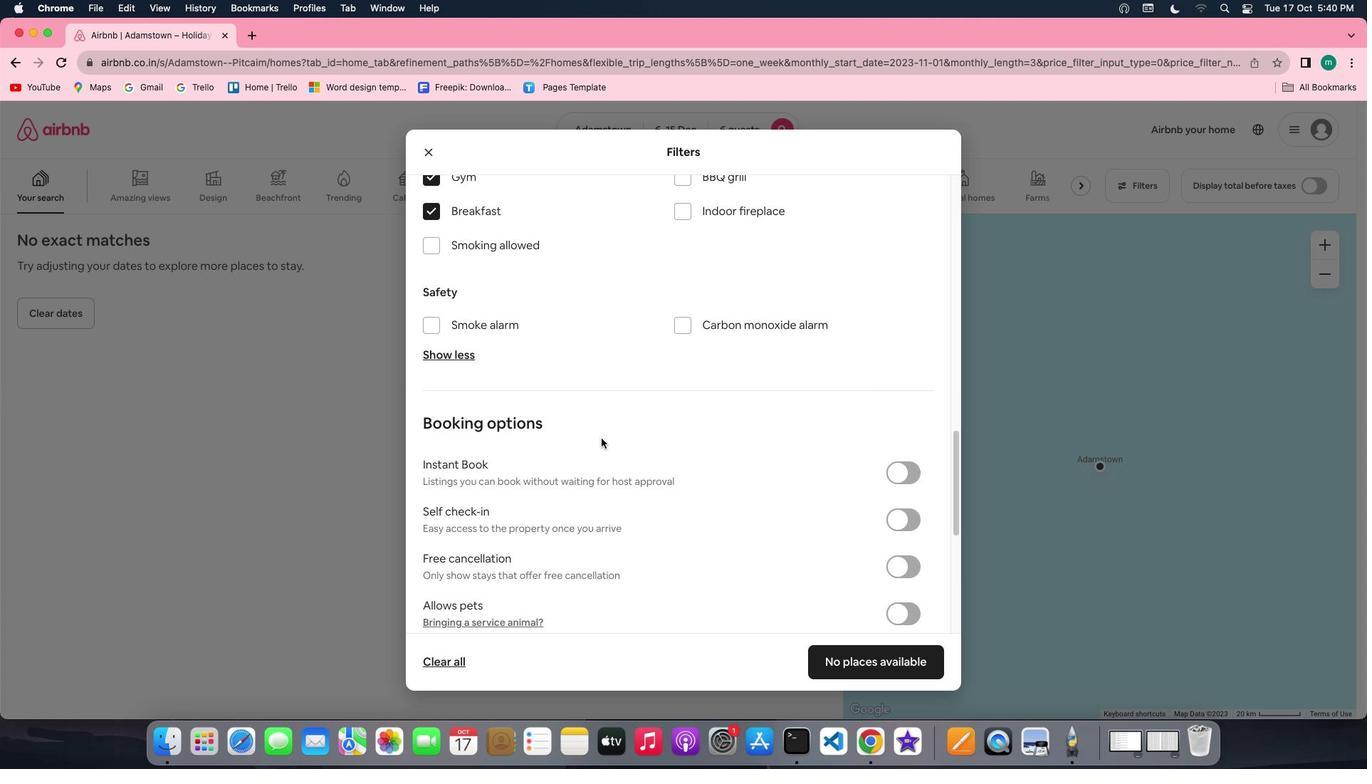 
Action: Mouse scrolled (601, 438) with delta (0, 0)
Screenshot: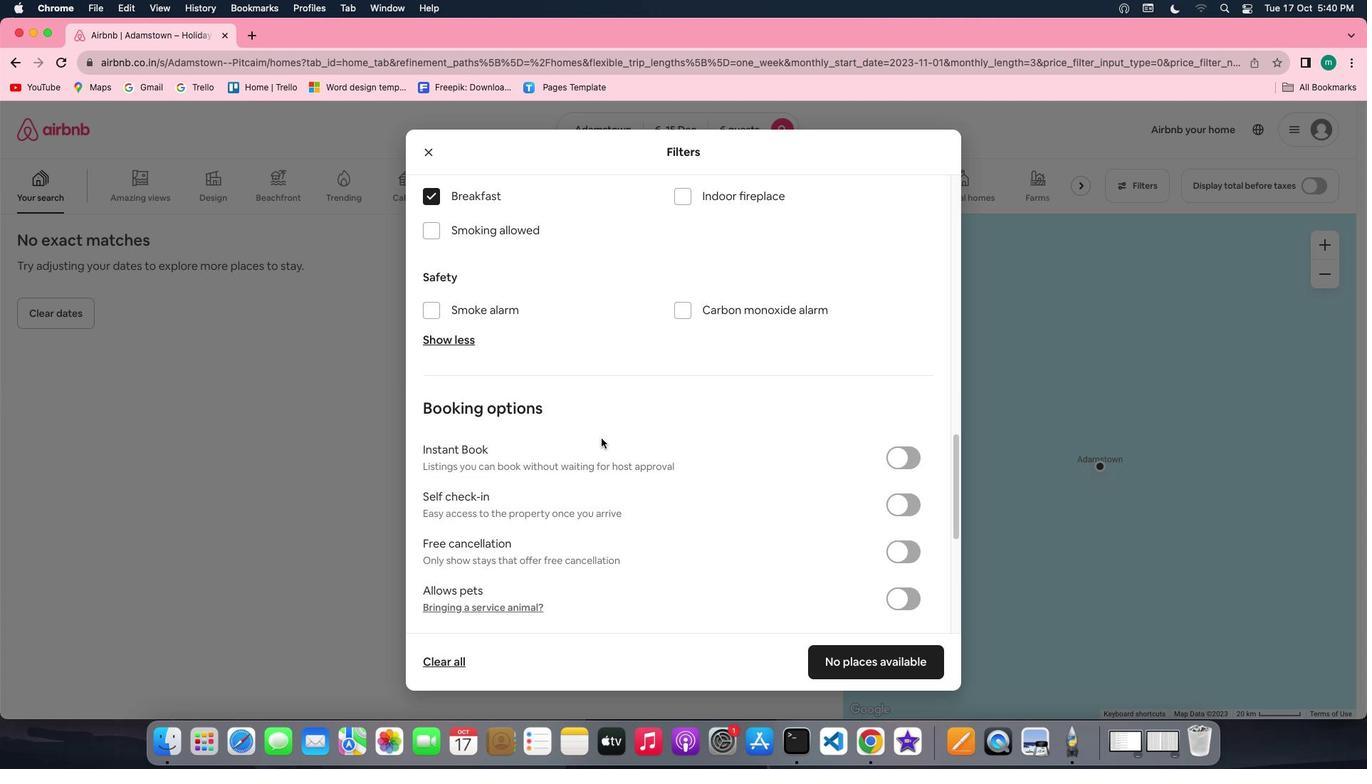 
Action: Mouse moved to (905, 473)
Screenshot: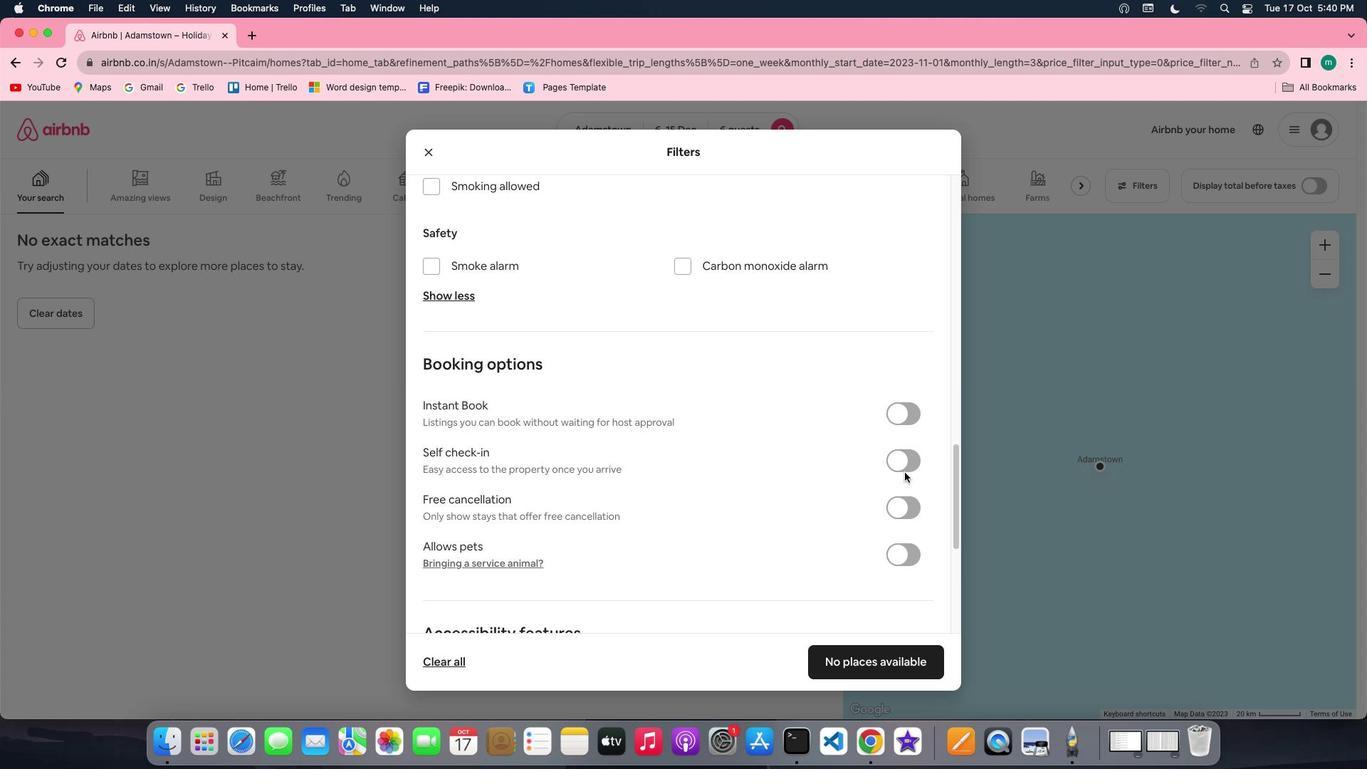 
Action: Mouse pressed left at (905, 473)
Screenshot: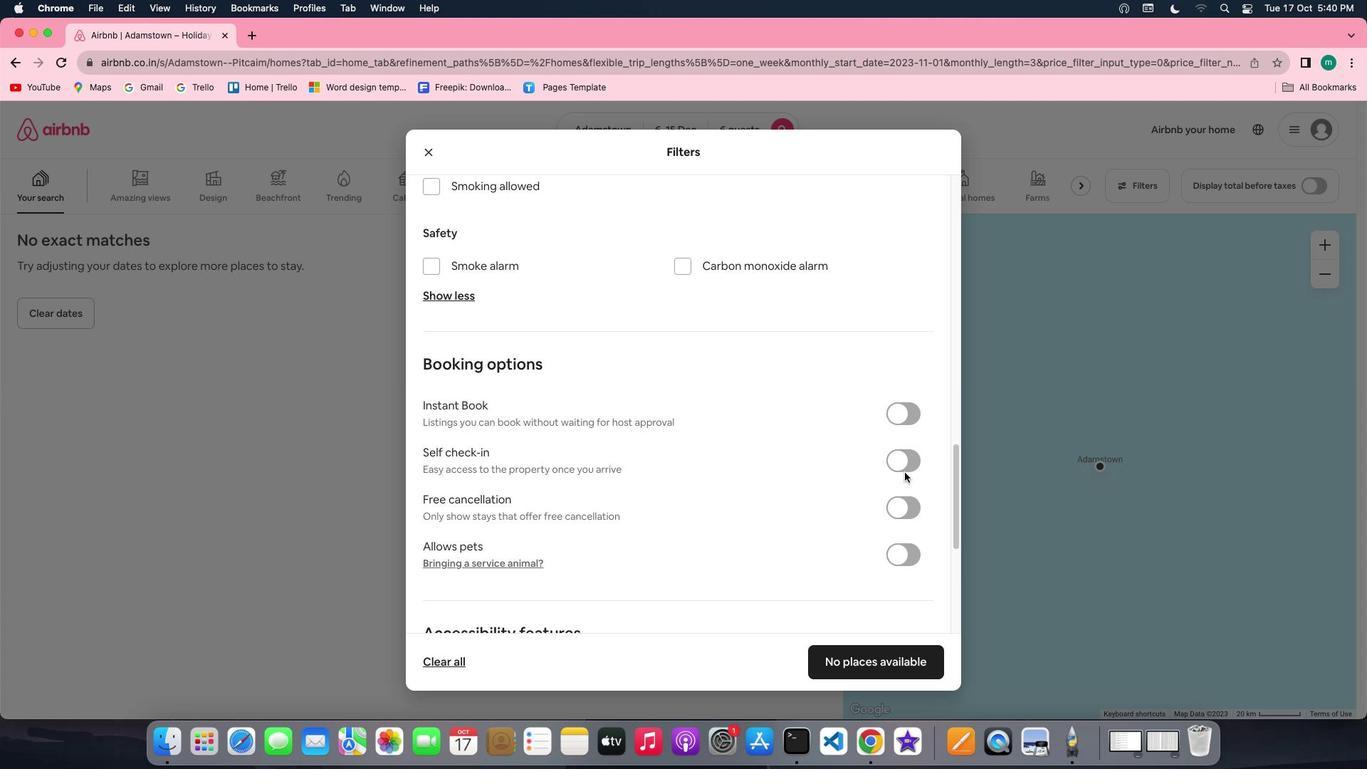 
Action: Mouse moved to (903, 459)
Screenshot: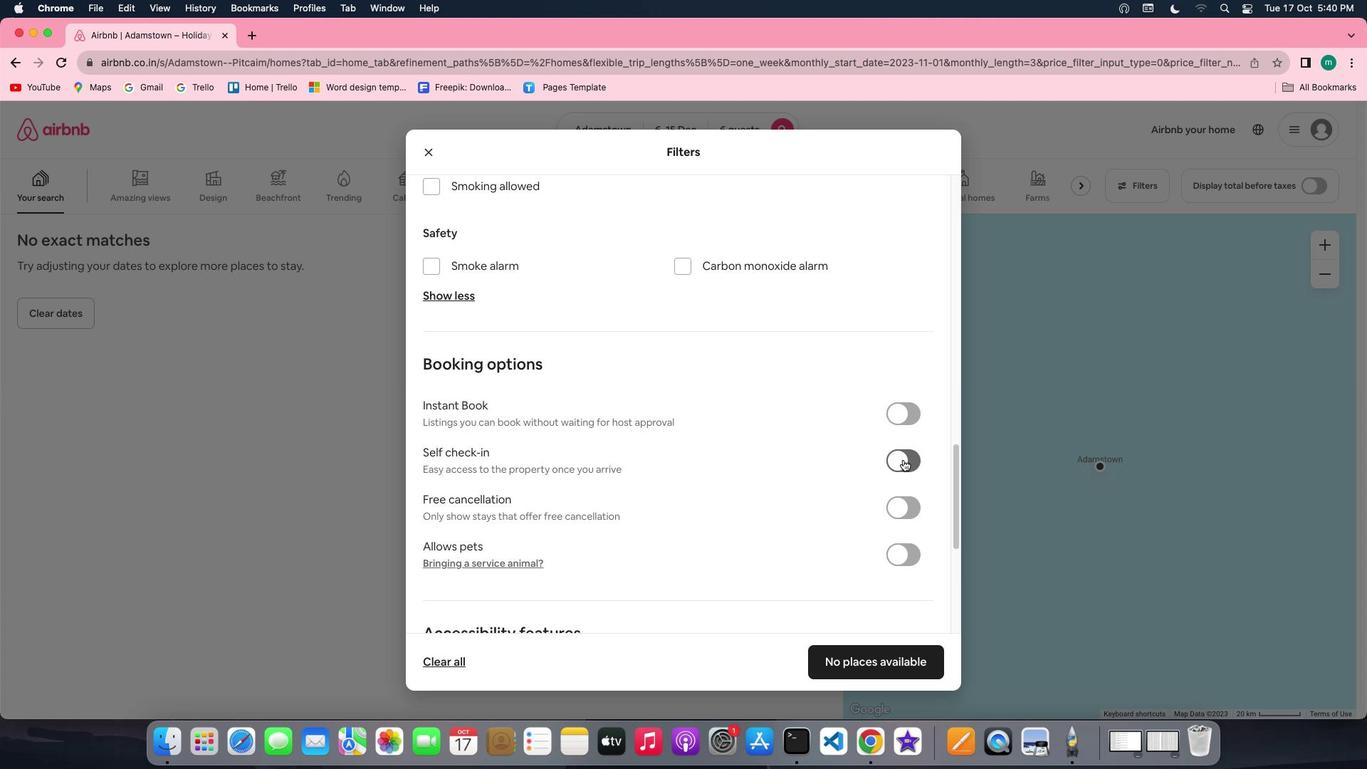 
Action: Mouse pressed left at (903, 459)
Screenshot: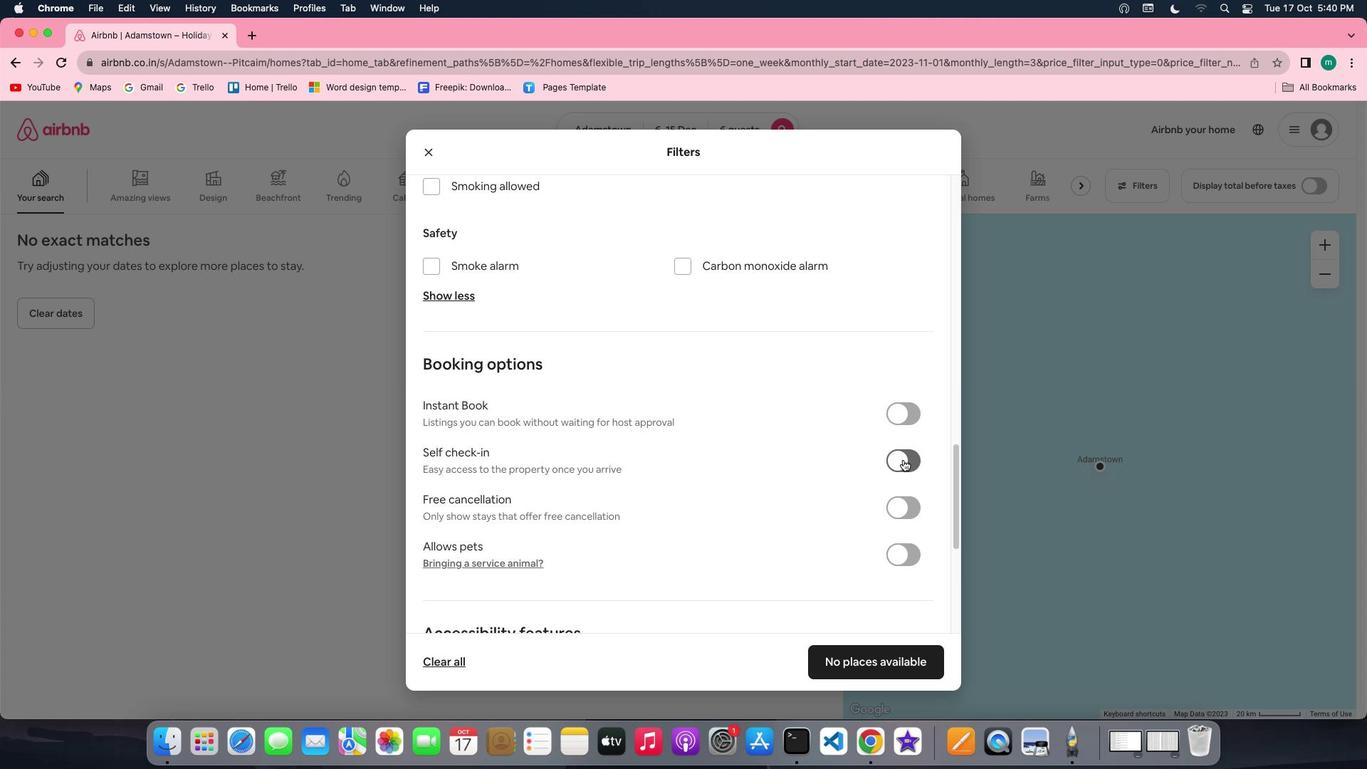
Action: Mouse moved to (881, 662)
Screenshot: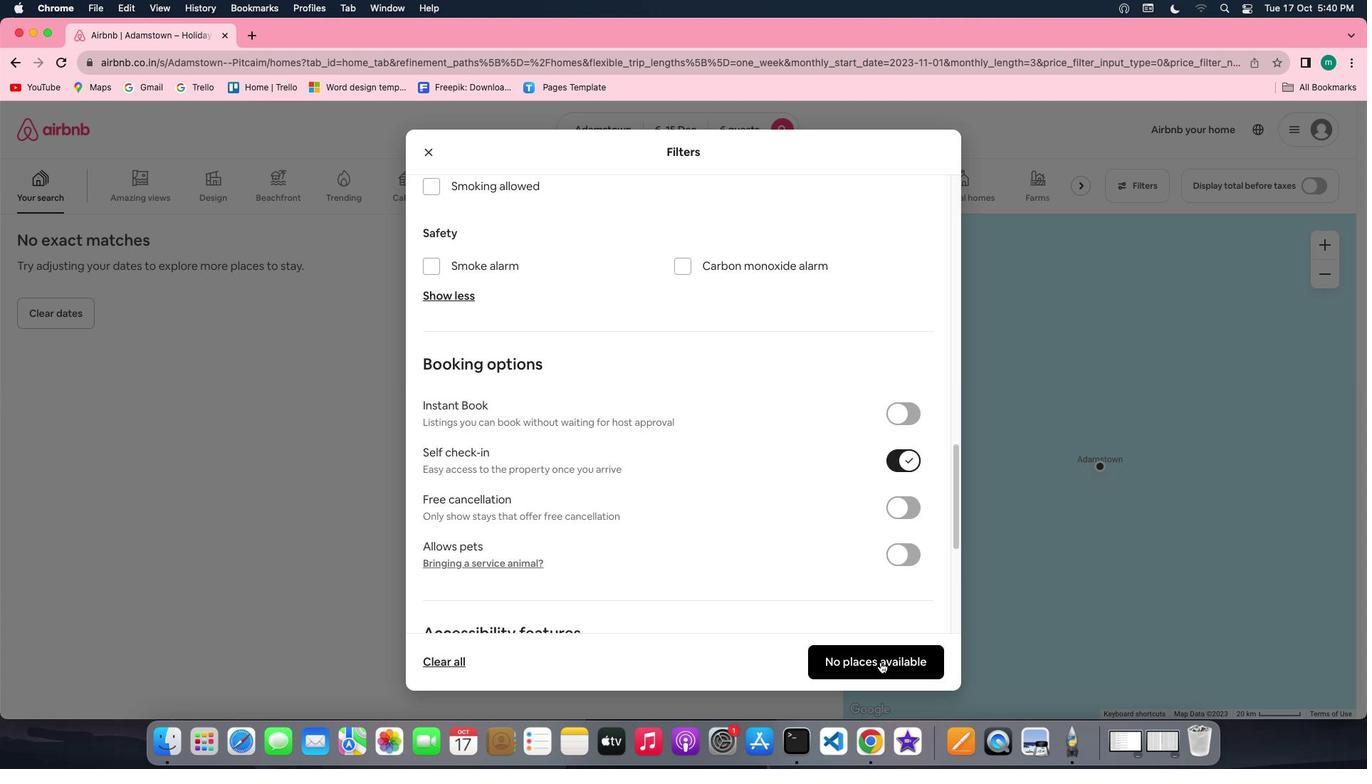 
Action: Mouse pressed left at (881, 662)
Screenshot: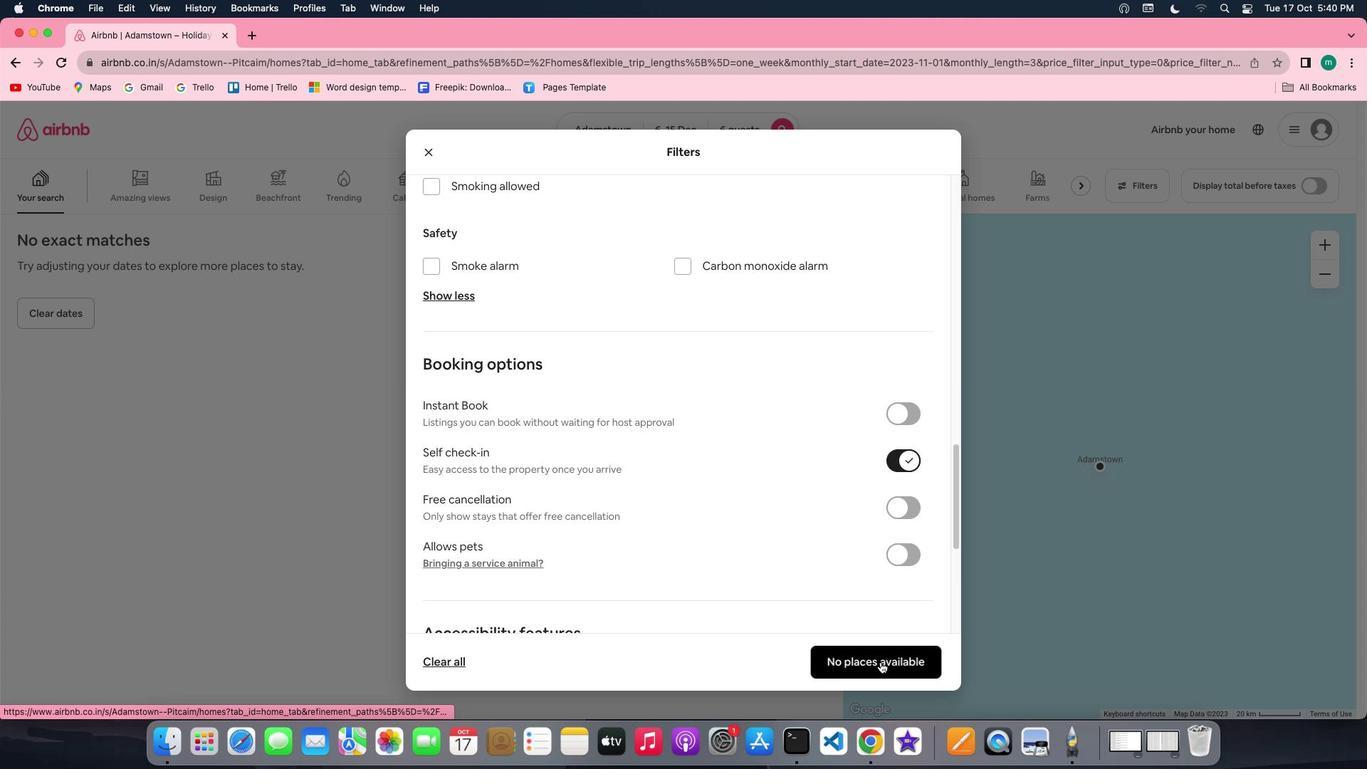 
Action: Mouse moved to (636, 571)
Screenshot: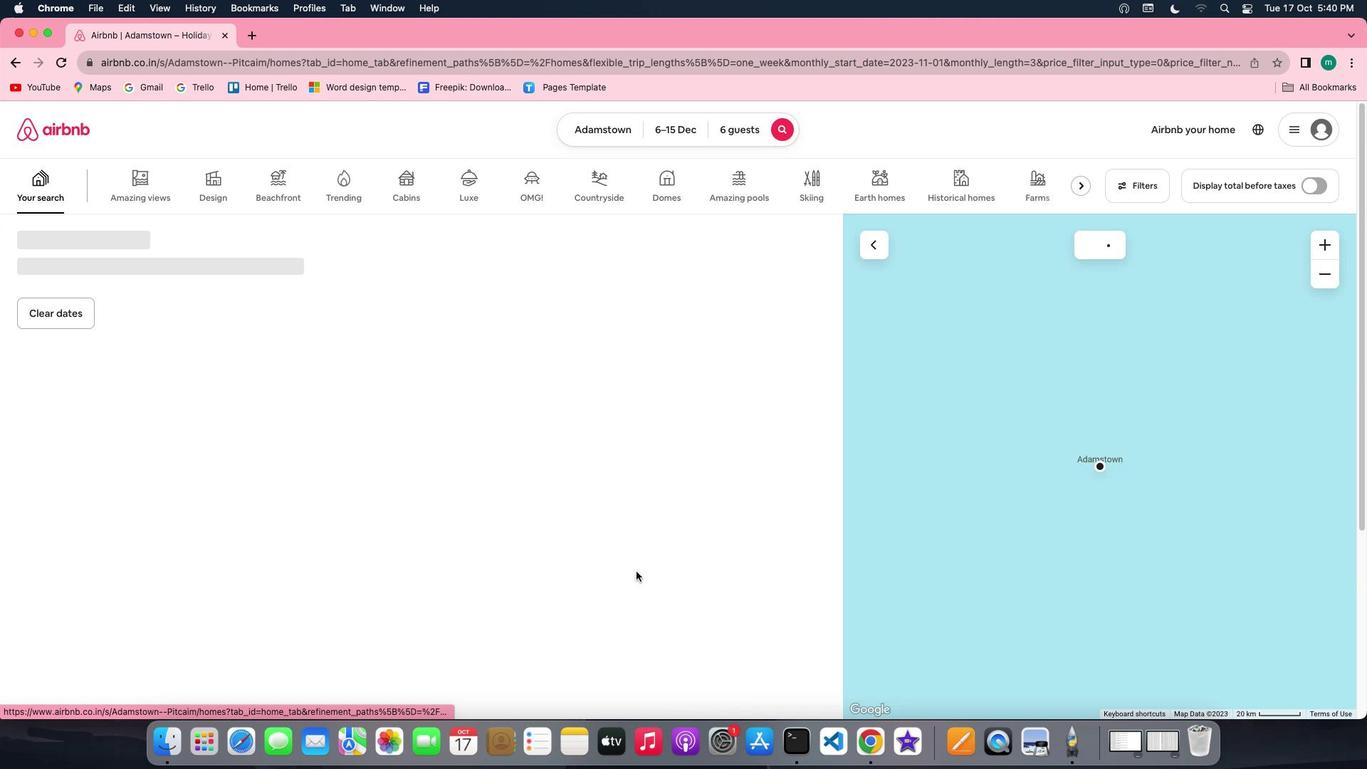 
